 Task: Explore upcoming open houses in Cedar Rapids, Iowa, to visit properties with a large deck or patio.
Action: Mouse moved to (317, 180)
Screenshot: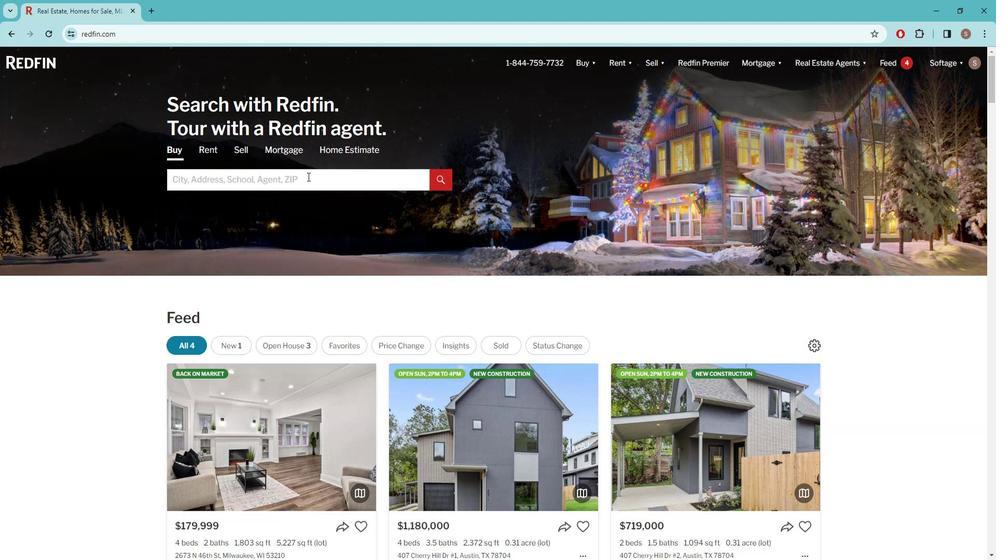 
Action: Mouse pressed left at (317, 180)
Screenshot: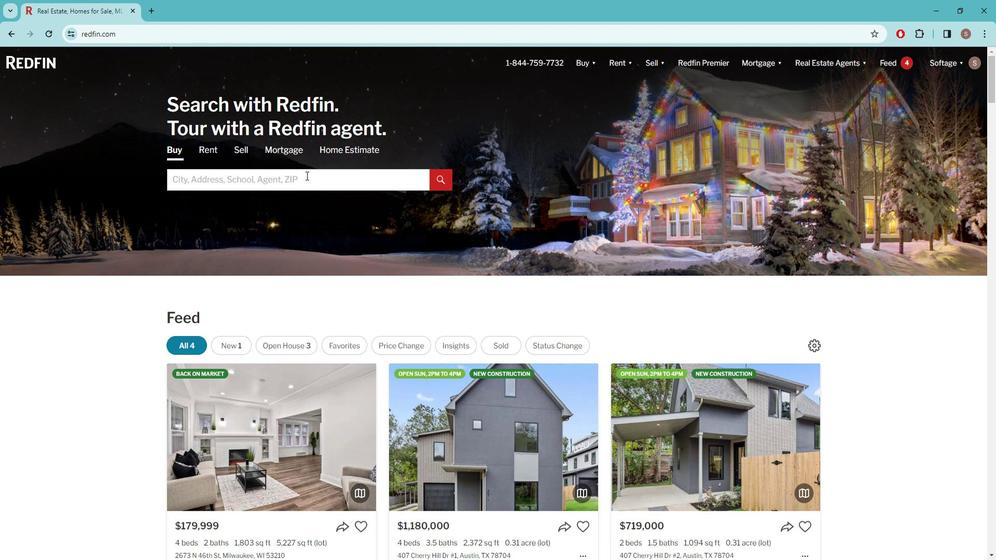 
Action: Key pressed c<Key.caps_lock>EDAR<Key.space><Key.caps_lock>r<Key.caps_lock>APIDS,<Key.space><Key.caps_lock>i<Key.caps_lock>OWA
Screenshot: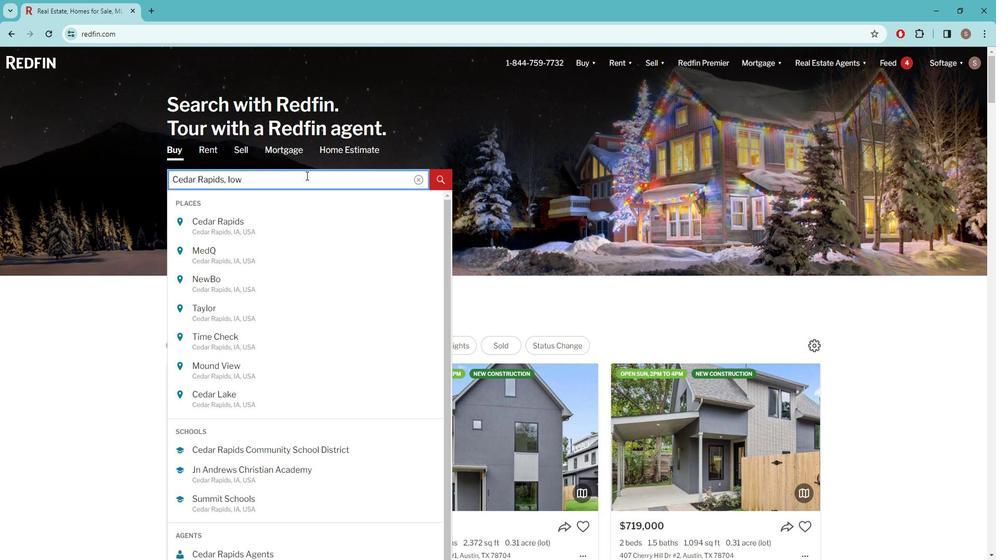 
Action: Mouse moved to (299, 226)
Screenshot: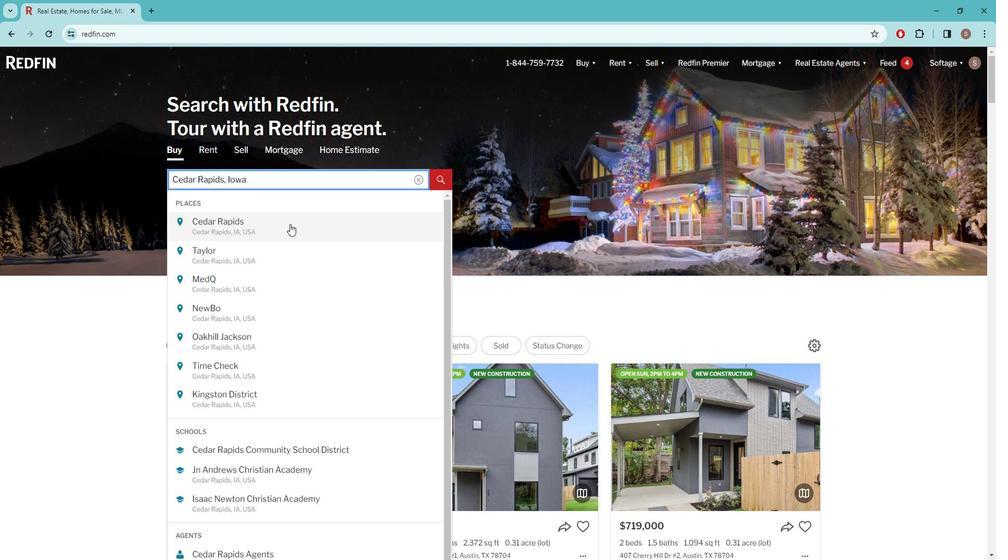 
Action: Mouse pressed left at (299, 226)
Screenshot: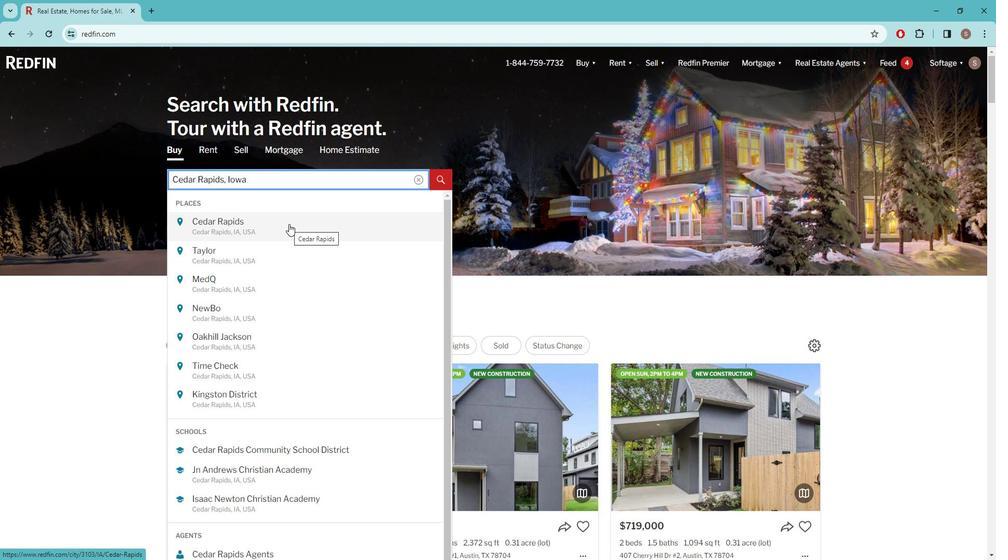 
Action: Mouse moved to (881, 136)
Screenshot: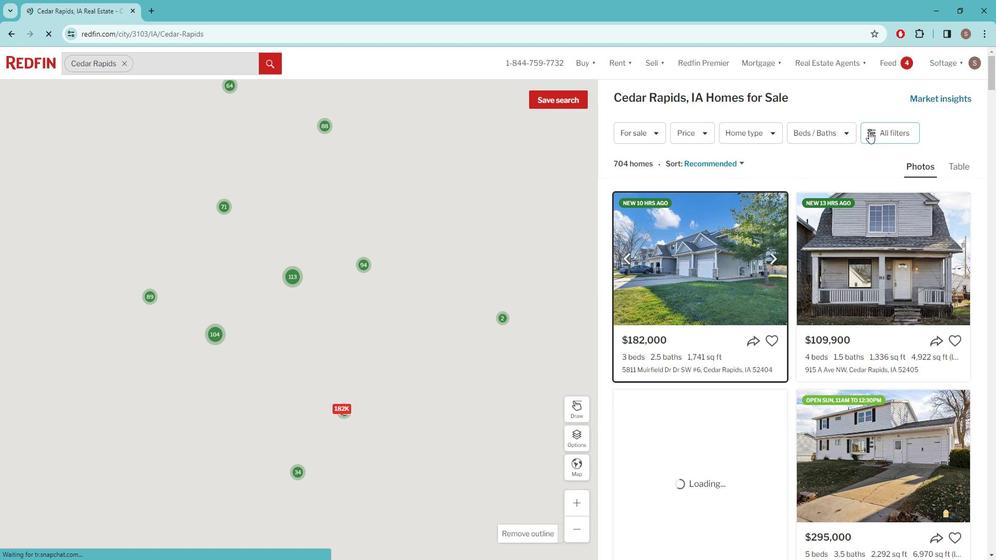 
Action: Mouse pressed left at (881, 136)
Screenshot: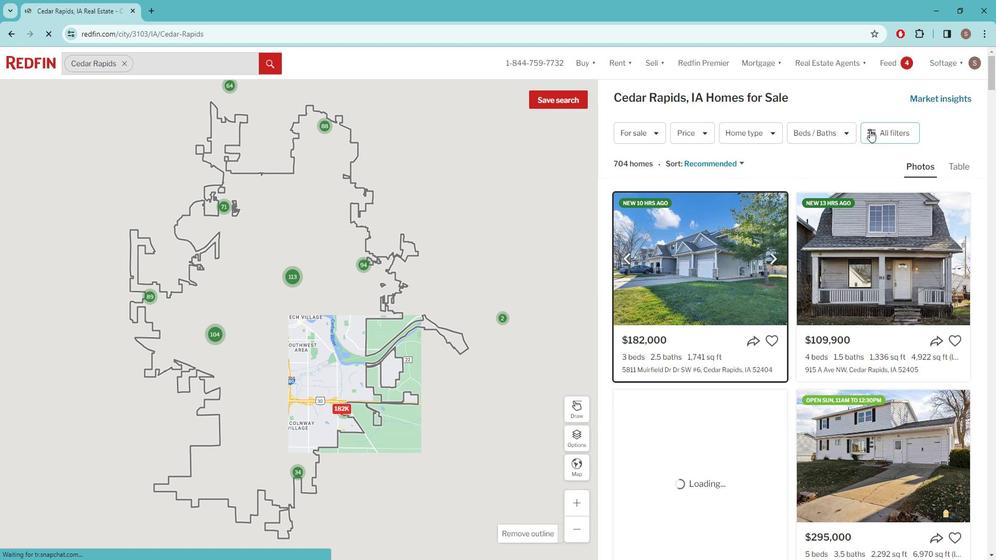 
Action: Mouse pressed left at (881, 136)
Screenshot: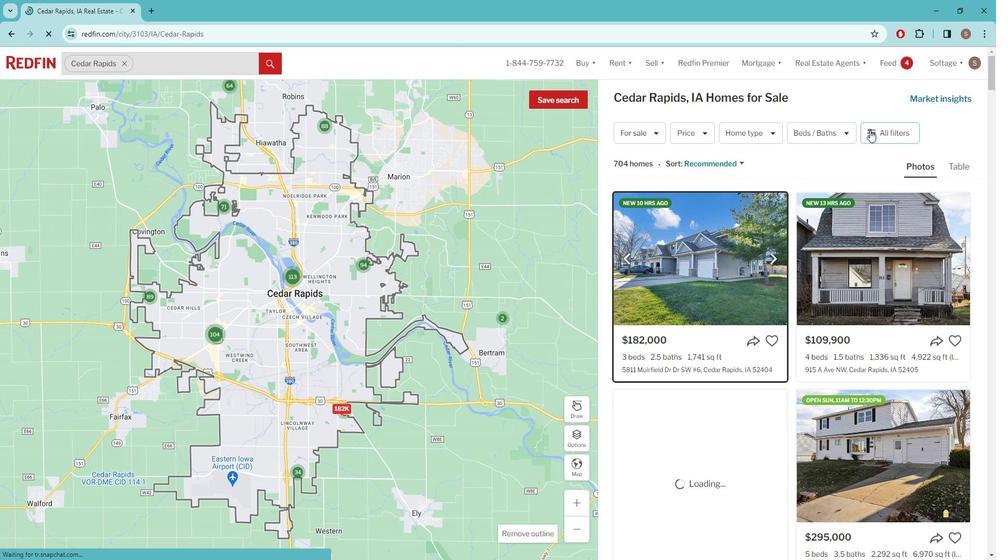 
Action: Mouse pressed left at (881, 136)
Screenshot: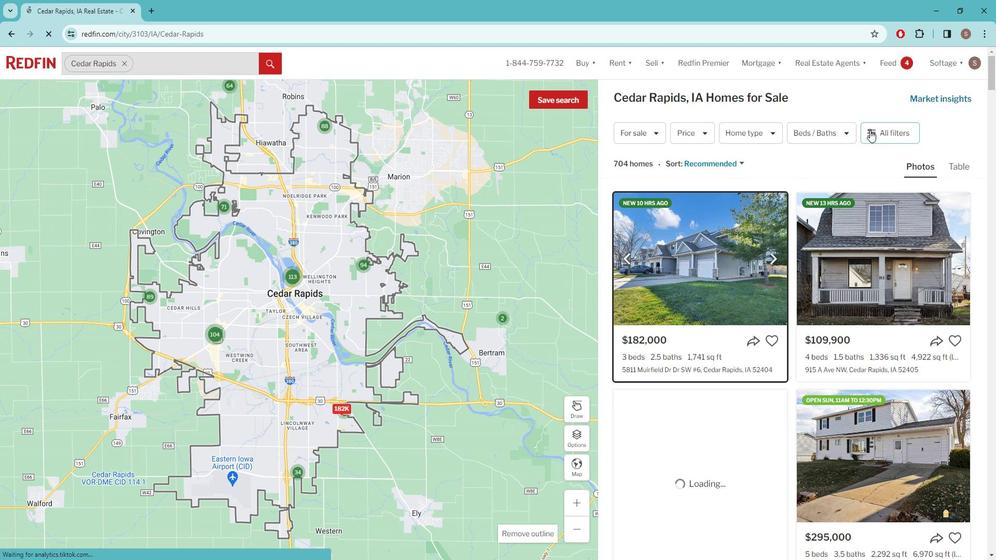 
Action: Mouse pressed left at (881, 136)
Screenshot: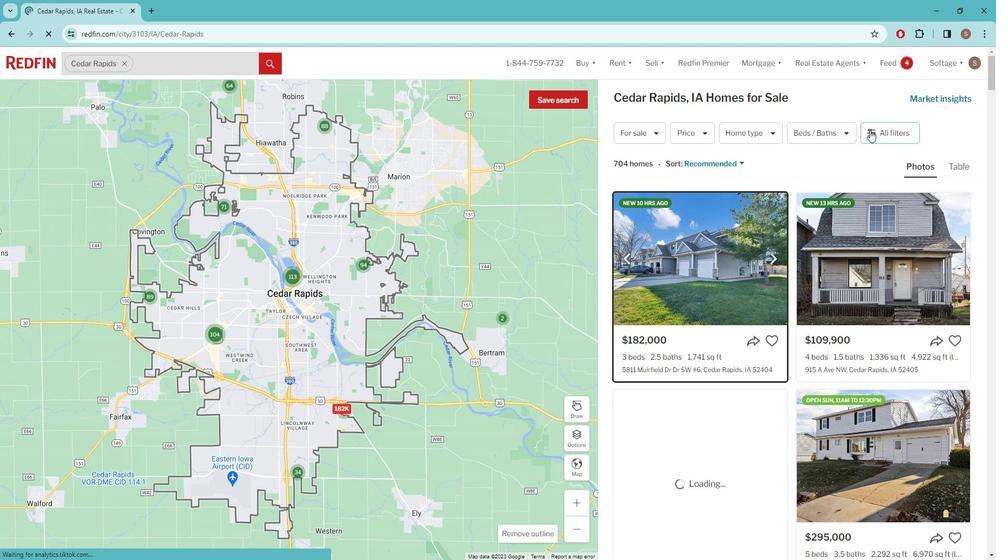 
Action: Mouse moved to (883, 134)
Screenshot: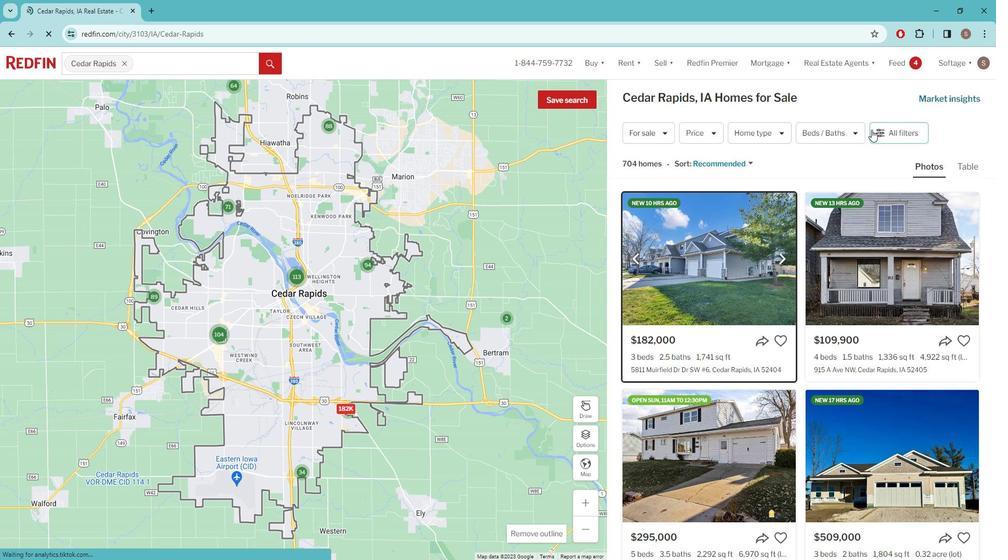 
Action: Mouse pressed left at (883, 134)
Screenshot: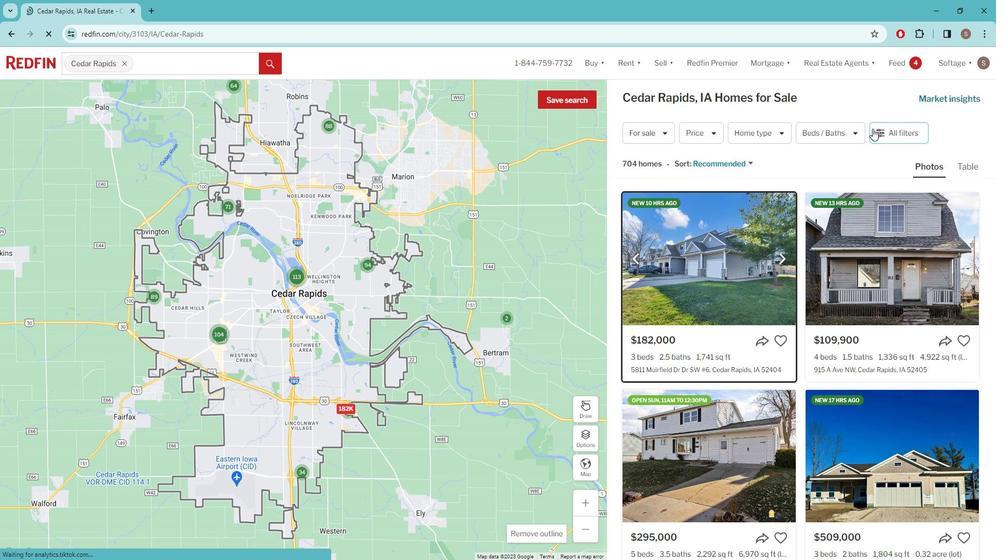 
Action: Mouse moved to (884, 134)
Screenshot: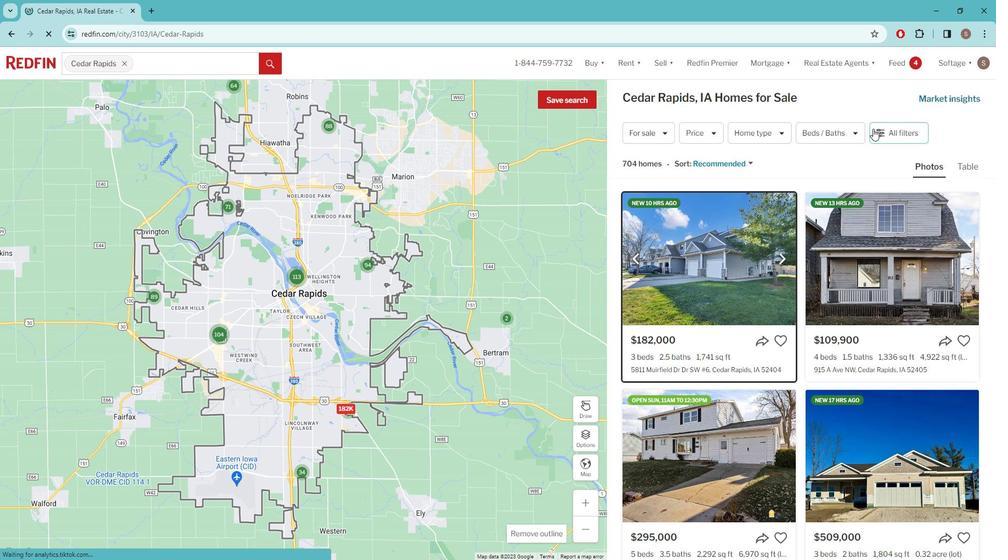
Action: Mouse pressed left at (884, 134)
Screenshot: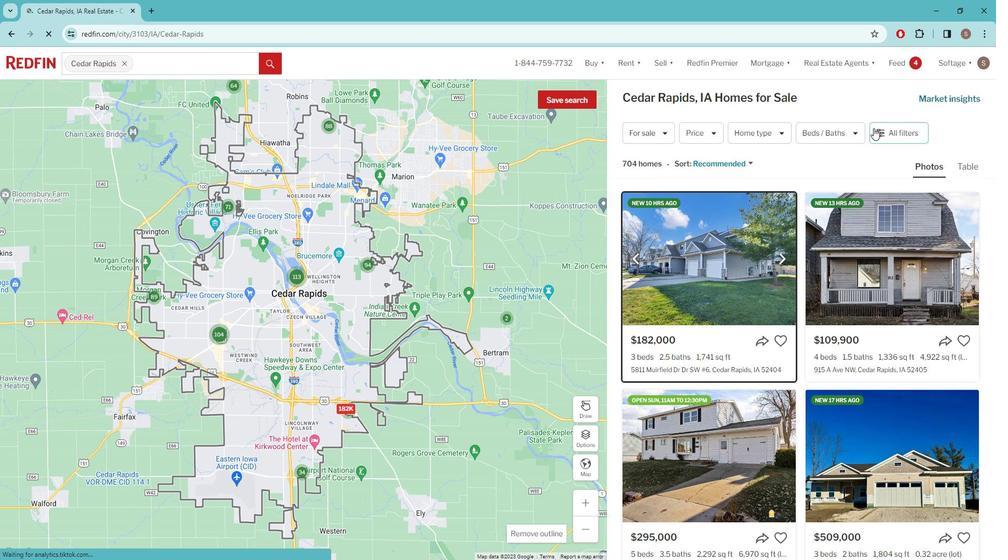 
Action: Mouse moved to (841, 151)
Screenshot: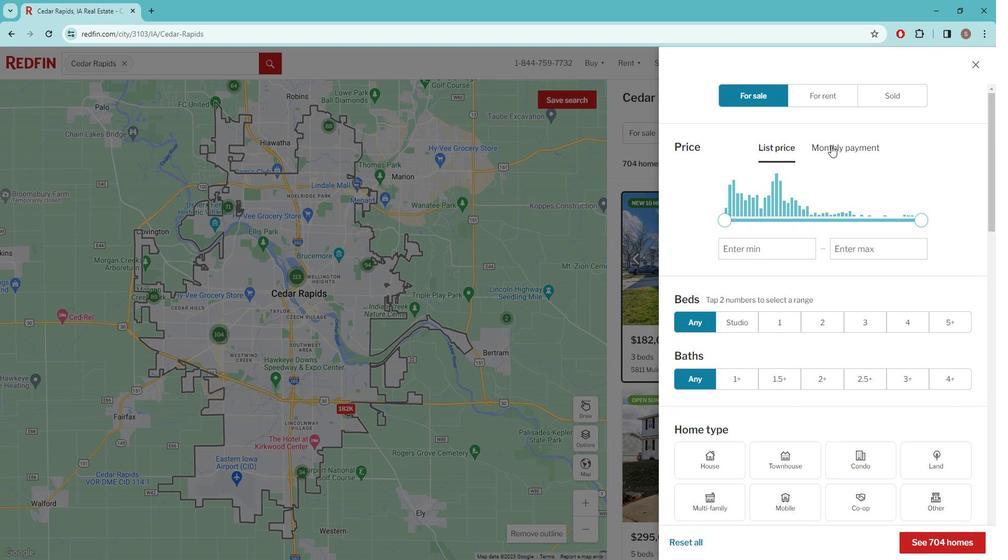 
Action: Mouse scrolled (841, 150) with delta (0, 0)
Screenshot: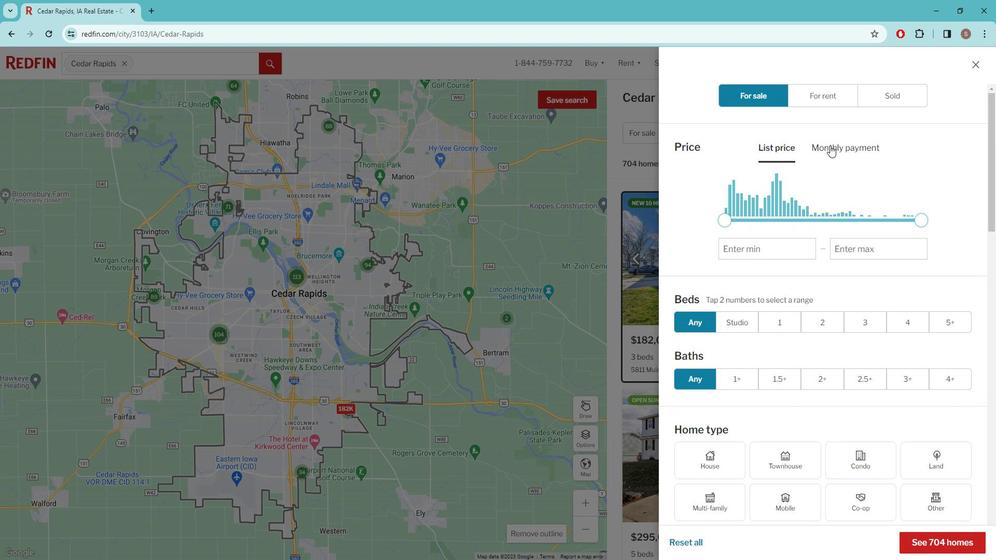 
Action: Mouse scrolled (841, 150) with delta (0, 0)
Screenshot: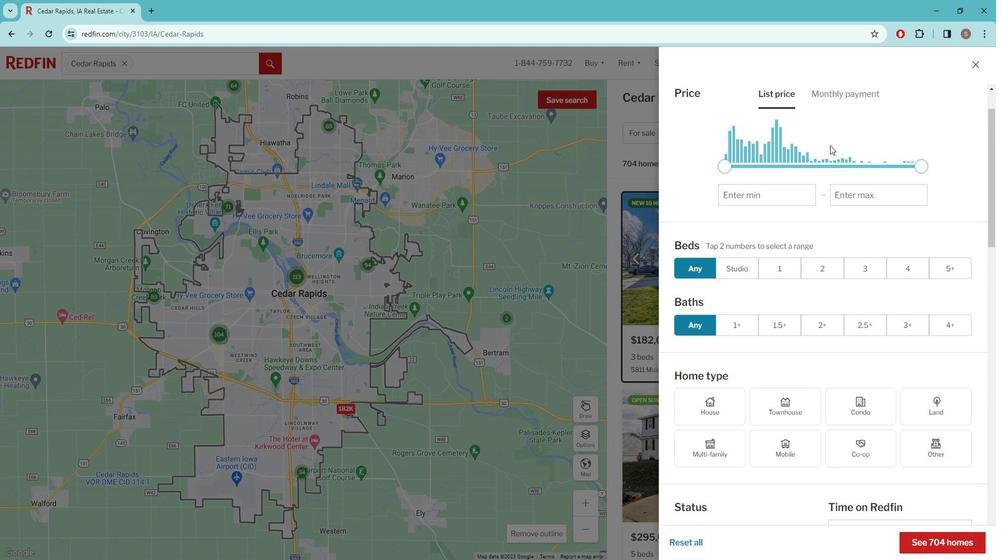 
Action: Mouse moved to (846, 177)
Screenshot: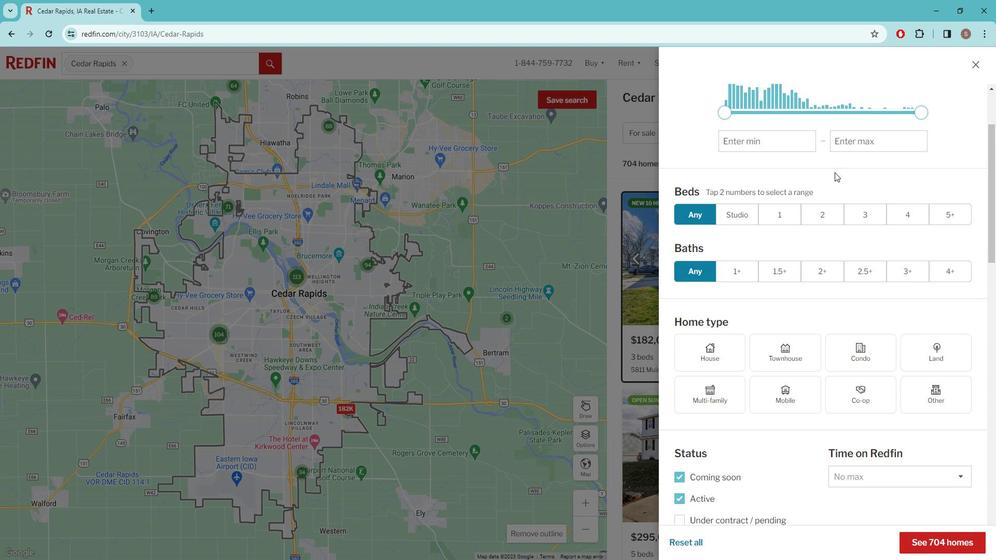
Action: Mouse scrolled (846, 177) with delta (0, 0)
Screenshot: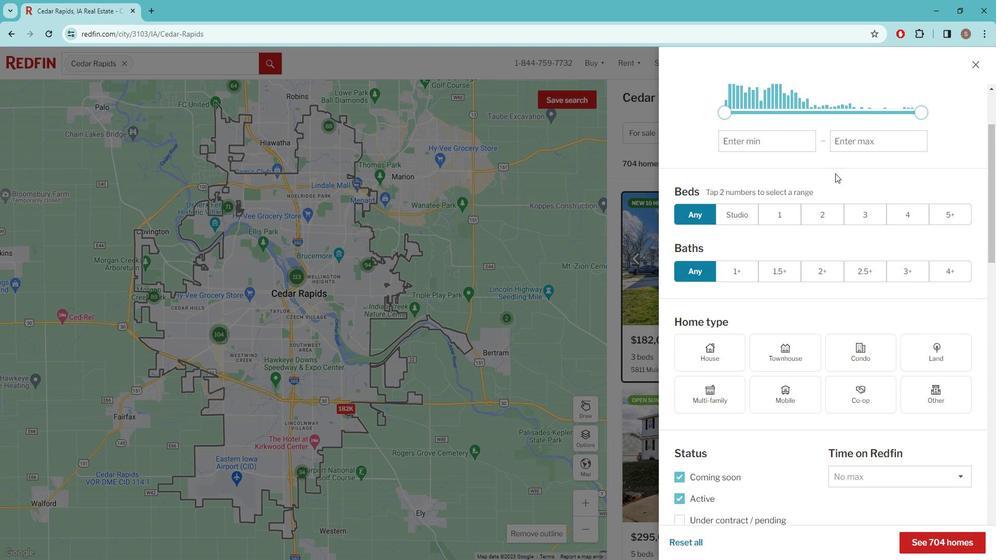 
Action: Mouse scrolled (846, 177) with delta (0, 0)
Screenshot: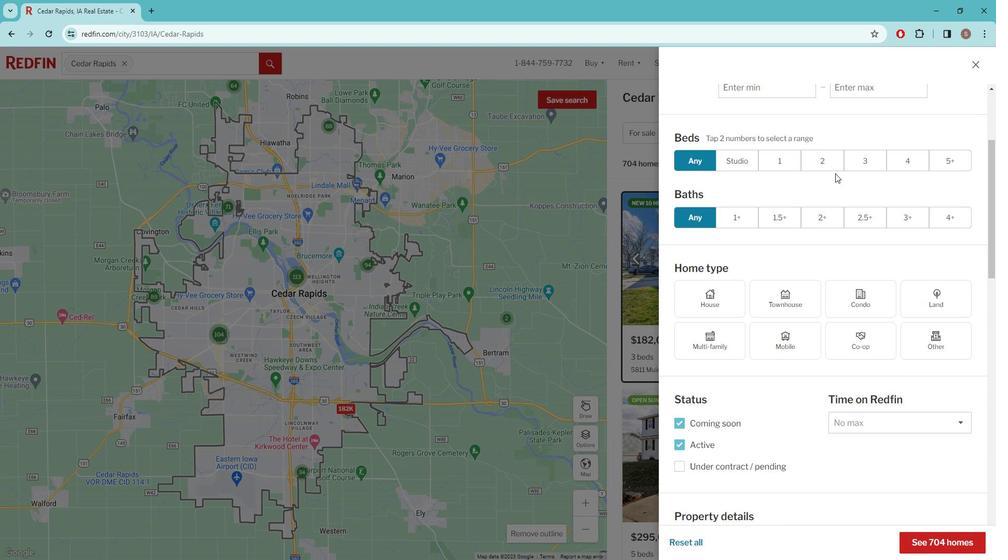 
Action: Mouse scrolled (846, 177) with delta (0, 0)
Screenshot: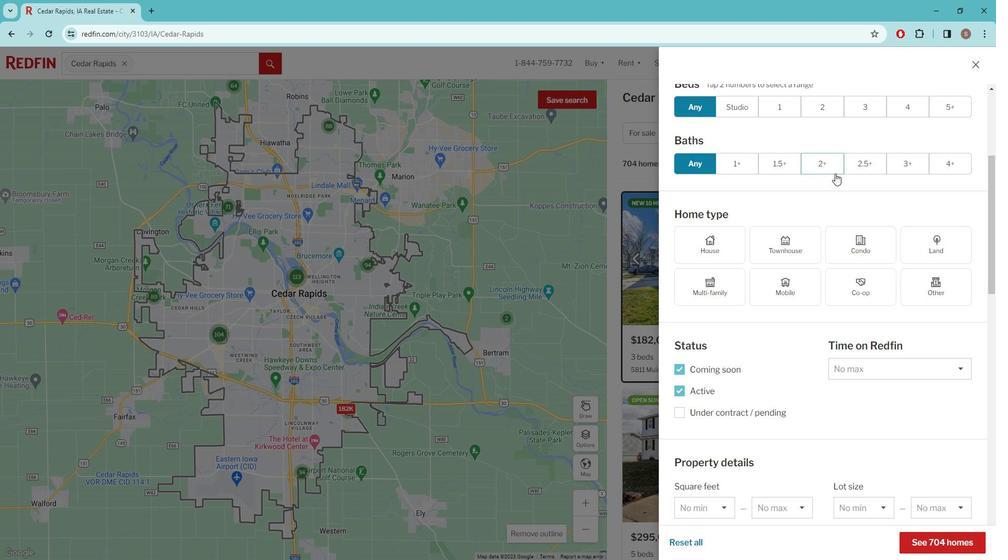 
Action: Mouse scrolled (846, 177) with delta (0, 0)
Screenshot: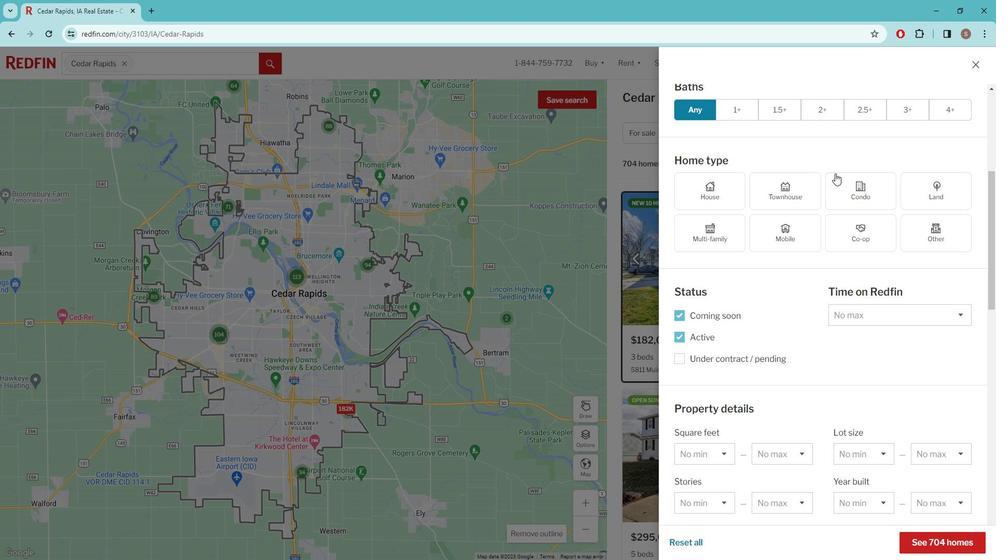 
Action: Mouse scrolled (846, 177) with delta (0, 0)
Screenshot: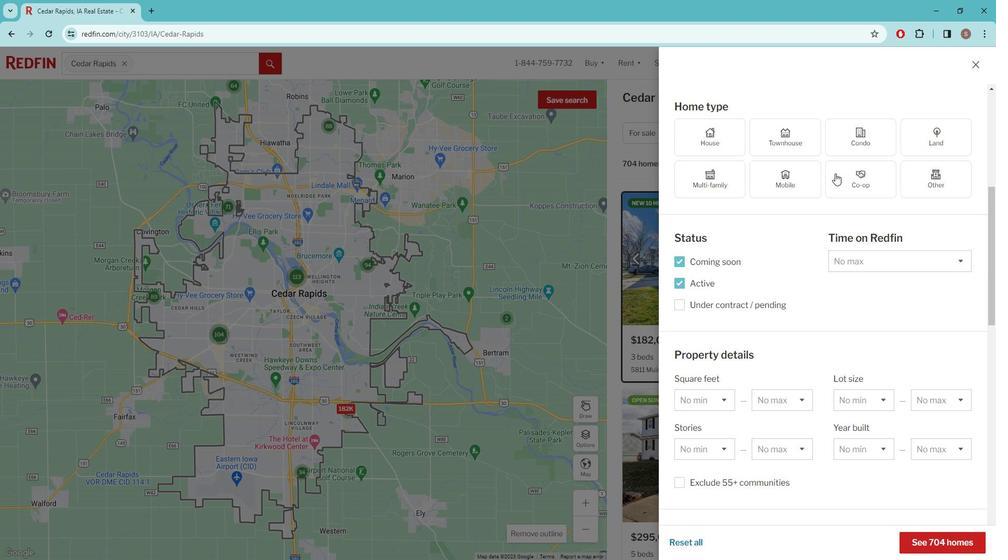
Action: Mouse scrolled (846, 177) with delta (0, 0)
Screenshot: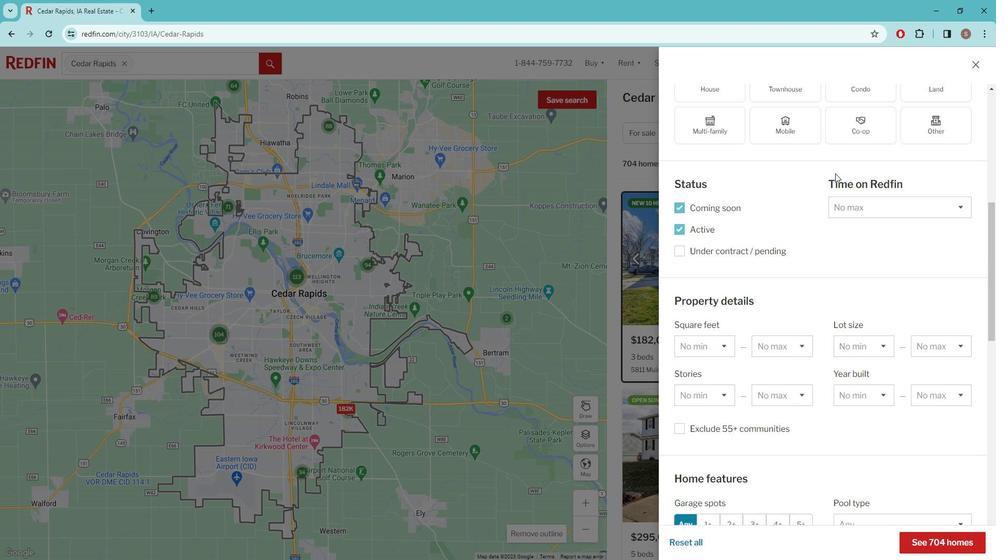 
Action: Mouse moved to (846, 187)
Screenshot: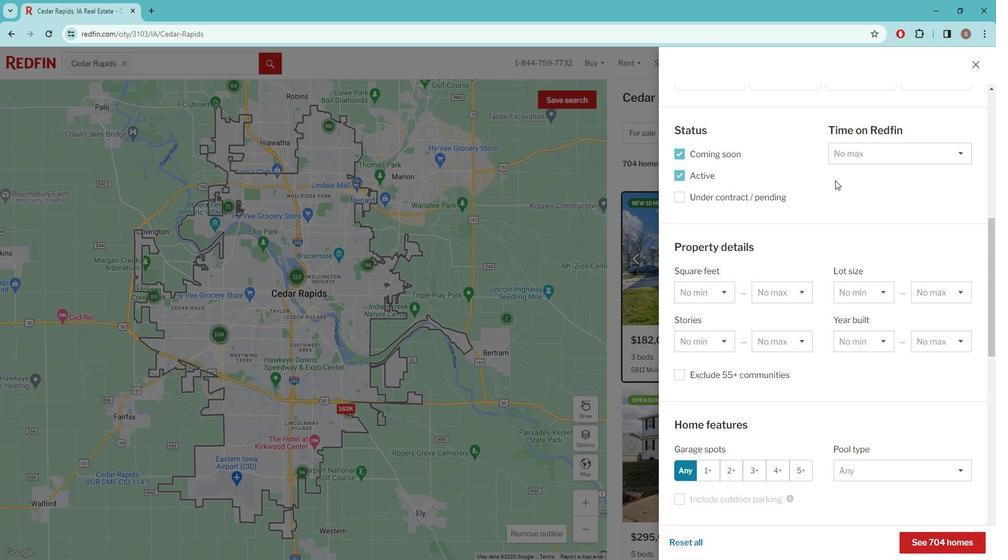 
Action: Mouse scrolled (846, 186) with delta (0, 0)
Screenshot: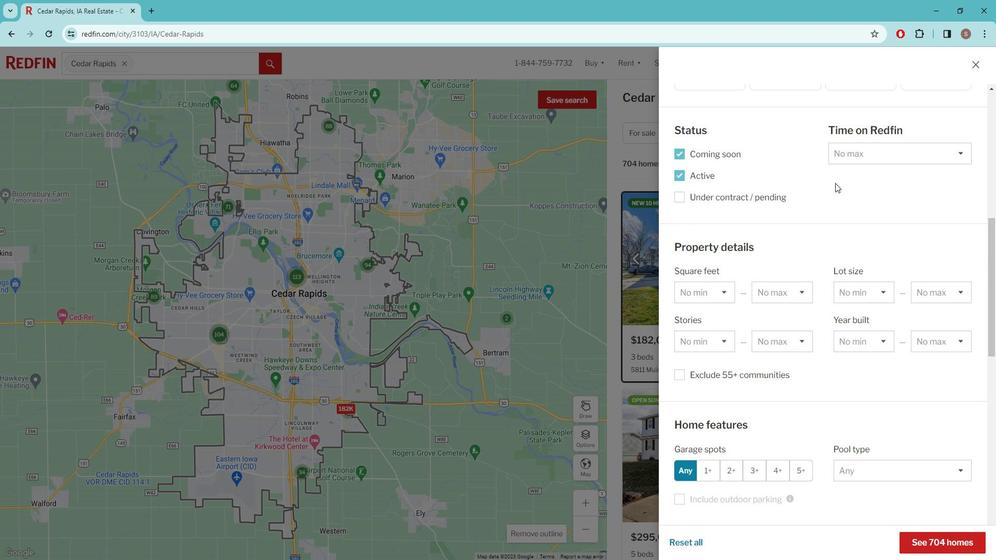 
Action: Mouse moved to (846, 187)
Screenshot: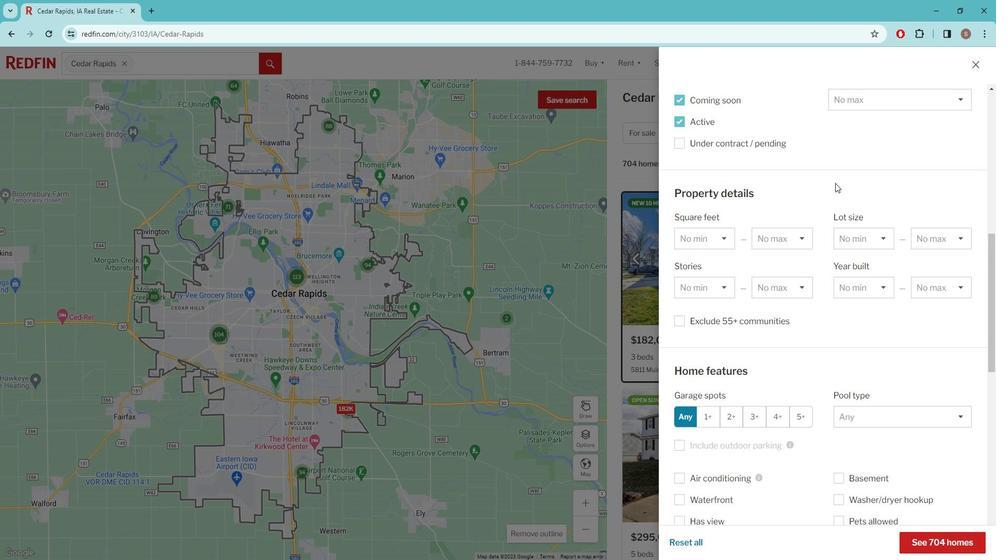 
Action: Mouse scrolled (846, 187) with delta (0, 0)
Screenshot: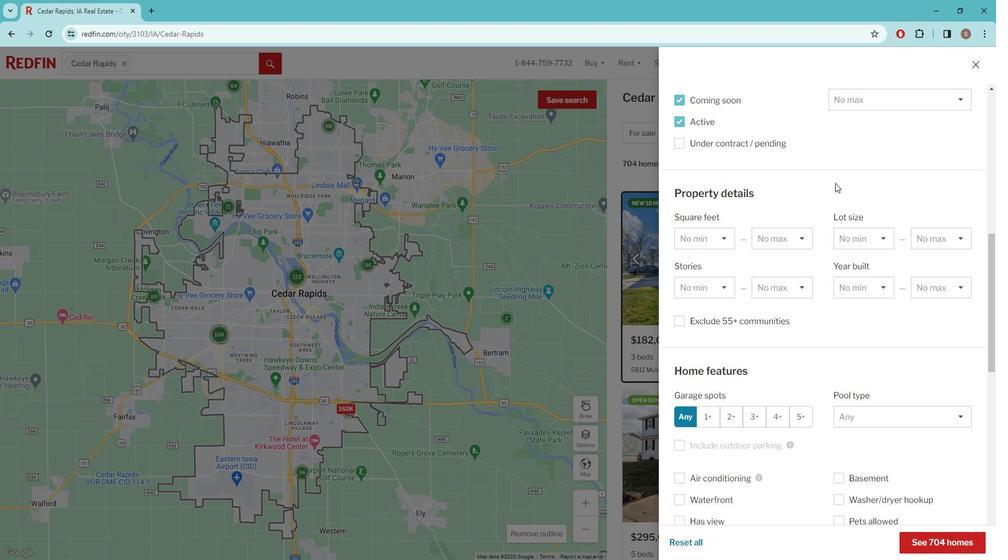 
Action: Mouse moved to (846, 187)
Screenshot: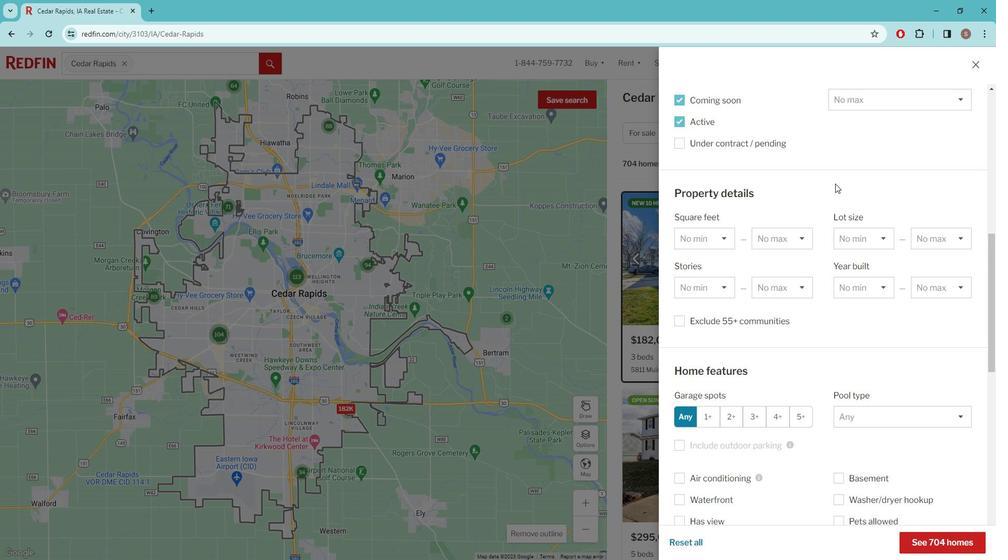 
Action: Mouse scrolled (846, 187) with delta (0, 0)
Screenshot: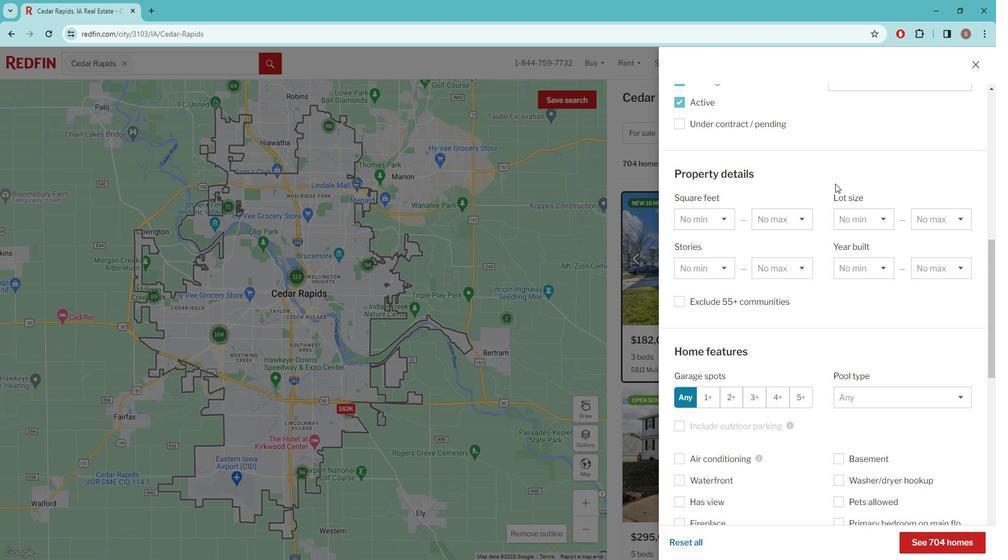 
Action: Mouse moved to (846, 190)
Screenshot: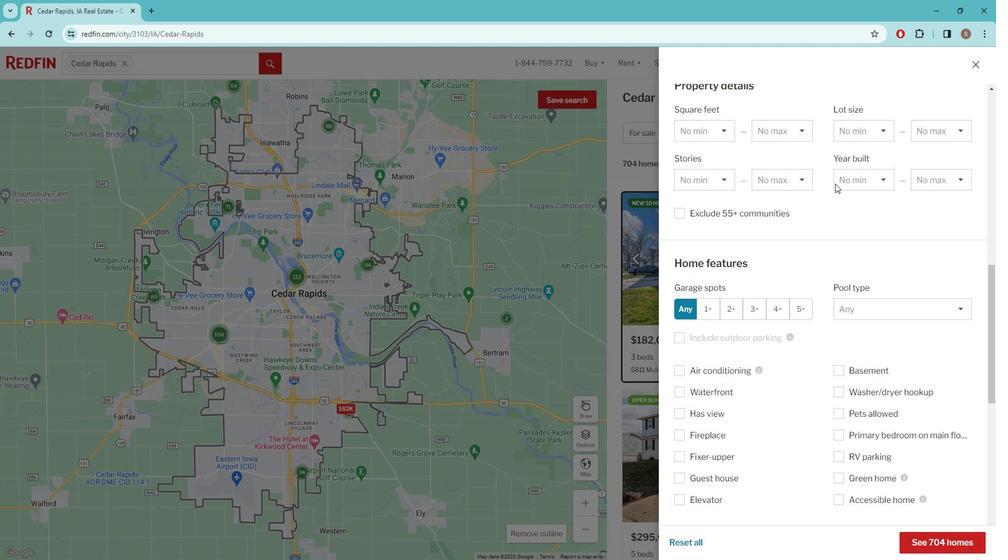 
Action: Mouse scrolled (846, 189) with delta (0, 0)
Screenshot: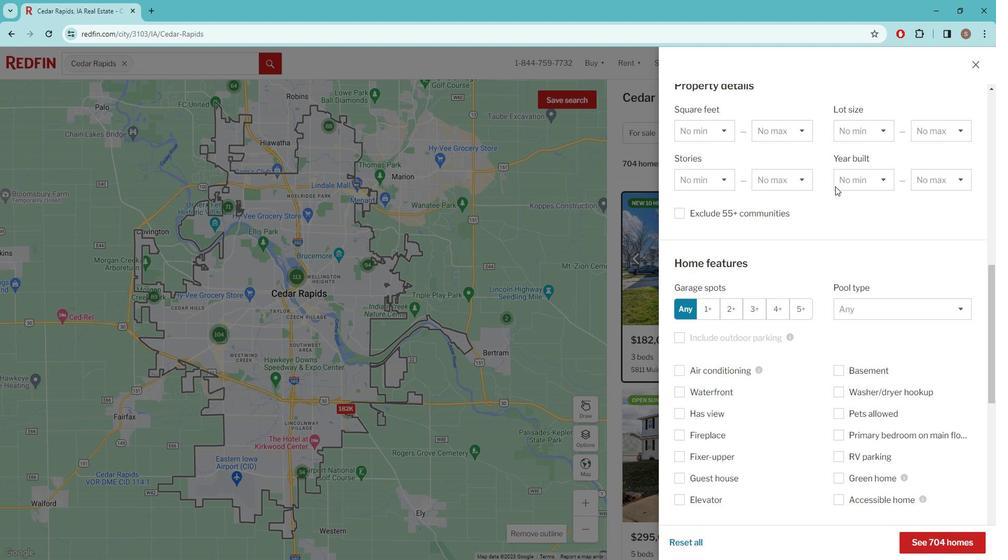 
Action: Mouse scrolled (846, 189) with delta (0, 0)
Screenshot: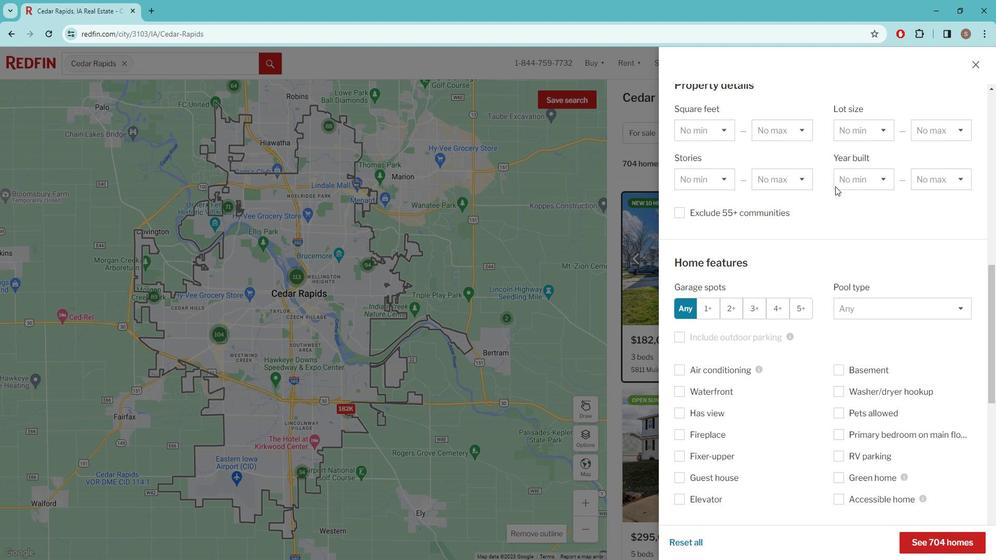 
Action: Mouse moved to (751, 440)
Screenshot: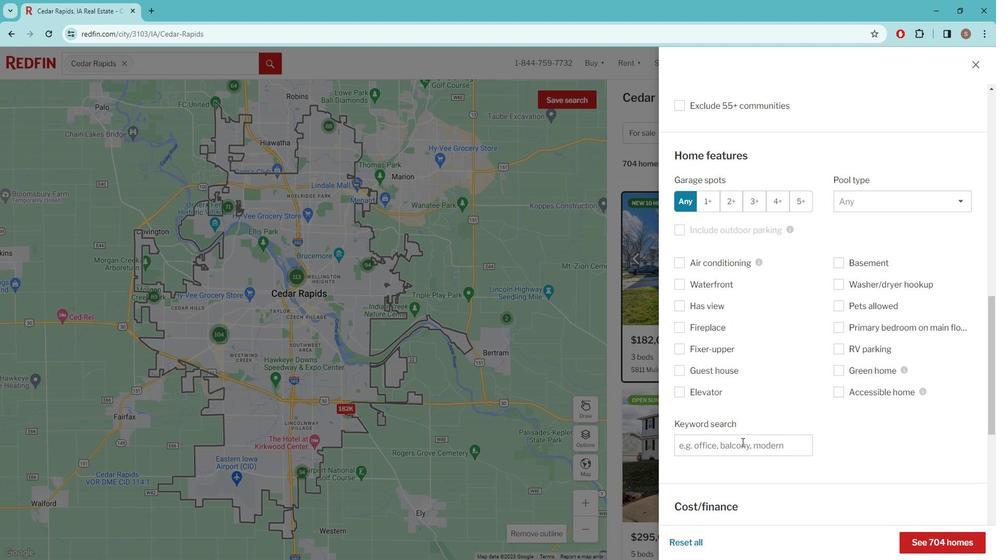 
Action: Mouse pressed left at (751, 440)
Screenshot: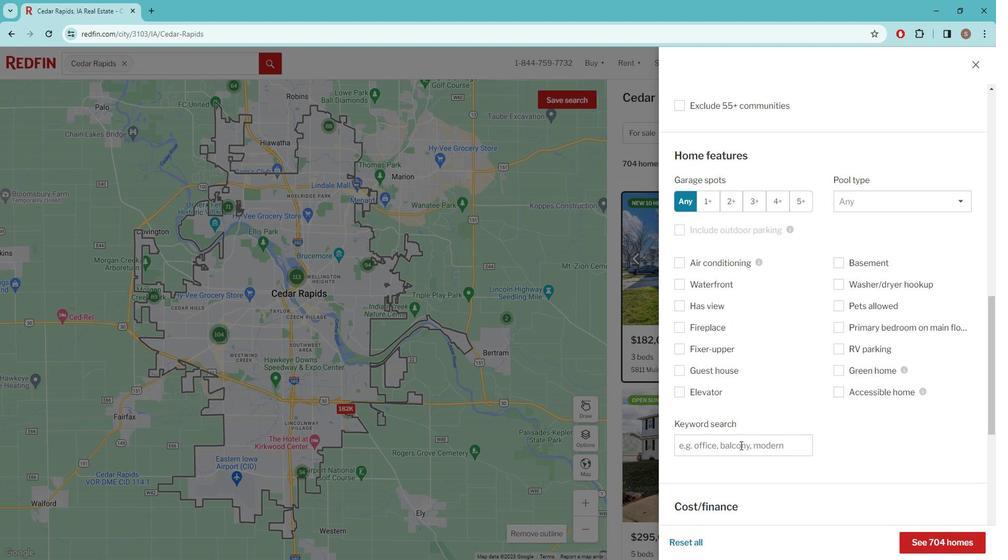 
Action: Key pressed A<Key.space>LARGE<Key.space>DECK<Key.space>
Screenshot: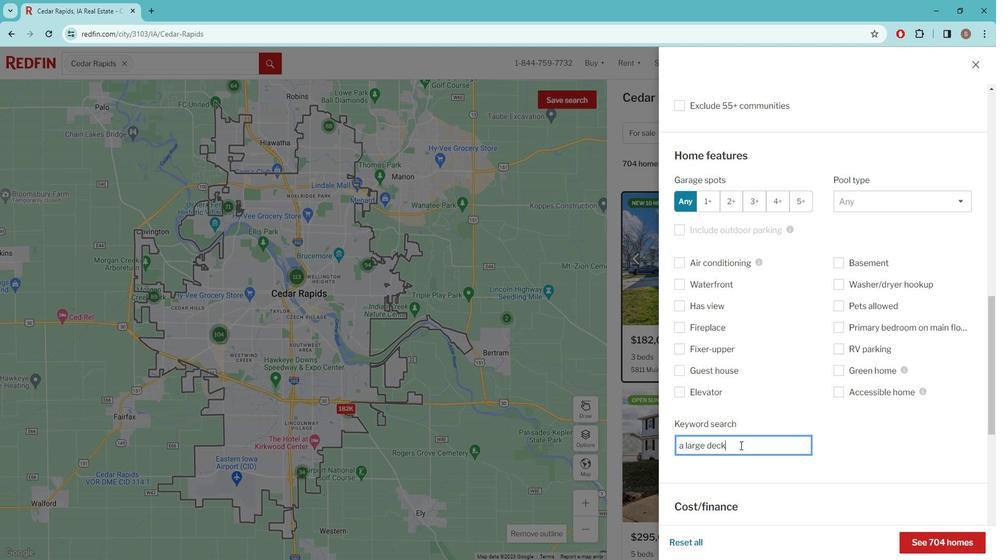 
Action: Mouse moved to (775, 444)
Screenshot: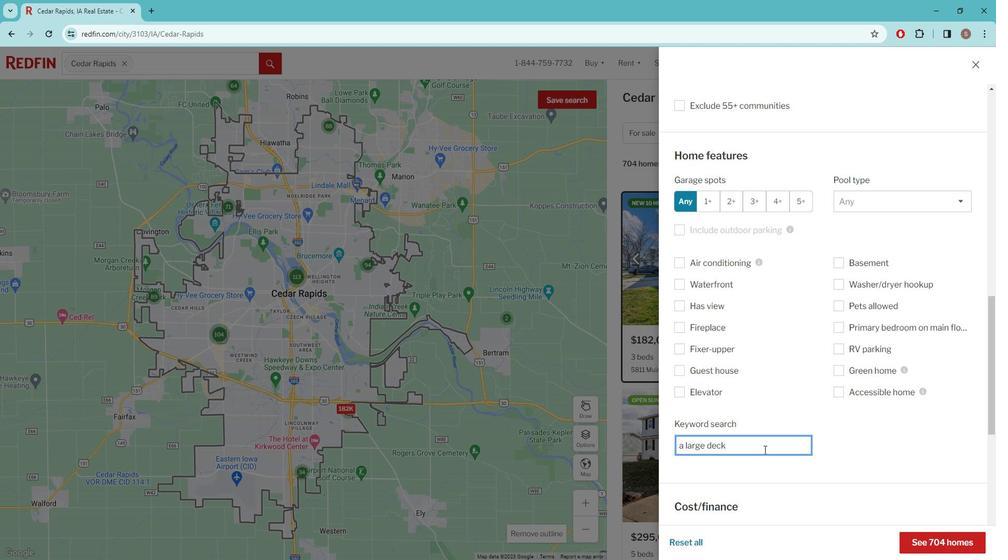 
Action: Mouse scrolled (775, 444) with delta (0, 0)
Screenshot: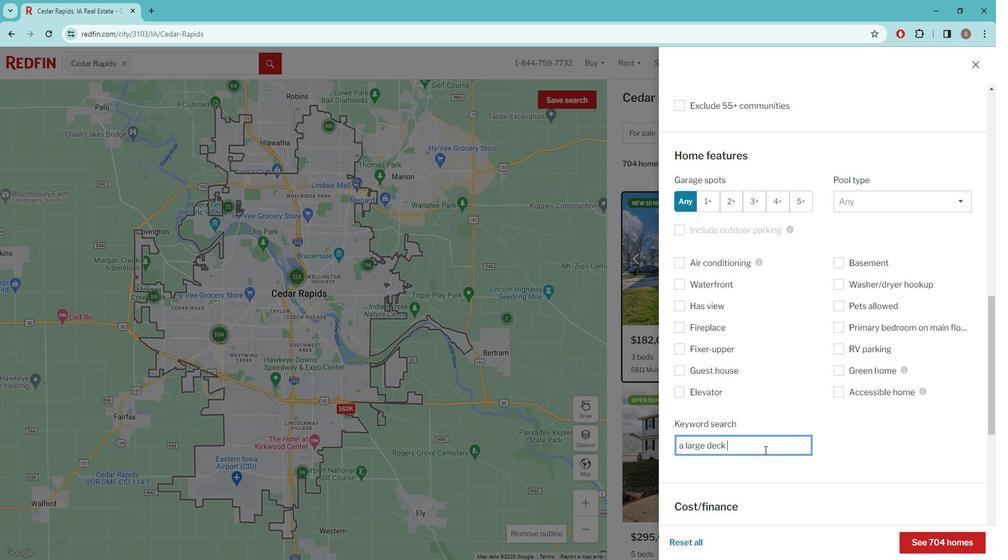 
Action: Mouse scrolled (775, 444) with delta (0, 0)
Screenshot: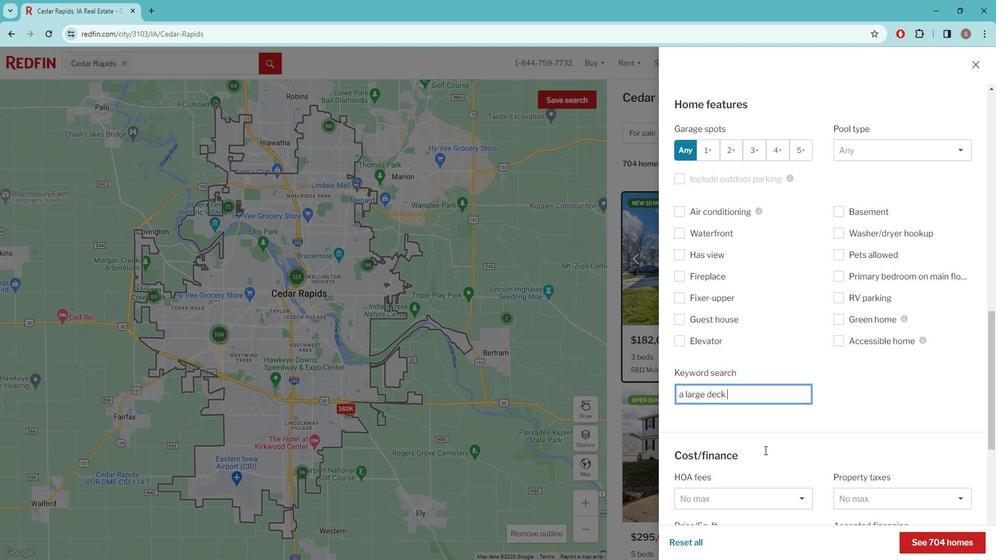 
Action: Mouse moved to (775, 444)
Screenshot: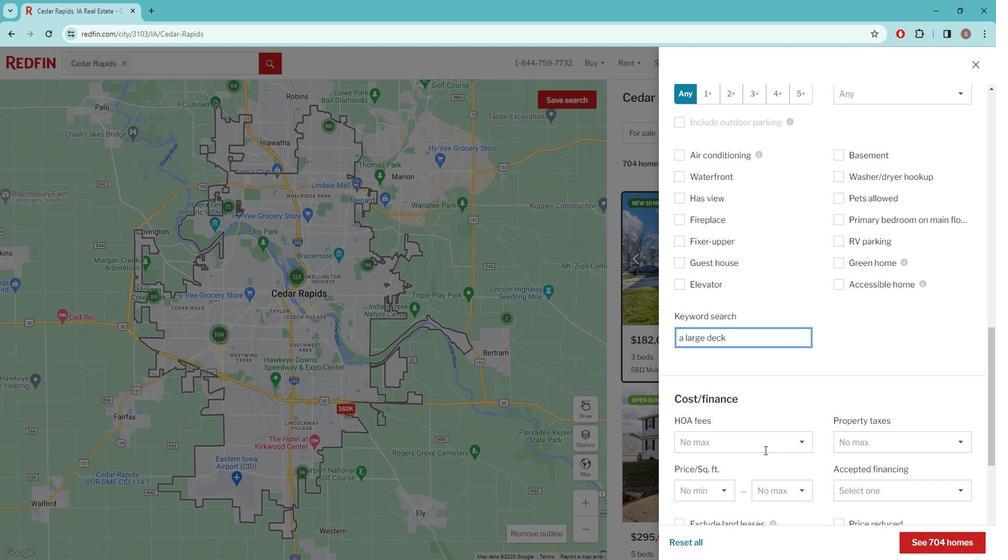 
Action: Mouse scrolled (775, 444) with delta (0, 0)
Screenshot: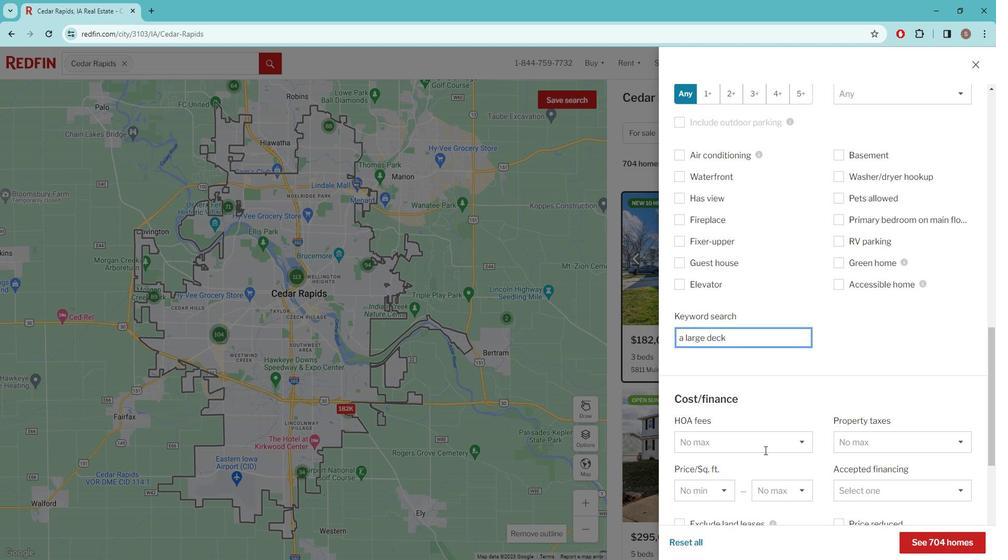 
Action: Mouse scrolled (775, 444) with delta (0, 0)
Screenshot: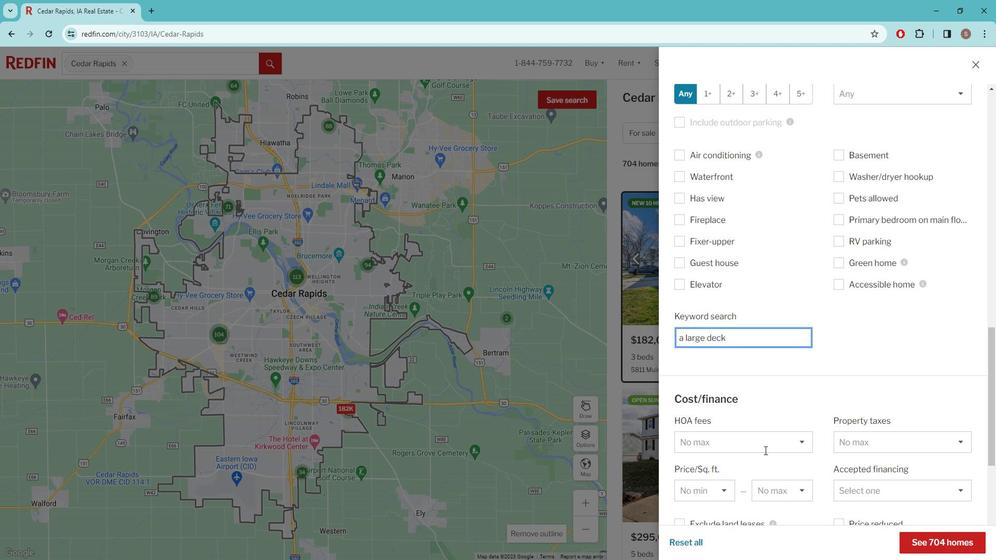 
Action: Mouse scrolled (775, 444) with delta (0, 0)
Screenshot: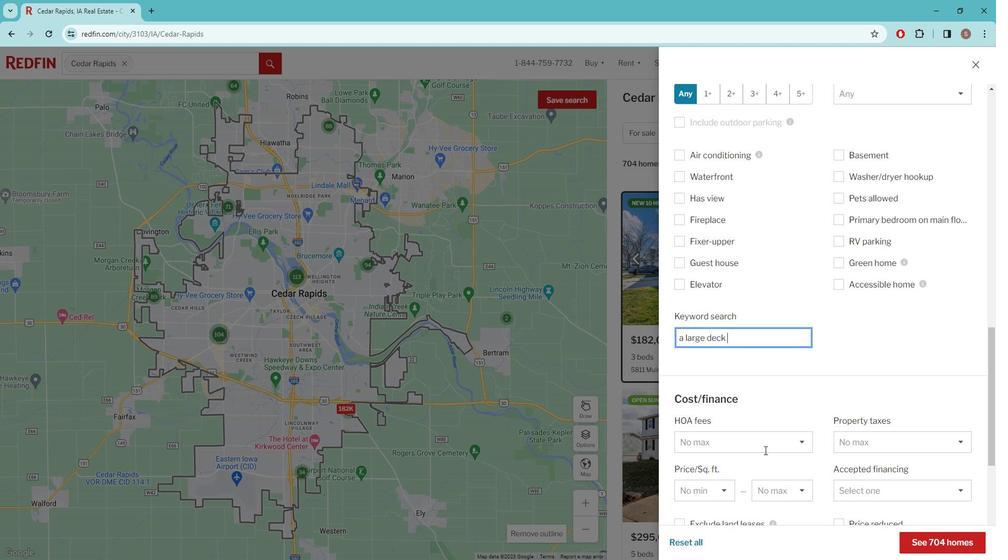
Action: Mouse scrolled (775, 444) with delta (0, 0)
Screenshot: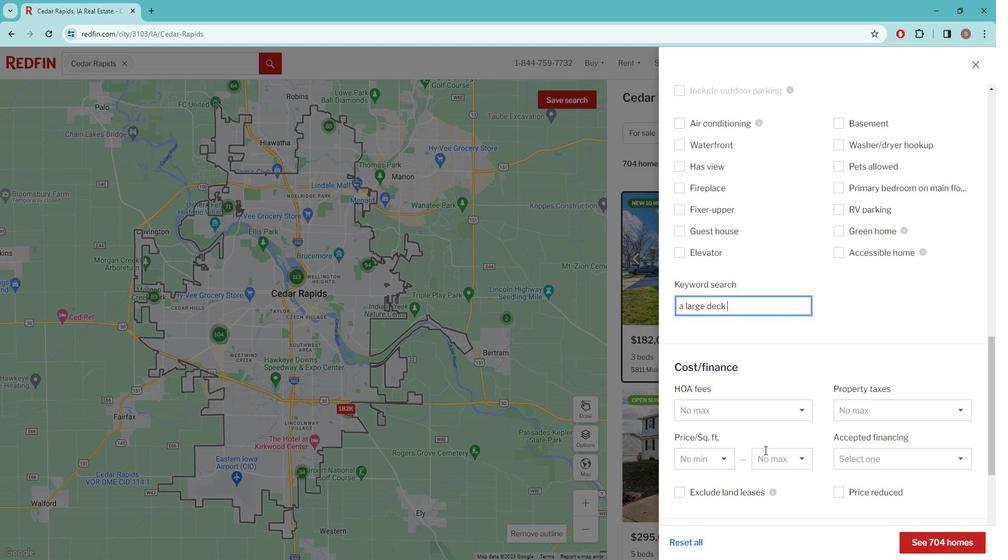 
Action: Mouse scrolled (775, 444) with delta (0, 0)
Screenshot: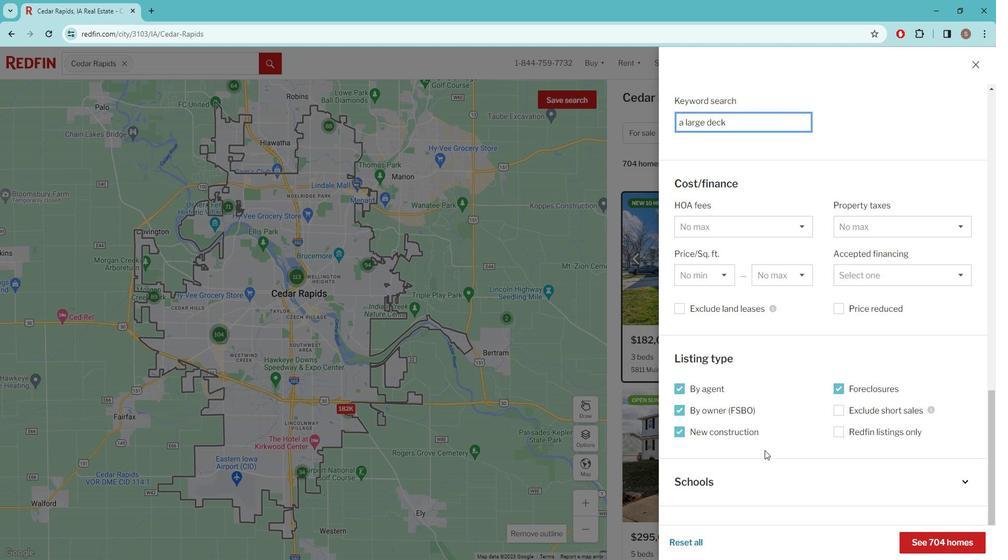 
Action: Mouse scrolled (775, 444) with delta (0, 0)
Screenshot: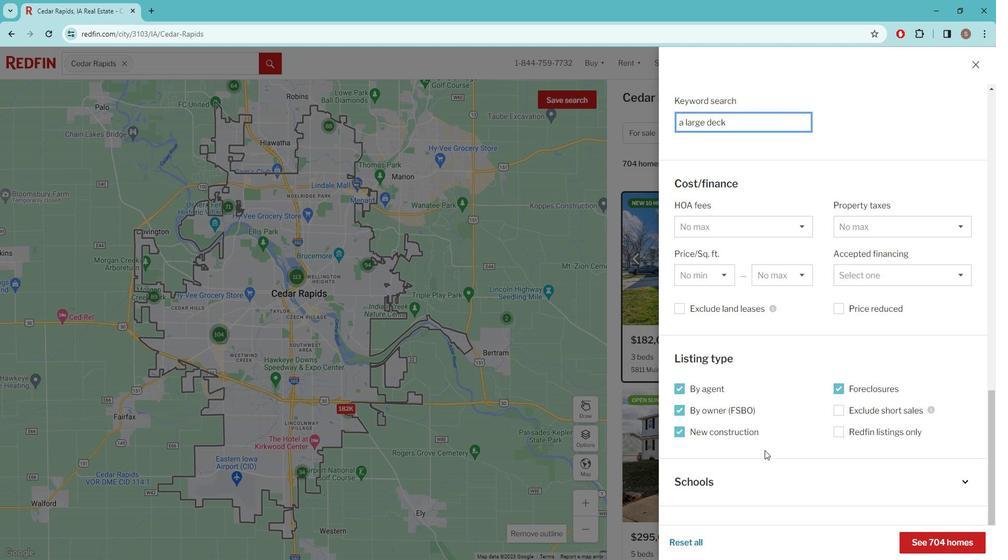 
Action: Mouse scrolled (775, 444) with delta (0, 0)
Screenshot: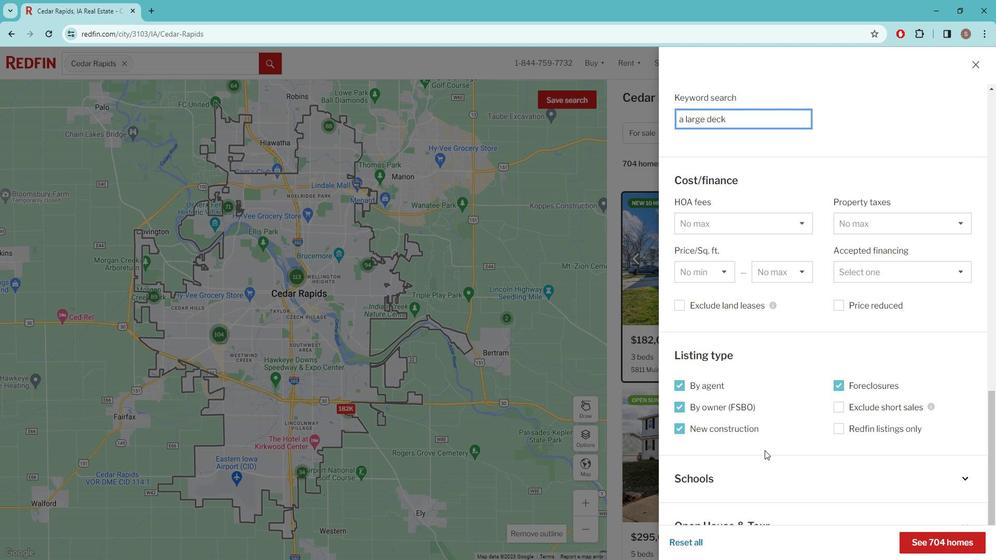 
Action: Mouse moved to (818, 442)
Screenshot: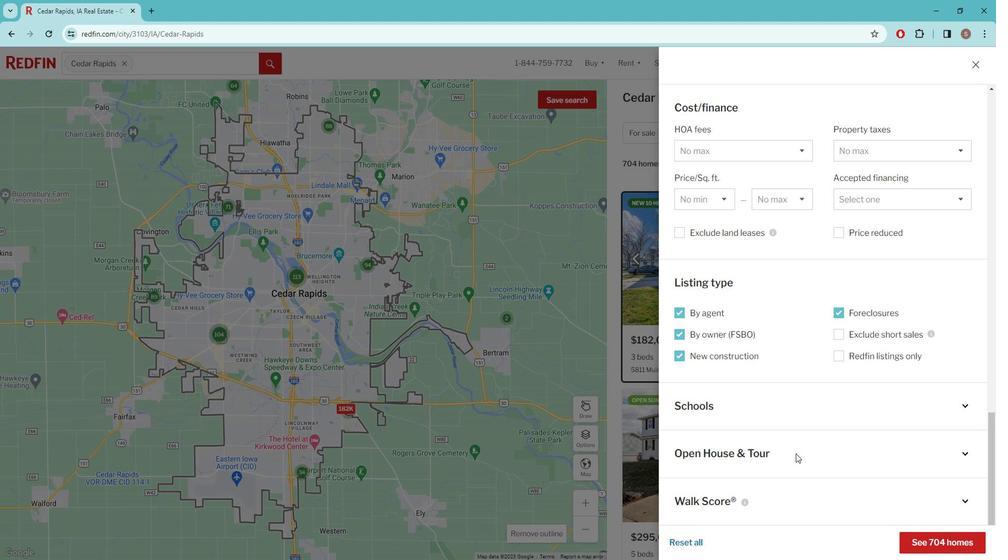 
Action: Mouse pressed left at (818, 442)
Screenshot: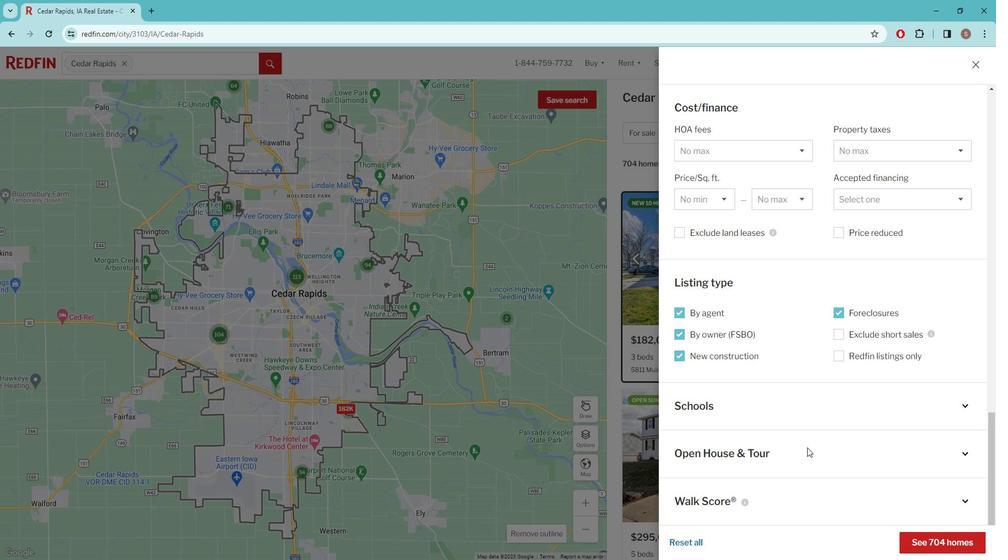 
Action: Mouse moved to (719, 445)
Screenshot: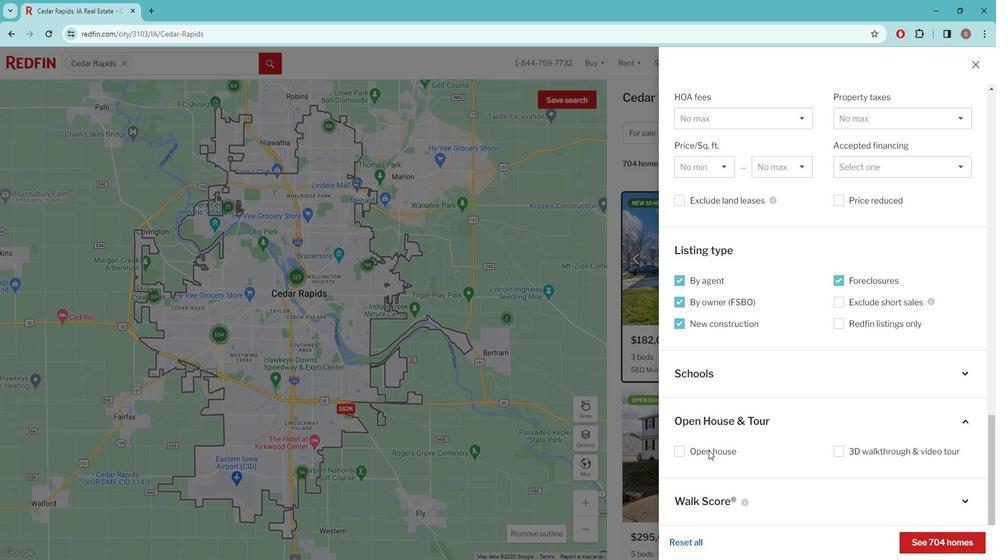 
Action: Mouse pressed left at (719, 445)
Screenshot: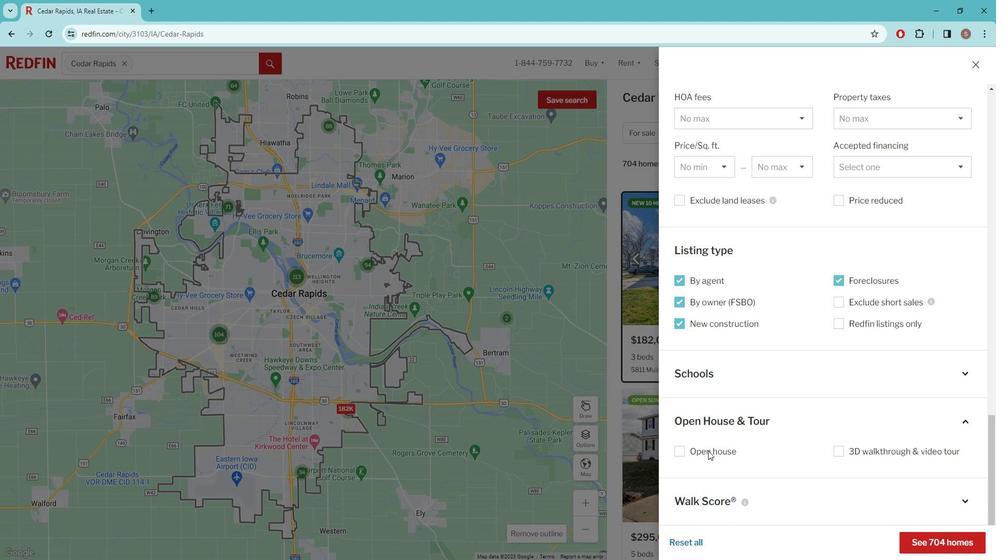 
Action: Mouse moved to (713, 483)
Screenshot: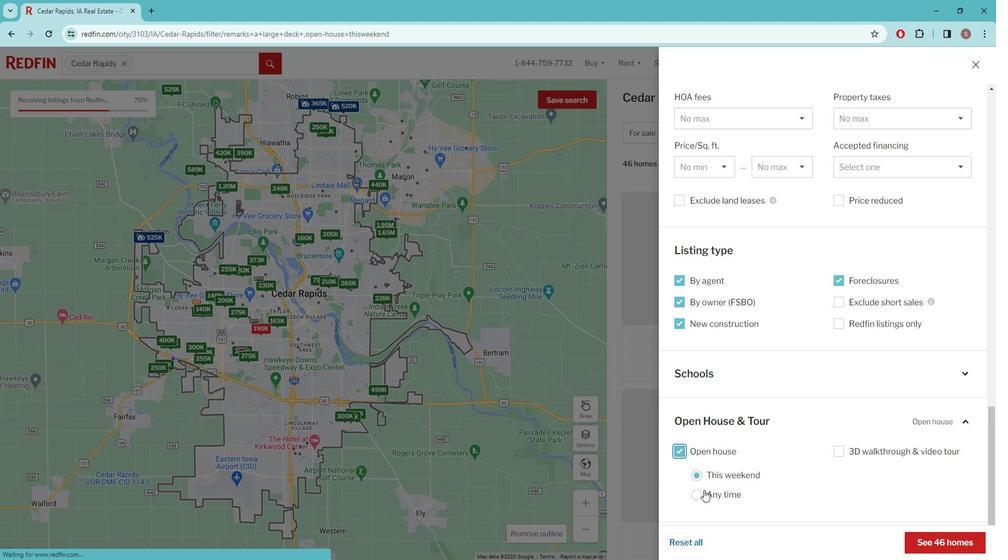 
Action: Mouse pressed left at (713, 483)
Screenshot: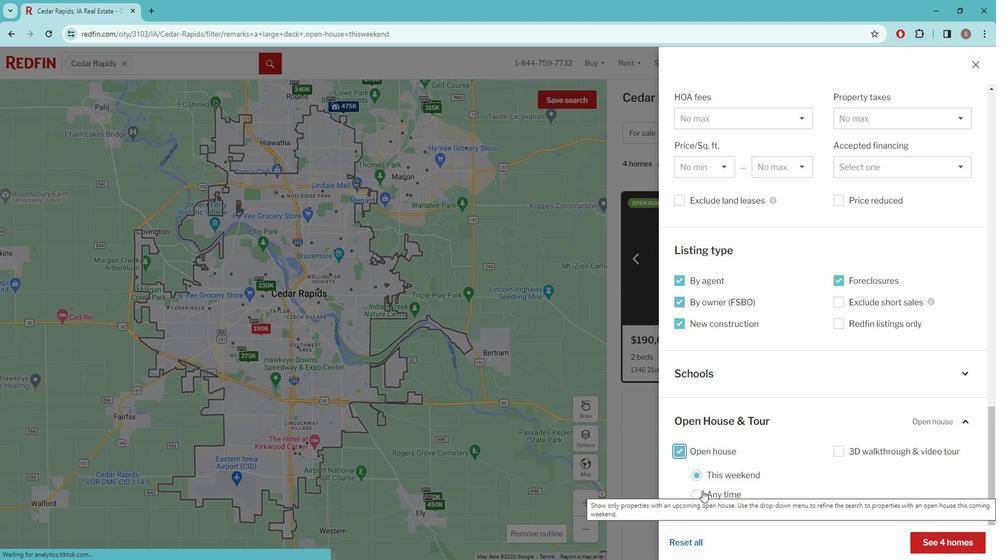 
Action: Mouse moved to (975, 529)
Screenshot: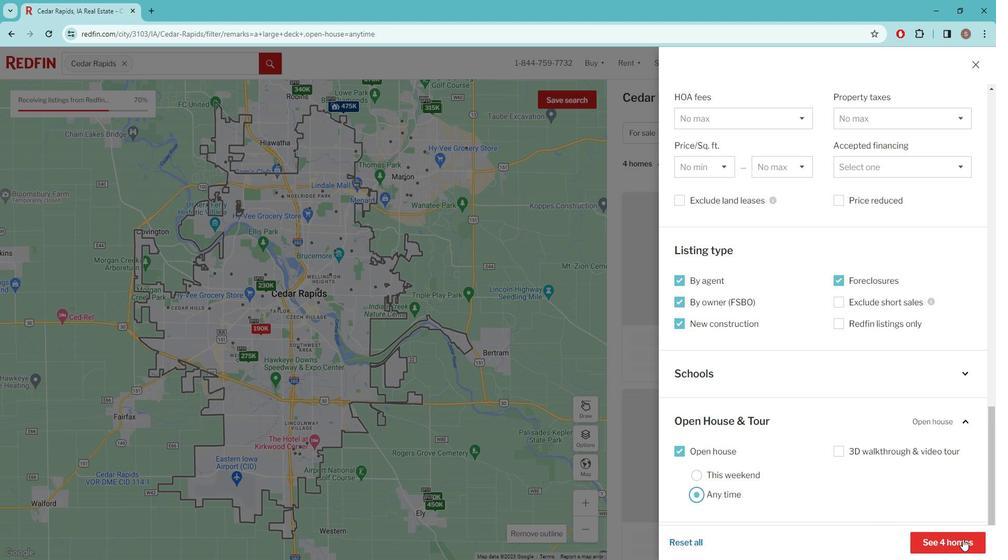 
Action: Mouse pressed left at (975, 529)
Screenshot: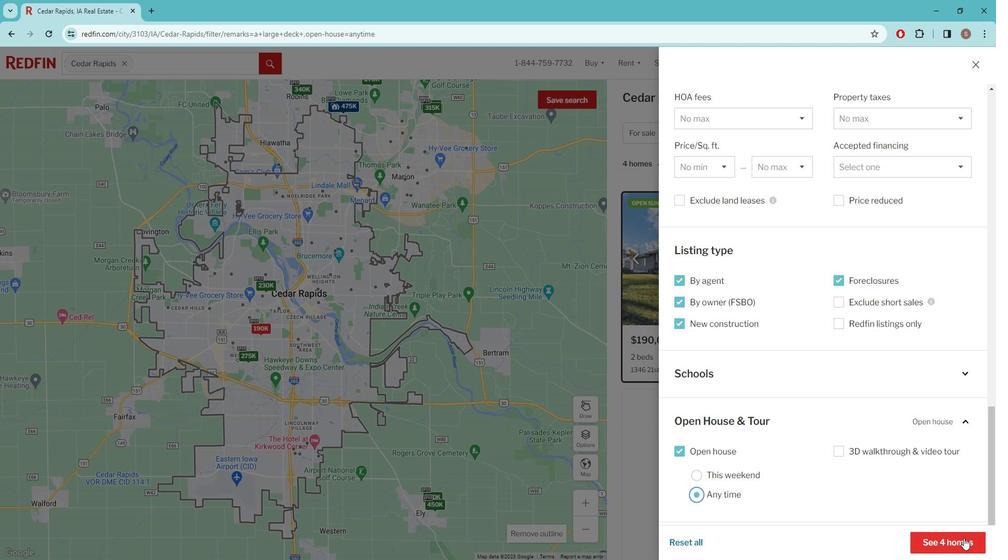 
Action: Mouse moved to (703, 327)
Screenshot: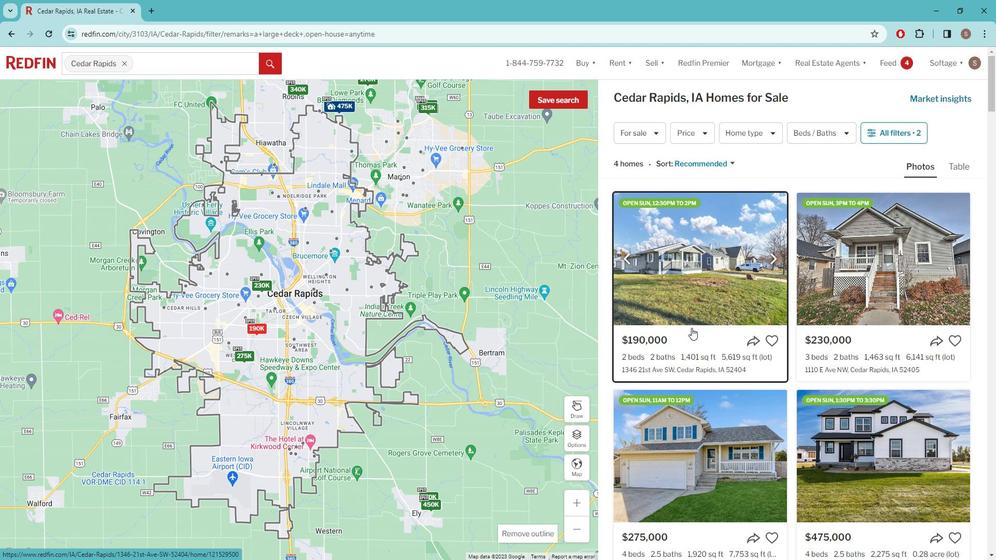 
Action: Mouse pressed left at (703, 327)
Screenshot: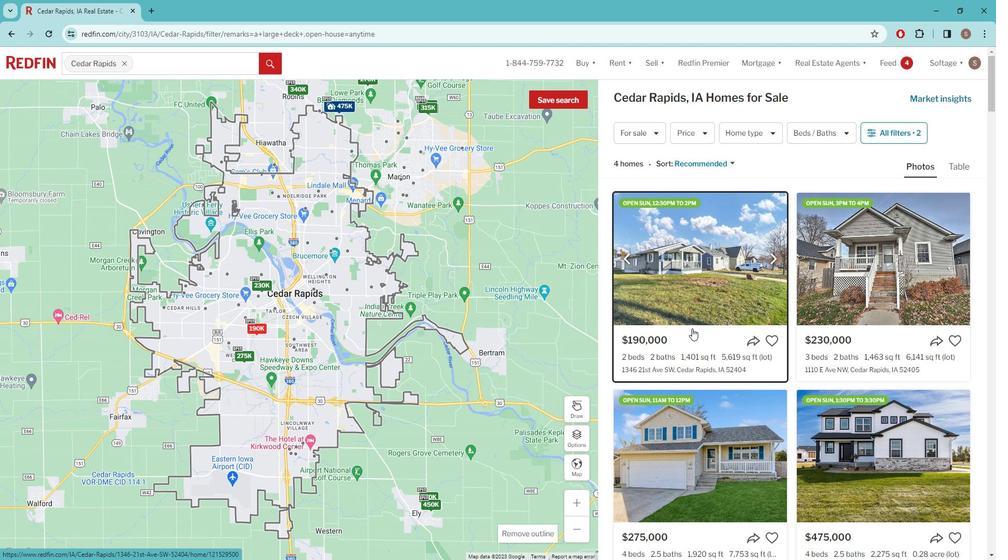 
Action: Mouse moved to (539, 257)
Screenshot: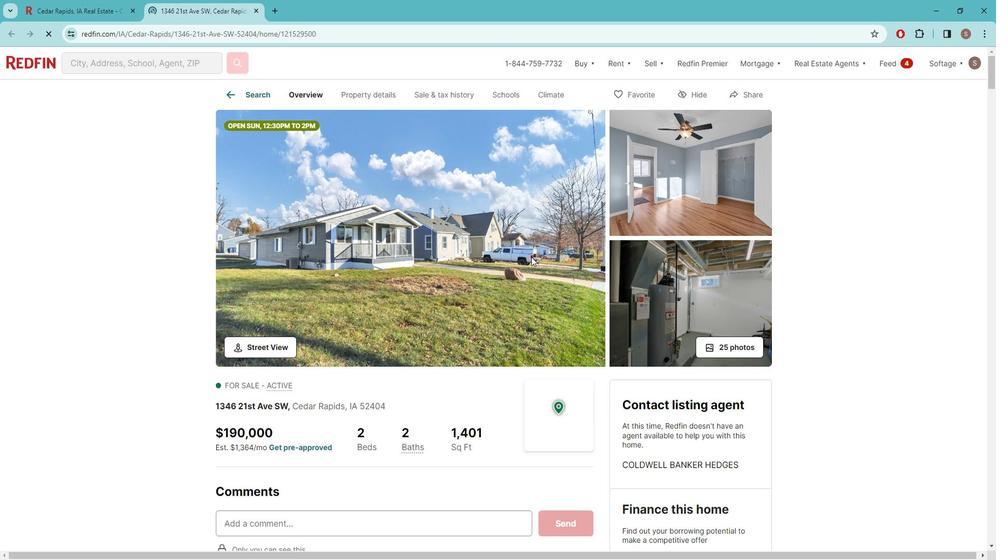 
Action: Mouse pressed left at (539, 257)
Screenshot: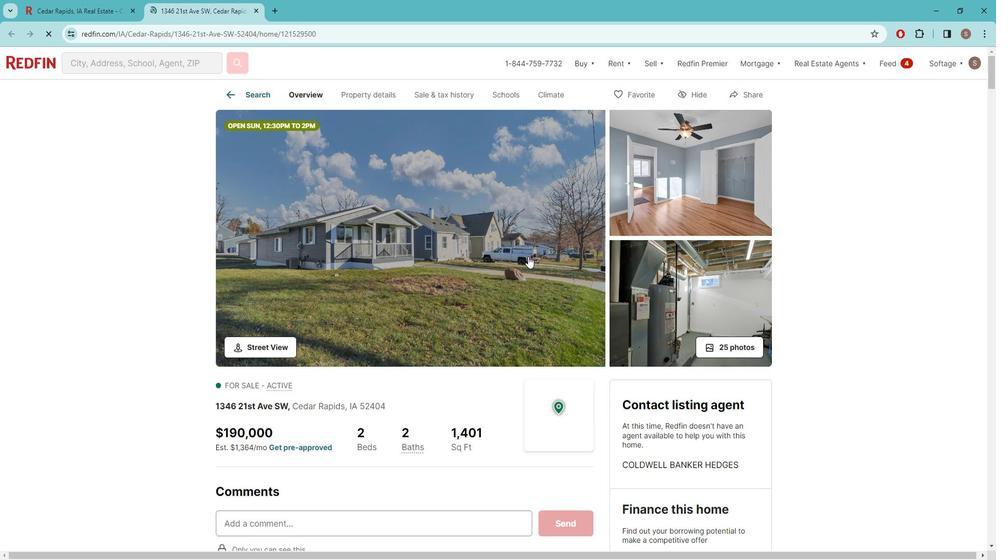 
Action: Mouse moved to (950, 316)
Screenshot: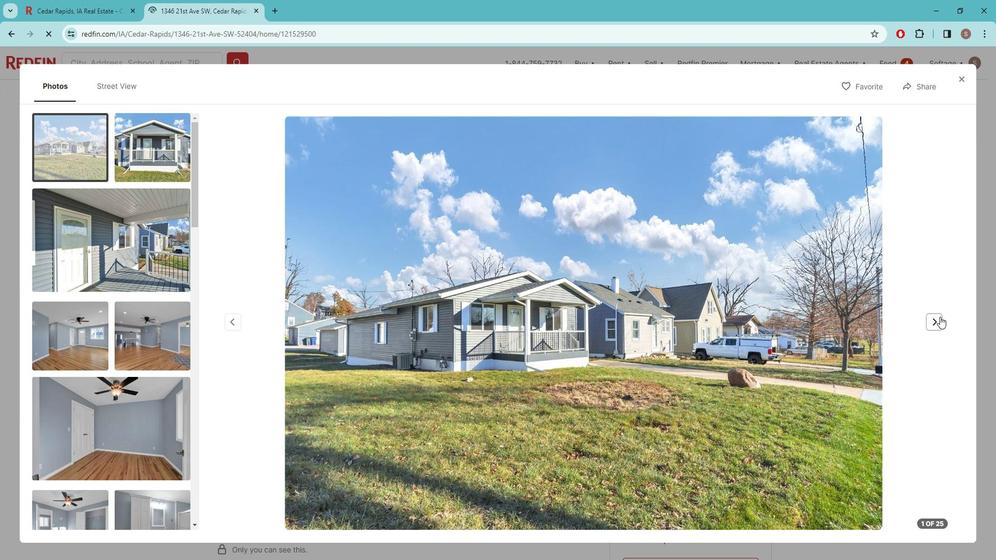 
Action: Mouse pressed left at (950, 316)
Screenshot: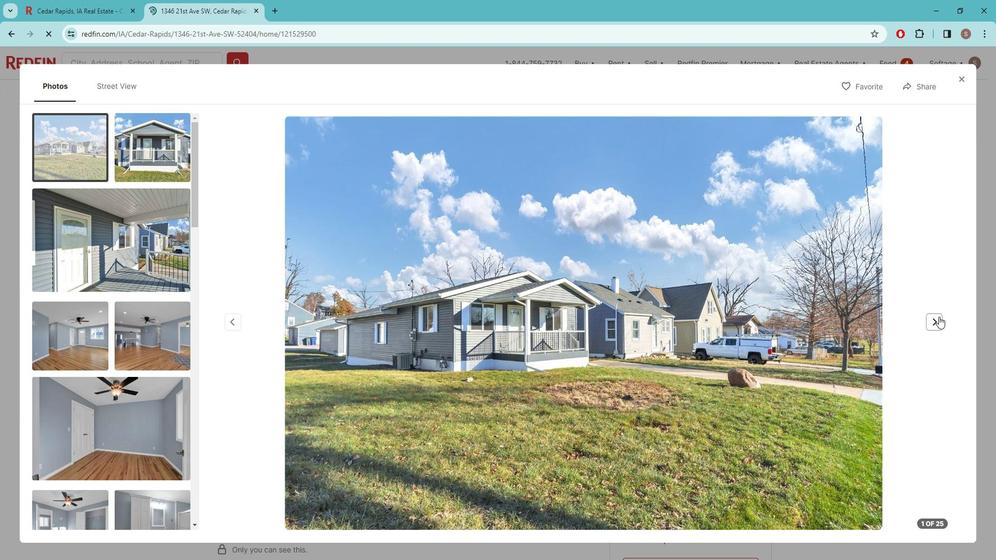
Action: Mouse pressed left at (950, 316)
Screenshot: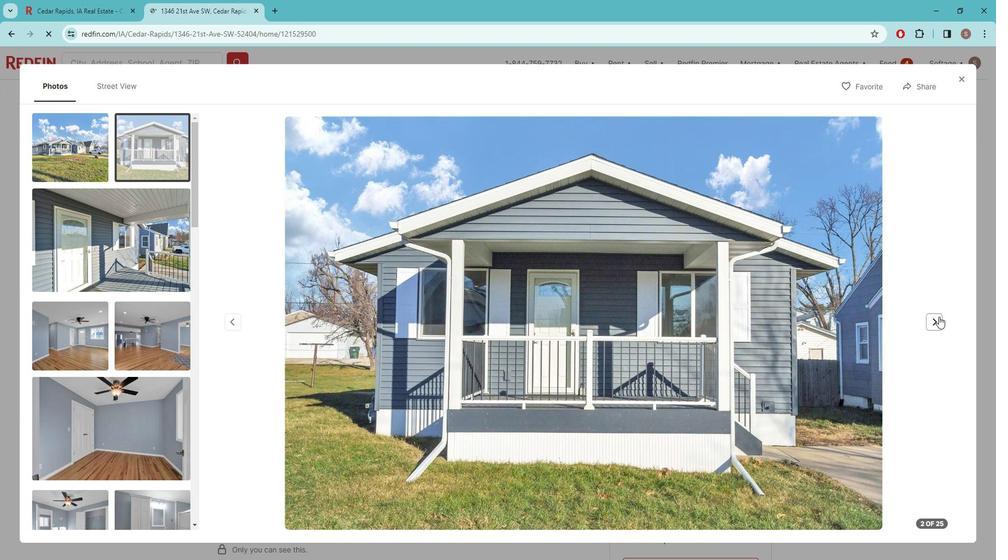 
Action: Mouse pressed left at (950, 316)
Screenshot: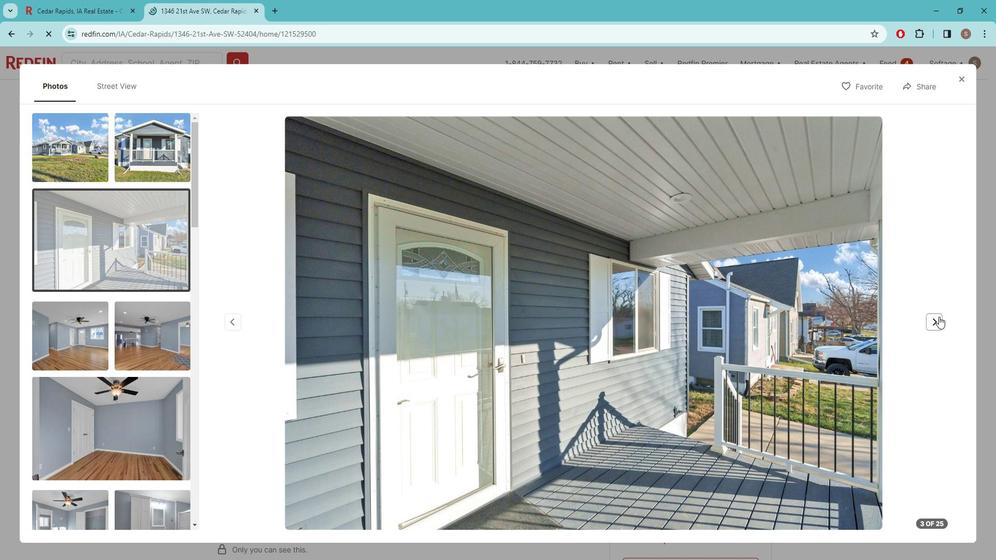 
Action: Mouse pressed left at (950, 316)
Screenshot: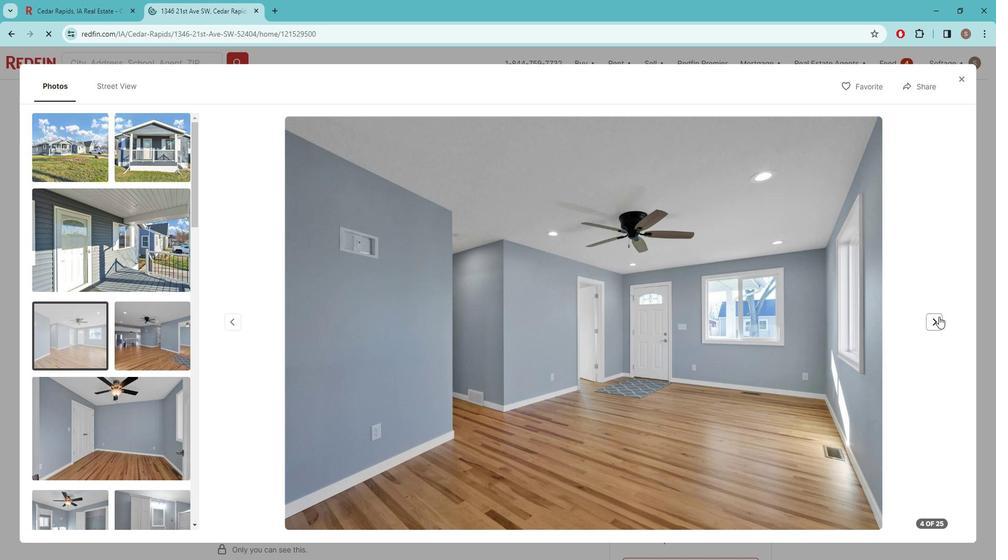 
Action: Mouse pressed left at (950, 316)
Screenshot: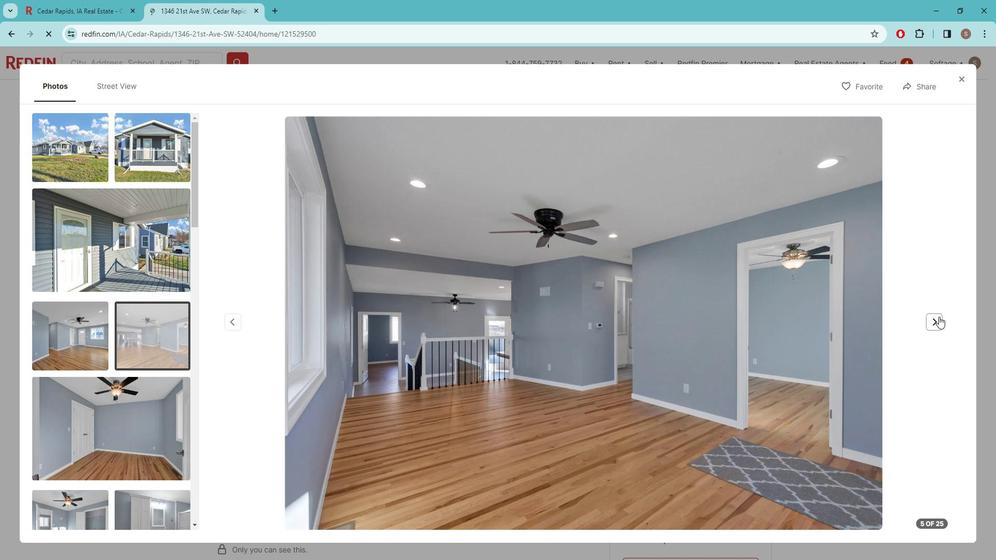 
Action: Mouse pressed left at (950, 316)
Screenshot: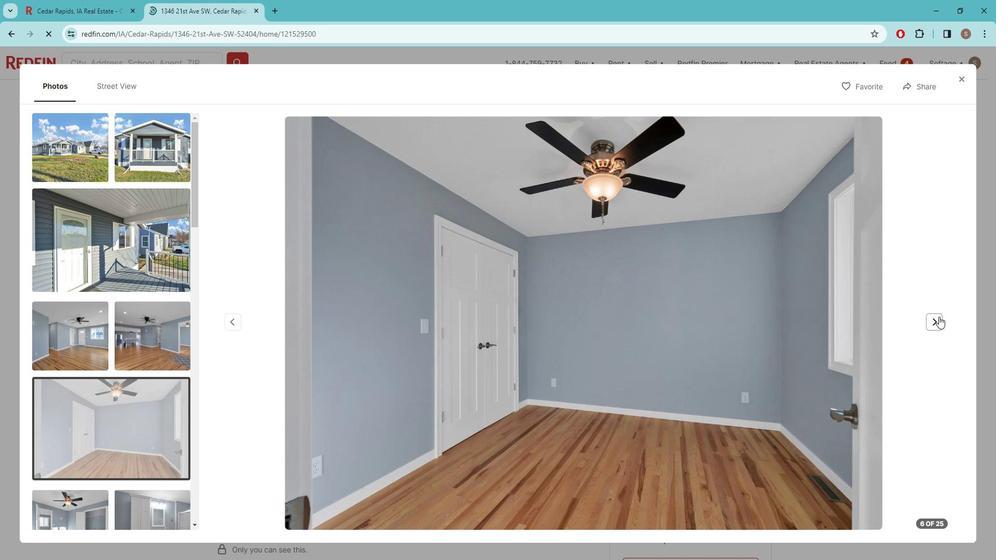 
Action: Mouse pressed left at (950, 316)
Screenshot: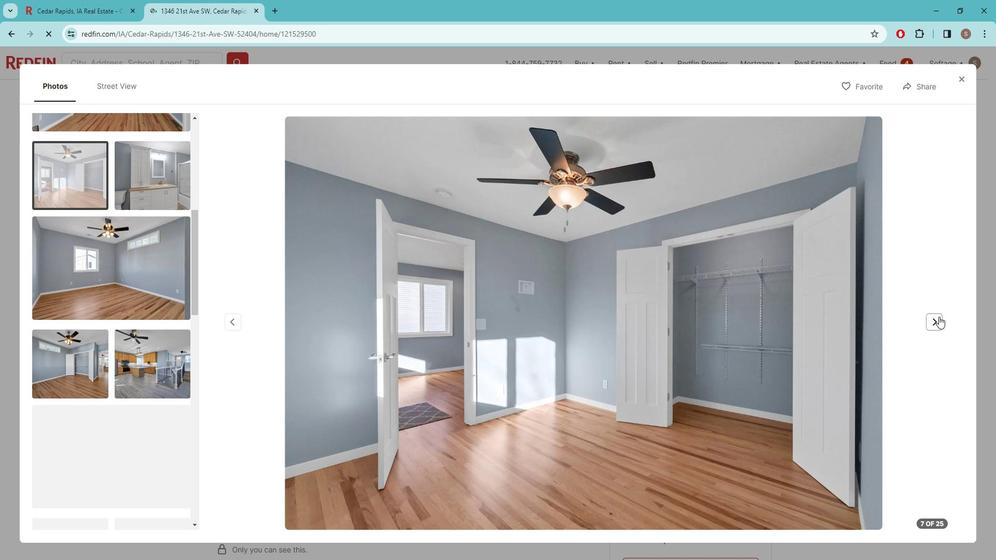 
Action: Mouse pressed left at (950, 316)
Screenshot: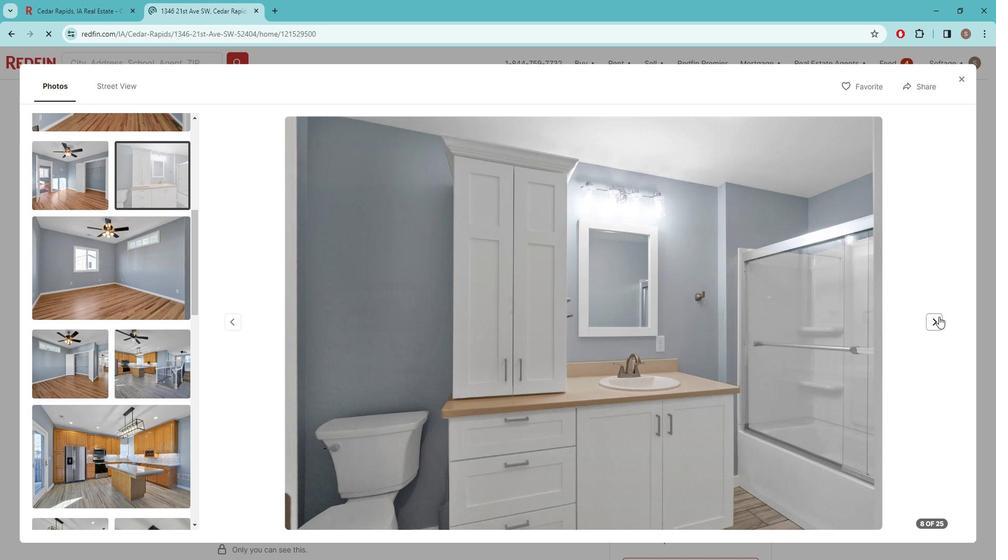 
Action: Mouse pressed left at (950, 316)
Screenshot: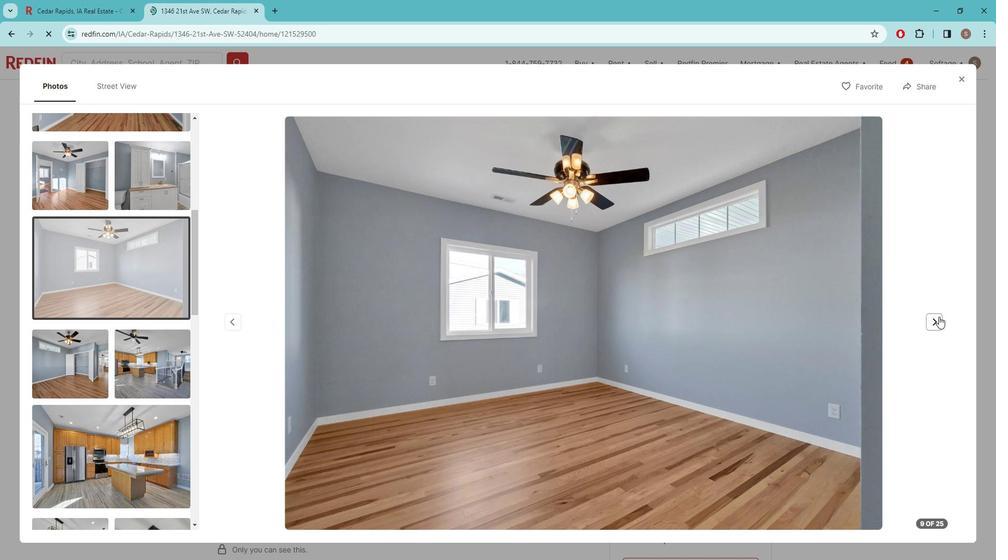 
Action: Mouse pressed left at (950, 316)
Screenshot: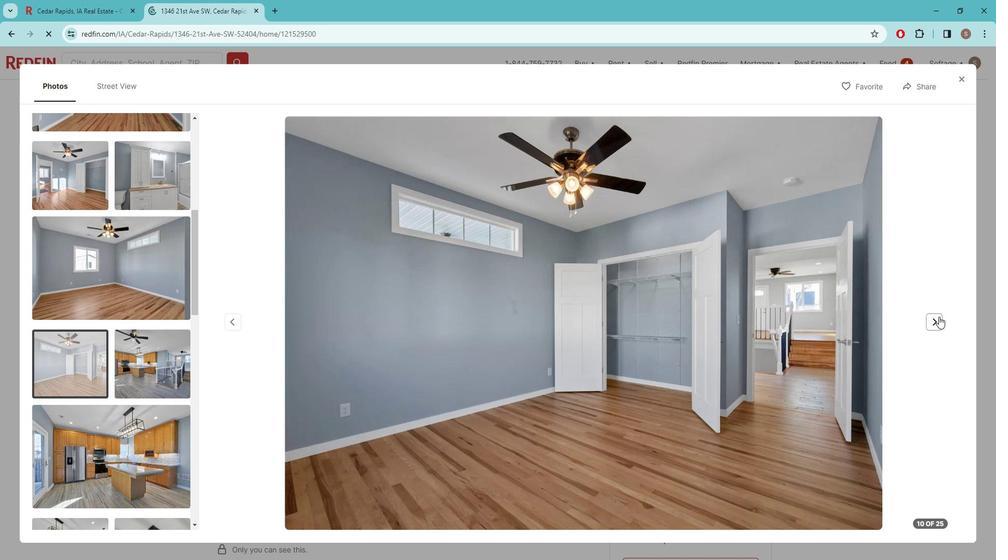 
Action: Mouse pressed left at (950, 316)
Screenshot: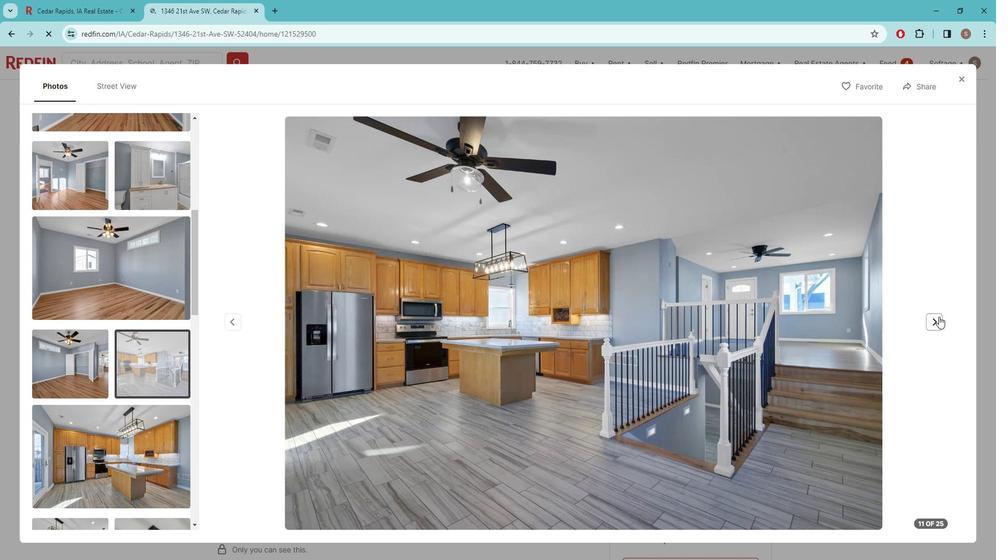 
Action: Mouse pressed left at (950, 316)
Screenshot: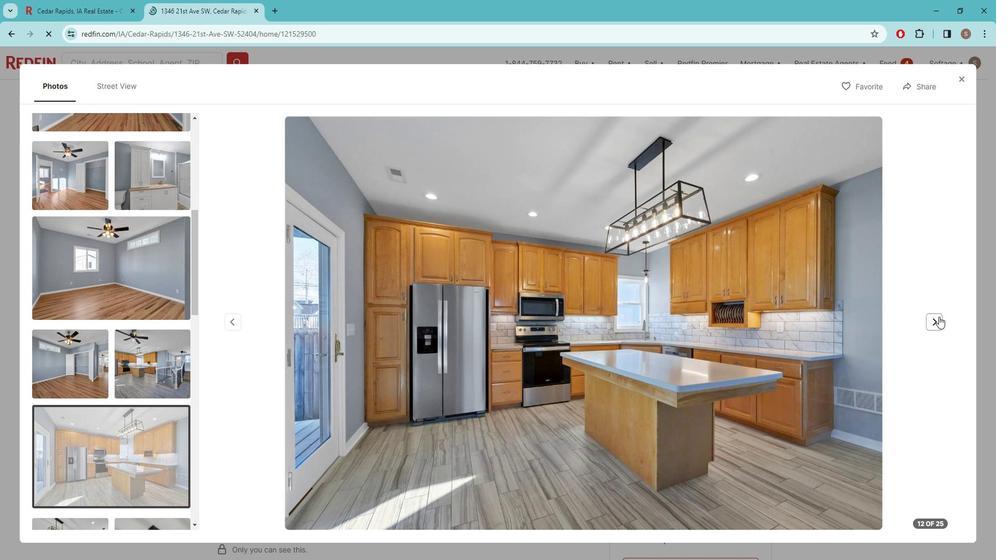 
Action: Mouse pressed left at (950, 316)
Screenshot: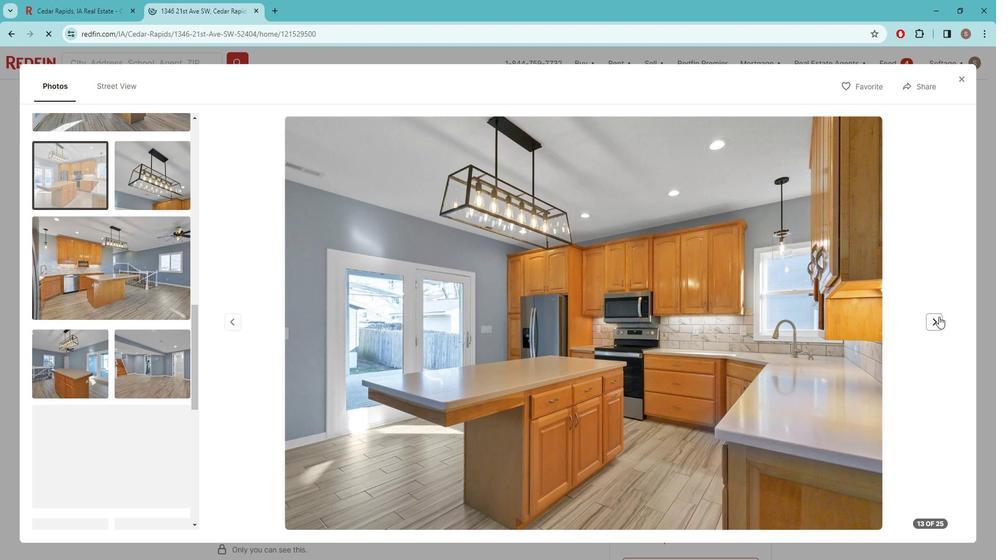 
Action: Mouse pressed left at (950, 316)
Screenshot: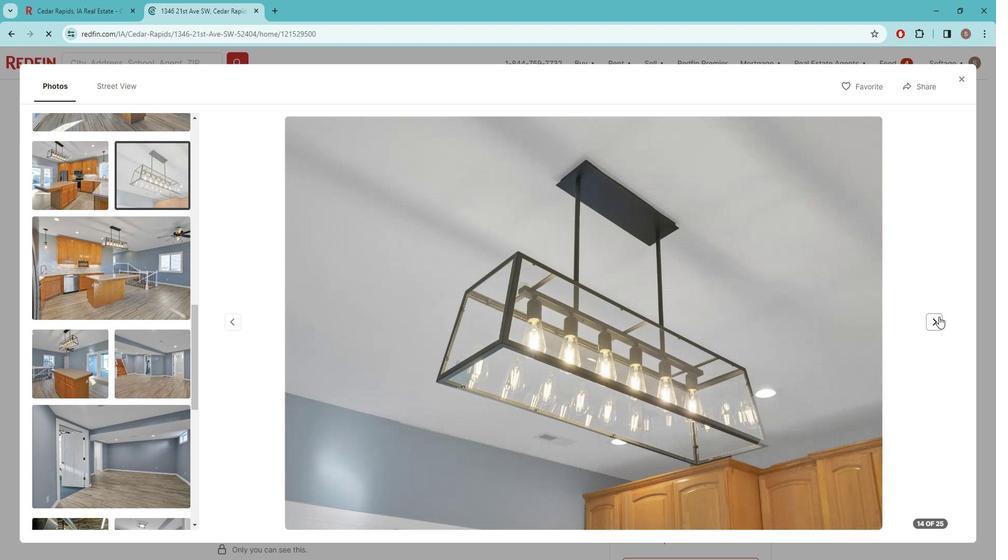 
Action: Mouse pressed left at (950, 316)
Screenshot: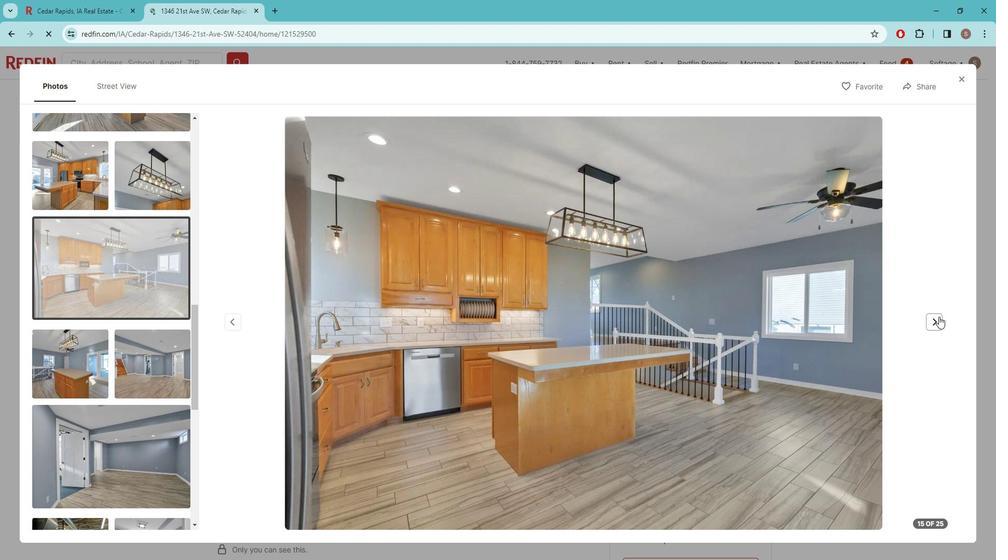 
Action: Mouse pressed left at (950, 316)
Screenshot: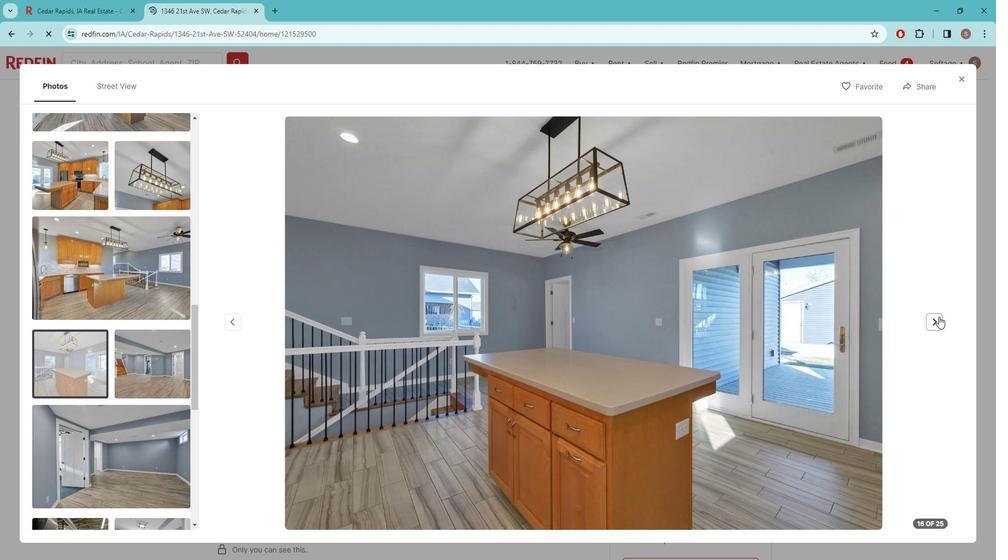 
Action: Mouse pressed left at (950, 316)
Screenshot: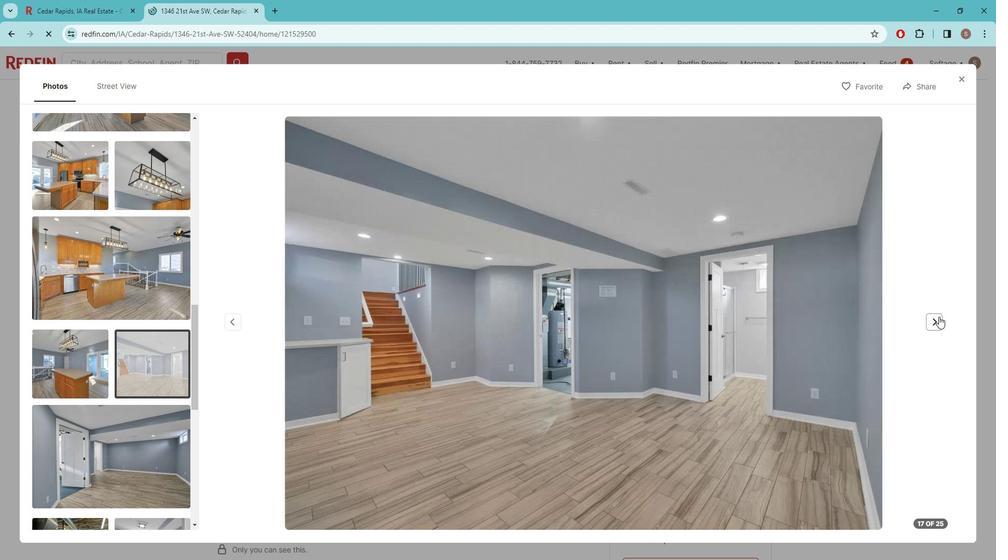 
Action: Mouse pressed left at (950, 316)
Screenshot: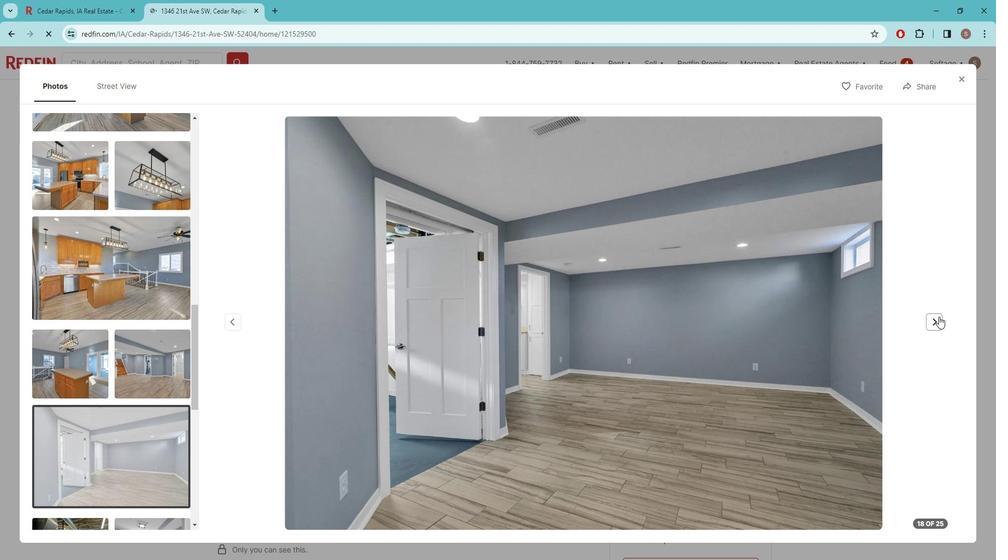 
Action: Mouse pressed left at (950, 316)
Screenshot: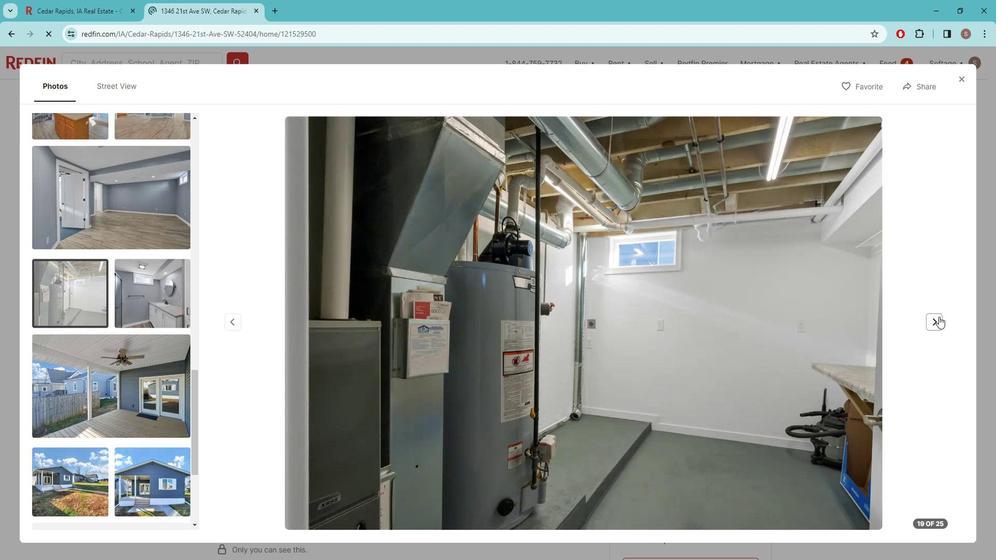 
Action: Mouse pressed left at (950, 316)
Screenshot: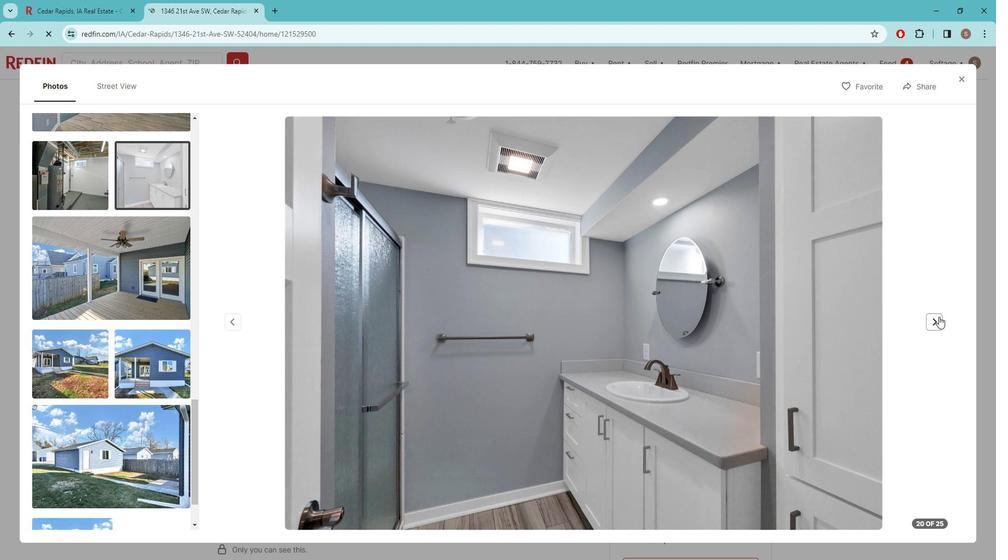 
Action: Mouse pressed left at (950, 316)
Screenshot: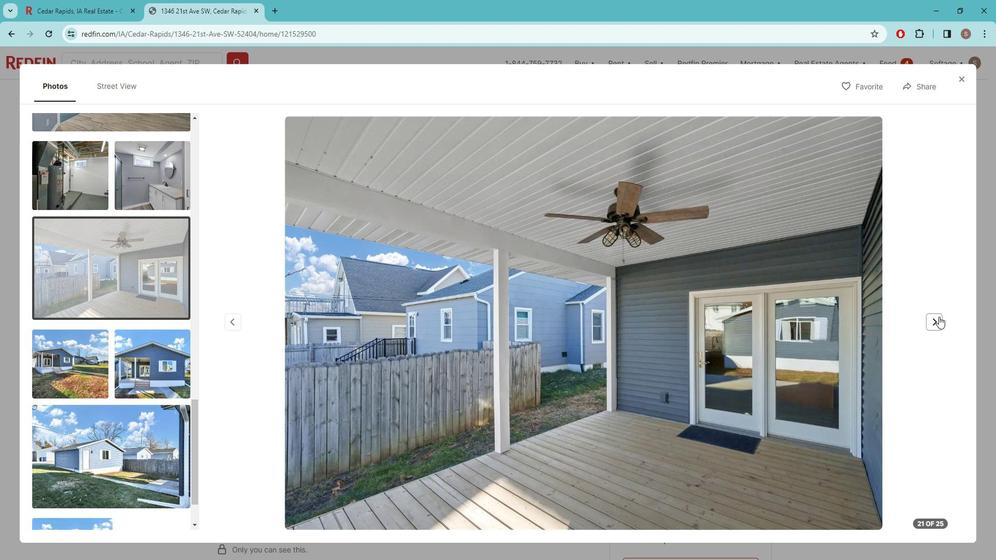 
Action: Mouse pressed left at (950, 316)
Screenshot: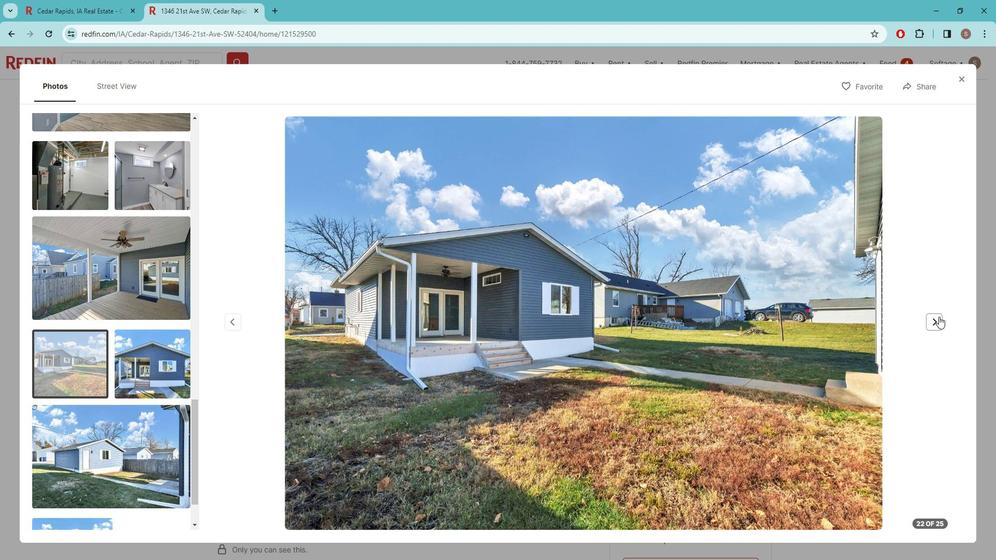 
Action: Mouse pressed left at (950, 316)
Screenshot: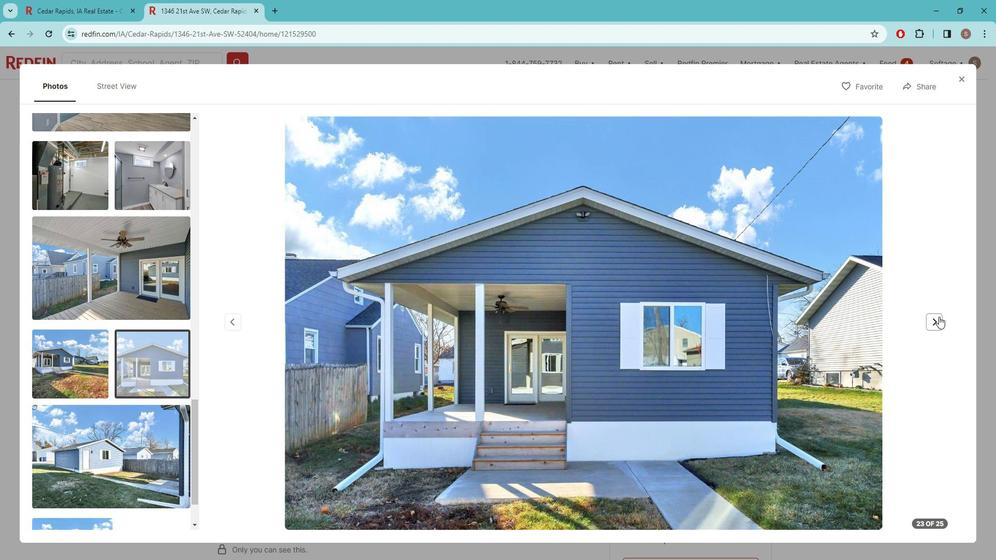 
Action: Mouse pressed left at (950, 316)
Screenshot: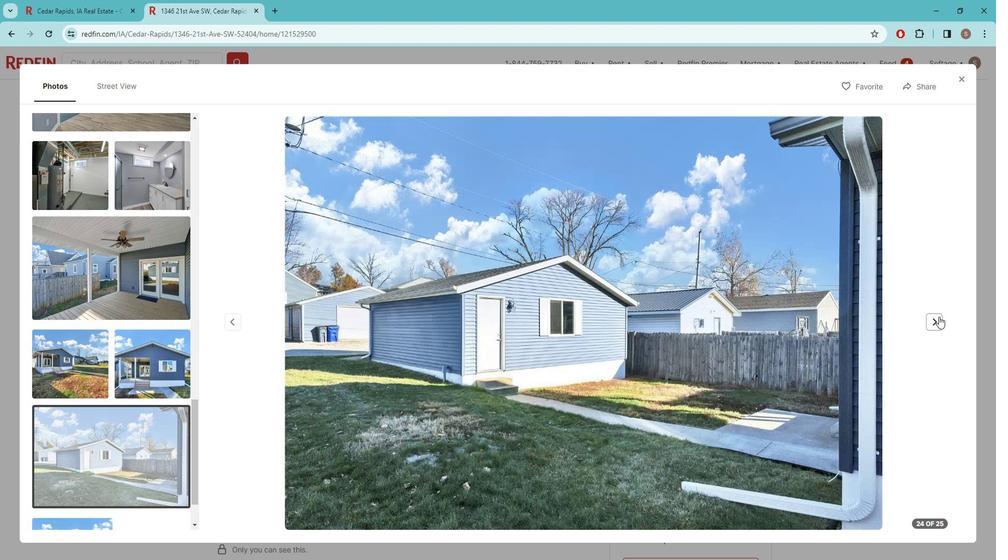 
Action: Mouse pressed left at (950, 316)
Screenshot: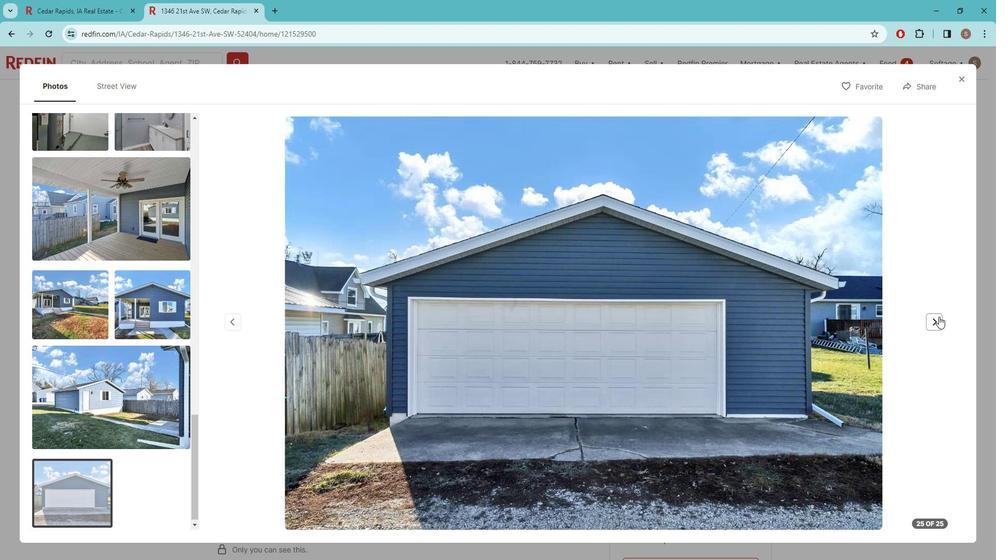 
Action: Mouse pressed left at (950, 316)
Screenshot: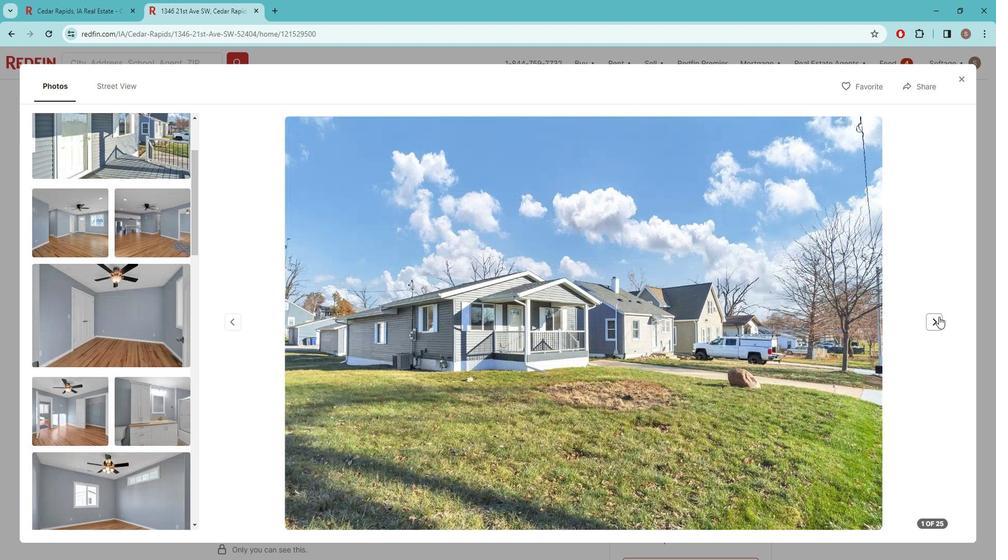 
Action: Mouse pressed left at (950, 316)
Screenshot: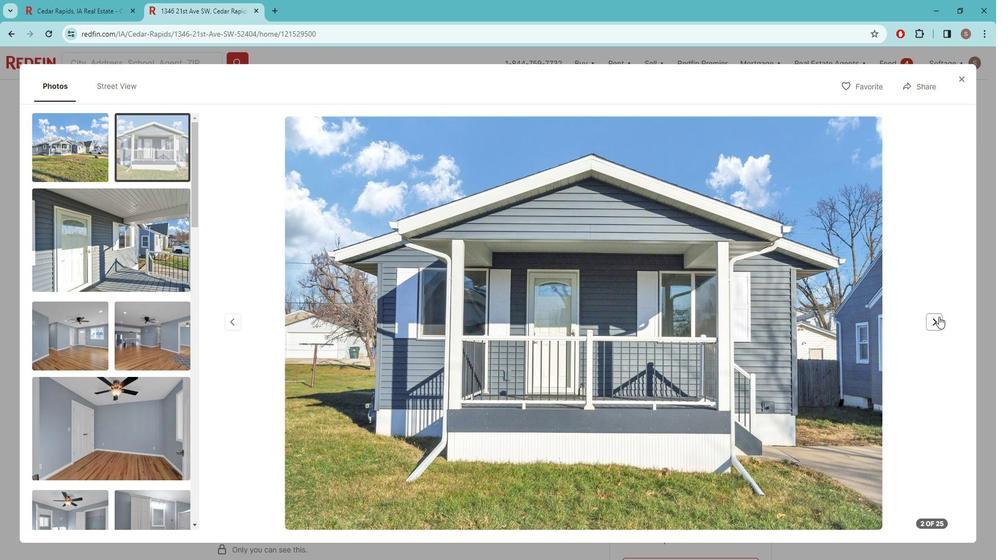 
Action: Mouse pressed left at (950, 316)
Screenshot: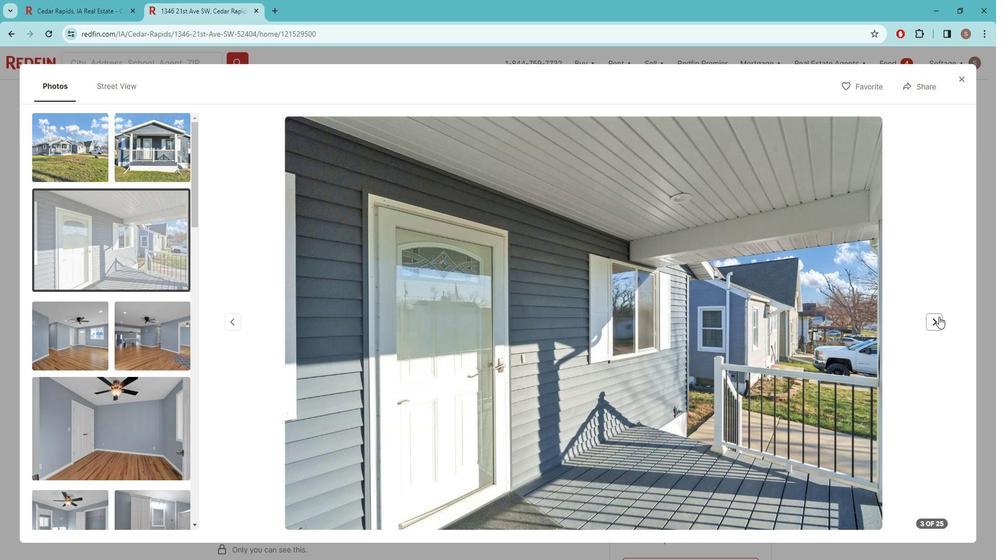 
Action: Mouse pressed left at (950, 316)
Screenshot: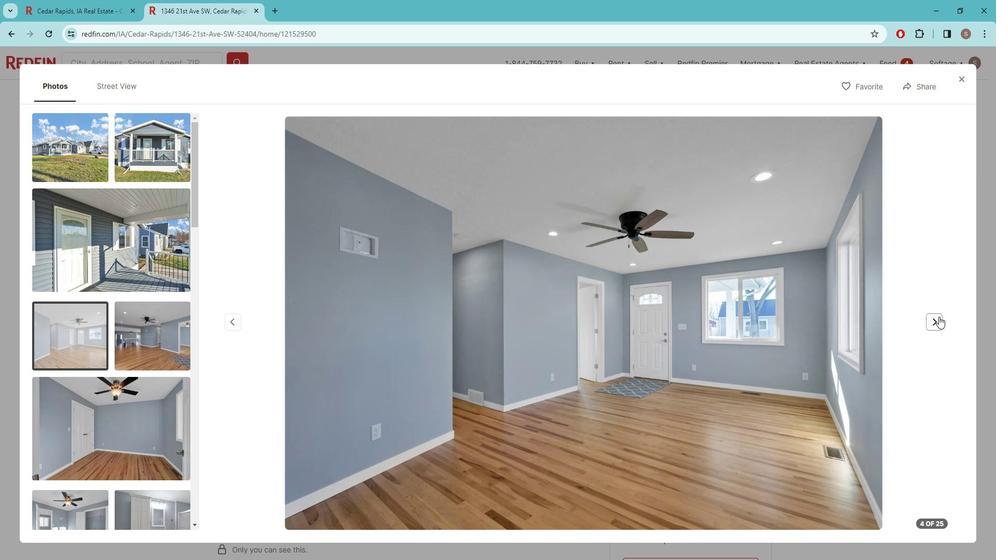 
Action: Mouse pressed left at (950, 316)
Screenshot: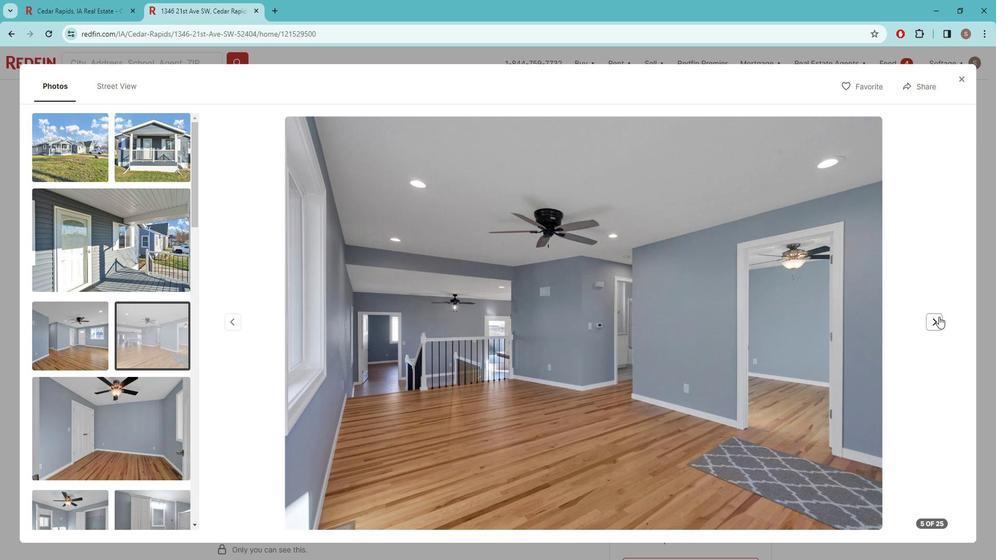 
Action: Mouse pressed left at (950, 316)
Screenshot: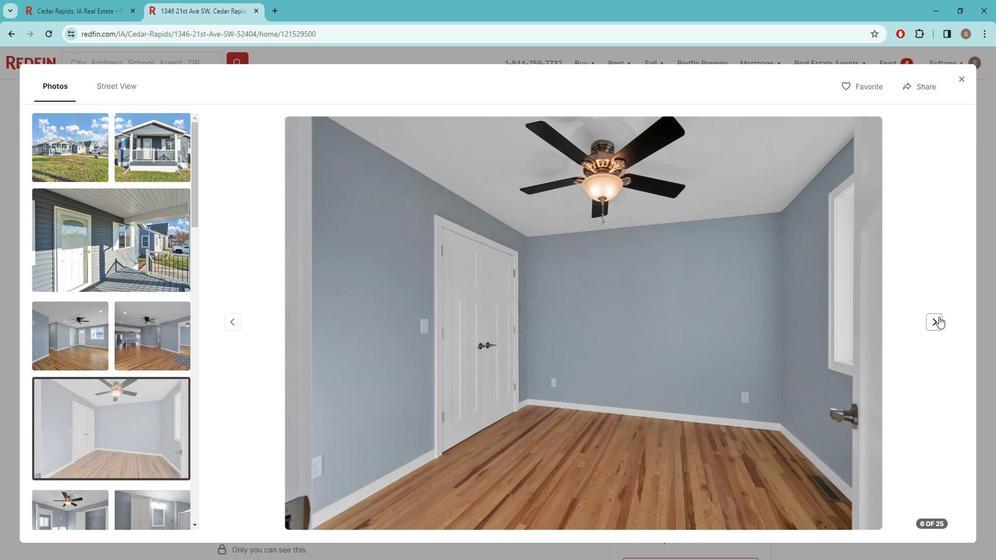 
Action: Mouse pressed left at (950, 316)
Screenshot: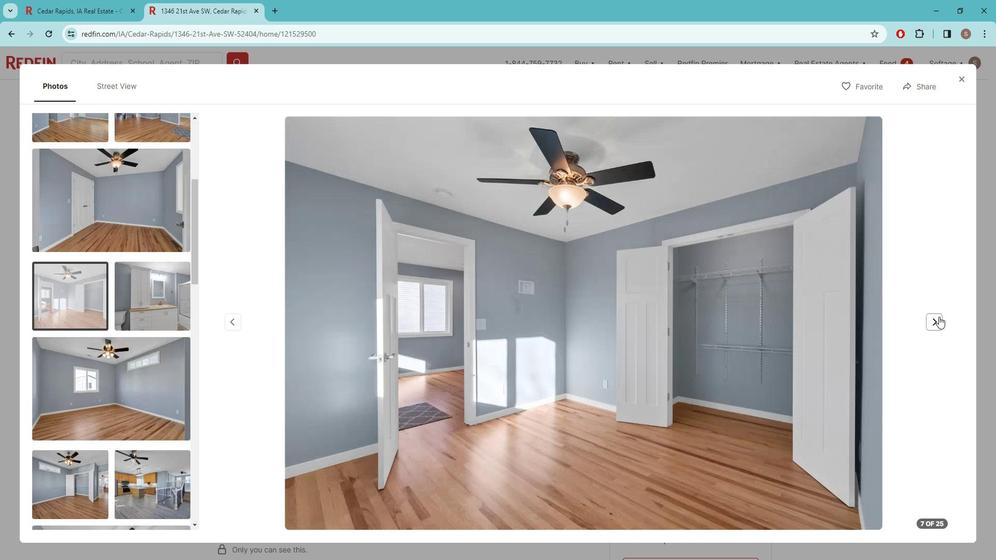
Action: Mouse pressed left at (950, 316)
Screenshot: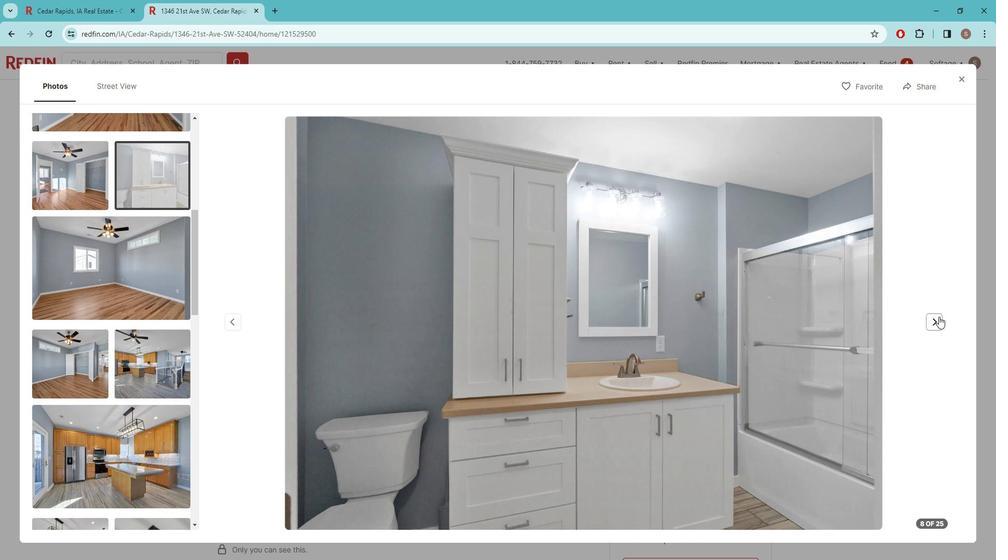 
Action: Mouse pressed left at (950, 316)
Screenshot: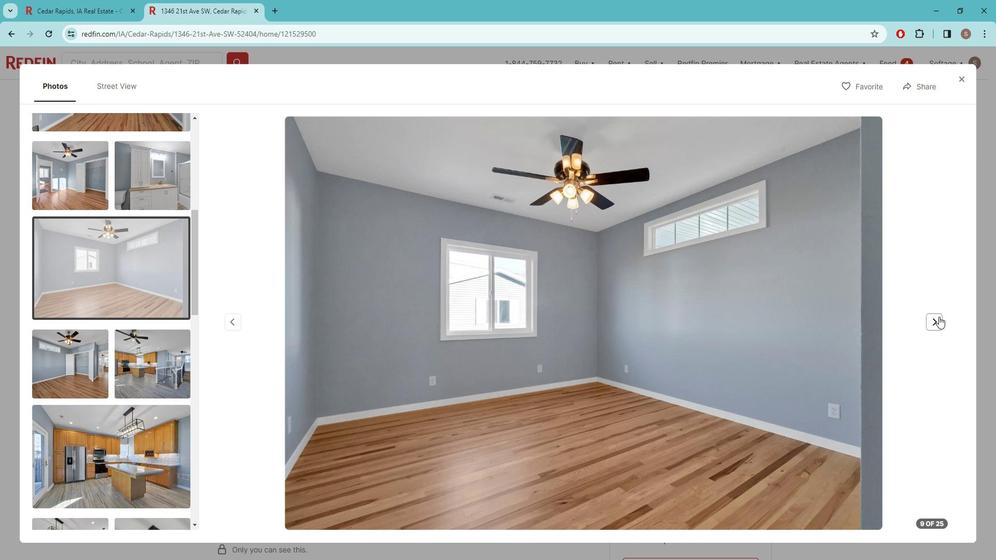 
Action: Mouse moved to (976, 89)
Screenshot: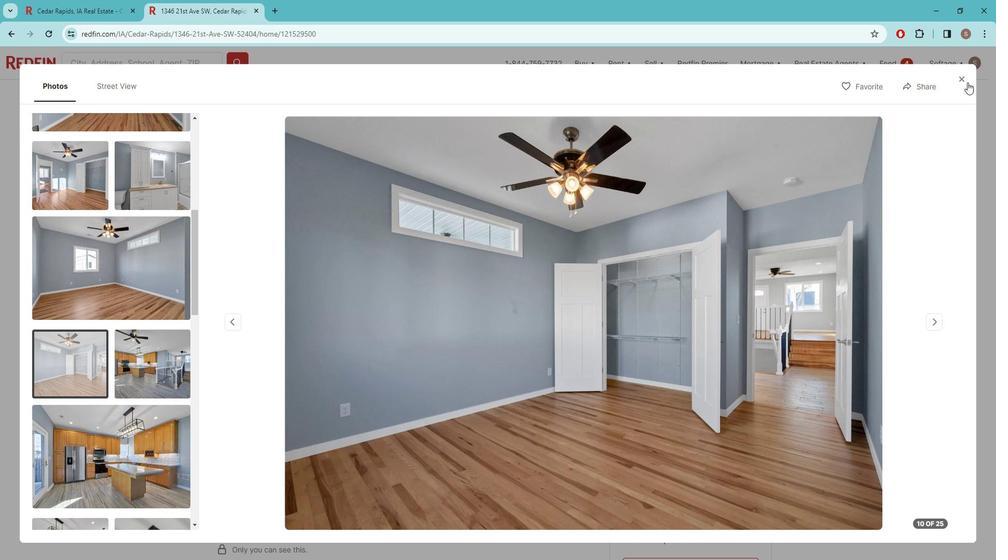 
Action: Mouse pressed left at (976, 89)
Screenshot: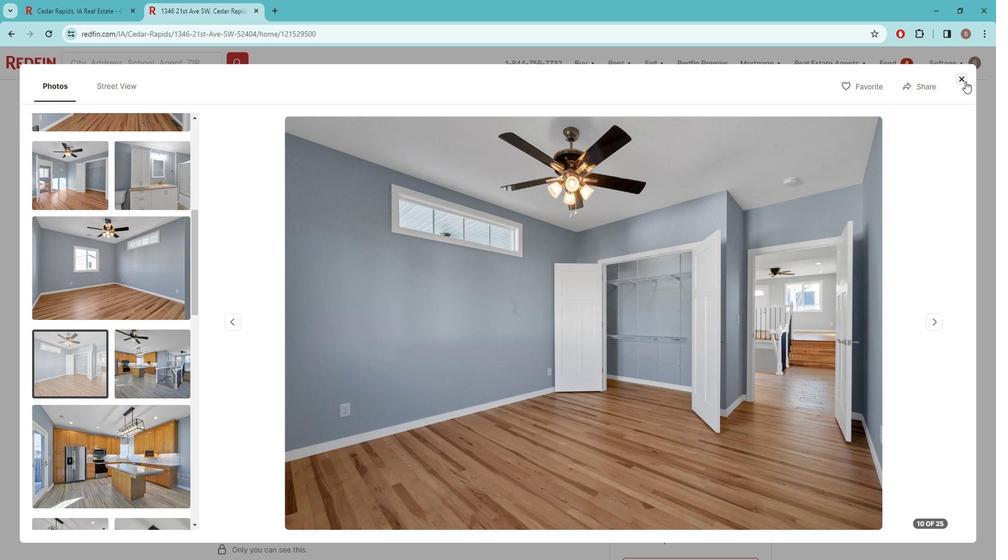 
Action: Mouse moved to (463, 241)
Screenshot: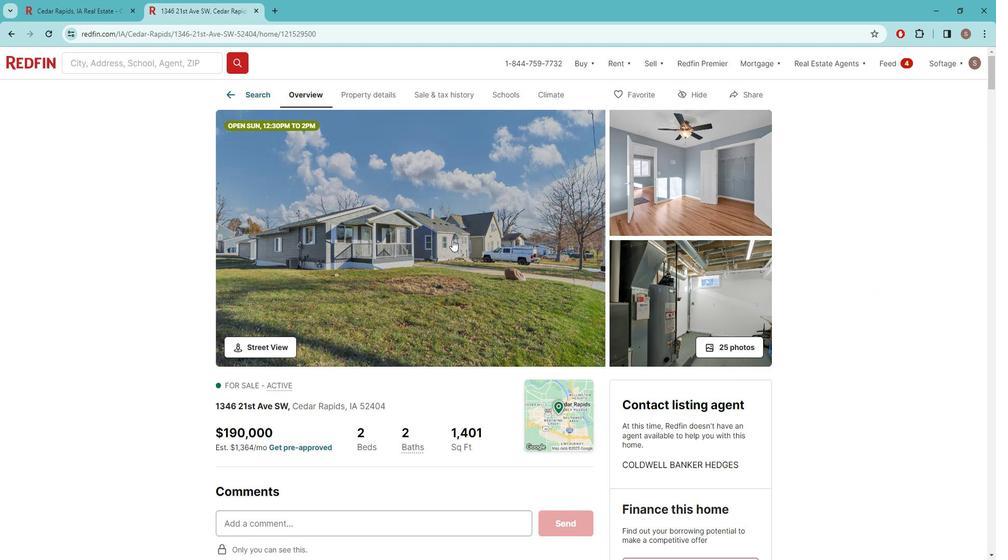 
Action: Mouse scrolled (463, 241) with delta (0, 0)
Screenshot: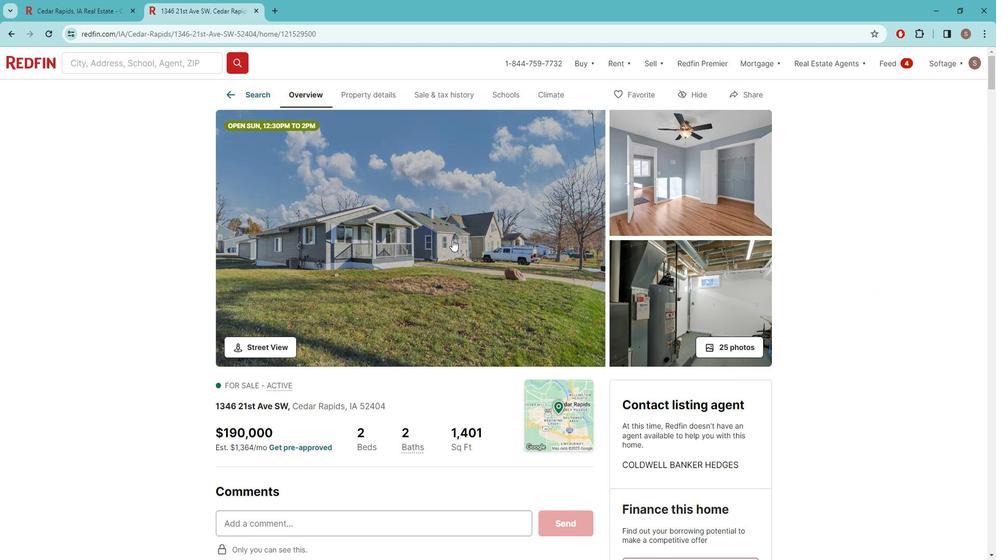 
Action: Mouse scrolled (463, 241) with delta (0, 0)
Screenshot: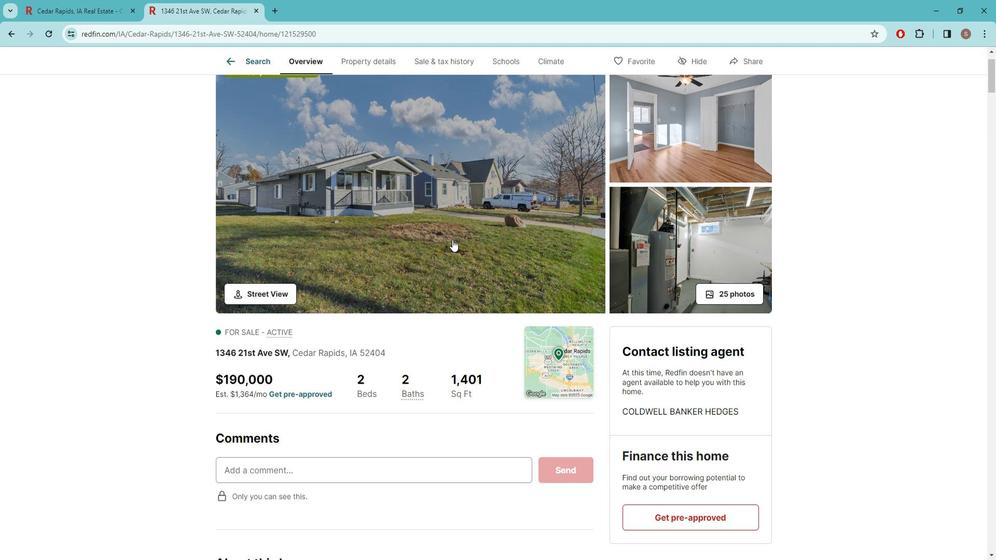 
Action: Mouse scrolled (463, 241) with delta (0, 0)
Screenshot: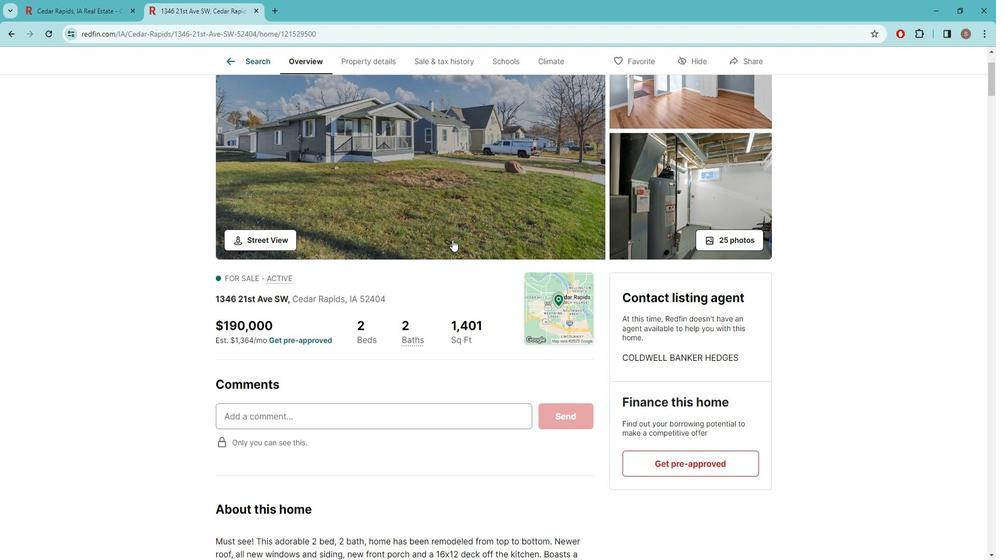 
Action: Mouse scrolled (463, 241) with delta (0, 0)
Screenshot: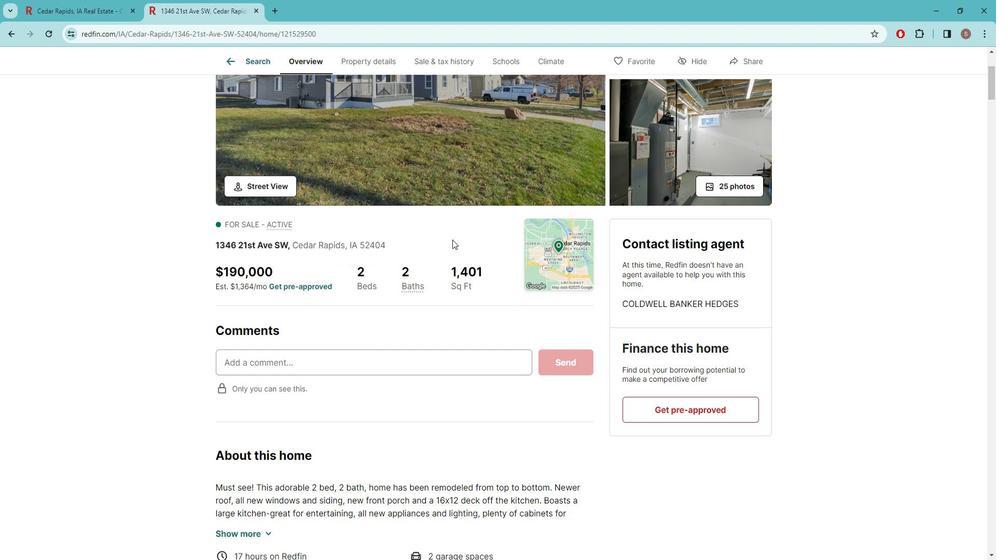 
Action: Mouse scrolled (463, 241) with delta (0, 0)
Screenshot: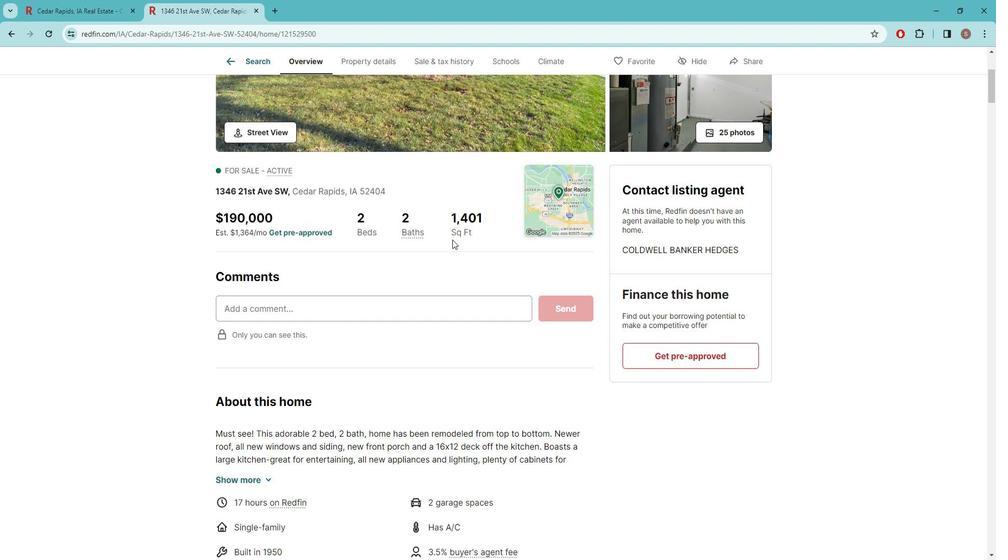 
Action: Mouse scrolled (463, 241) with delta (0, 0)
Screenshot: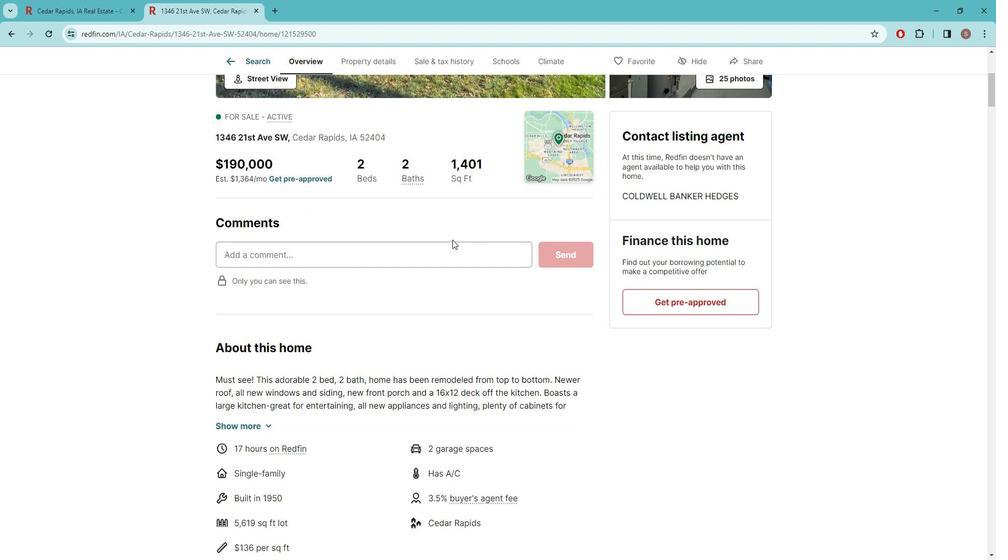 
Action: Mouse scrolled (463, 241) with delta (0, 0)
Screenshot: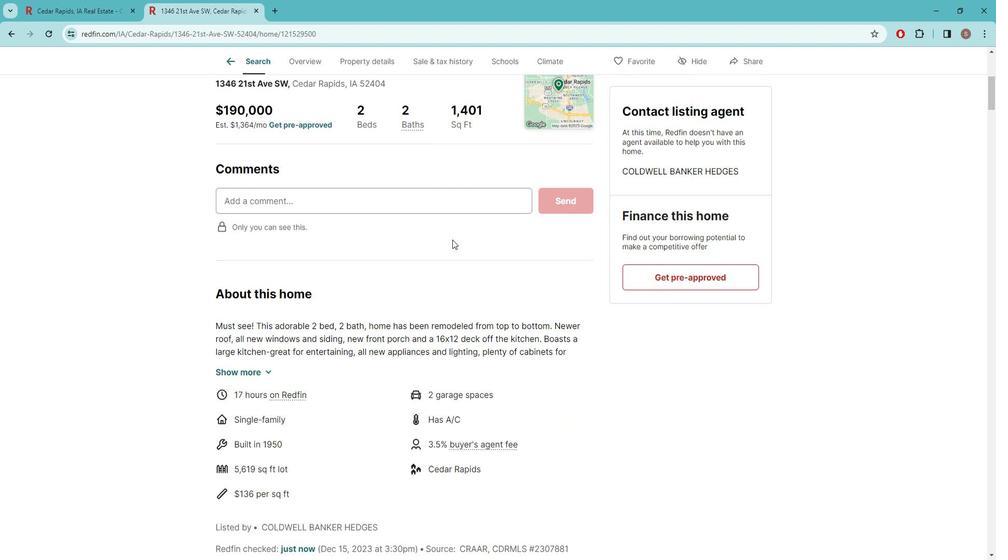 
Action: Mouse scrolled (463, 241) with delta (0, 0)
Screenshot: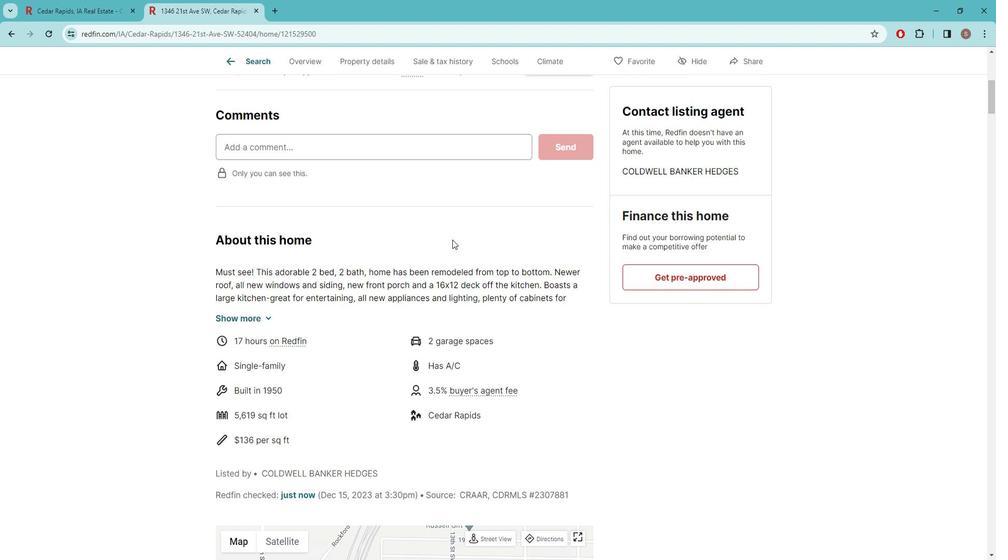 
Action: Mouse scrolled (463, 241) with delta (0, 0)
Screenshot: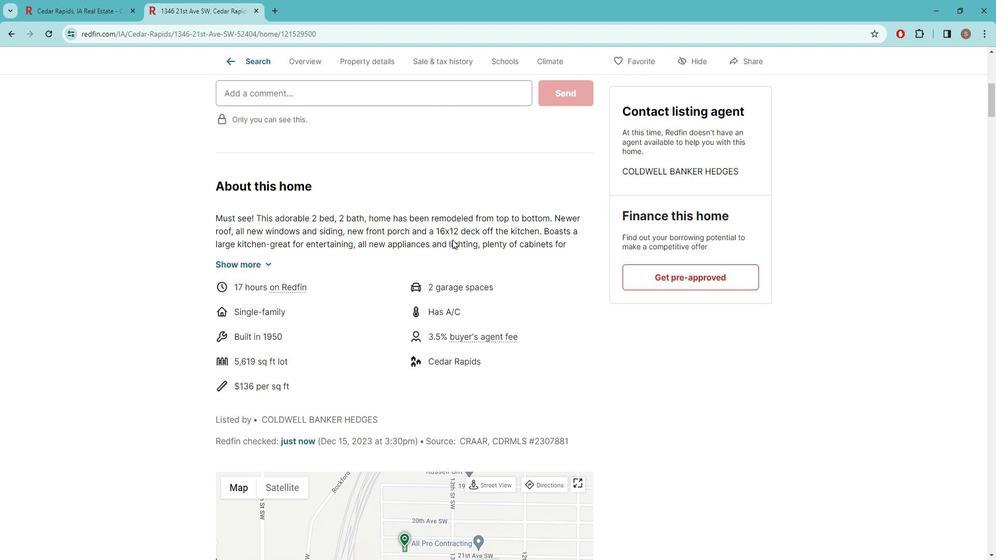 
Action: Mouse moved to (287, 210)
Screenshot: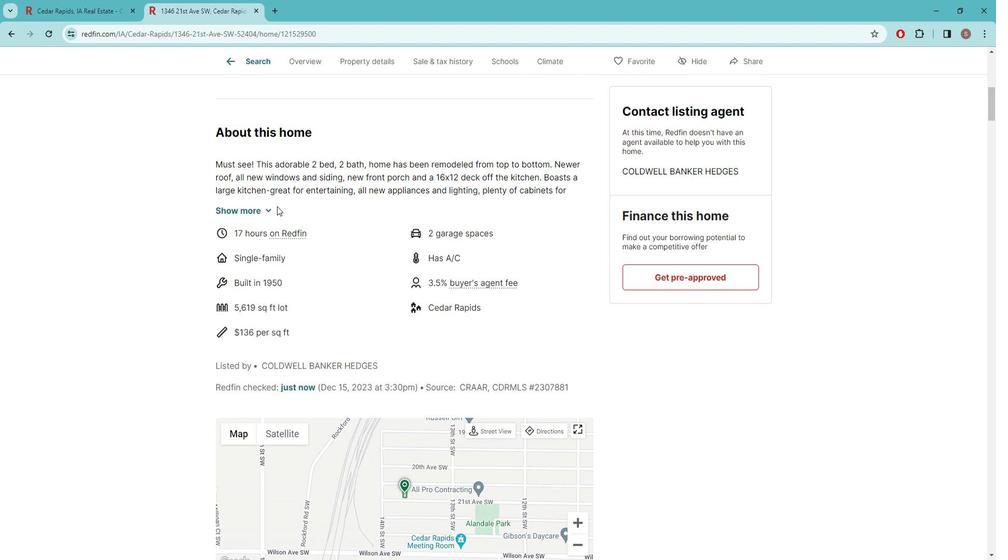 
Action: Mouse pressed left at (287, 210)
Screenshot: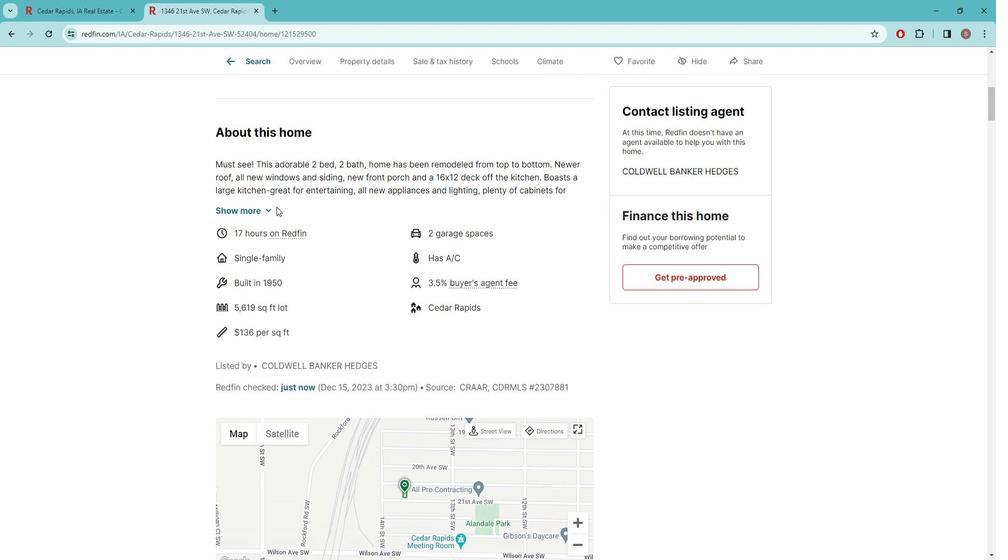 
Action: Mouse moved to (272, 210)
Screenshot: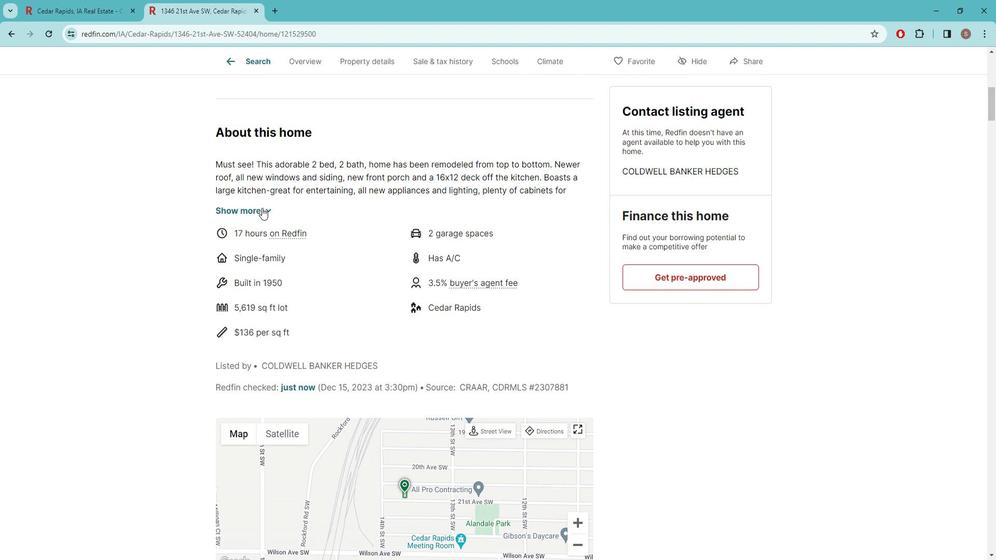 
Action: Mouse pressed left at (272, 210)
Screenshot: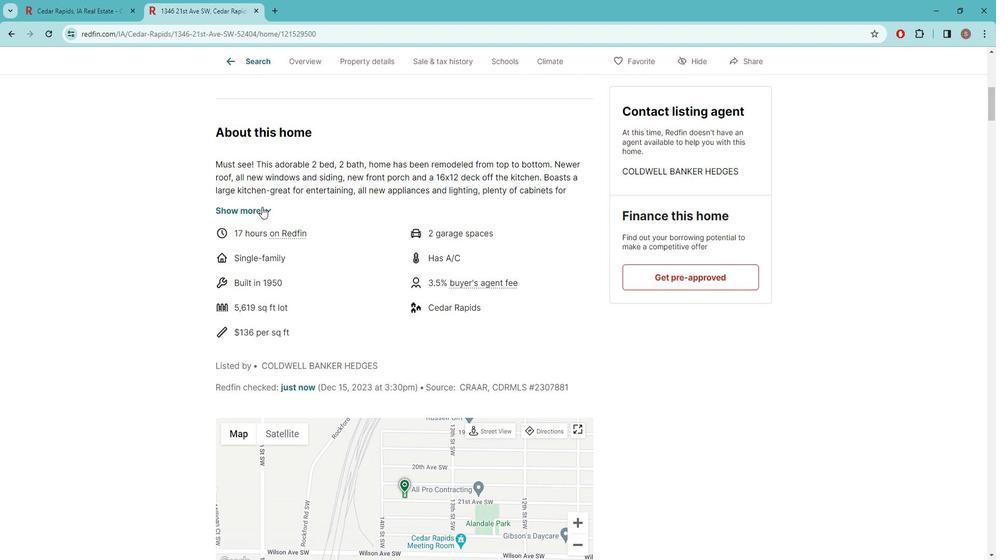 
Action: Mouse moved to (298, 228)
Screenshot: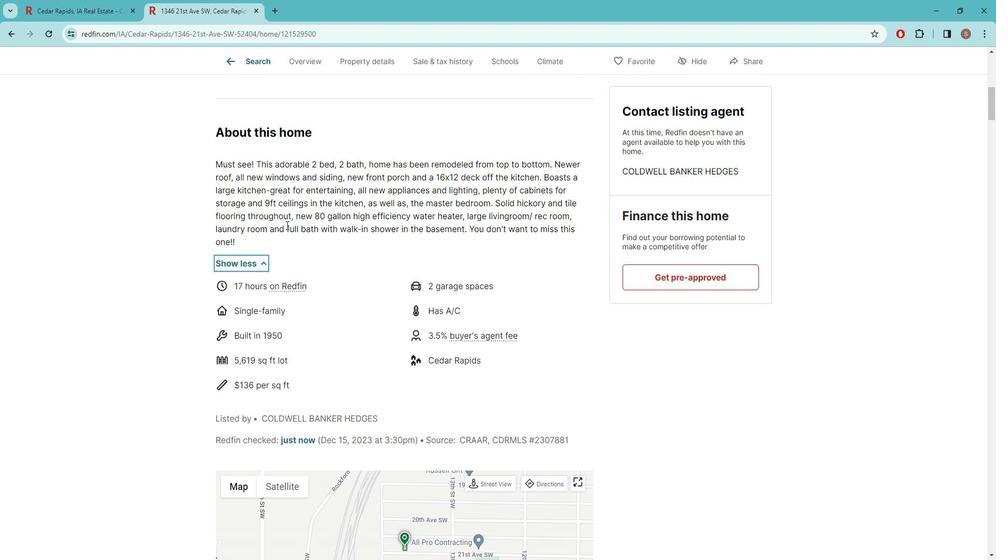 
Action: Mouse scrolled (298, 227) with delta (0, 0)
Screenshot: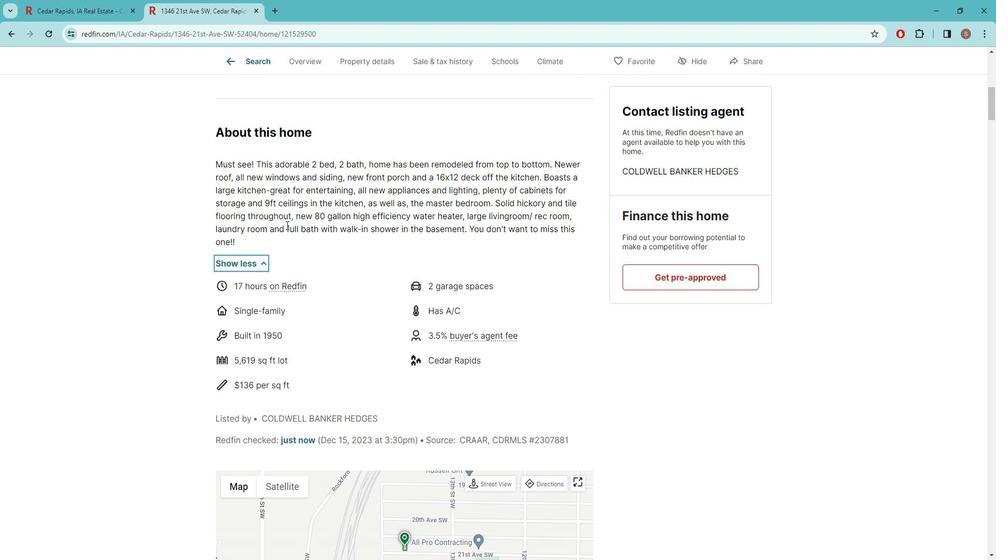 
Action: Mouse moved to (324, 236)
Screenshot: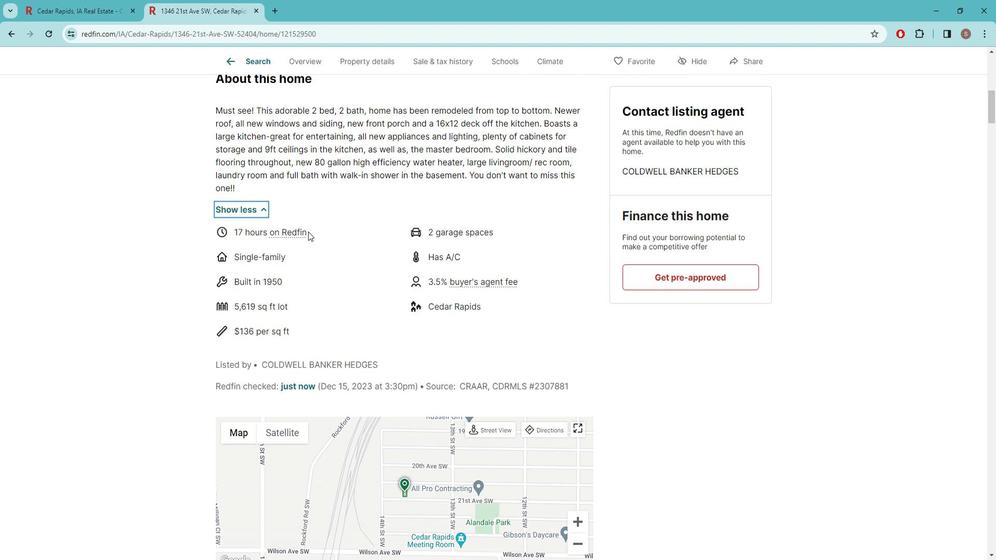
Action: Mouse scrolled (324, 235) with delta (0, 0)
Screenshot: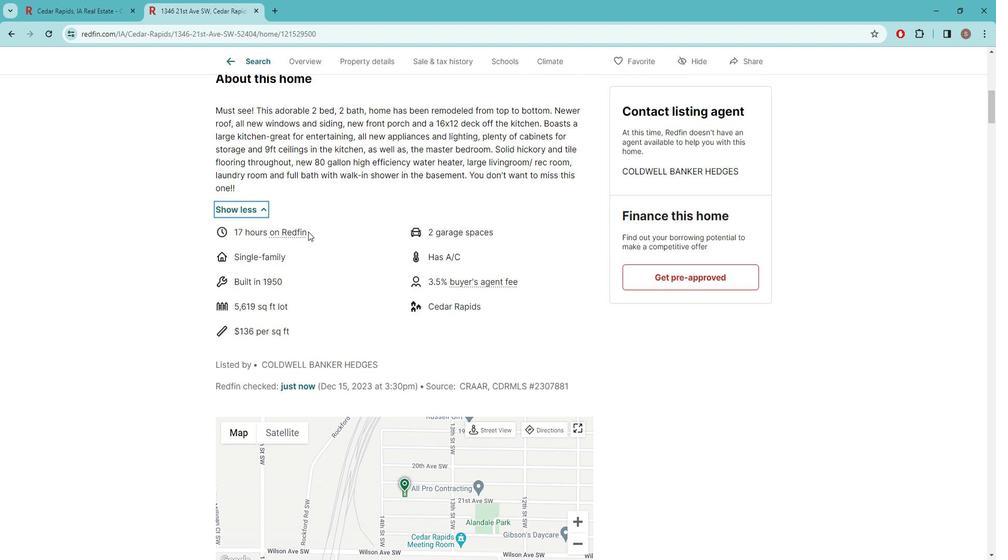 
Action: Mouse moved to (327, 235)
Screenshot: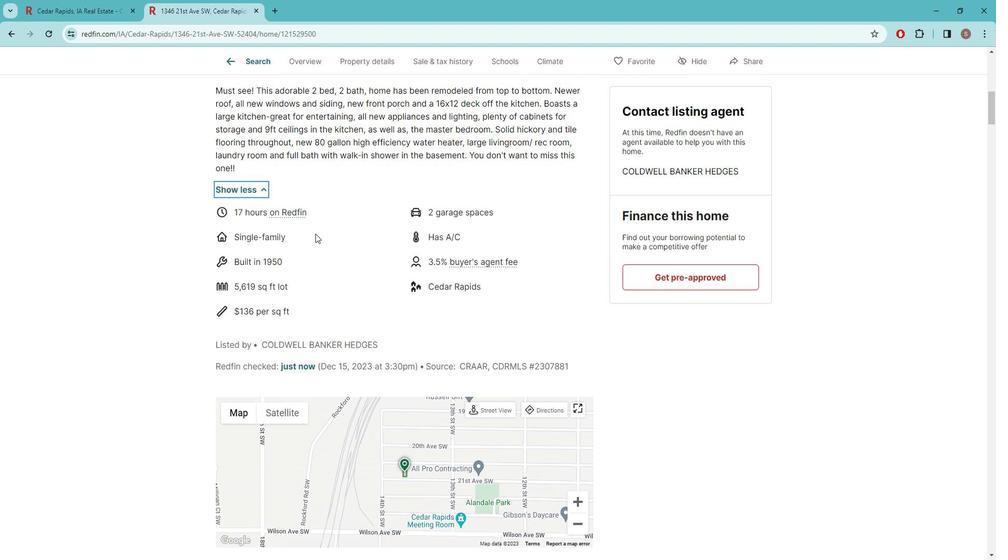 
Action: Mouse scrolled (327, 235) with delta (0, 0)
Screenshot: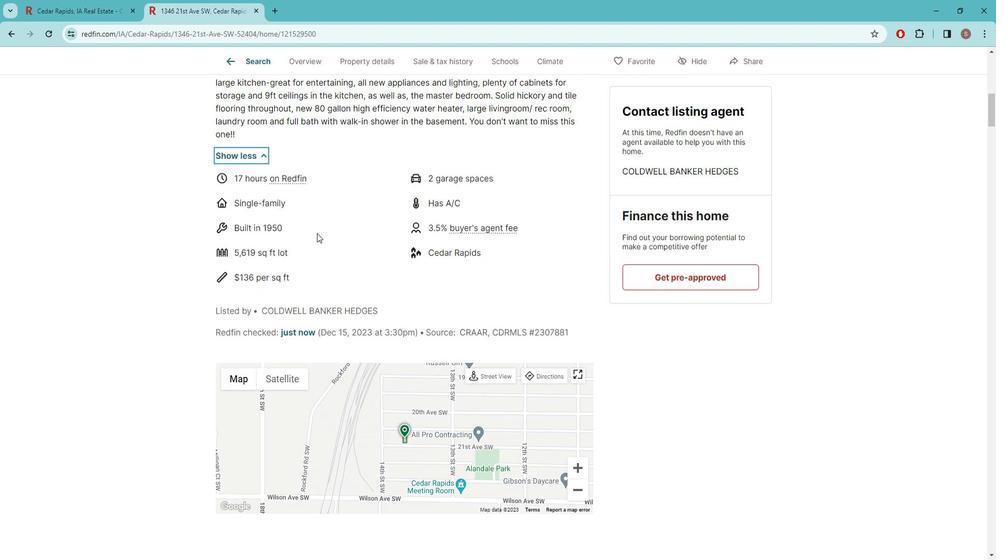 
Action: Mouse moved to (348, 244)
Screenshot: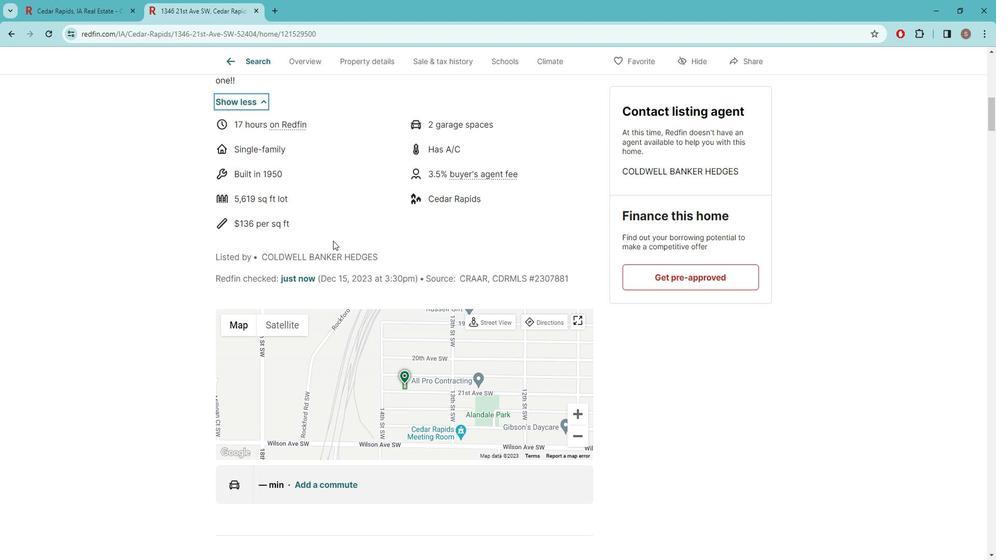 
Action: Mouse scrolled (348, 244) with delta (0, 0)
Screenshot: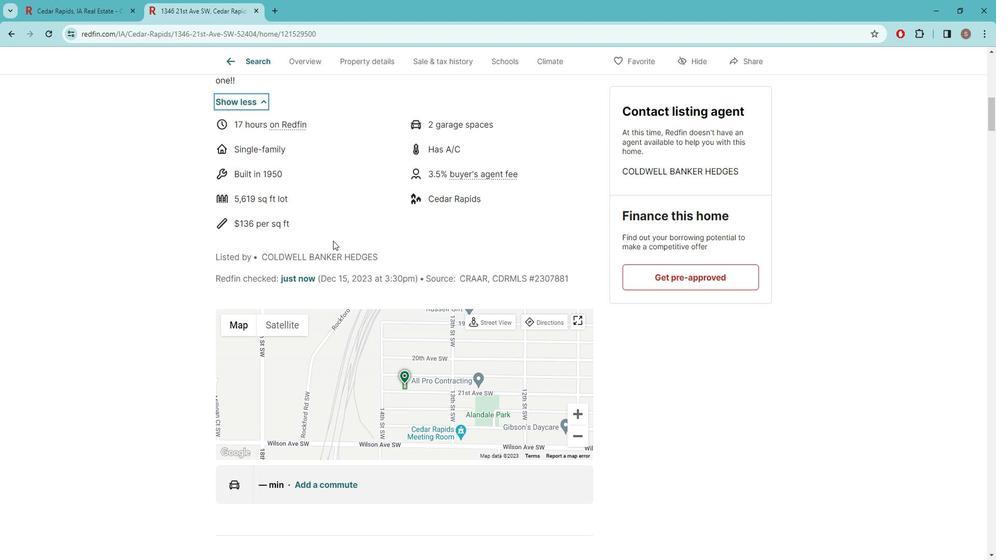 
Action: Mouse moved to (404, 266)
Screenshot: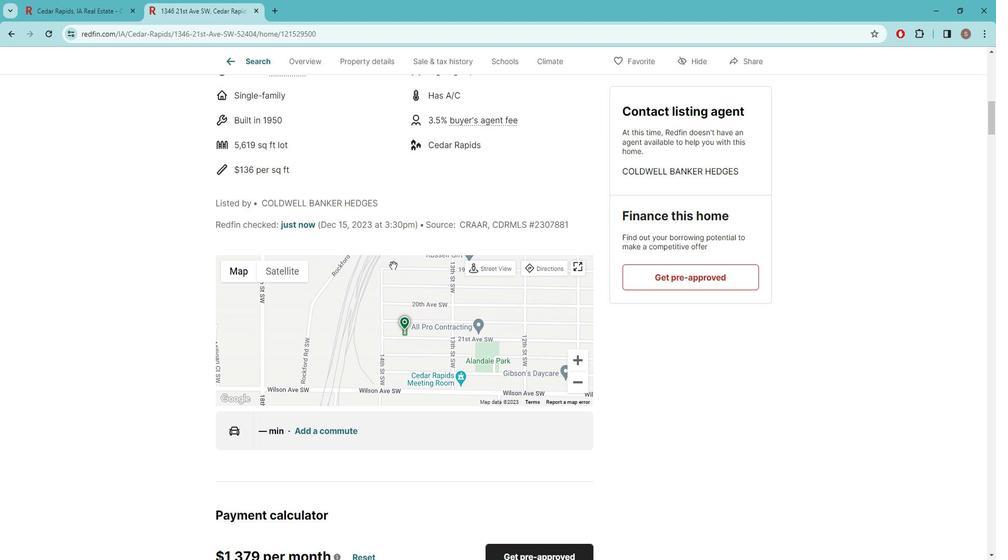 
Action: Mouse scrolled (404, 266) with delta (0, 0)
Screenshot: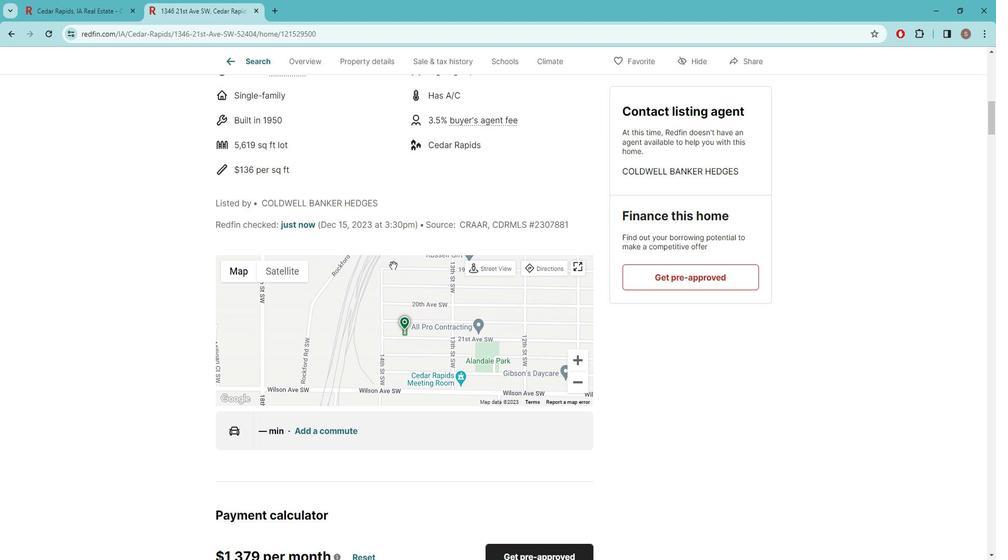 
Action: Mouse moved to (404, 266)
Screenshot: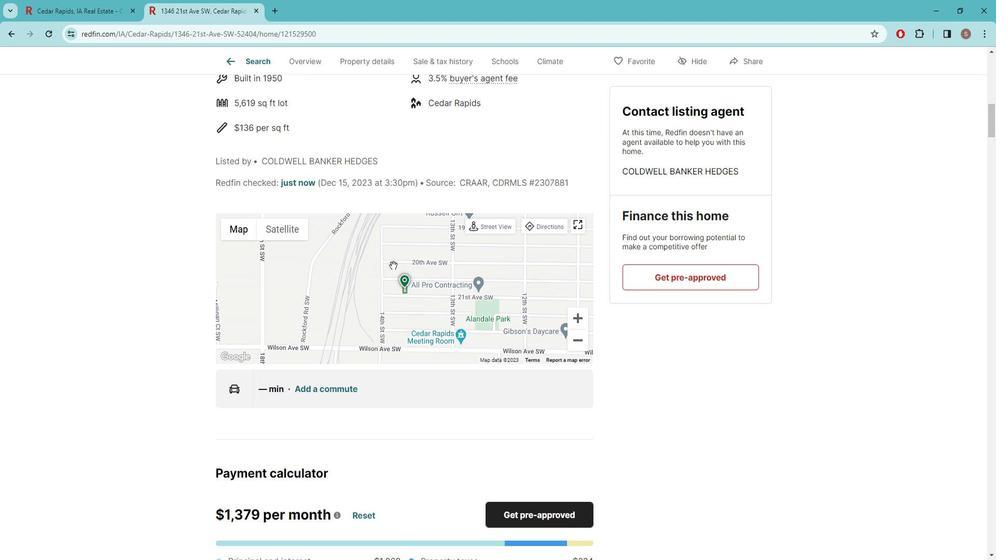 
Action: Mouse scrolled (404, 266) with delta (0, 0)
Screenshot: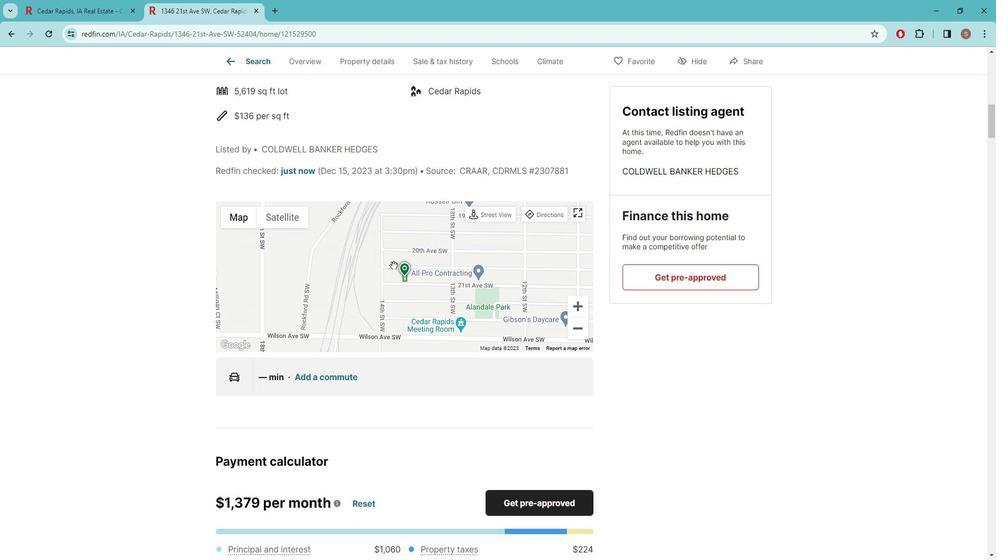 
Action: Mouse moved to (404, 267)
Screenshot: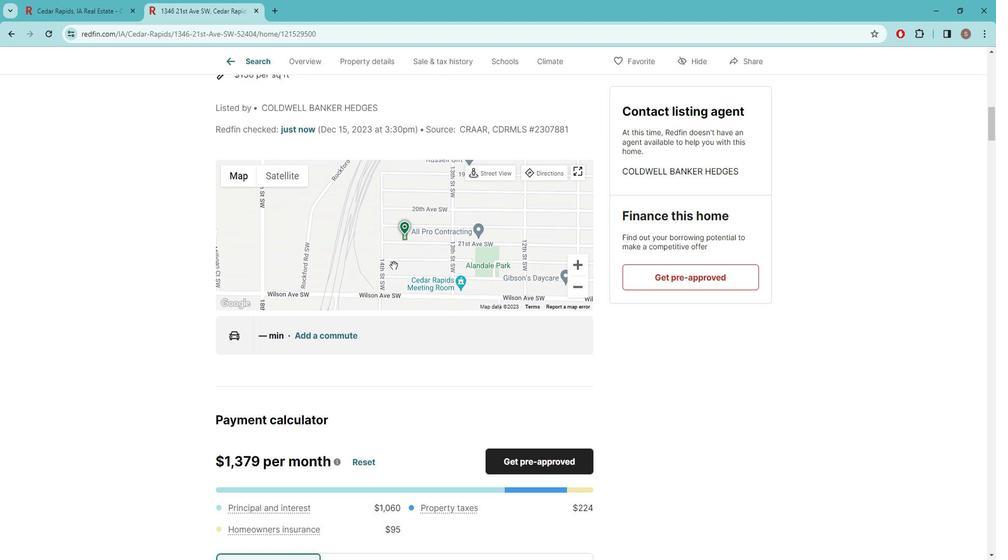 
Action: Mouse scrolled (404, 266) with delta (0, 0)
Screenshot: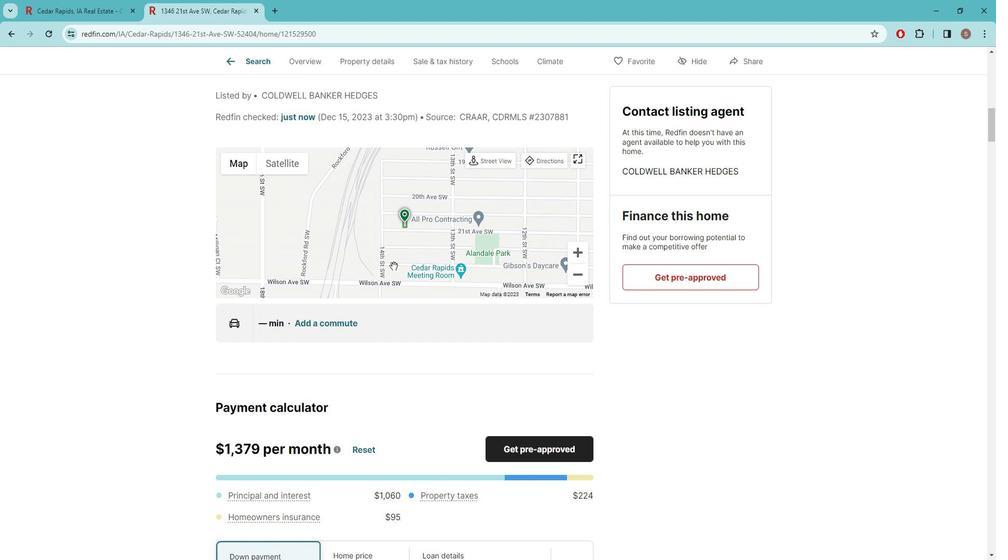 
Action: Mouse moved to (405, 267)
Screenshot: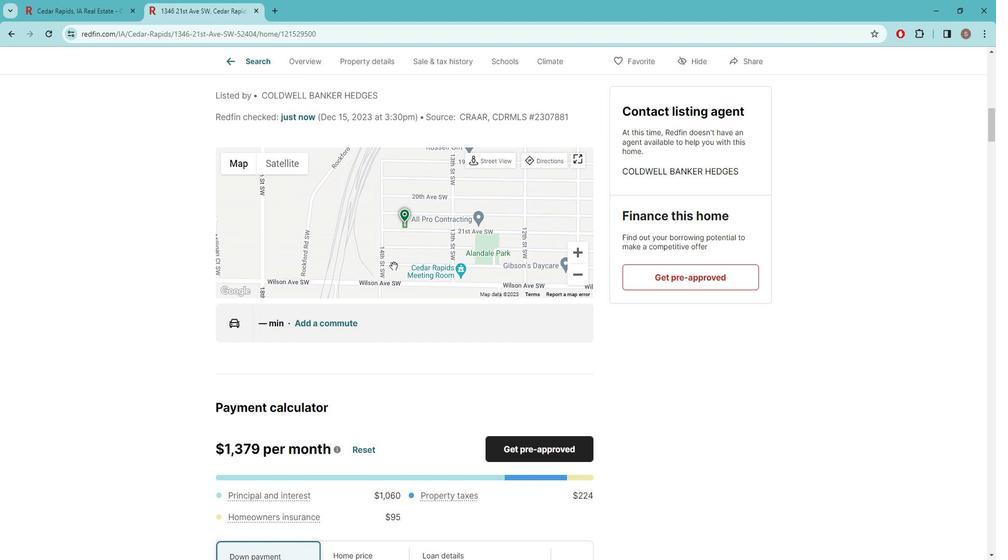 
Action: Mouse scrolled (405, 266) with delta (0, 0)
Screenshot: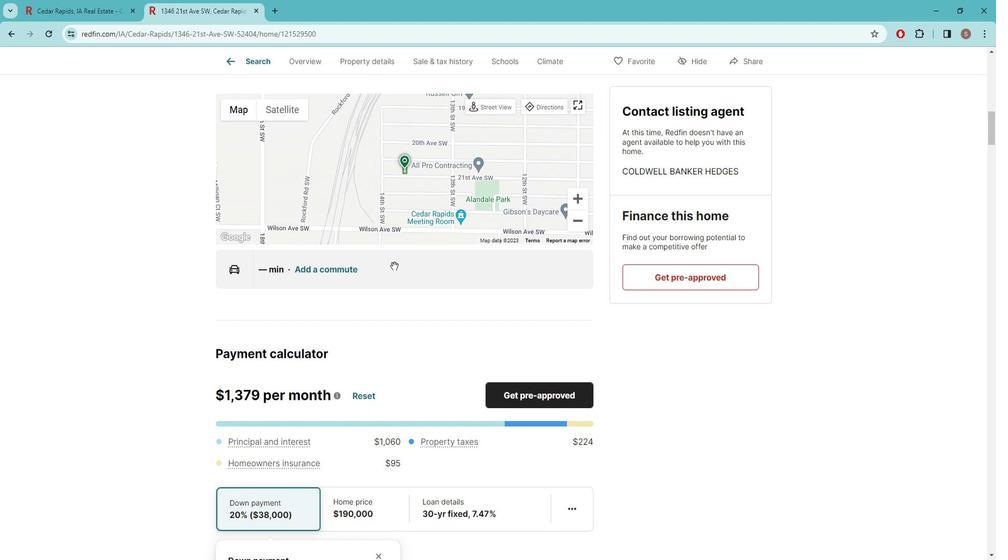 
Action: Mouse scrolled (405, 266) with delta (0, 0)
Screenshot: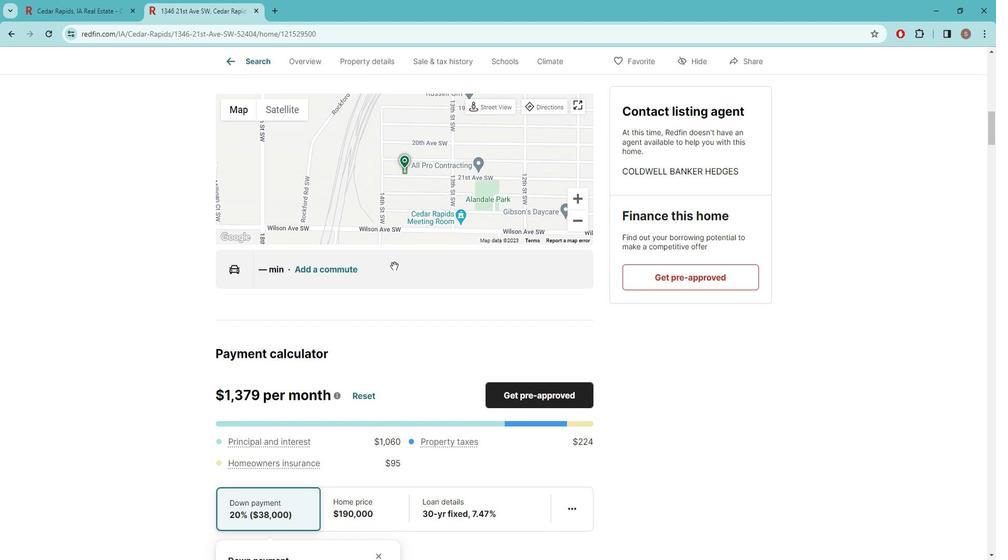 
Action: Mouse scrolled (405, 266) with delta (0, 0)
Screenshot: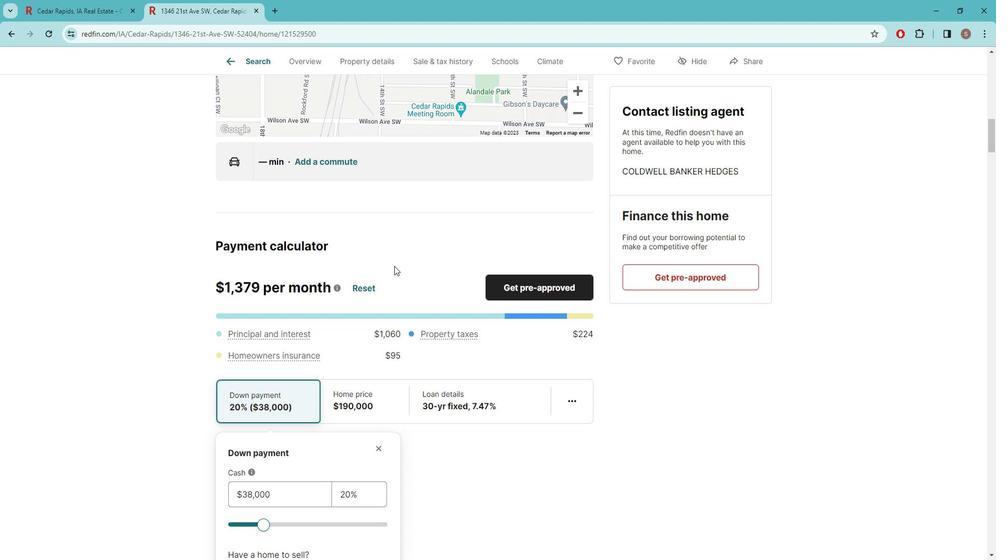 
Action: Mouse scrolled (405, 266) with delta (0, 0)
Screenshot: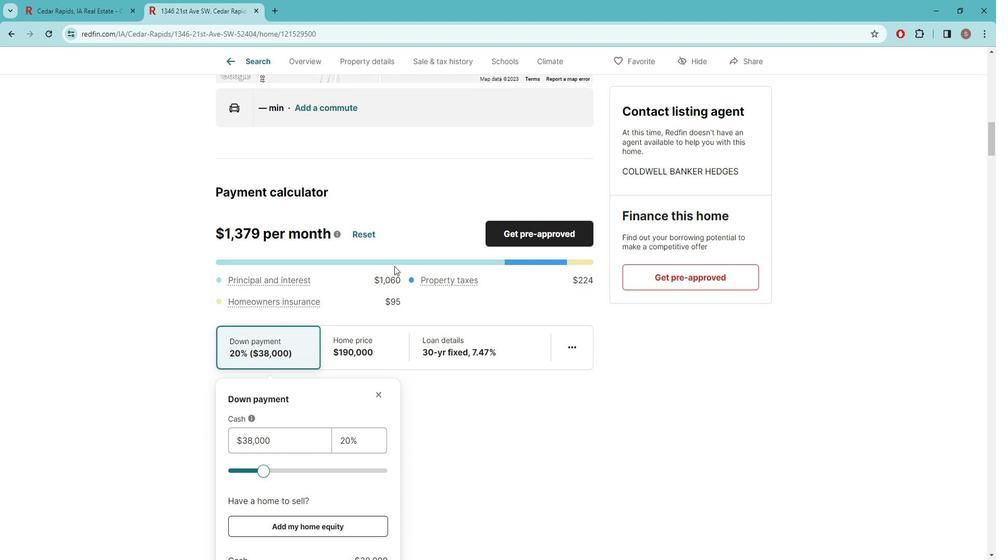 
Action: Mouse scrolled (405, 266) with delta (0, 0)
Screenshot: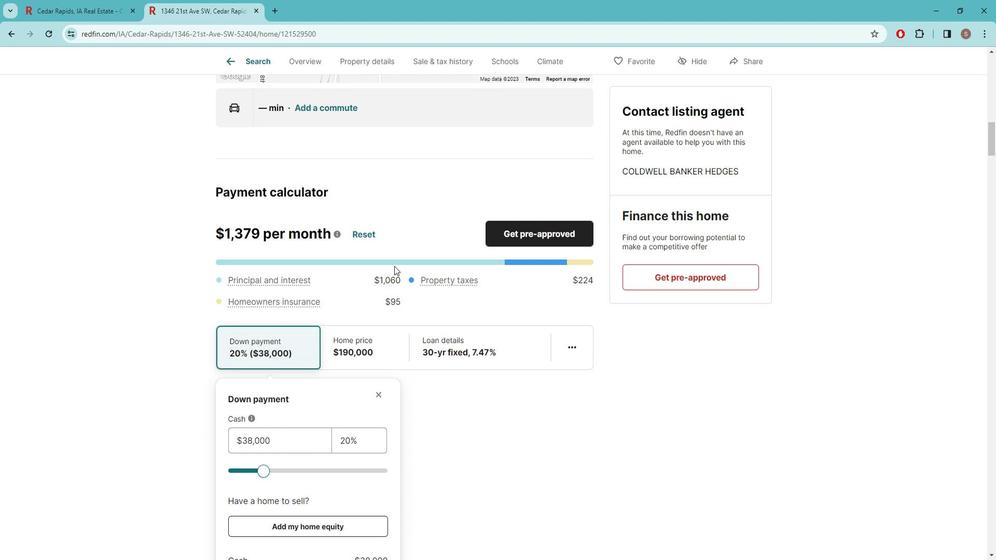 
Action: Mouse scrolled (405, 266) with delta (0, 0)
Screenshot: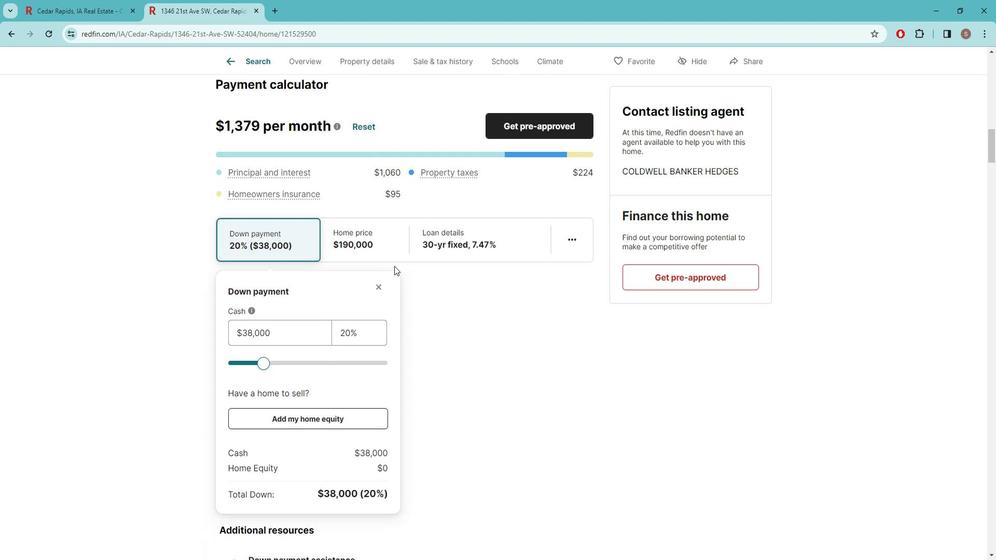 
Action: Mouse scrolled (405, 266) with delta (0, 0)
Screenshot: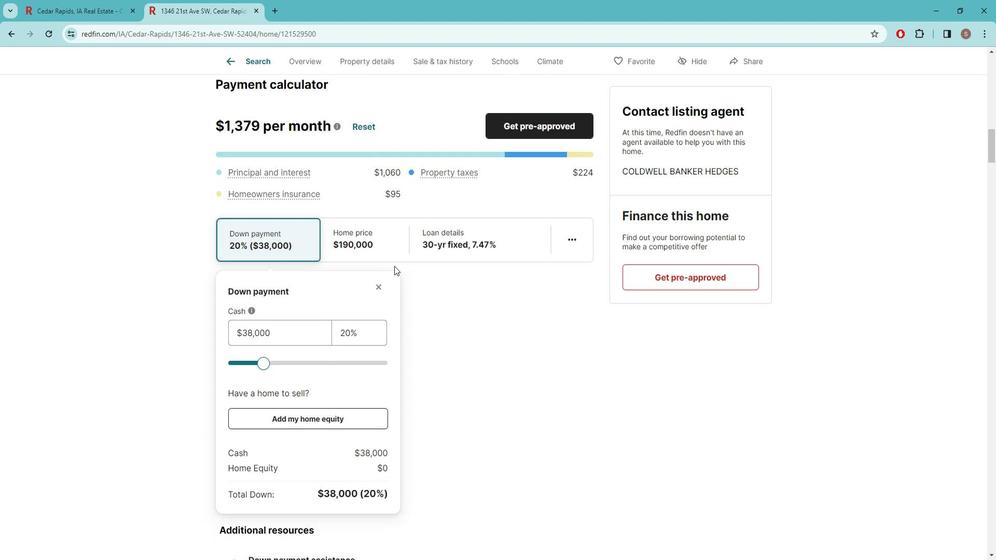 
Action: Mouse scrolled (405, 266) with delta (0, 0)
Screenshot: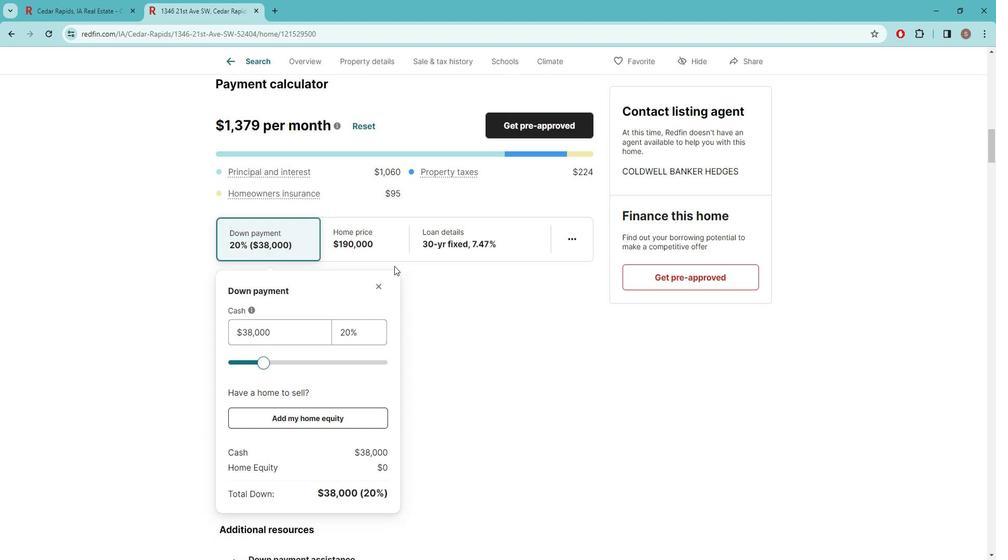 
Action: Mouse scrolled (405, 266) with delta (0, 0)
Screenshot: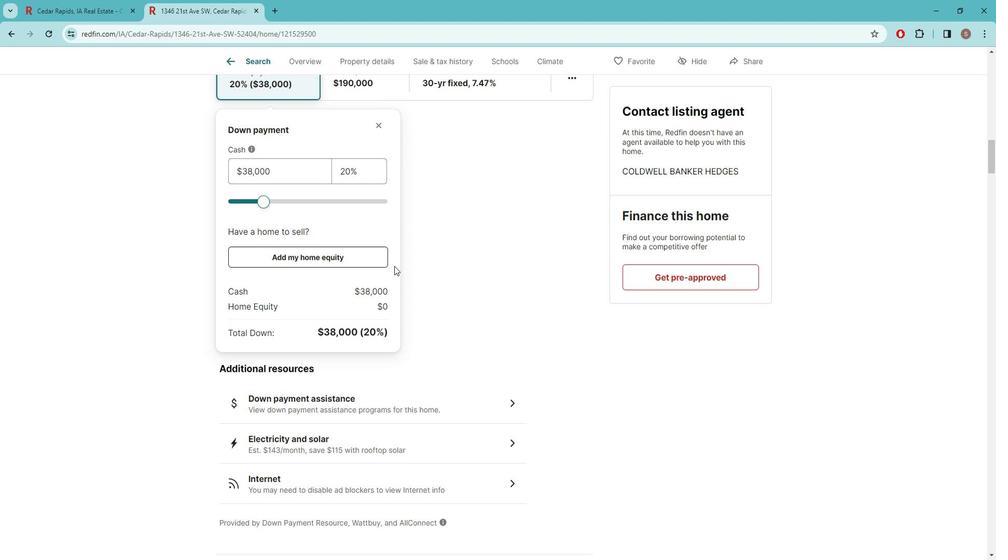 
Action: Mouse scrolled (405, 266) with delta (0, 0)
Screenshot: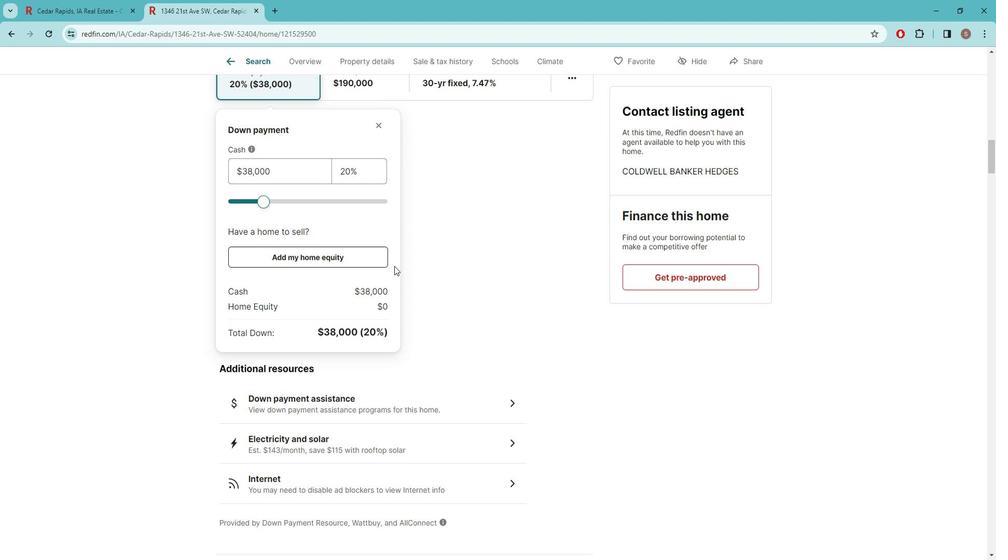 
Action: Mouse scrolled (405, 266) with delta (0, 0)
Screenshot: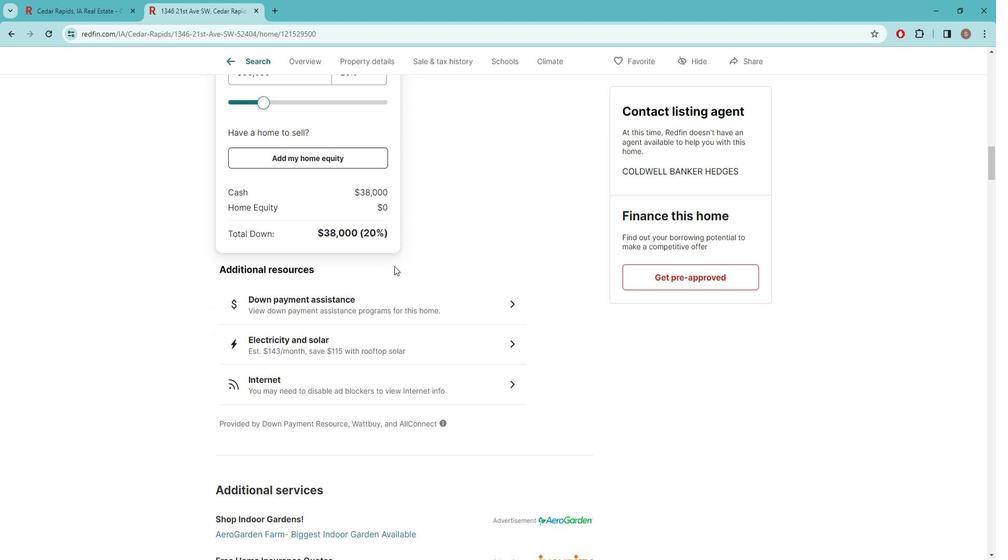 
Action: Mouse scrolled (405, 266) with delta (0, 0)
Screenshot: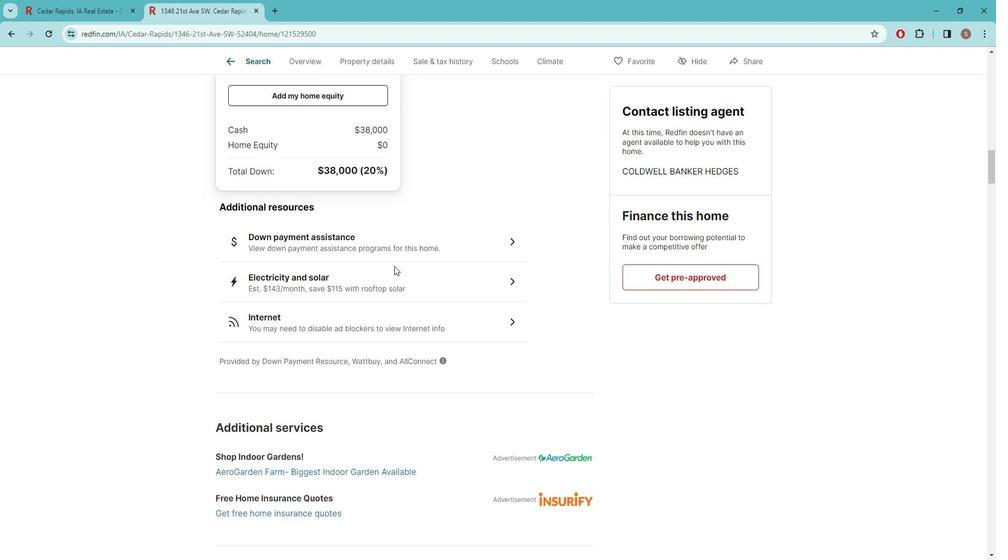 
Action: Mouse scrolled (405, 266) with delta (0, 0)
Screenshot: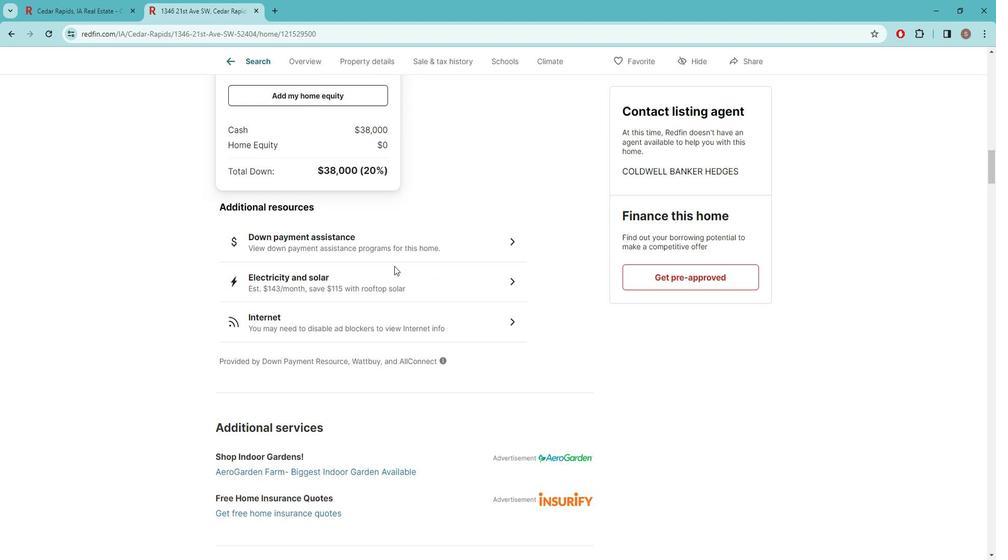 
Action: Mouse scrolled (405, 266) with delta (0, 0)
Screenshot: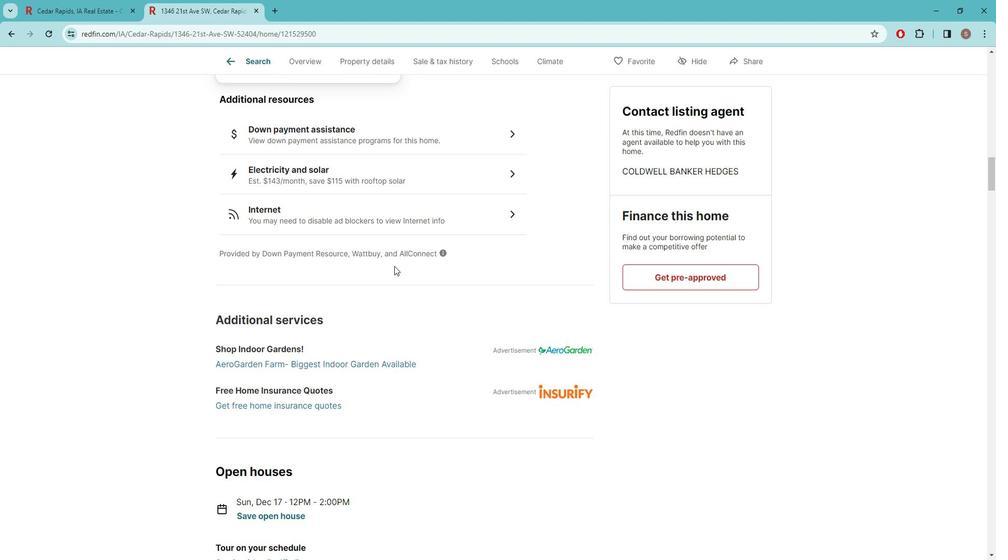 
Action: Mouse scrolled (405, 266) with delta (0, 0)
Screenshot: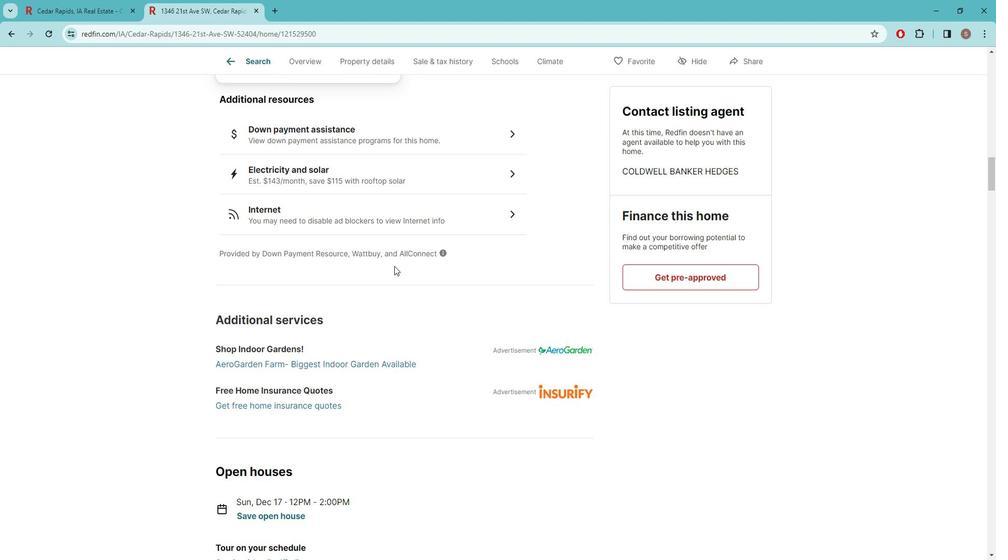 
Action: Mouse scrolled (405, 266) with delta (0, 0)
Screenshot: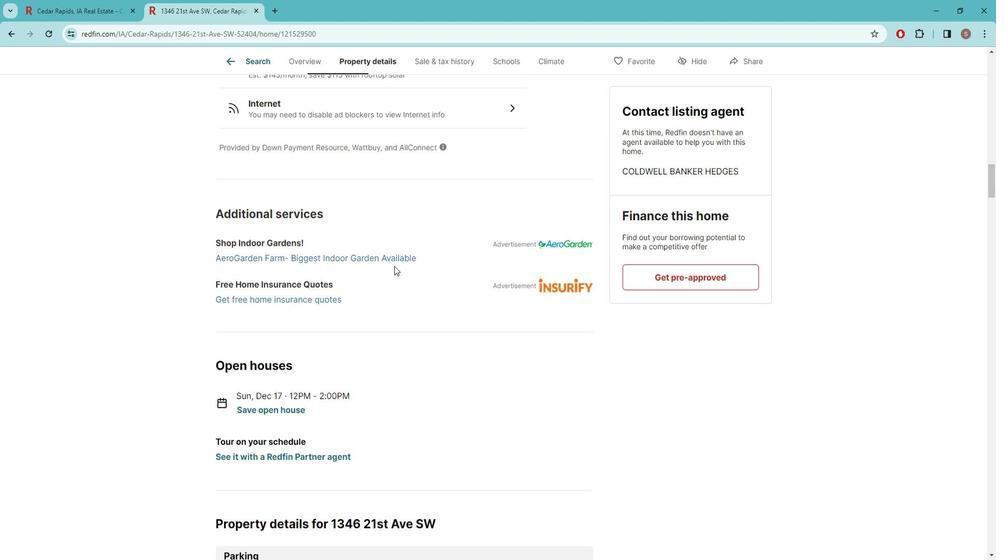 
Action: Mouse scrolled (405, 266) with delta (0, 0)
Screenshot: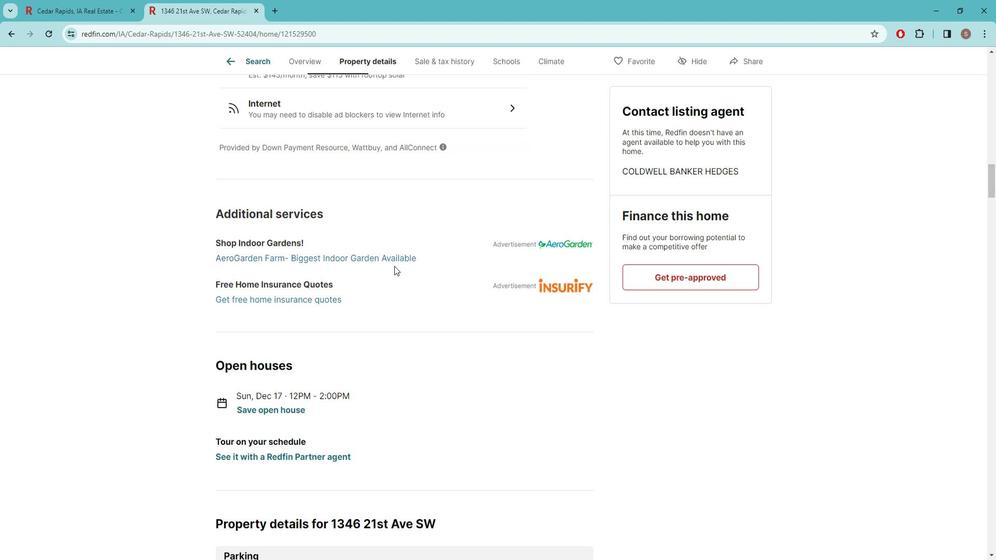 
Action: Mouse scrolled (405, 266) with delta (0, 0)
Screenshot: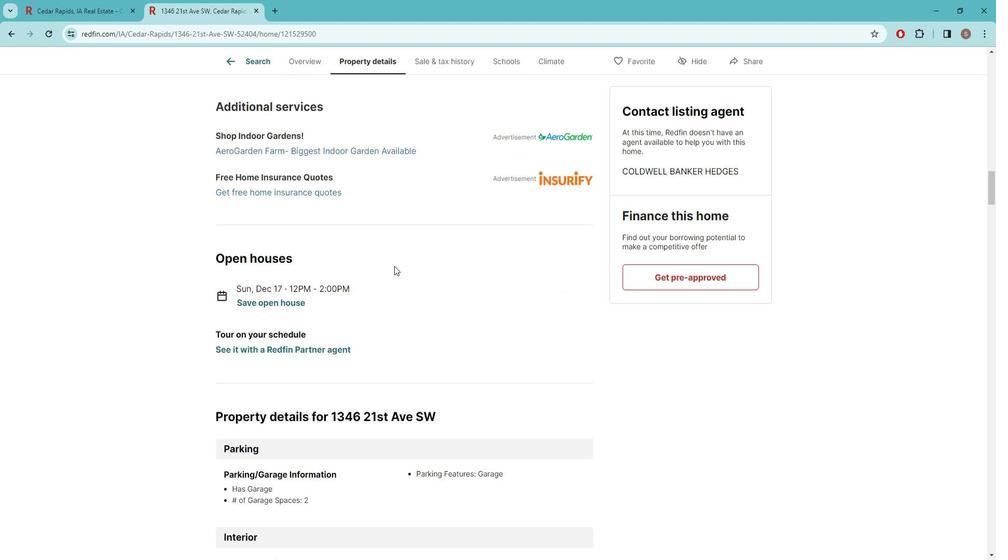 
Action: Mouse scrolled (405, 266) with delta (0, 0)
Screenshot: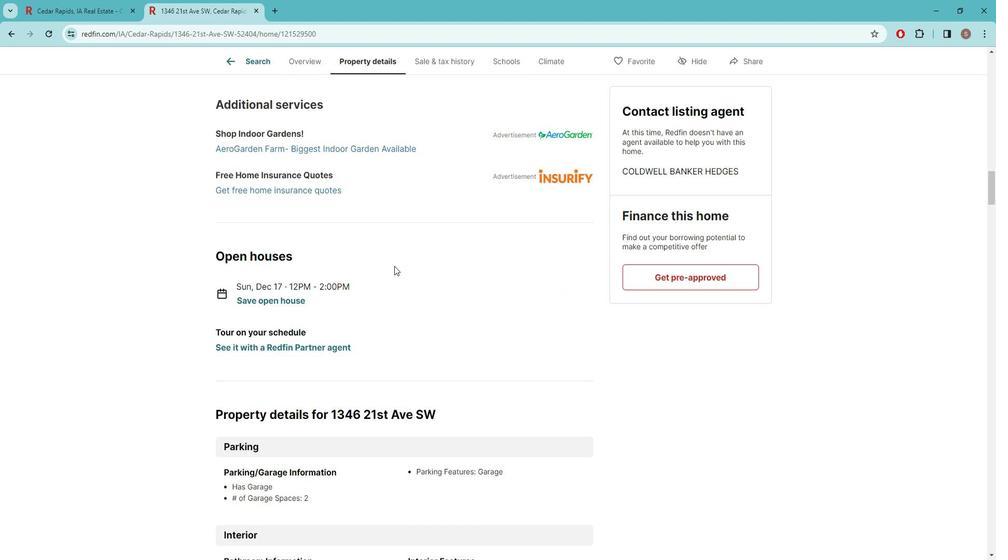 
Action: Mouse scrolled (405, 266) with delta (0, 0)
Screenshot: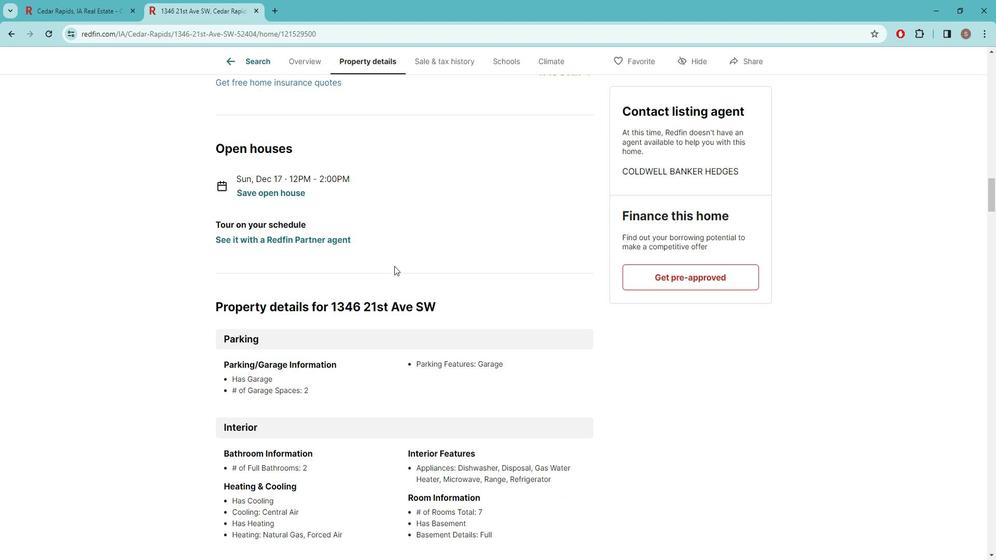 
Action: Mouse scrolled (405, 266) with delta (0, 0)
Screenshot: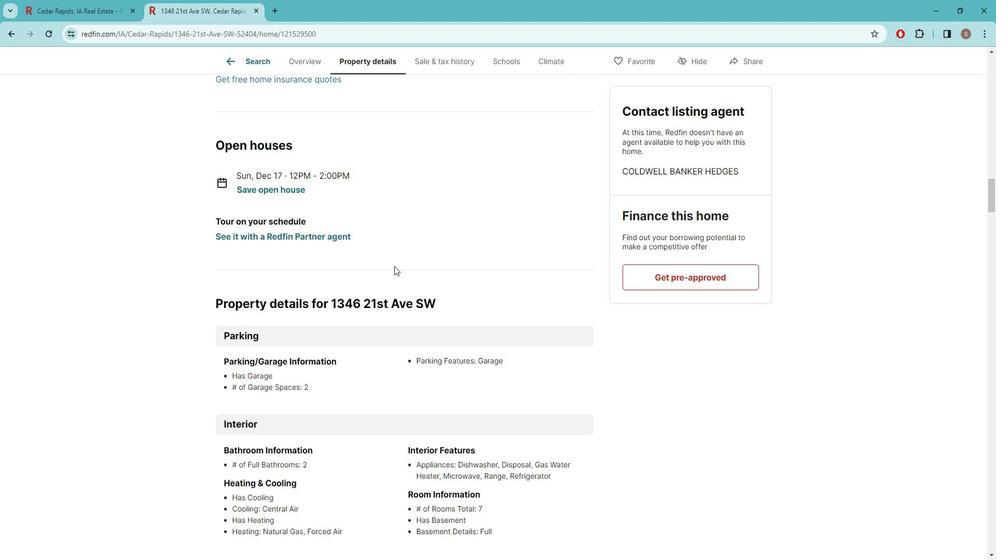 
Action: Mouse scrolled (405, 266) with delta (0, 0)
Screenshot: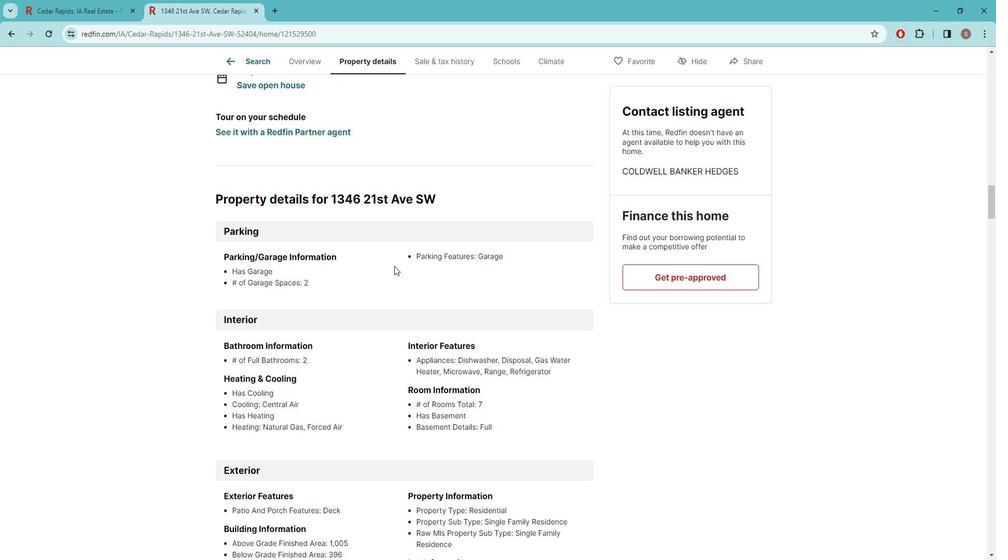 
Action: Mouse scrolled (405, 266) with delta (0, 0)
Screenshot: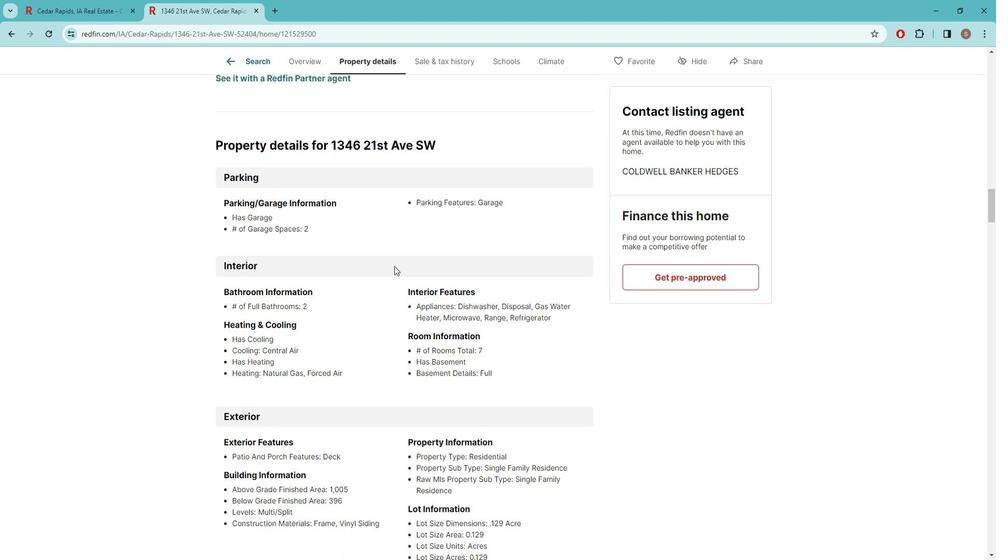 
Action: Mouse scrolled (405, 266) with delta (0, 0)
Screenshot: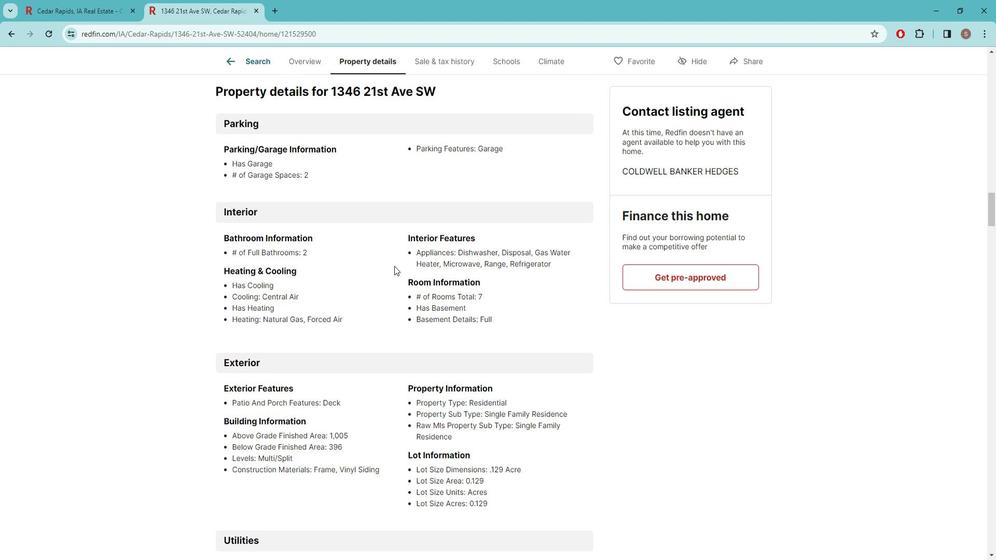 
Action: Mouse scrolled (405, 266) with delta (0, 0)
Screenshot: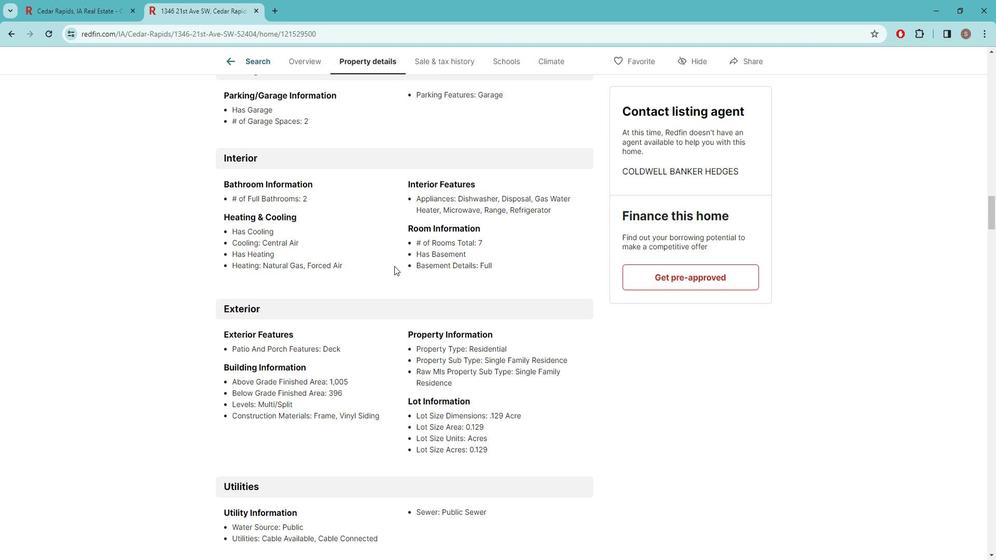 
Action: Mouse scrolled (405, 266) with delta (0, 0)
Screenshot: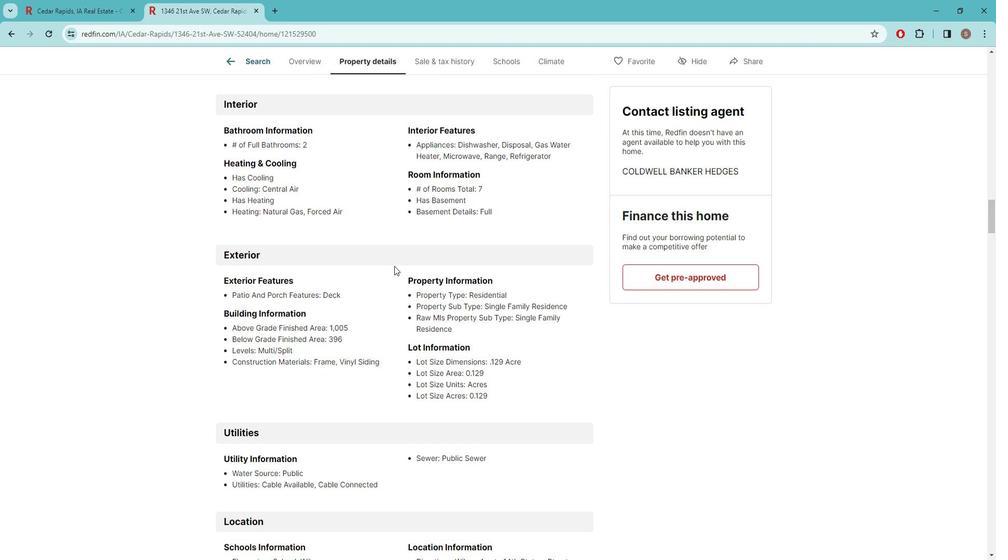 
Action: Mouse scrolled (405, 266) with delta (0, 0)
Screenshot: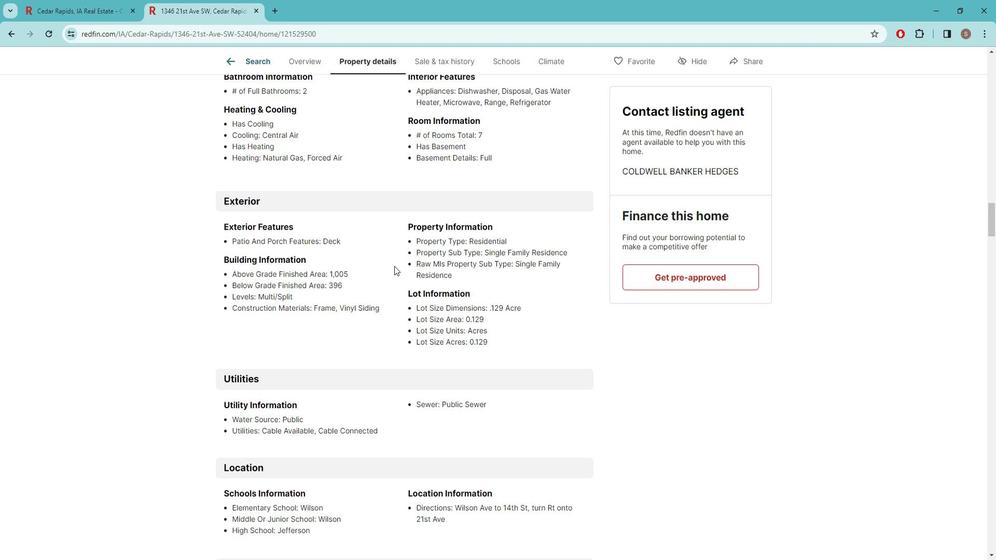 
Action: Mouse scrolled (405, 266) with delta (0, 0)
Screenshot: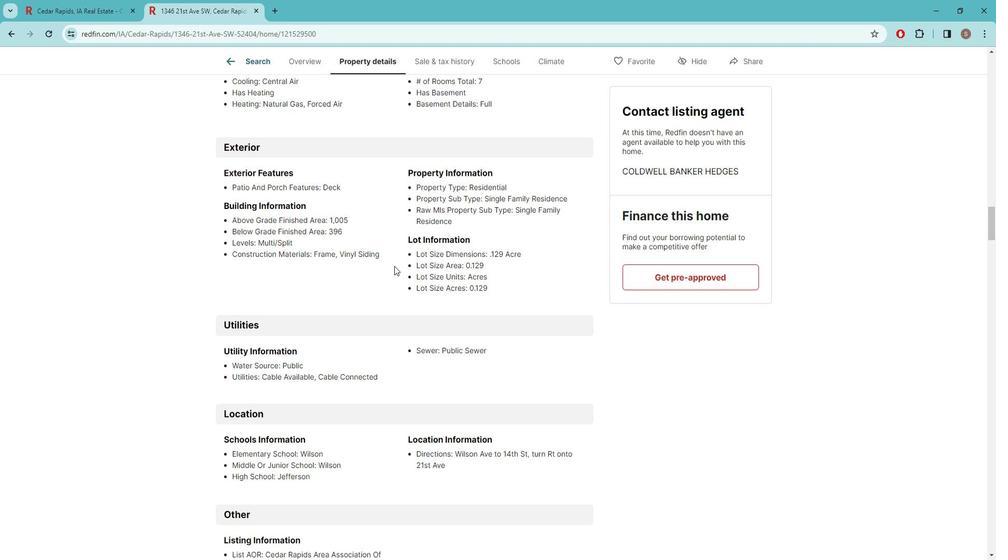 
Action: Mouse scrolled (405, 266) with delta (0, 0)
Screenshot: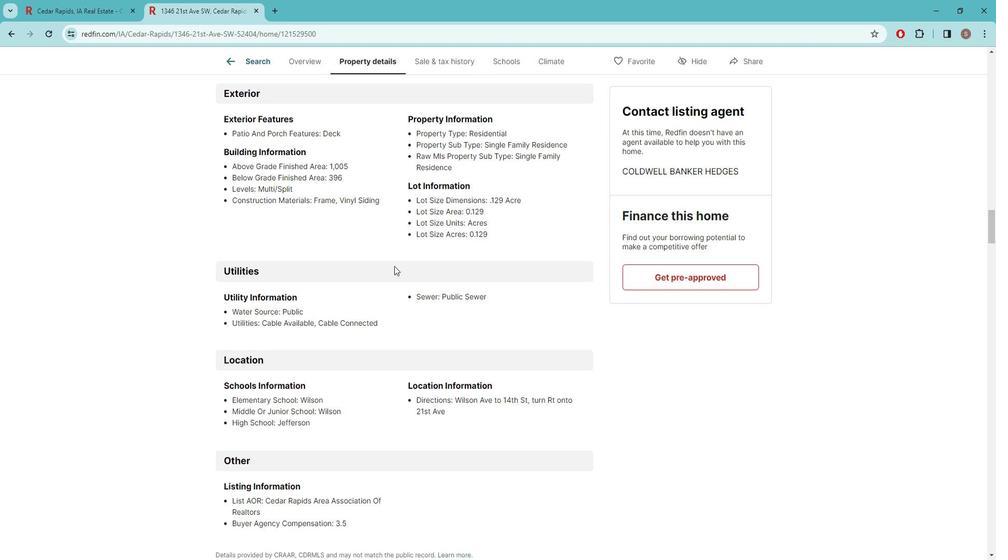 
Action: Mouse scrolled (405, 266) with delta (0, 0)
Screenshot: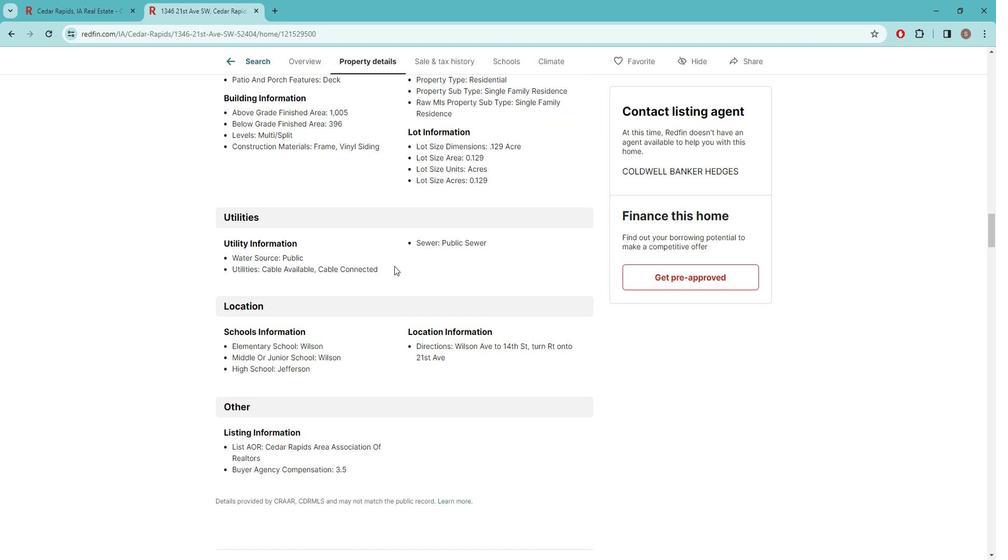 
Action: Mouse scrolled (405, 266) with delta (0, 0)
Screenshot: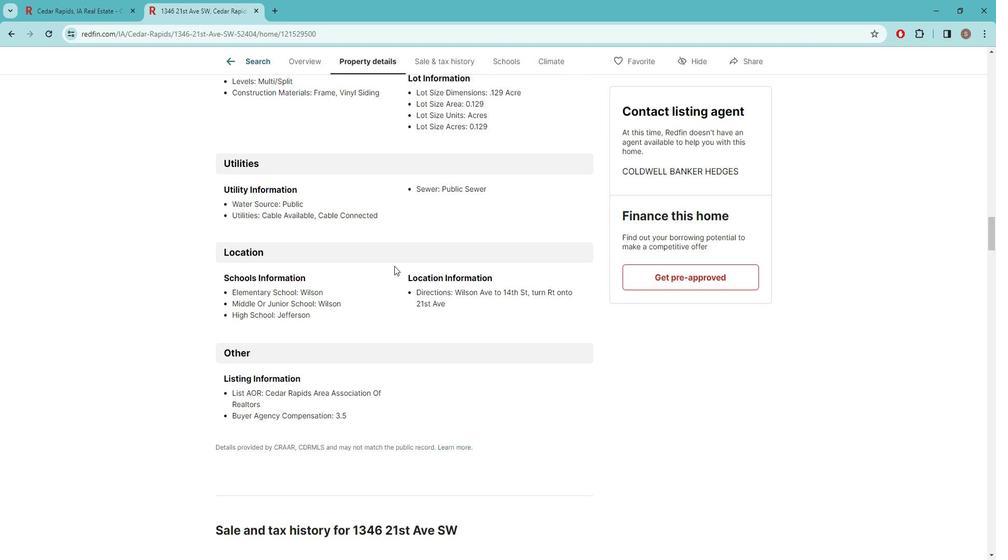 
Action: Mouse scrolled (405, 266) with delta (0, 0)
Screenshot: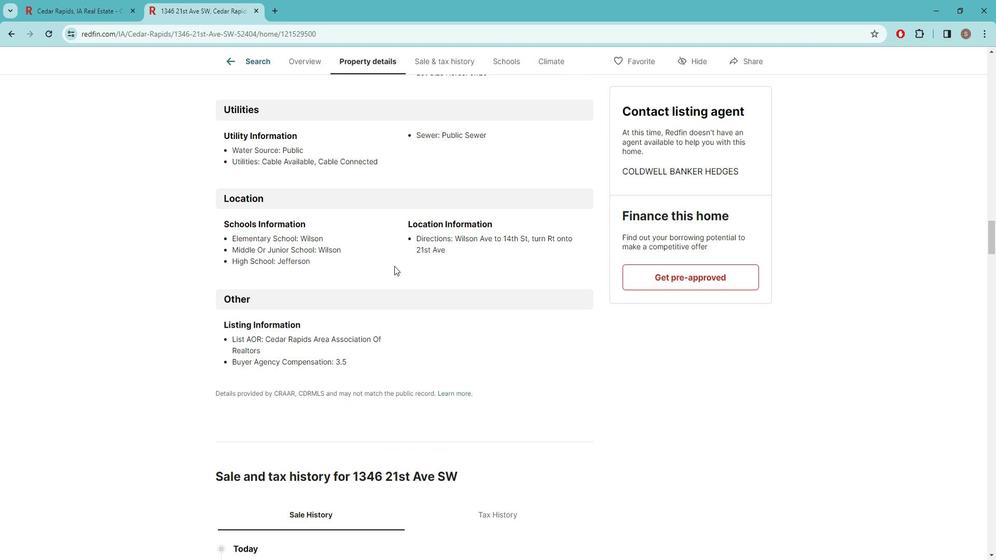 
Action: Mouse scrolled (405, 266) with delta (0, 0)
Screenshot: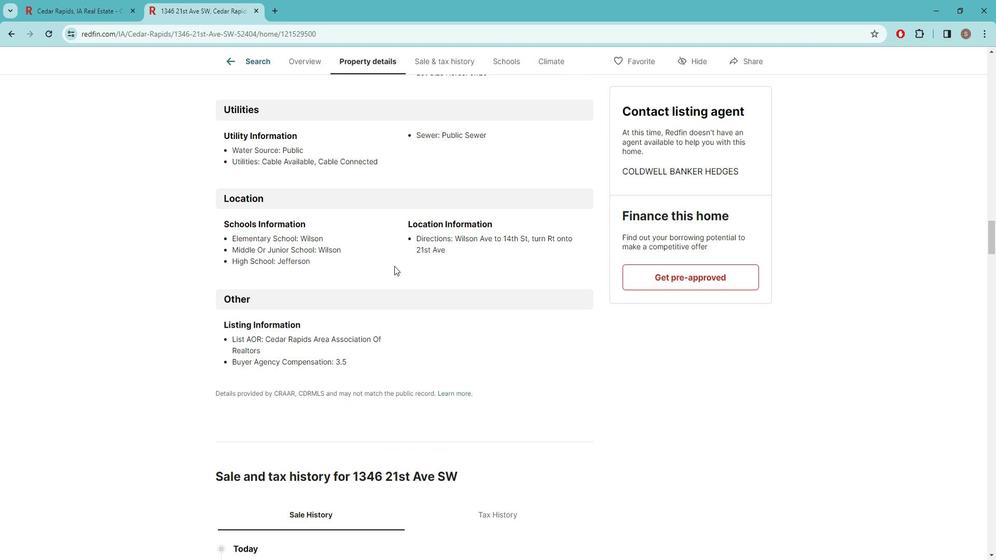 
Action: Mouse scrolled (405, 266) with delta (0, 0)
Screenshot: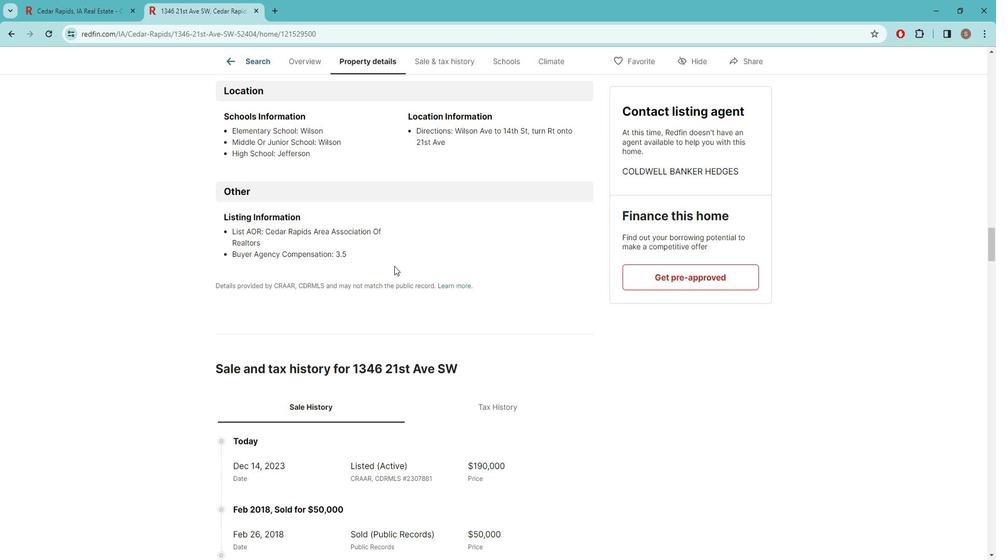 
Action: Mouse scrolled (405, 266) with delta (0, 0)
Screenshot: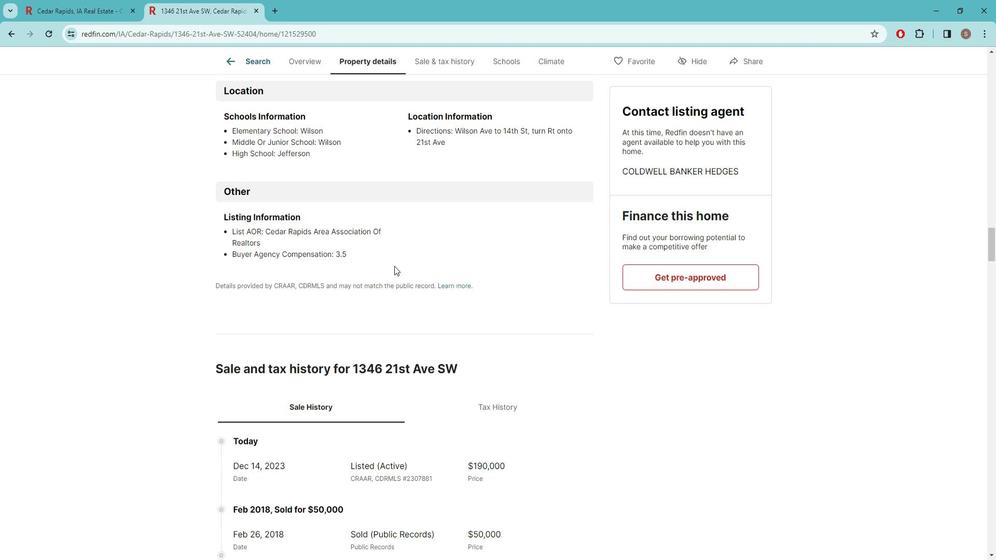 
Action: Mouse scrolled (405, 266) with delta (0, 0)
Screenshot: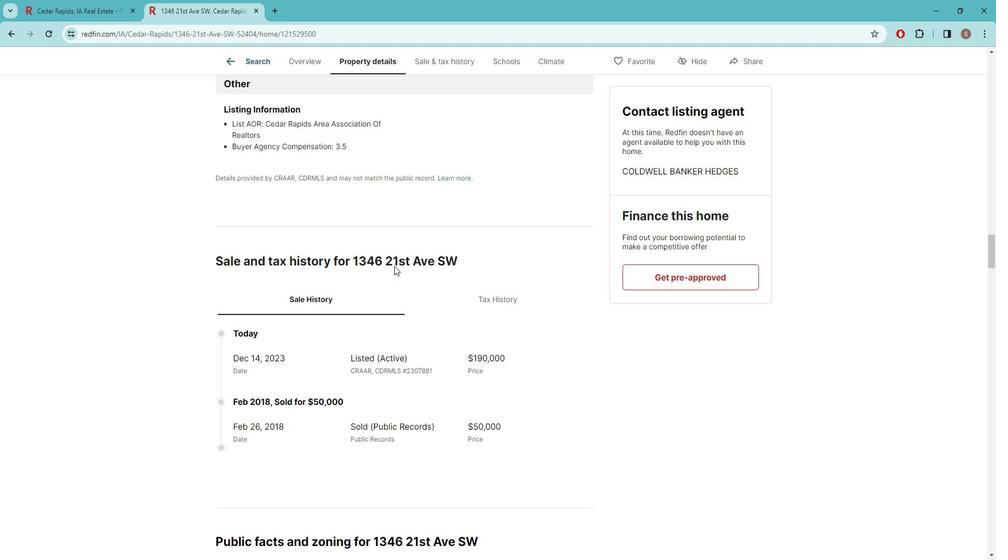
Action: Mouse scrolled (405, 267) with delta (0, 0)
Screenshot: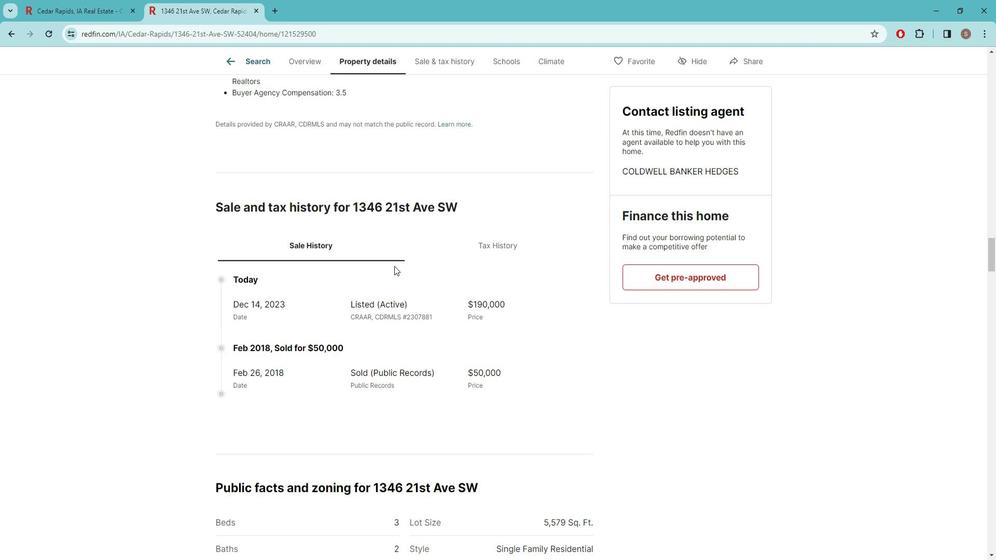 
Action: Mouse scrolled (405, 267) with delta (0, 0)
Screenshot: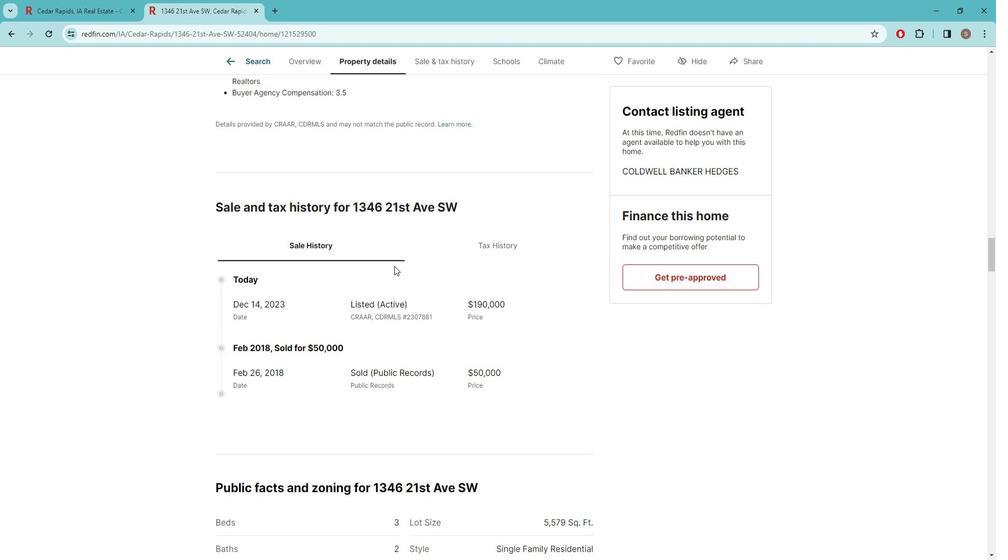 
Action: Mouse scrolled (405, 267) with delta (0, 0)
Screenshot: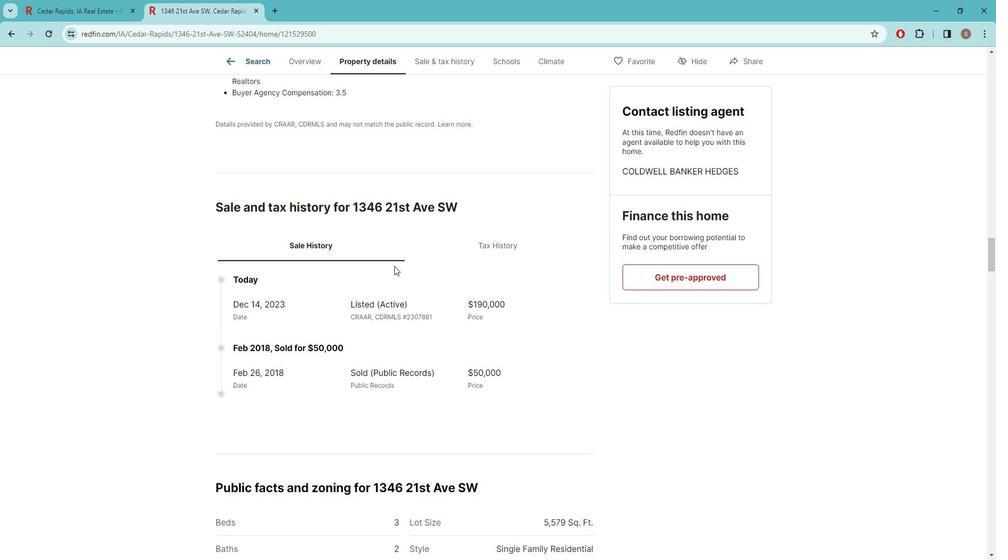 
Action: Mouse scrolled (405, 267) with delta (0, 0)
Screenshot: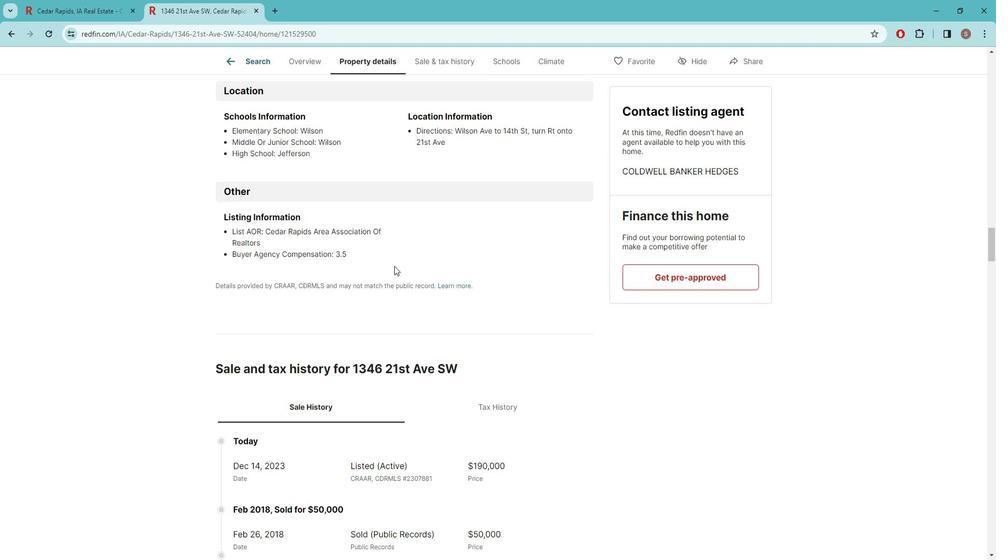 
Action: Mouse scrolled (405, 267) with delta (0, 0)
Screenshot: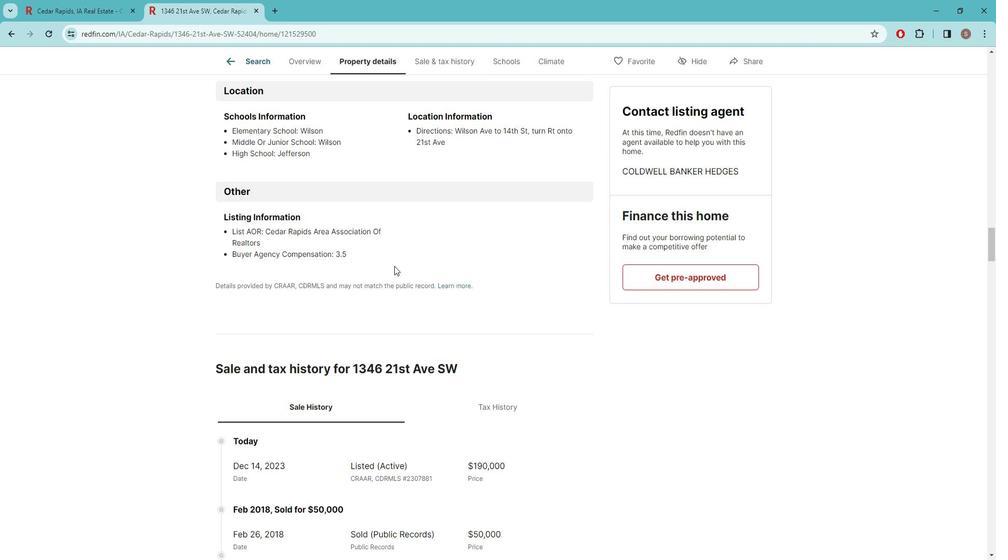 
Action: Mouse scrolled (405, 267) with delta (0, 0)
Screenshot: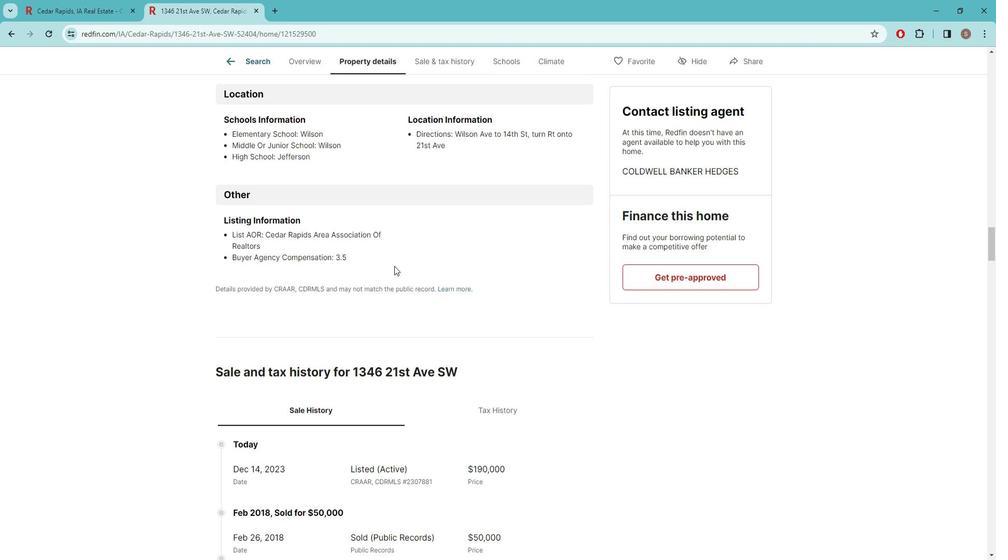 
Action: Mouse scrolled (405, 267) with delta (0, 0)
Screenshot: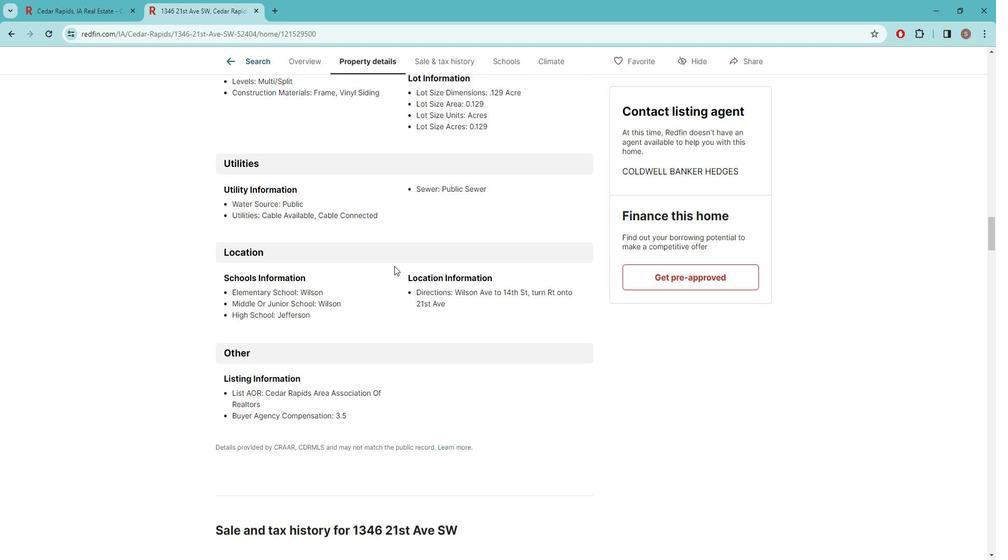 
Action: Mouse scrolled (405, 267) with delta (0, 0)
Screenshot: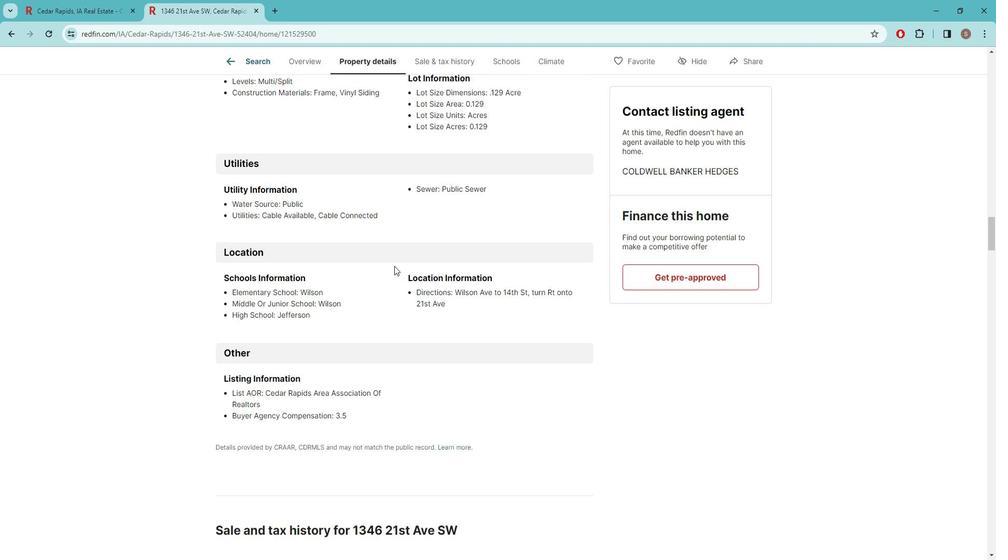 
Action: Mouse scrolled (405, 267) with delta (0, 0)
Screenshot: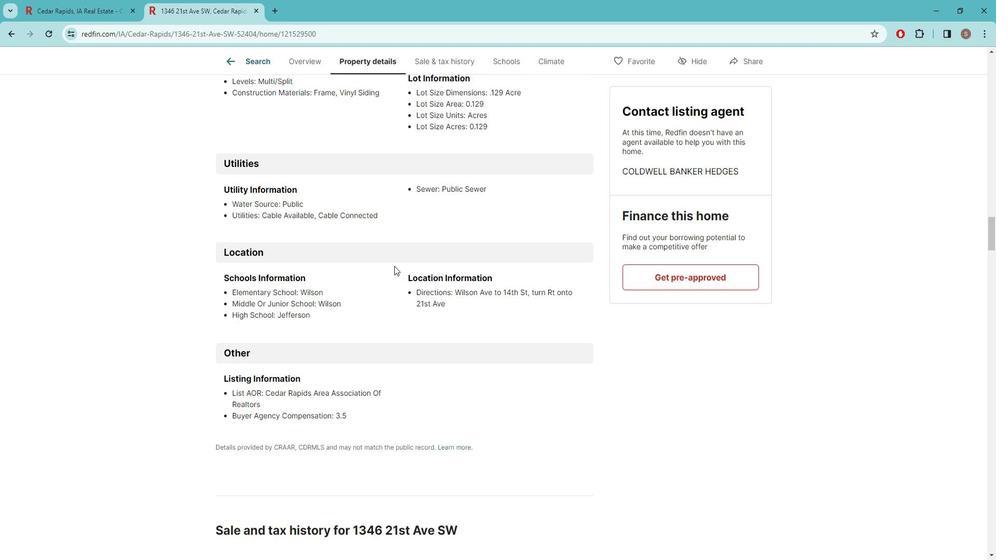
Action: Mouse scrolled (405, 267) with delta (0, 0)
Screenshot: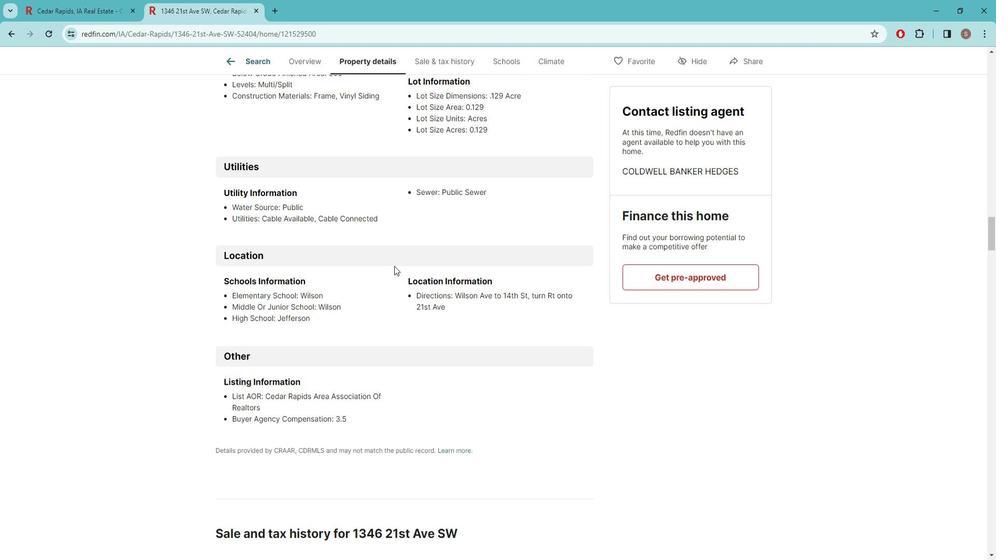 
Action: Mouse scrolled (405, 267) with delta (0, 0)
Screenshot: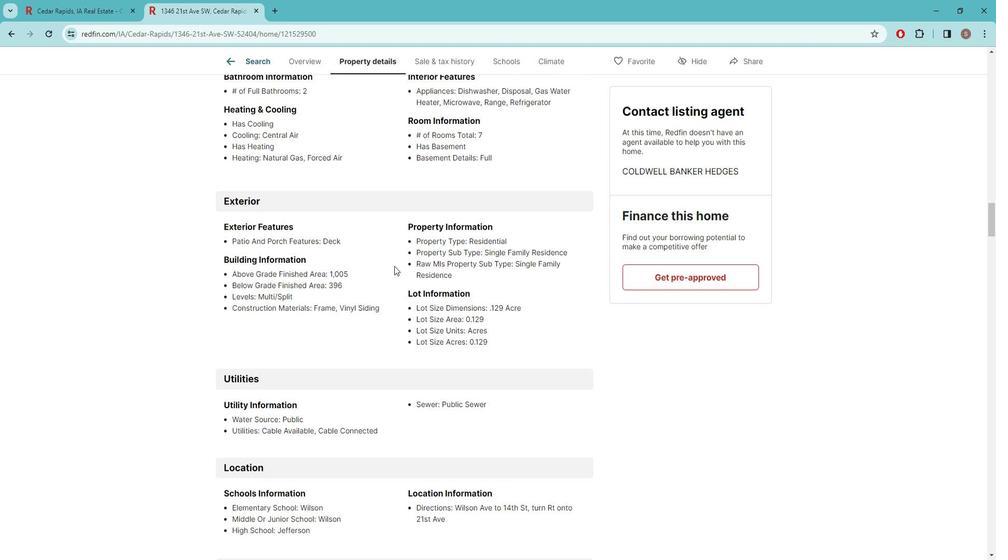 
Action: Mouse scrolled (405, 267) with delta (0, 0)
Screenshot: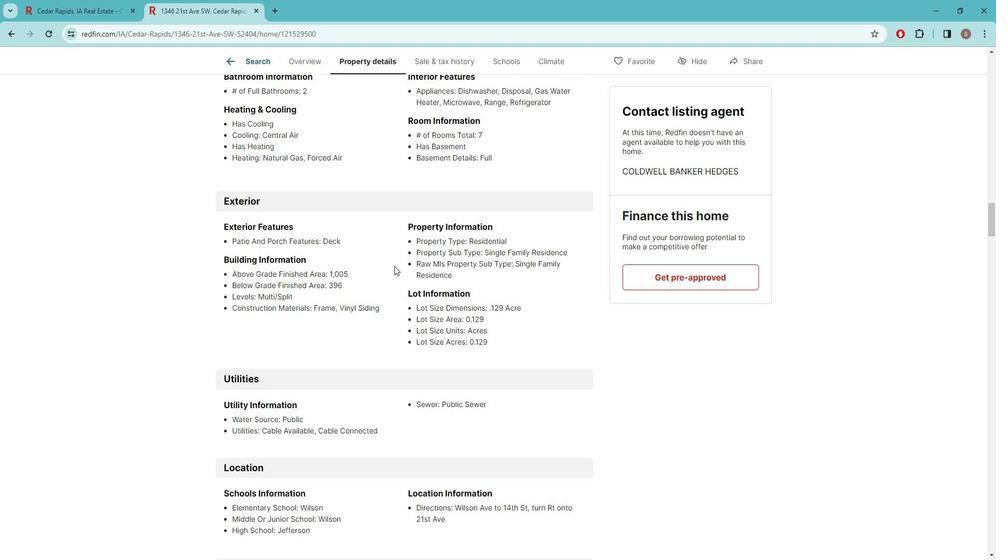 
Action: Mouse scrolled (405, 267) with delta (0, 0)
Screenshot: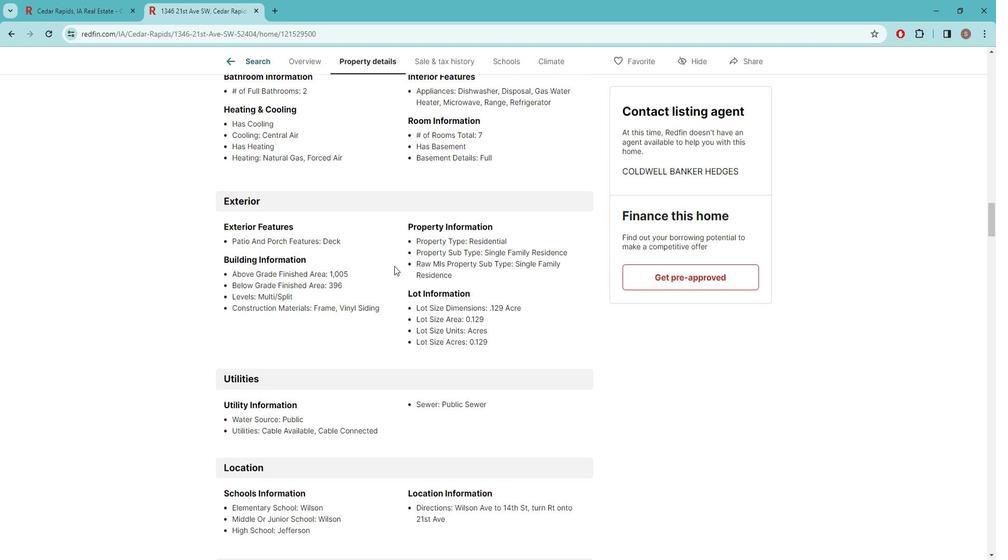 
Action: Mouse scrolled (405, 267) with delta (0, 0)
Screenshot: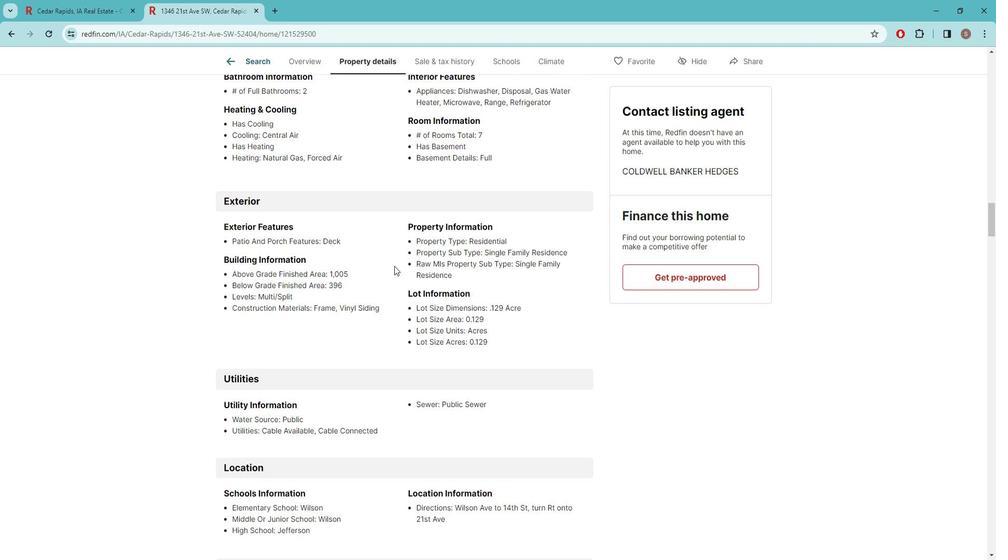 
Action: Mouse scrolled (405, 267) with delta (0, 0)
Screenshot: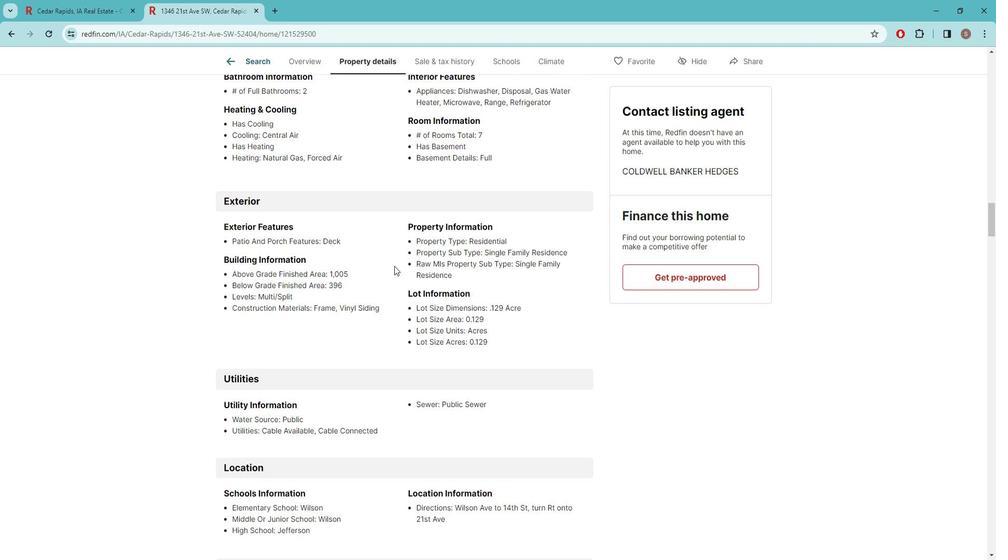 
Action: Mouse scrolled (405, 267) with delta (0, 0)
Screenshot: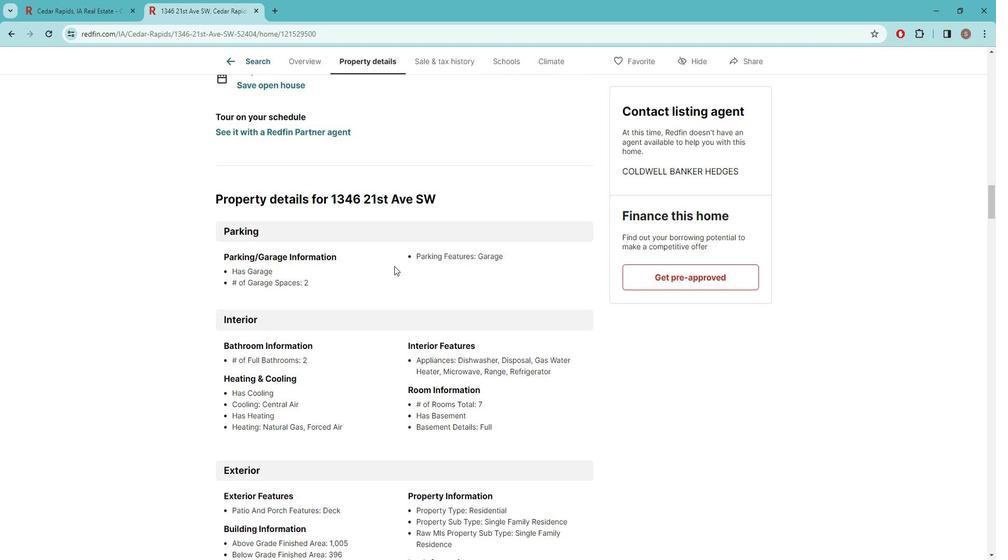 
Action: Mouse scrolled (405, 267) with delta (0, 0)
Screenshot: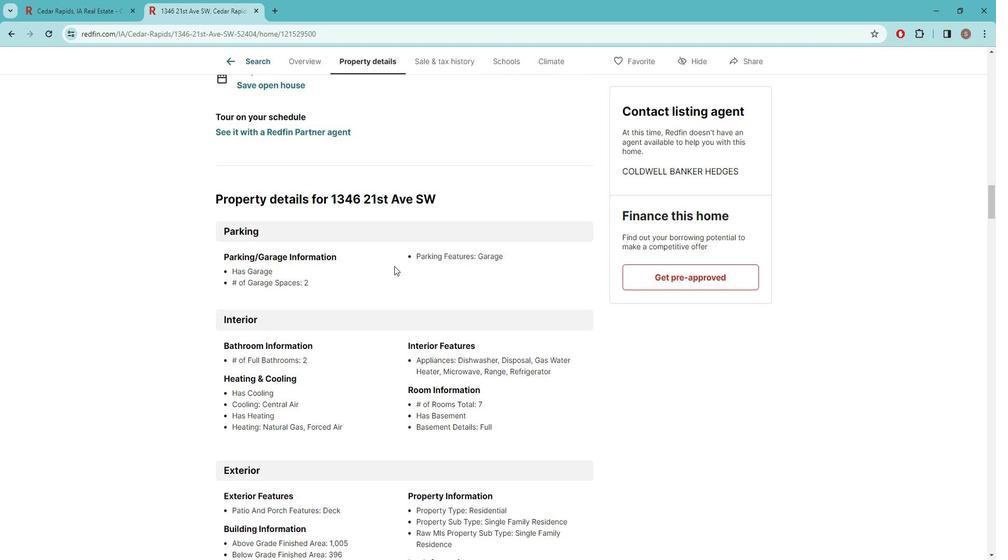 
Action: Mouse scrolled (405, 267) with delta (0, 0)
Screenshot: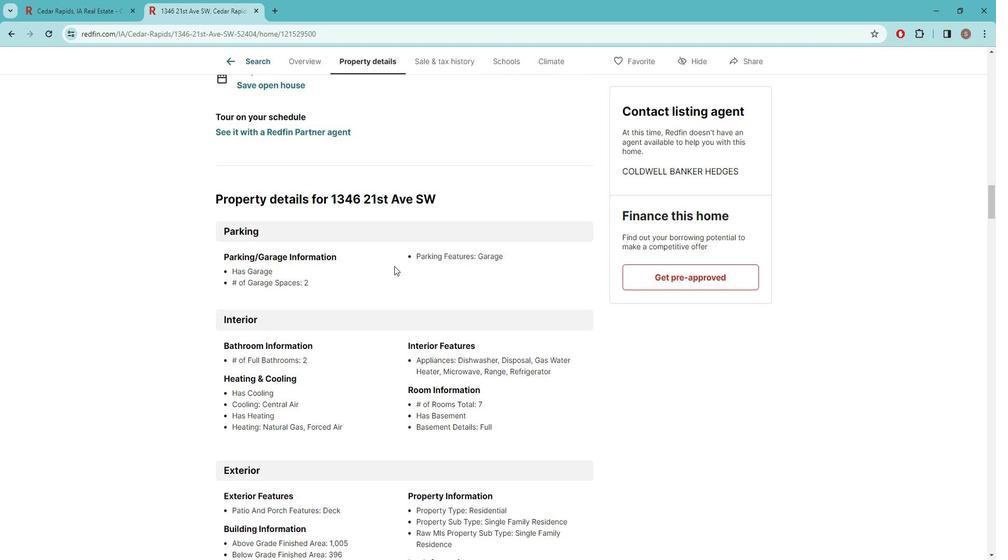 
Action: Mouse scrolled (405, 267) with delta (0, 0)
Screenshot: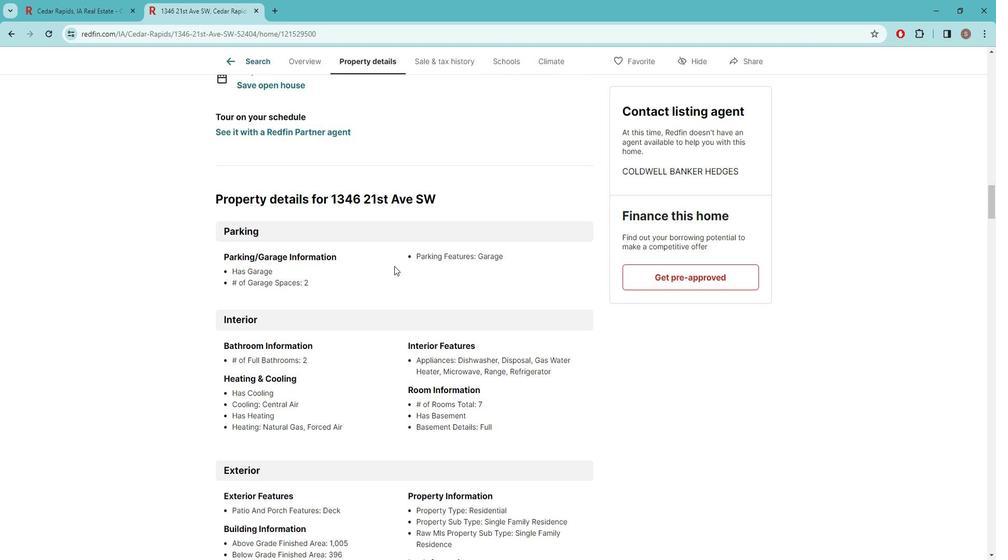 
Action: Mouse scrolled (405, 267) with delta (0, 0)
Screenshot: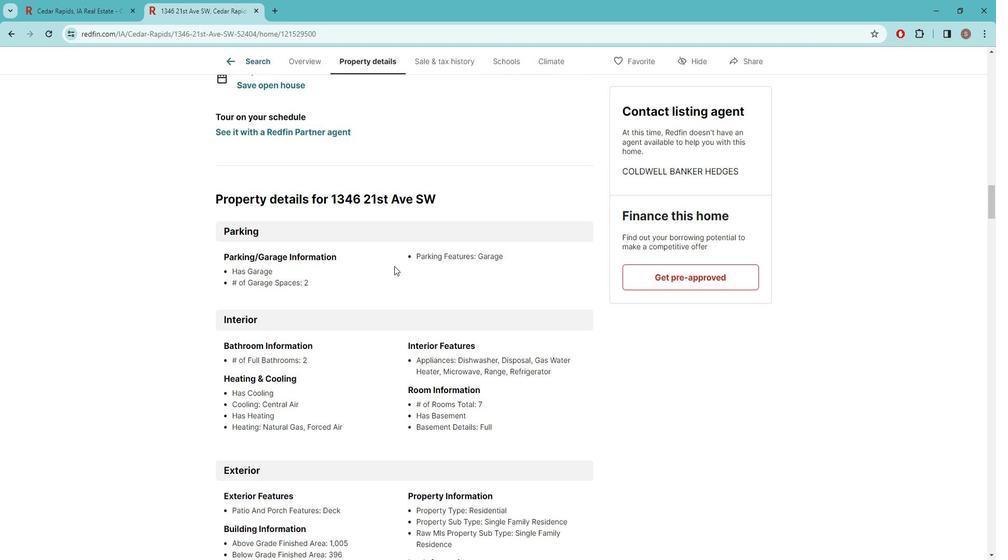 
Action: Mouse scrolled (405, 267) with delta (0, 0)
Screenshot: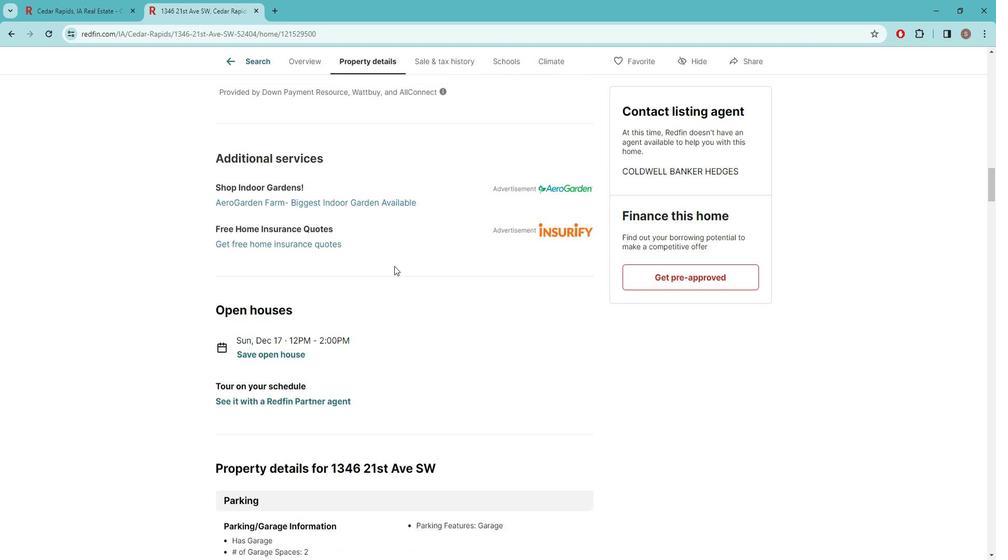 
Action: Mouse scrolled (405, 267) with delta (0, 0)
Screenshot: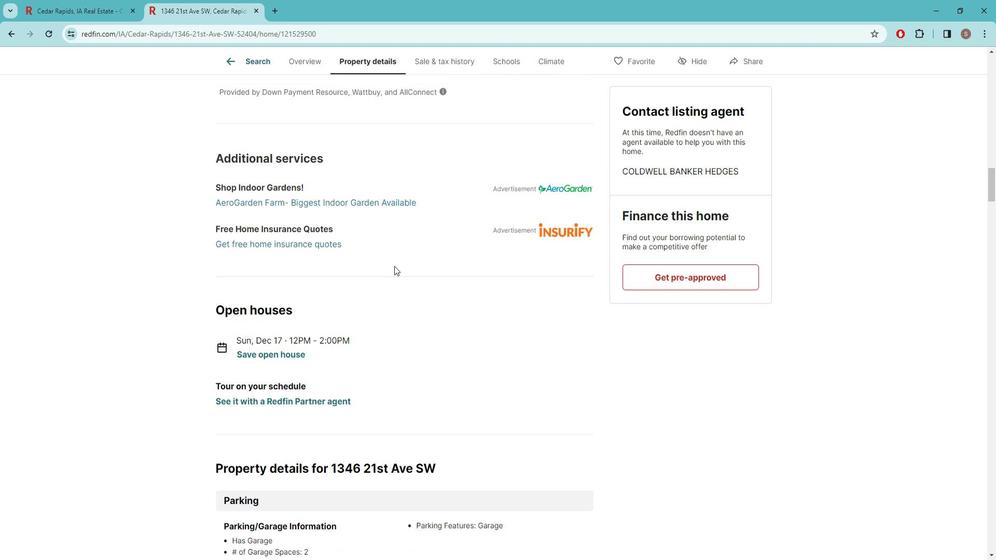 
Action: Mouse scrolled (405, 267) with delta (0, 0)
Screenshot: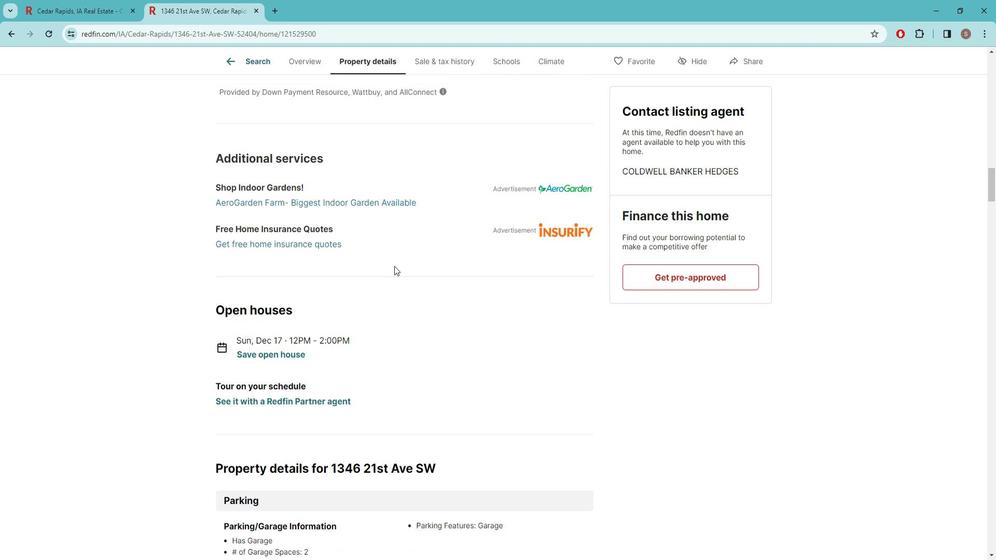 
Action: Mouse scrolled (405, 267) with delta (0, 0)
Screenshot: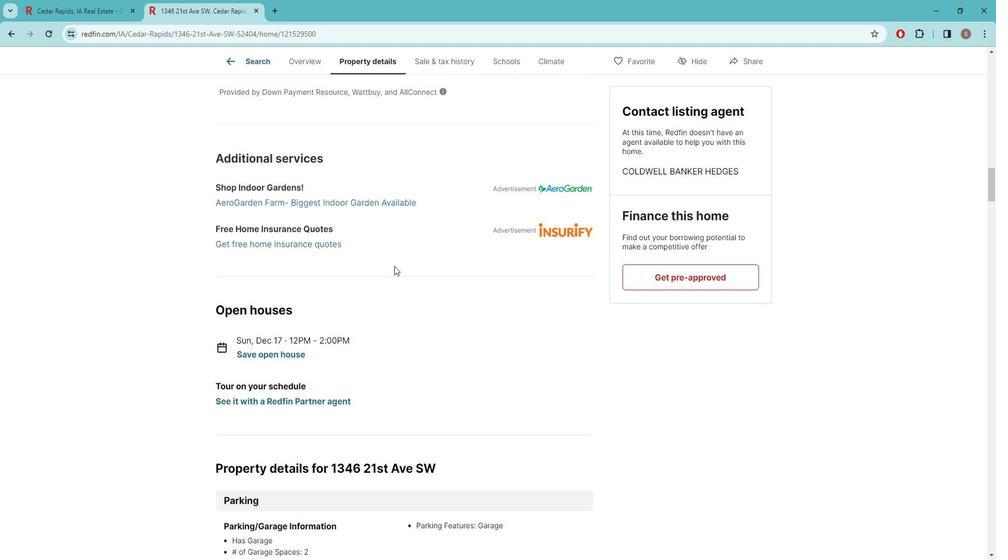 
Action: Mouse scrolled (405, 267) with delta (0, 0)
Screenshot: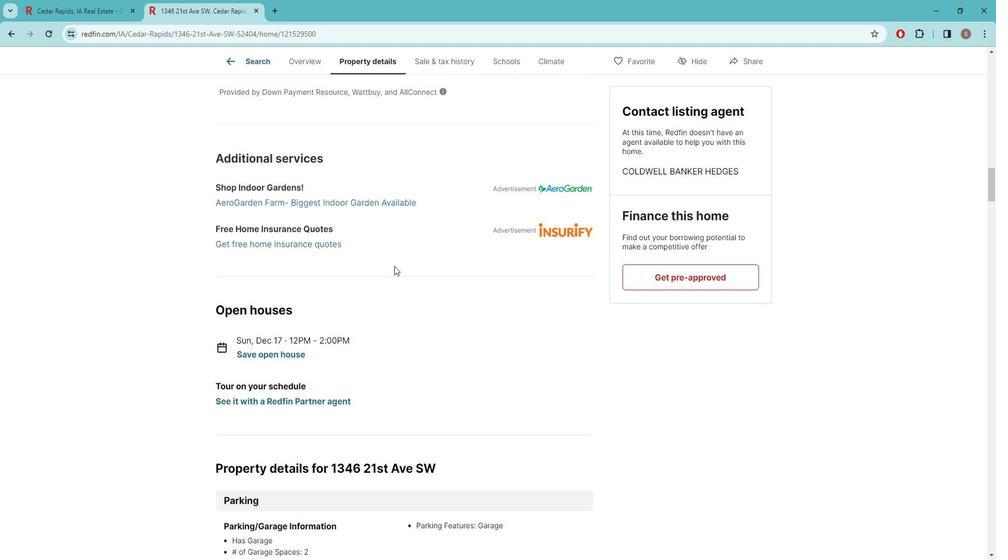 
Action: Mouse scrolled (405, 267) with delta (0, 0)
Screenshot: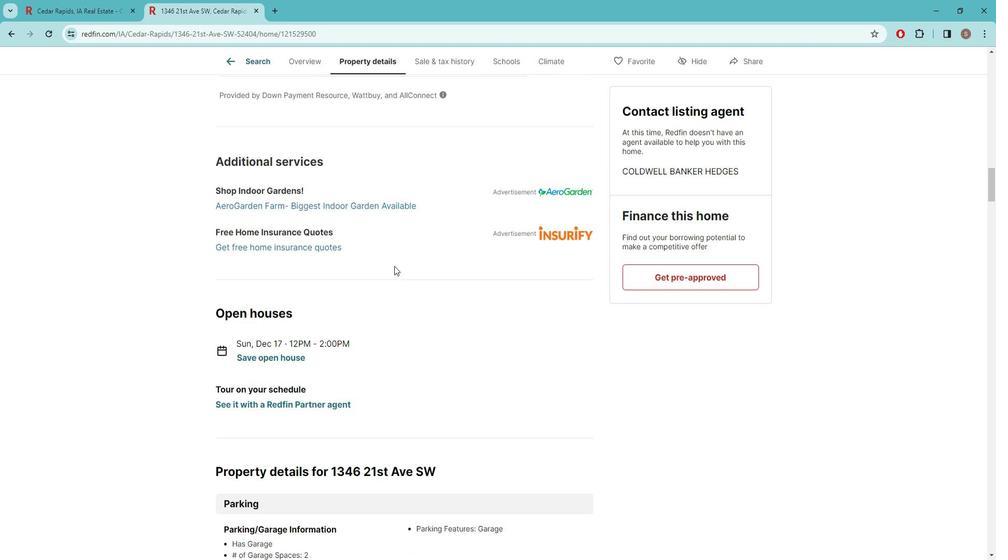 
Action: Mouse scrolled (405, 267) with delta (0, 0)
Screenshot: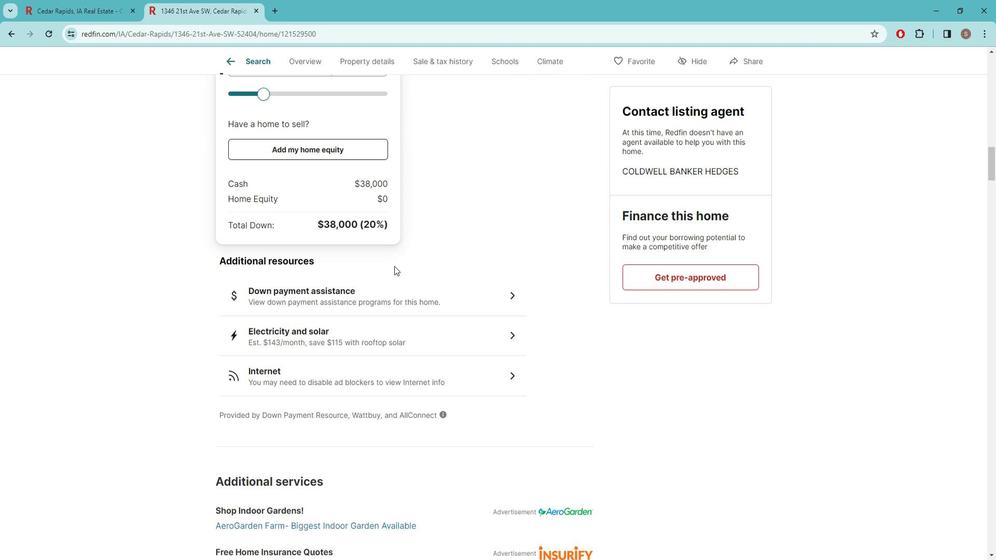 
Action: Mouse scrolled (405, 267) with delta (0, 0)
Screenshot: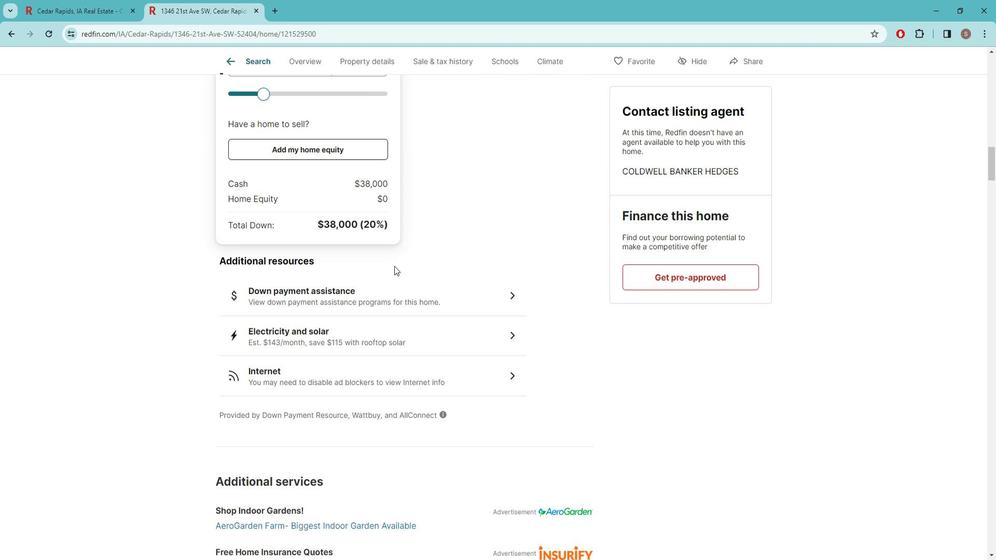 
Action: Mouse scrolled (405, 267) with delta (0, 0)
Screenshot: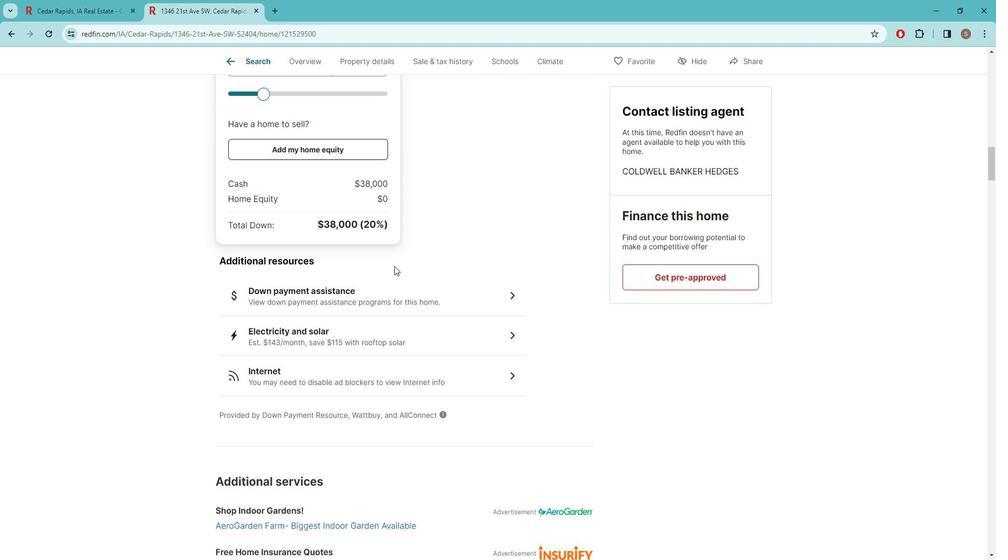 
Action: Mouse scrolled (405, 267) with delta (0, 0)
Screenshot: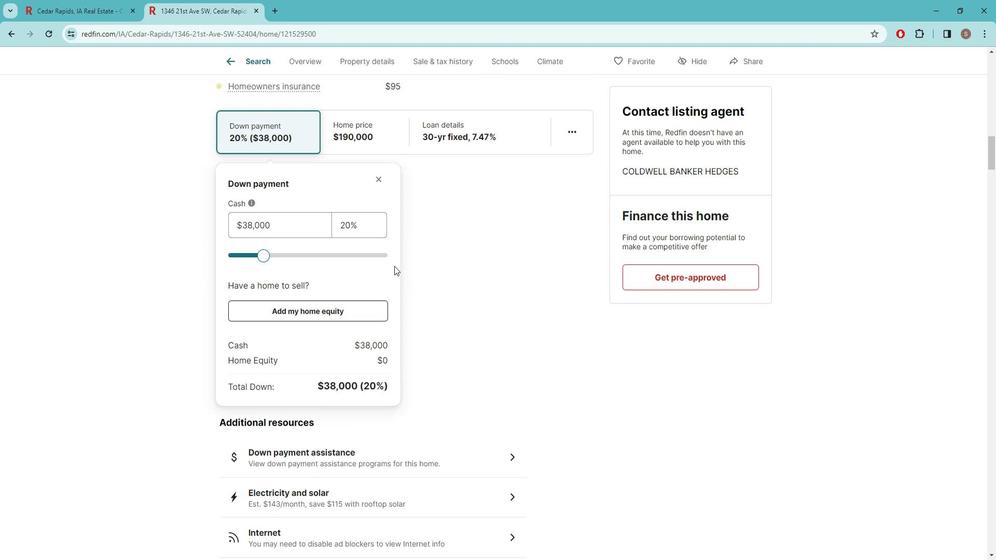
Action: Mouse scrolled (405, 267) with delta (0, 0)
Screenshot: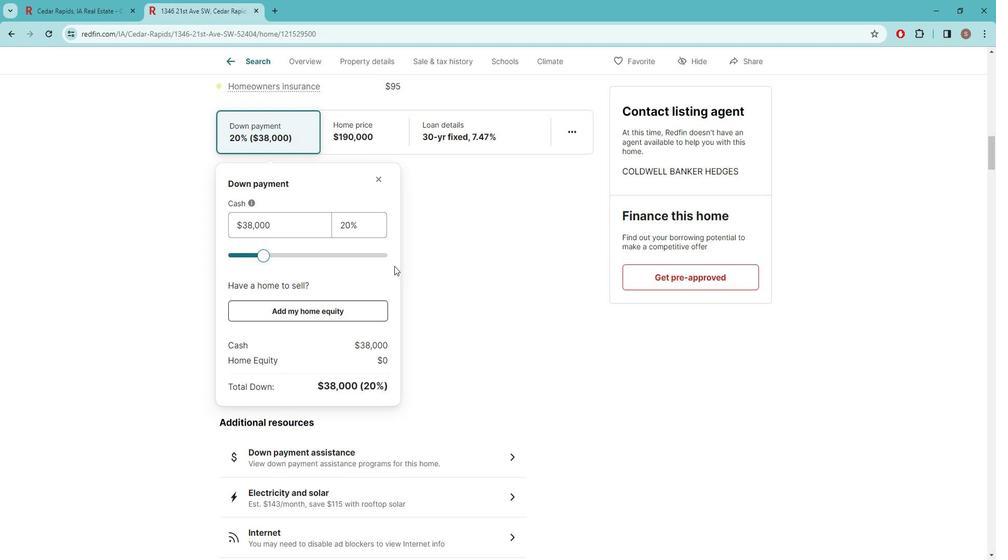 
Action: Mouse scrolled (405, 267) with delta (0, 0)
Screenshot: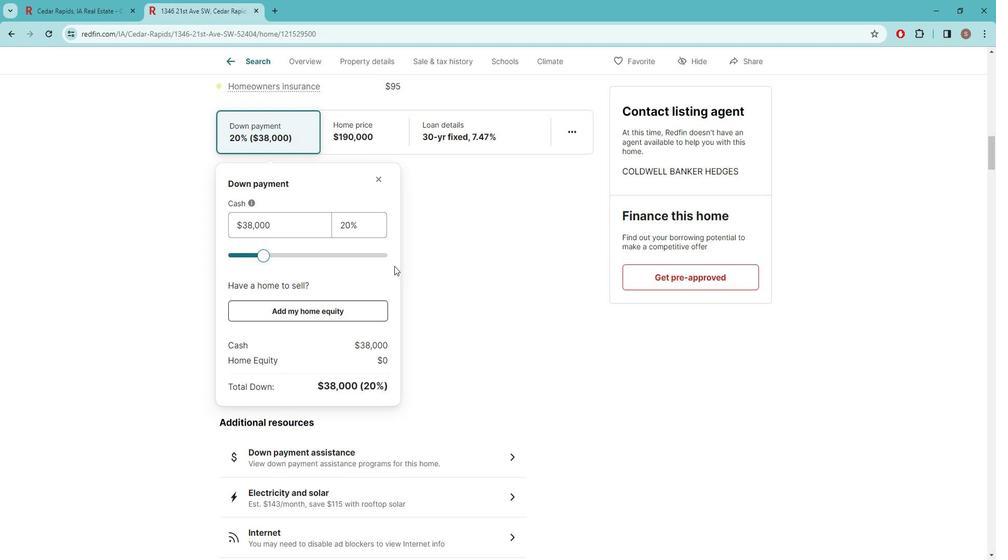 
Action: Mouse scrolled (405, 267) with delta (0, 0)
Screenshot: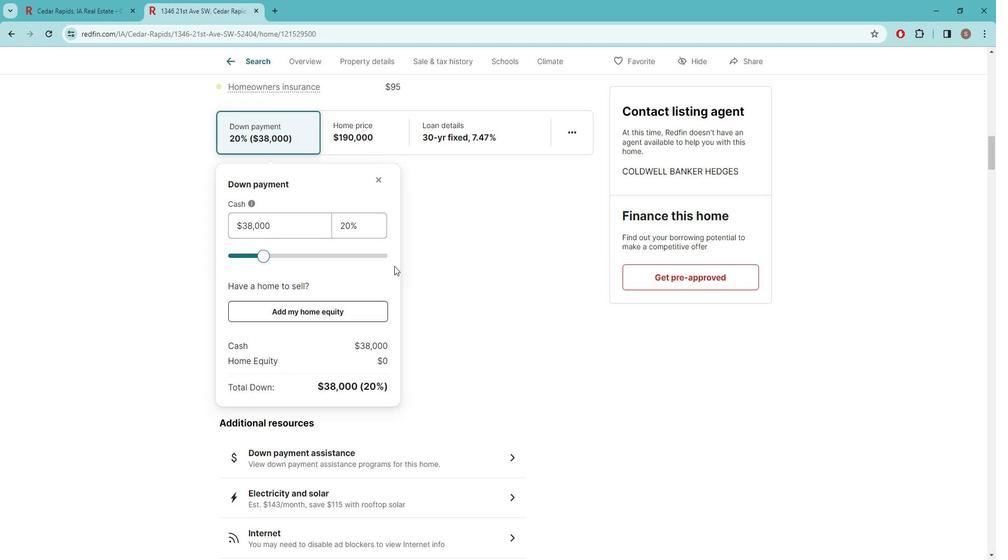 
Action: Mouse scrolled (405, 267) with delta (0, 0)
Screenshot: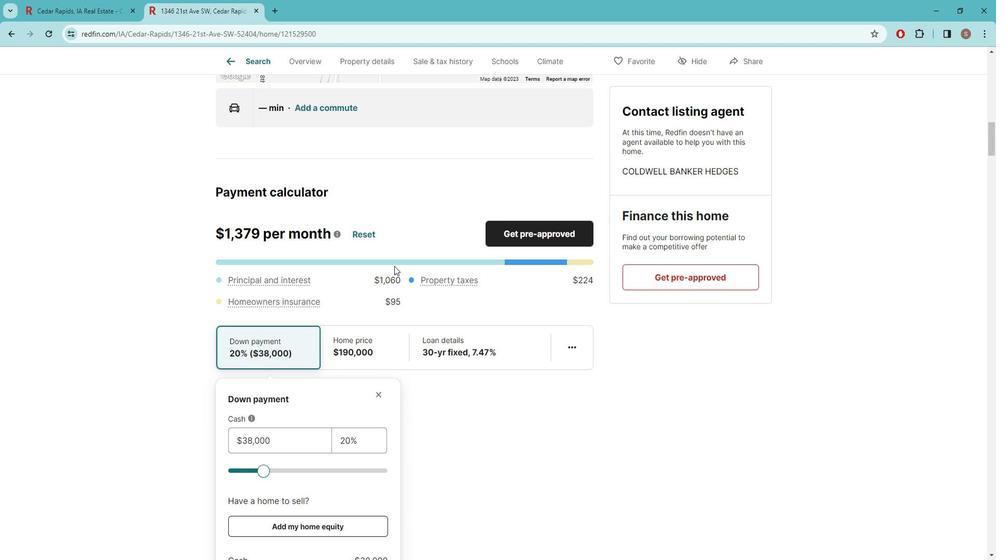 
Action: Mouse scrolled (405, 267) with delta (0, 0)
Screenshot: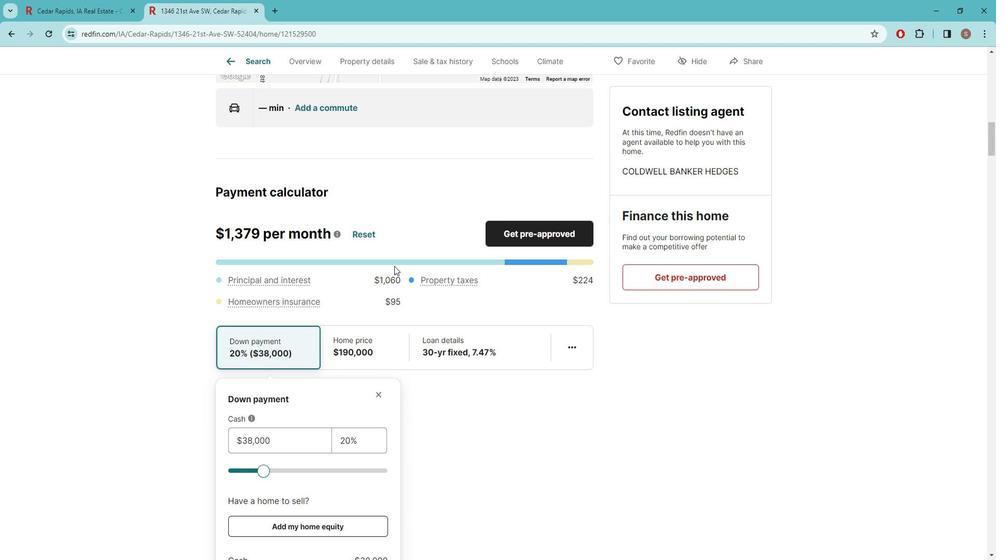 
Action: Mouse moved to (411, 252)
Screenshot: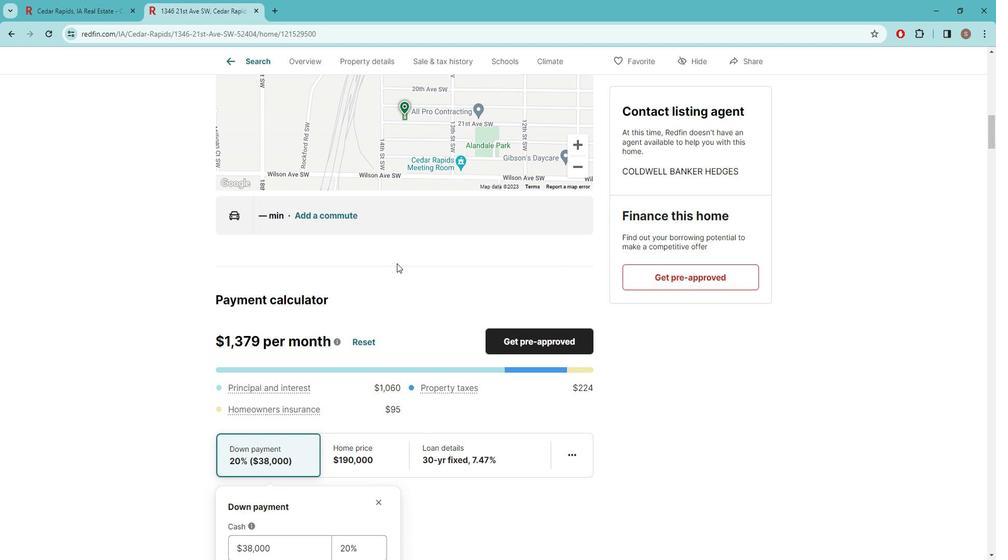 
Action: Mouse scrolled (411, 252) with delta (0, 0)
Screenshot: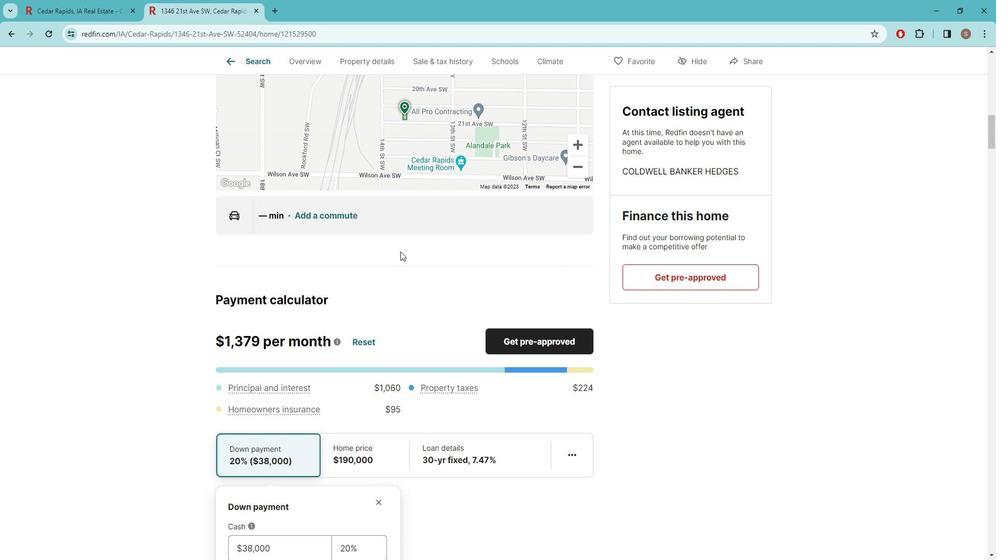 
Action: Mouse scrolled (411, 252) with delta (0, 0)
Screenshot: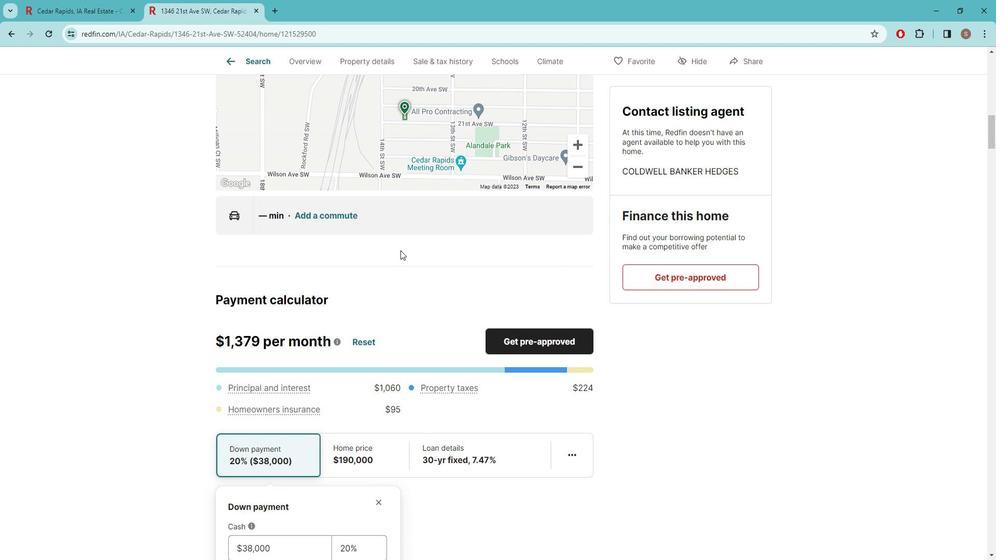 
Action: Mouse scrolled (411, 252) with delta (0, 0)
Screenshot: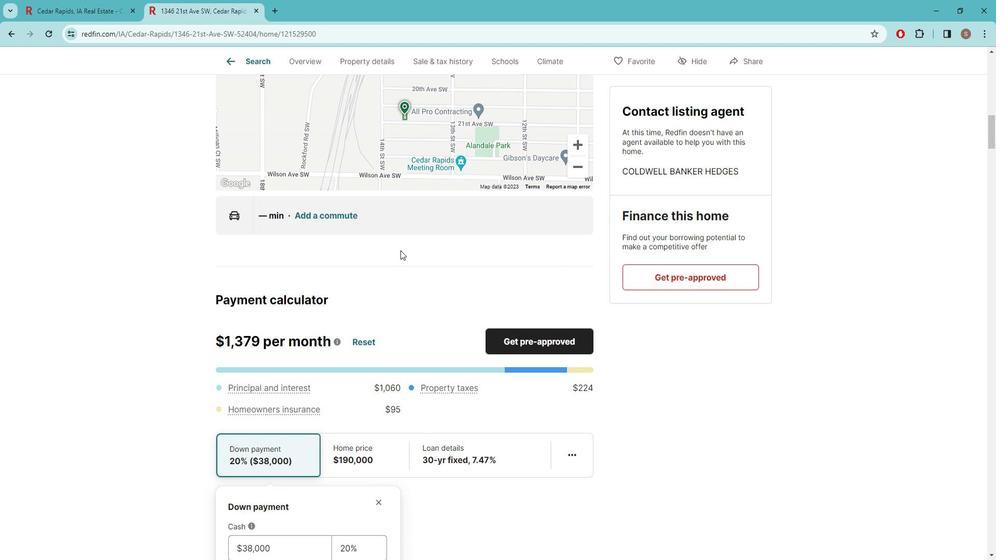 
Action: Mouse scrolled (411, 252) with delta (0, 0)
Screenshot: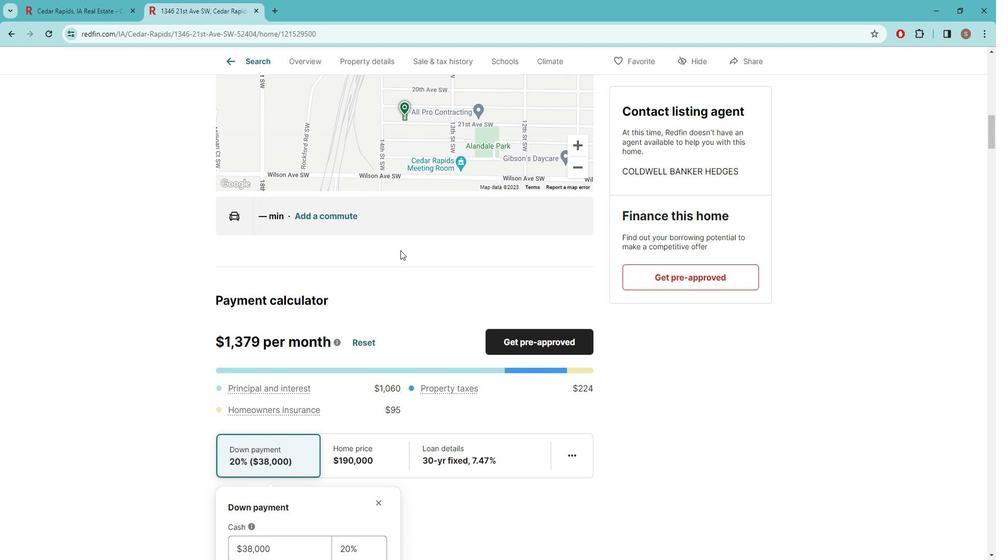 
Action: Mouse scrolled (411, 252) with delta (0, 0)
Screenshot: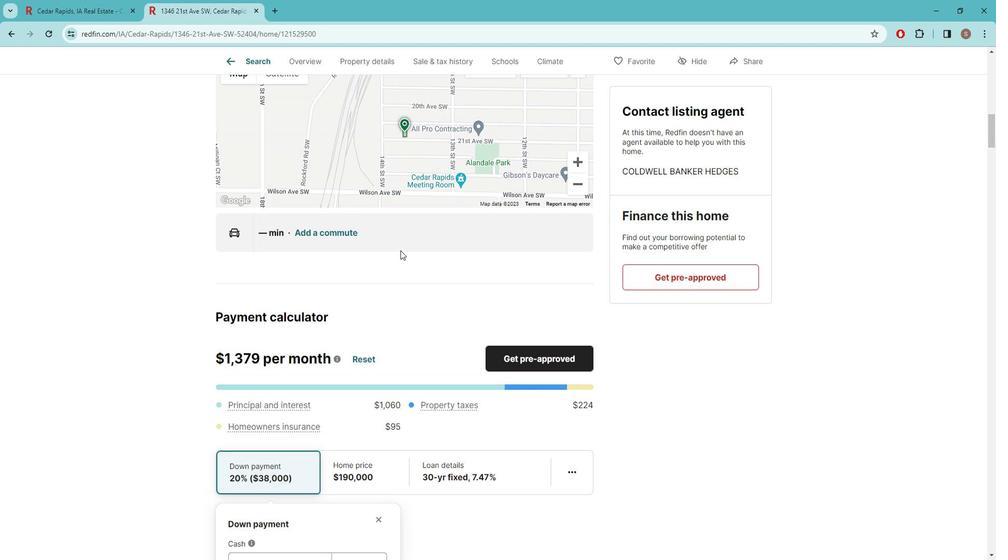 
Action: Mouse moved to (501, 175)
Screenshot: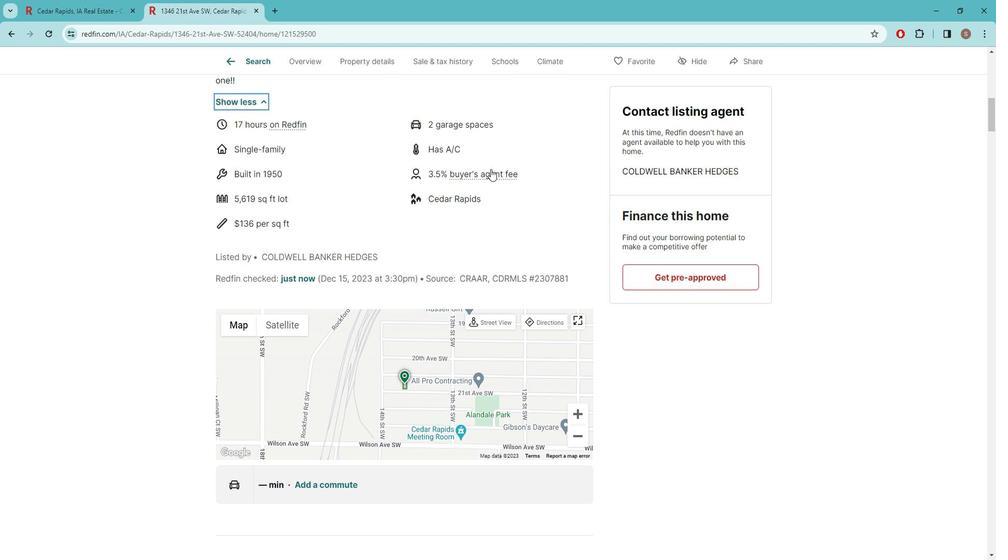 
Action: Mouse scrolled (501, 175) with delta (0, 0)
Screenshot: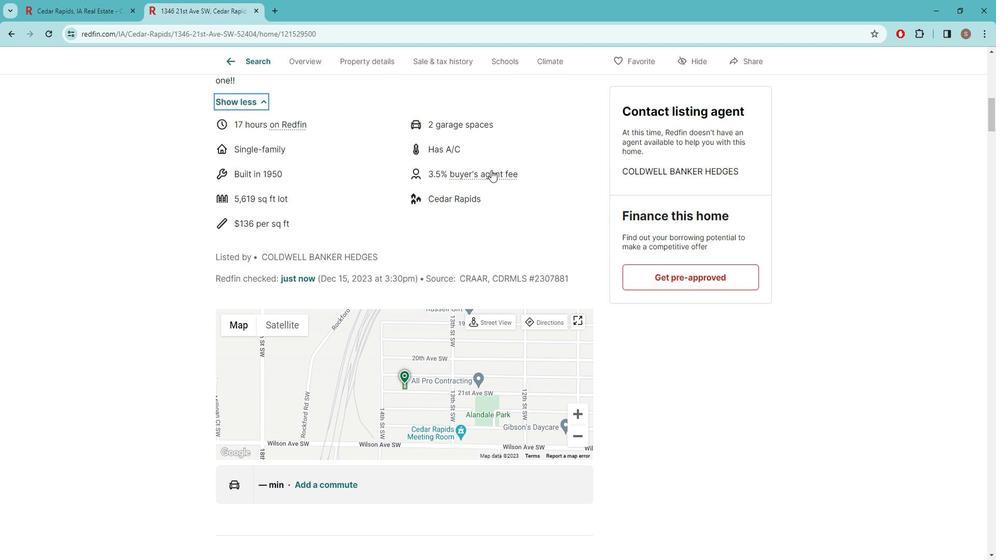 
Action: Mouse scrolled (501, 175) with delta (0, 0)
Screenshot: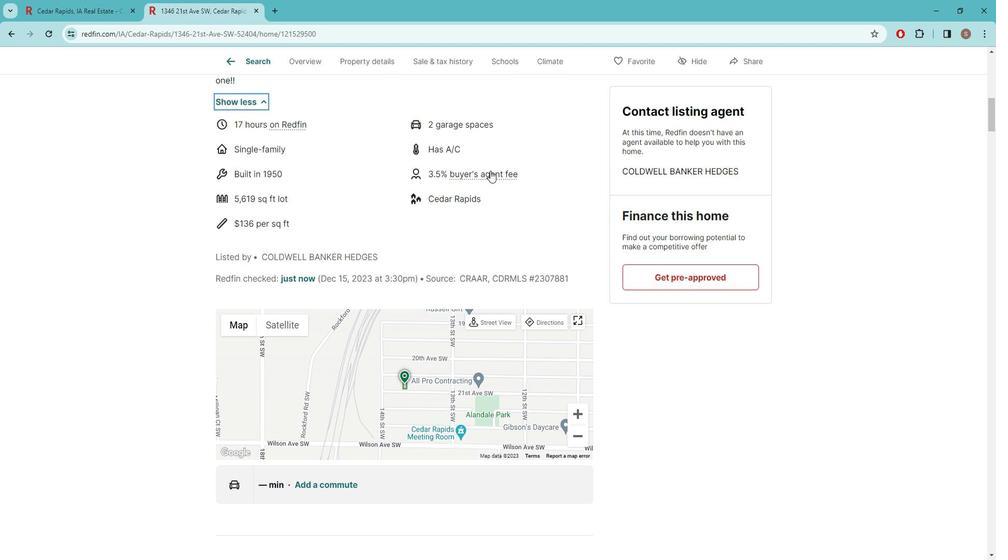 
Action: Mouse scrolled (501, 175) with delta (0, 0)
Screenshot: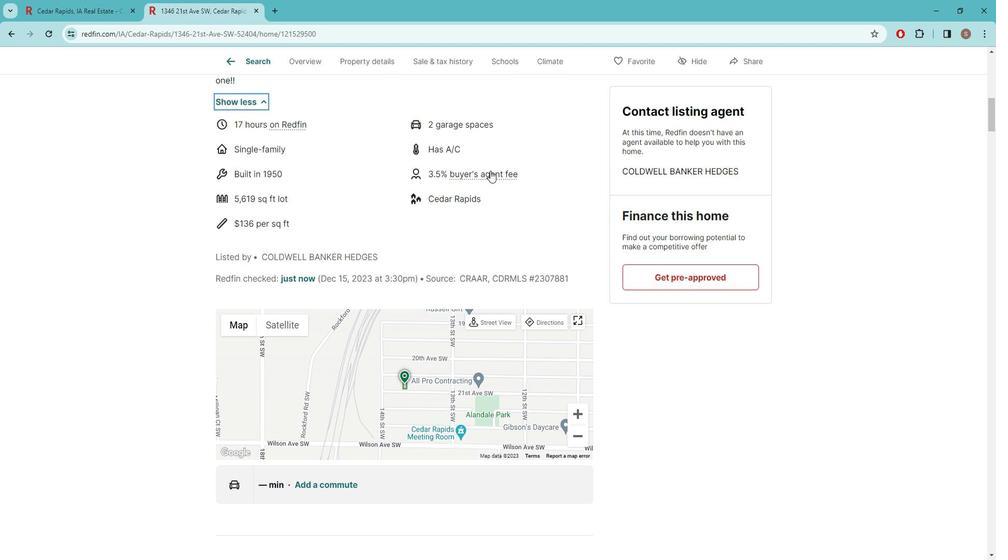 
Action: Mouse scrolled (501, 175) with delta (0, 0)
Screenshot: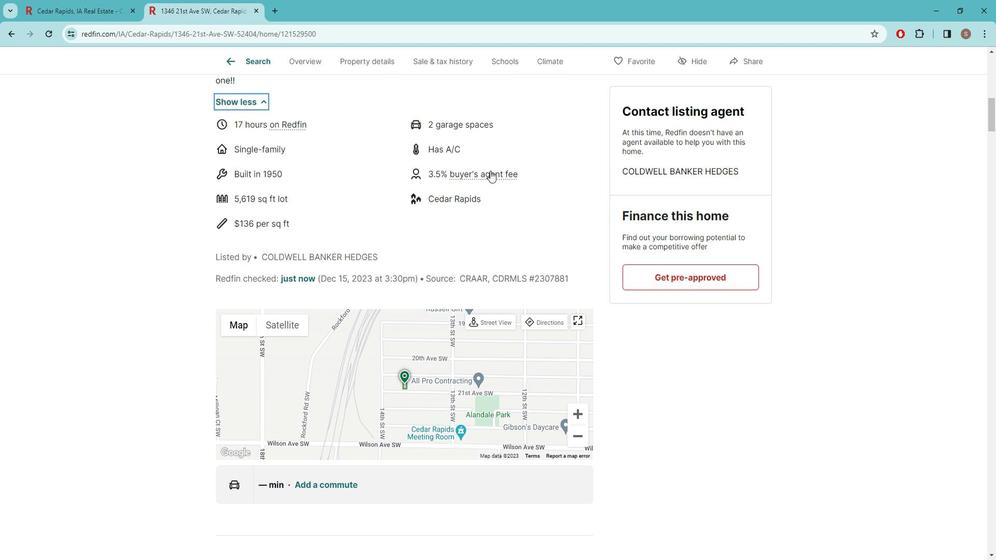 
Action: Mouse scrolled (501, 175) with delta (0, 0)
Screenshot: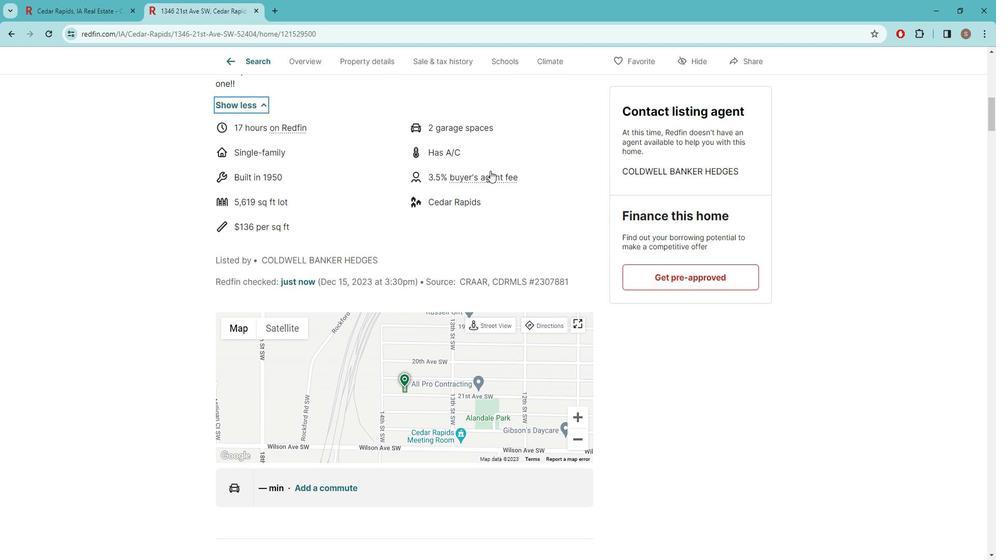 
Action: Mouse moved to (502, 186)
Screenshot: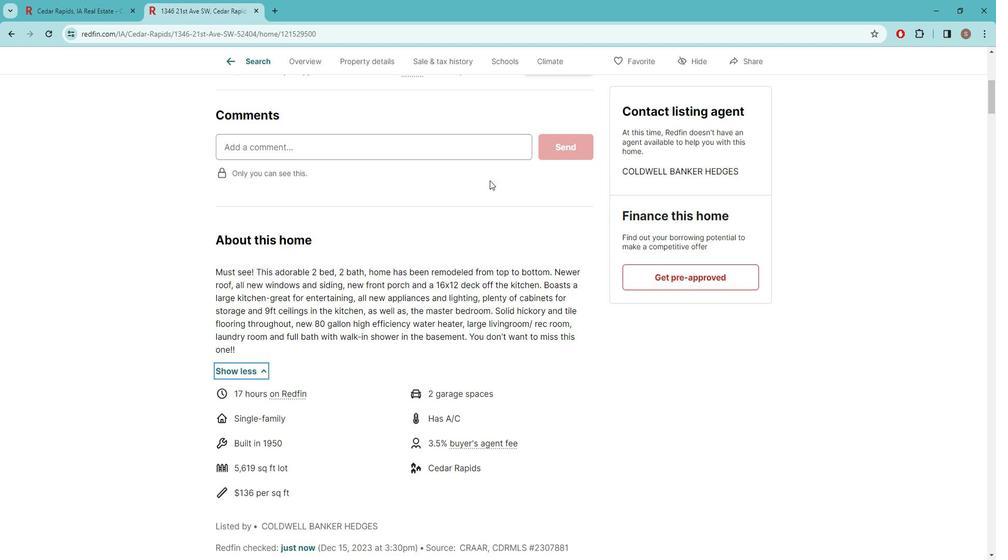 
Action: Mouse scrolled (502, 186) with delta (0, 0)
Screenshot: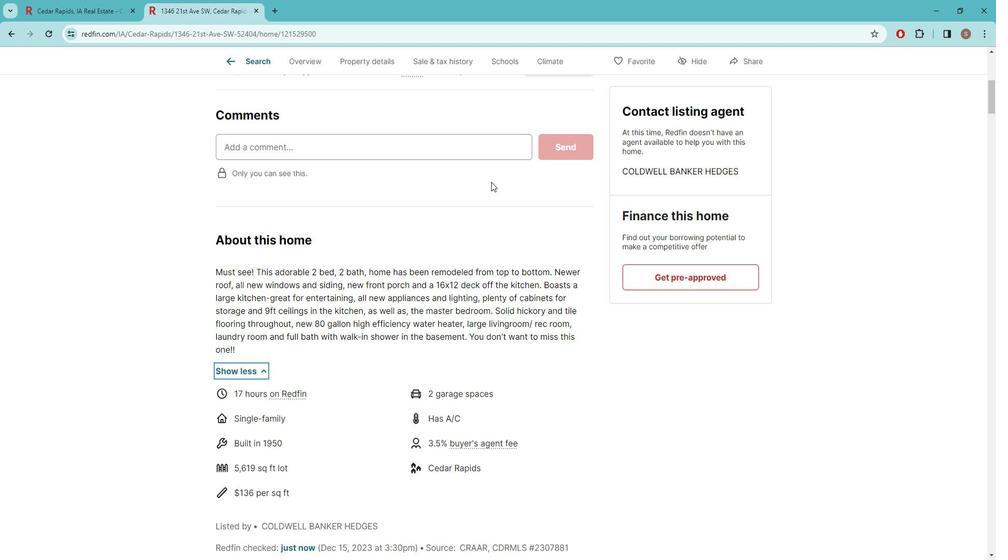 
Action: Mouse scrolled (502, 186) with delta (0, 0)
Screenshot: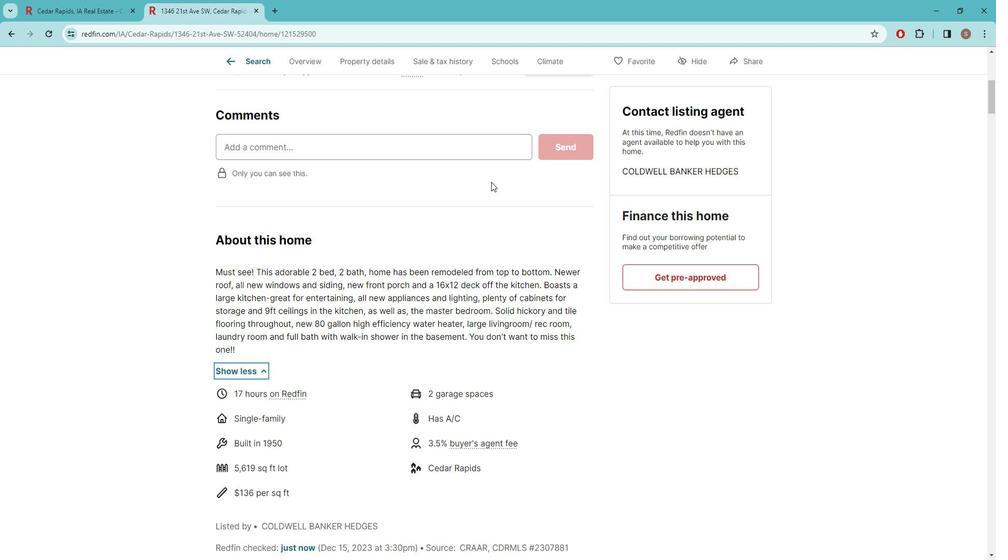 
Action: Mouse scrolled (502, 186) with delta (0, 0)
Screenshot: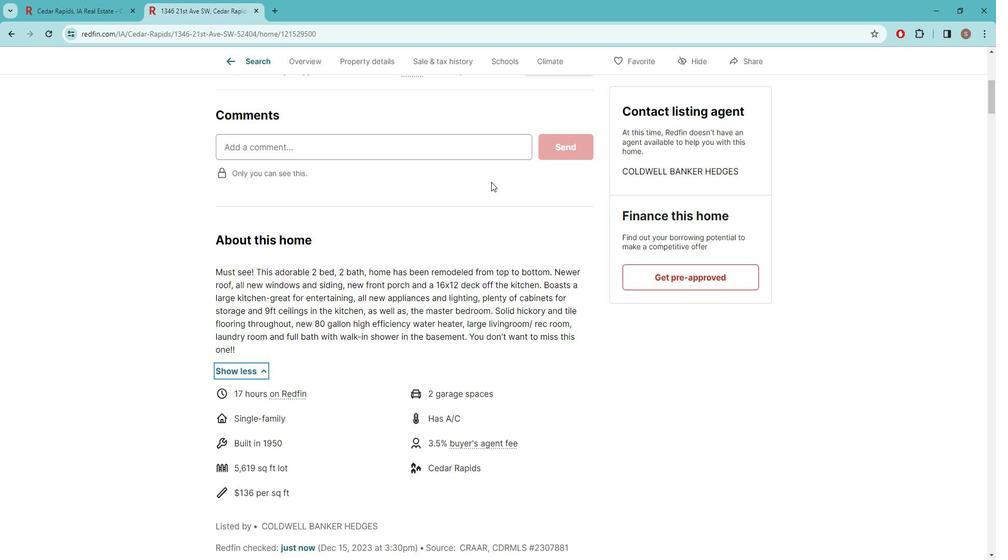 
Action: Mouse scrolled (502, 186) with delta (0, 0)
Screenshot: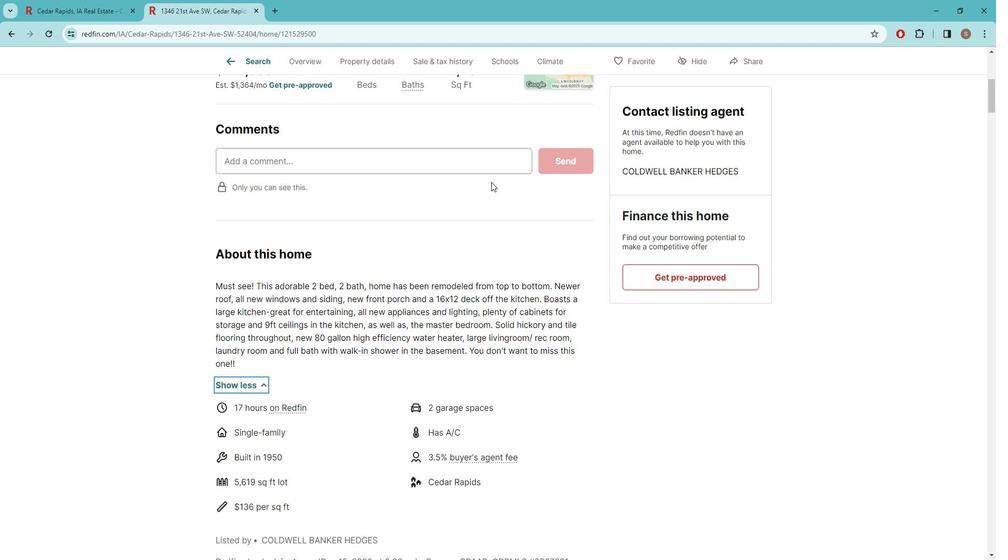 
Action: Mouse moved to (501, 186)
Screenshot: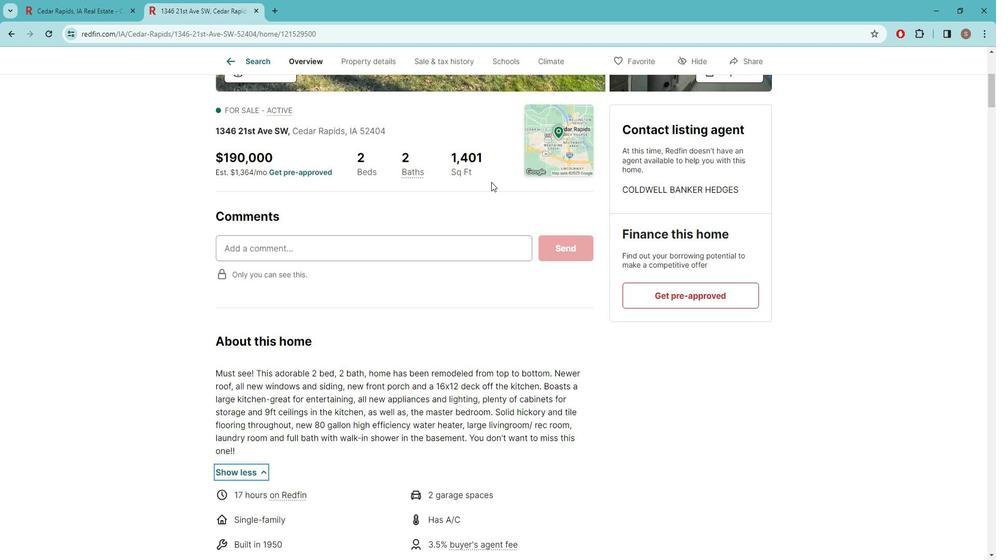 
Action: Mouse scrolled (501, 187) with delta (0, 0)
Screenshot: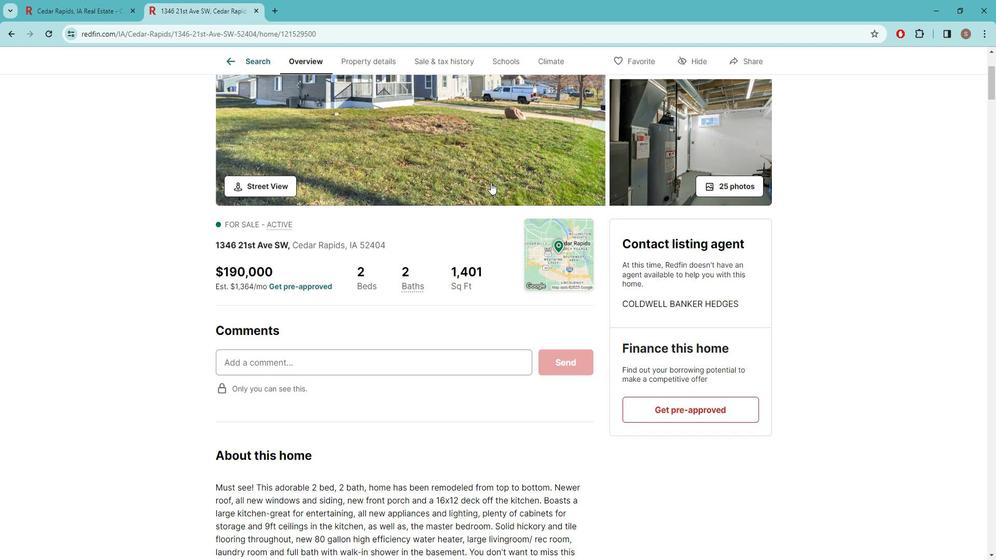 
Action: Mouse scrolled (501, 187) with delta (0, 0)
Screenshot: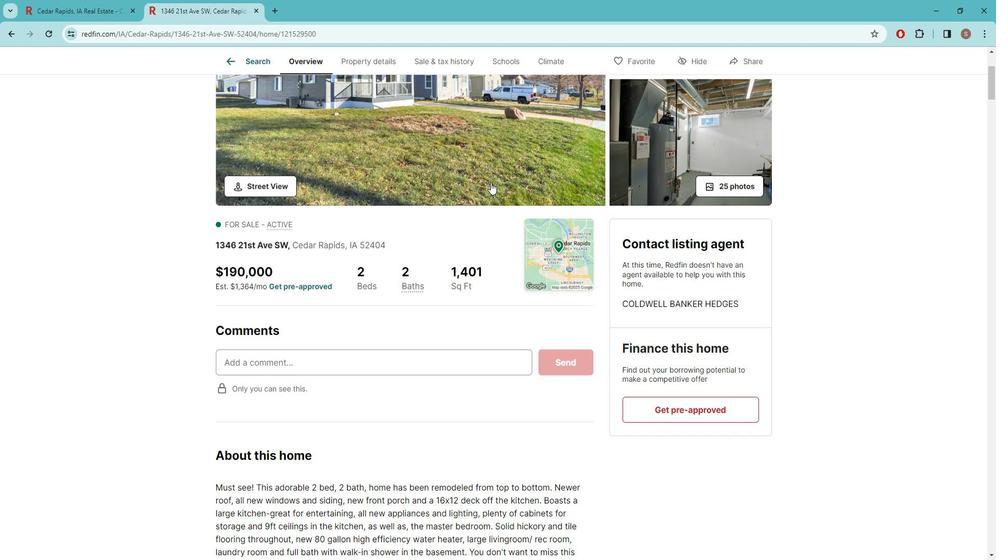 
Action: Mouse scrolled (501, 187) with delta (0, 0)
Screenshot: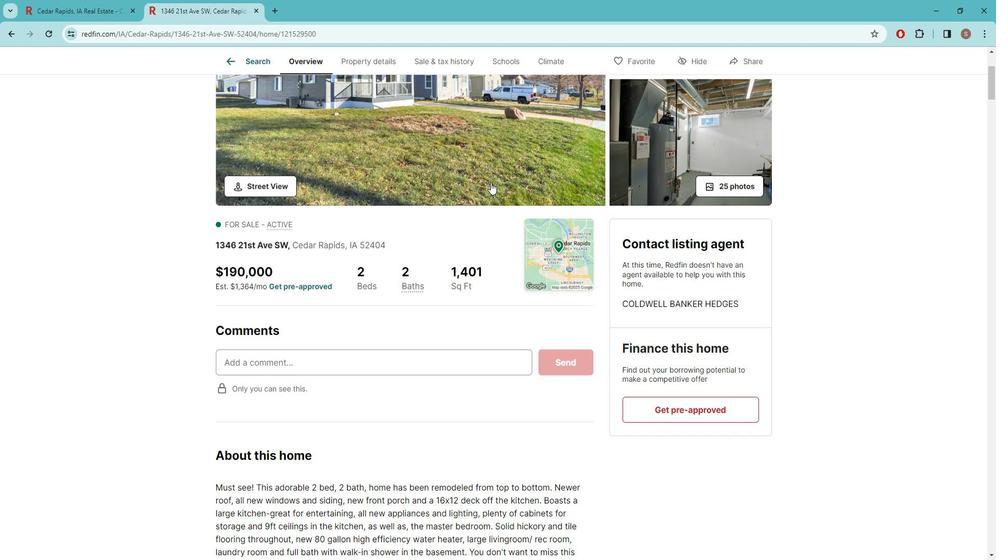 
Action: Mouse scrolled (501, 187) with delta (0, 0)
Screenshot: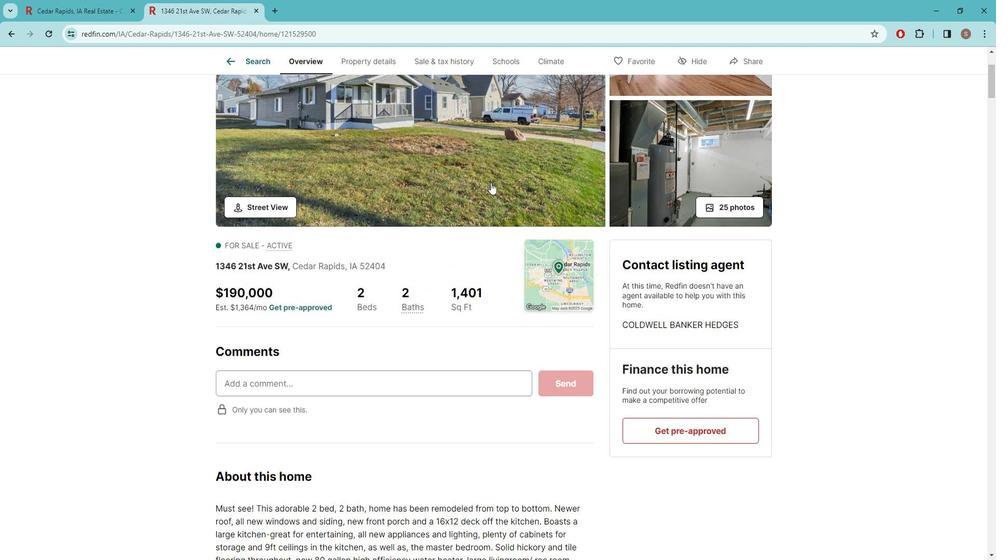 
Action: Mouse scrolled (501, 187) with delta (0, 0)
Screenshot: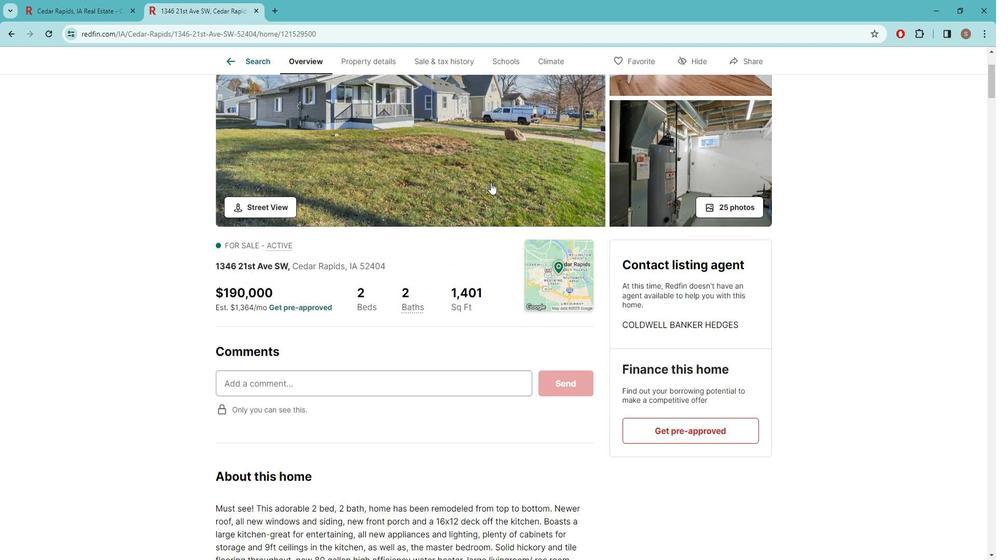 
Action: Mouse scrolled (501, 187) with delta (0, 0)
Screenshot: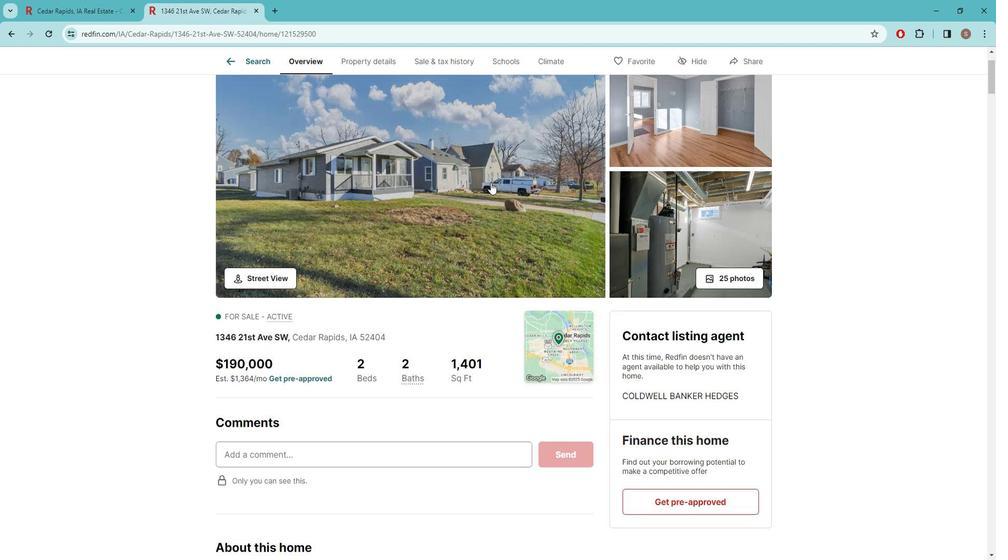 
Action: Mouse scrolled (501, 187) with delta (0, 0)
Screenshot: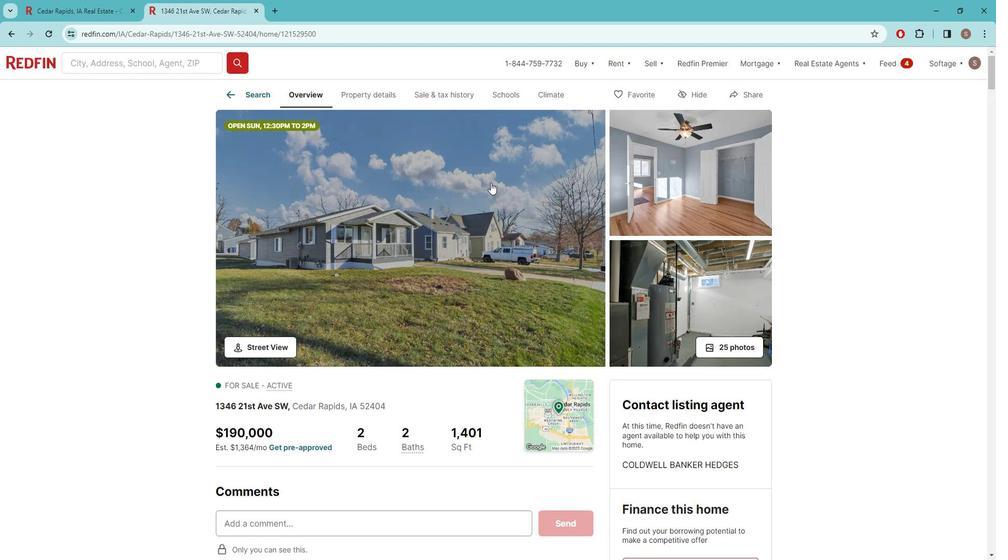 
Action: Mouse moved to (120, 10)
Screenshot: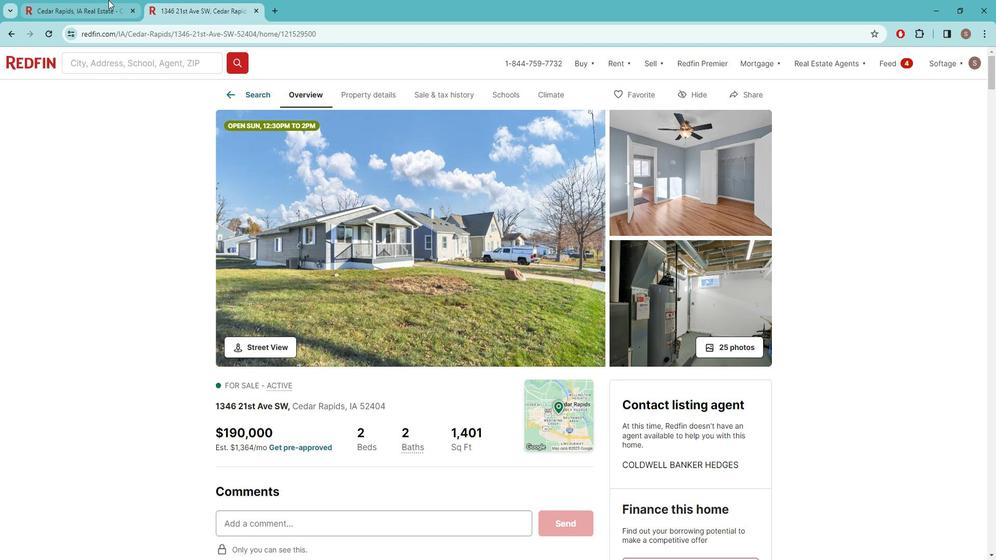 
Action: Mouse pressed left at (120, 10)
Screenshot: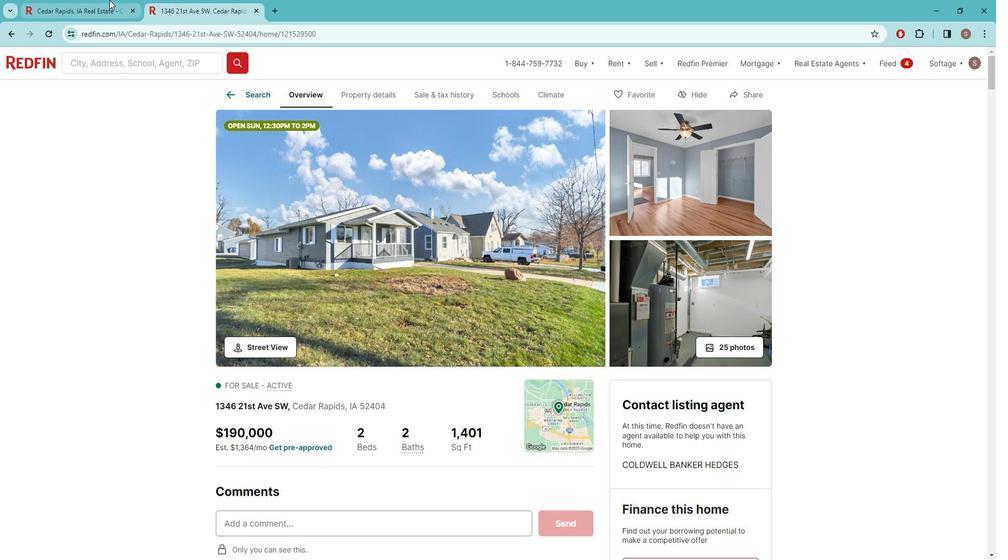 
Action: Mouse moved to (872, 285)
Screenshot: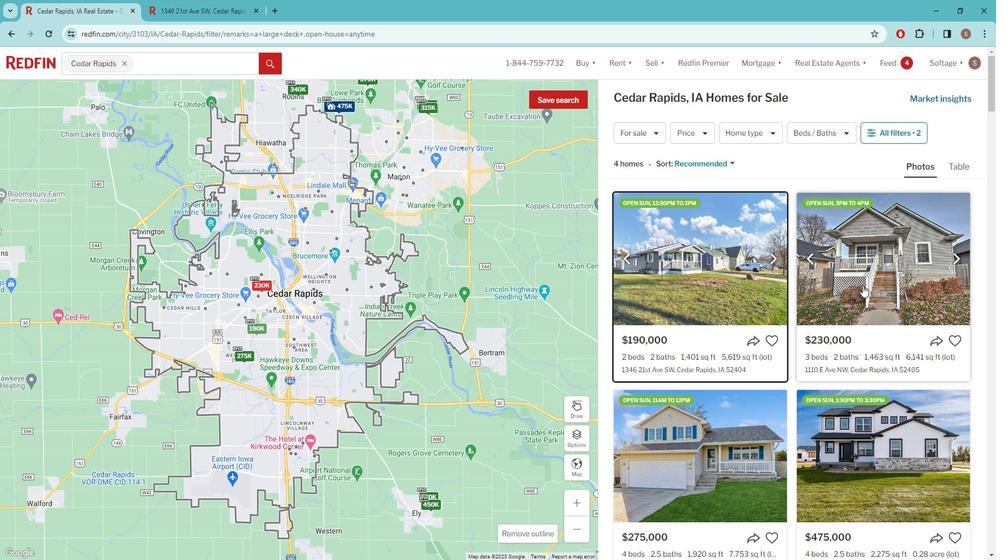
Action: Mouse scrolled (872, 285) with delta (0, 0)
Screenshot: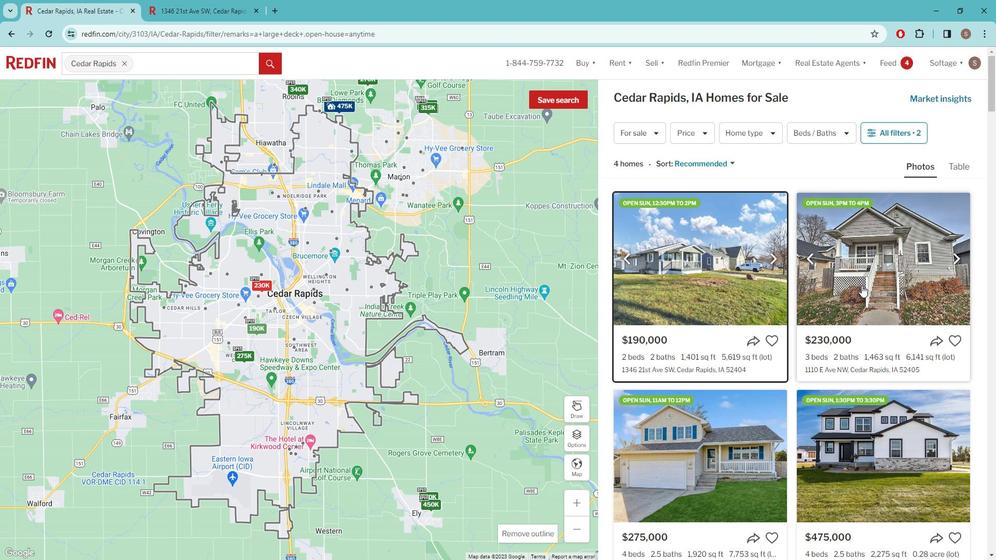 
Action: Mouse moved to (879, 360)
Screenshot: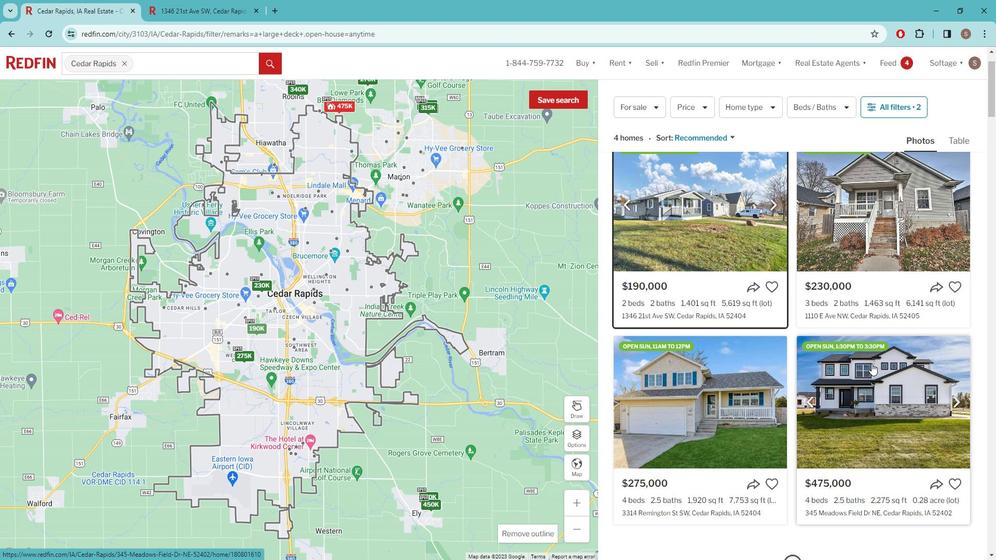 
Action: Mouse scrolled (879, 360) with delta (0, 0)
Screenshot: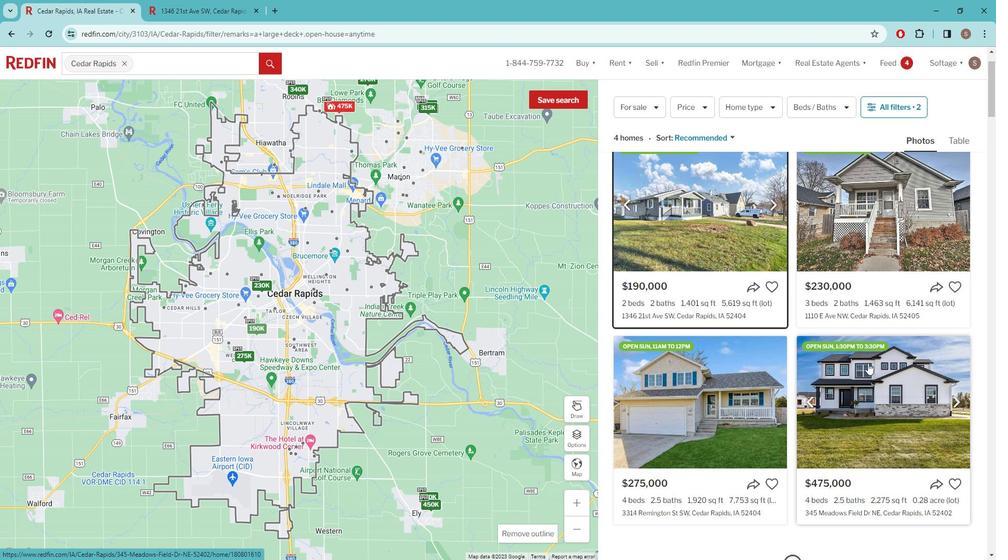 
Action: Mouse moved to (761, 359)
Screenshot: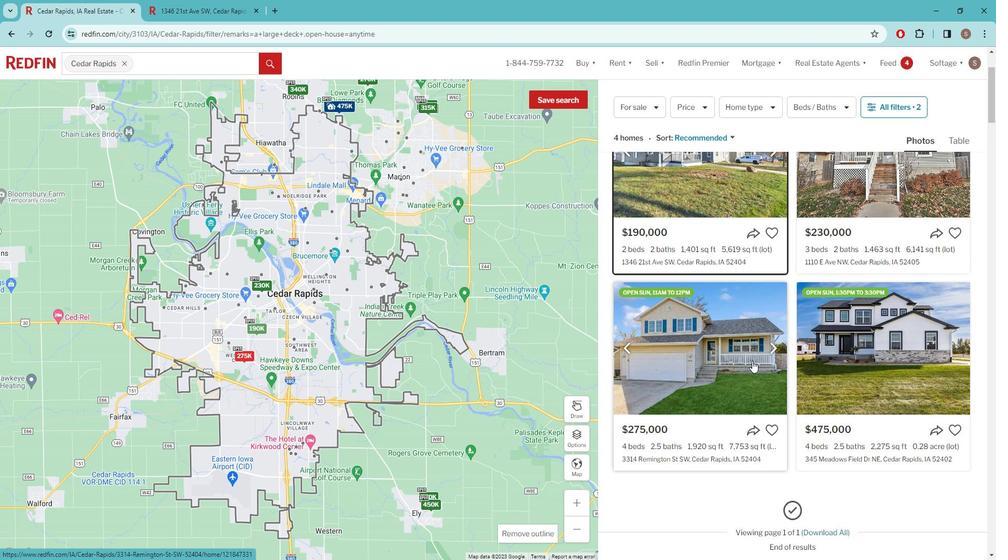 
Action: Mouse pressed left at (761, 359)
Screenshot: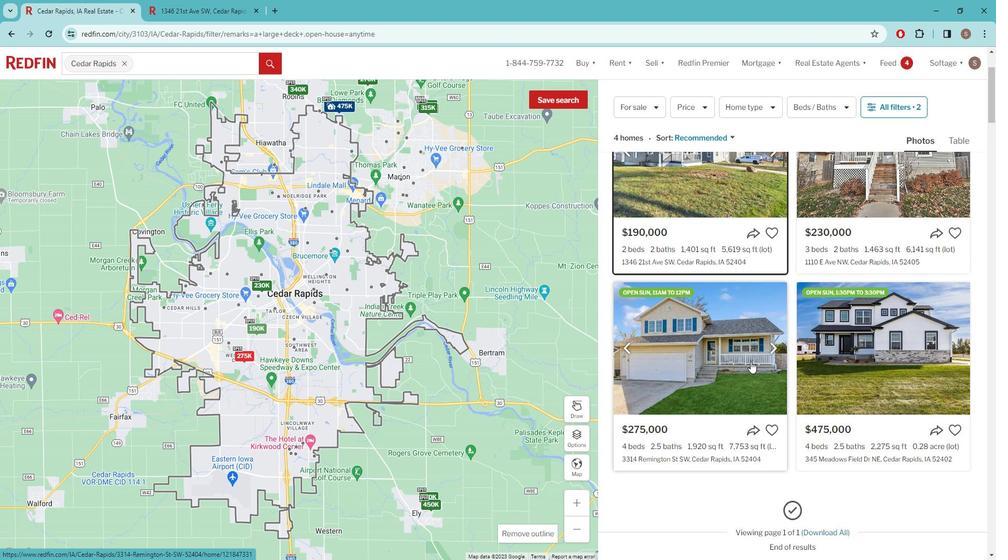 
Action: Mouse moved to (459, 279)
Screenshot: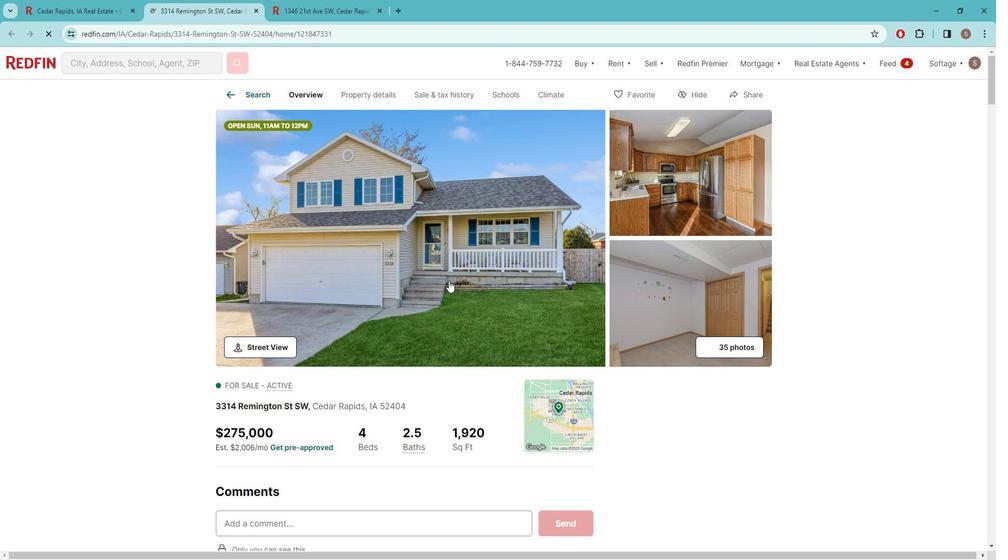 
Action: Mouse pressed left at (459, 279)
Screenshot: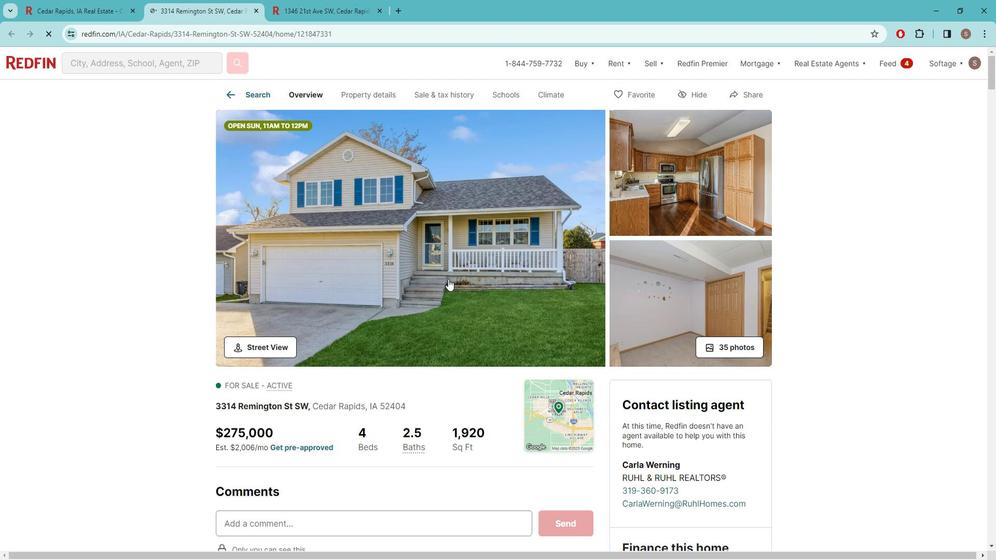 
Action: Mouse moved to (936, 320)
Screenshot: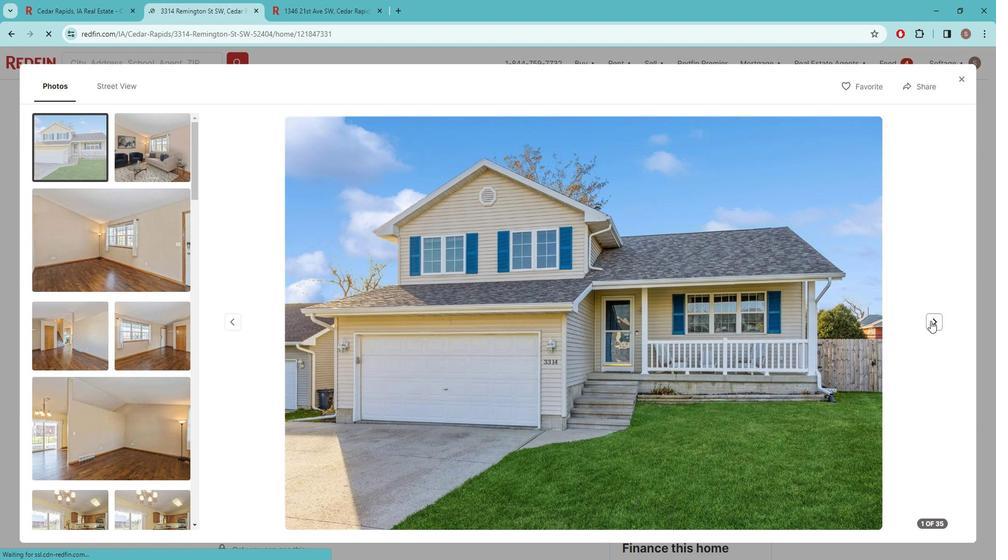 
Action: Mouse pressed left at (936, 320)
Screenshot: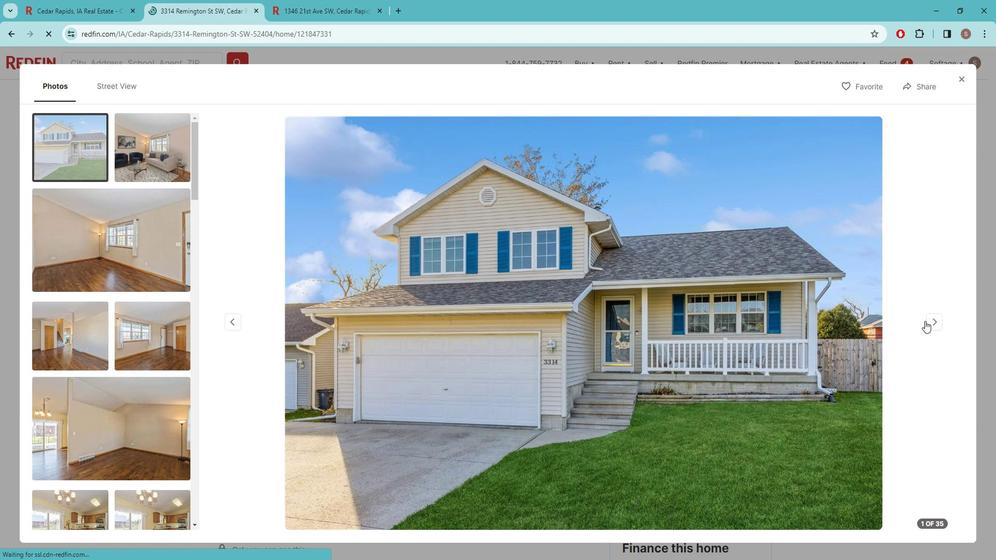 
Action: Mouse pressed left at (936, 320)
Screenshot: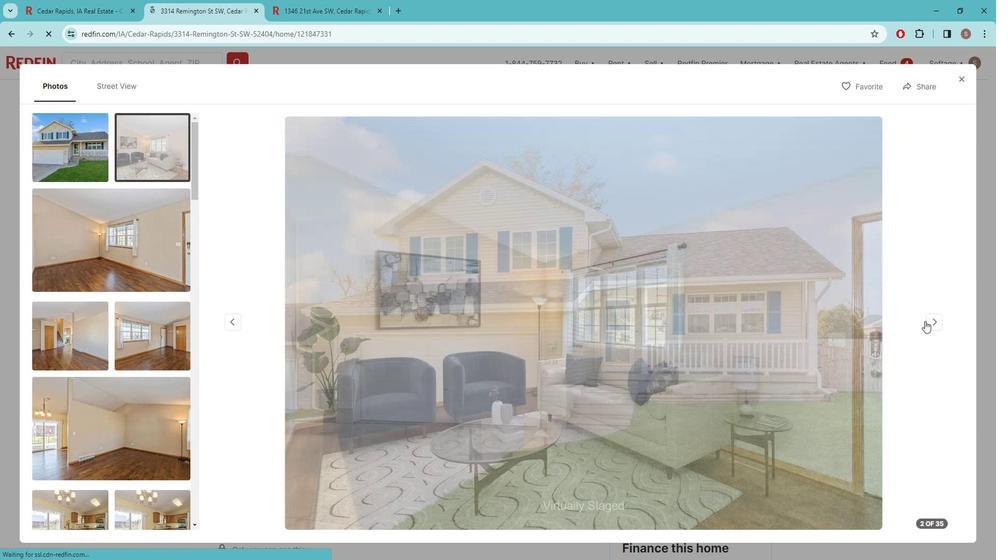 
Action: Mouse pressed left at (936, 320)
Screenshot: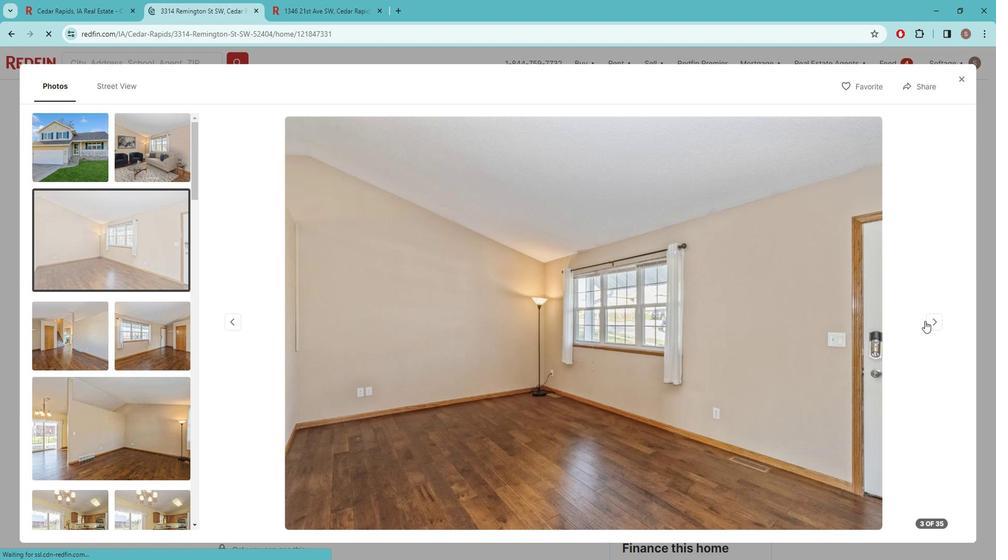 
Action: Mouse pressed left at (936, 320)
Screenshot: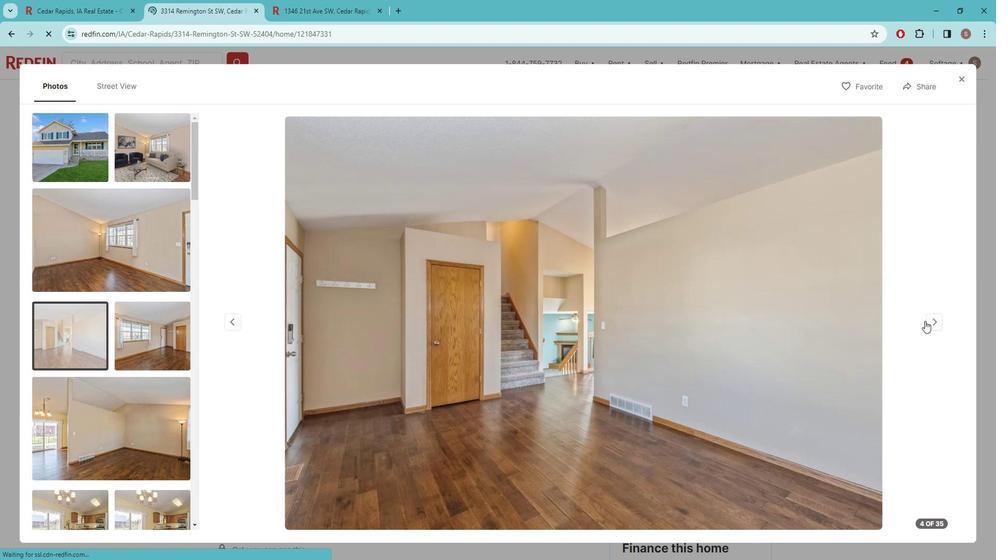 
Action: Mouse pressed left at (936, 320)
Screenshot: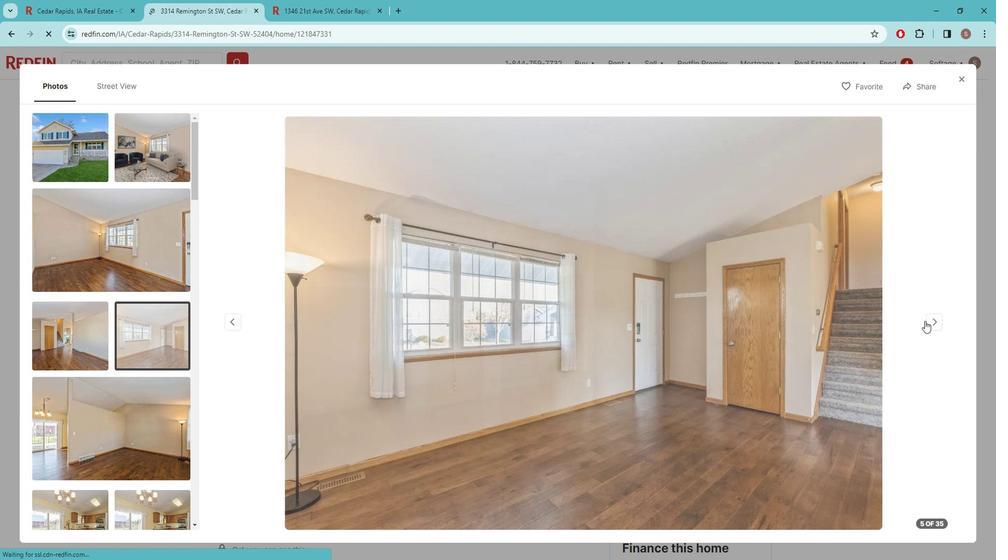 
Action: Mouse pressed left at (936, 320)
Screenshot: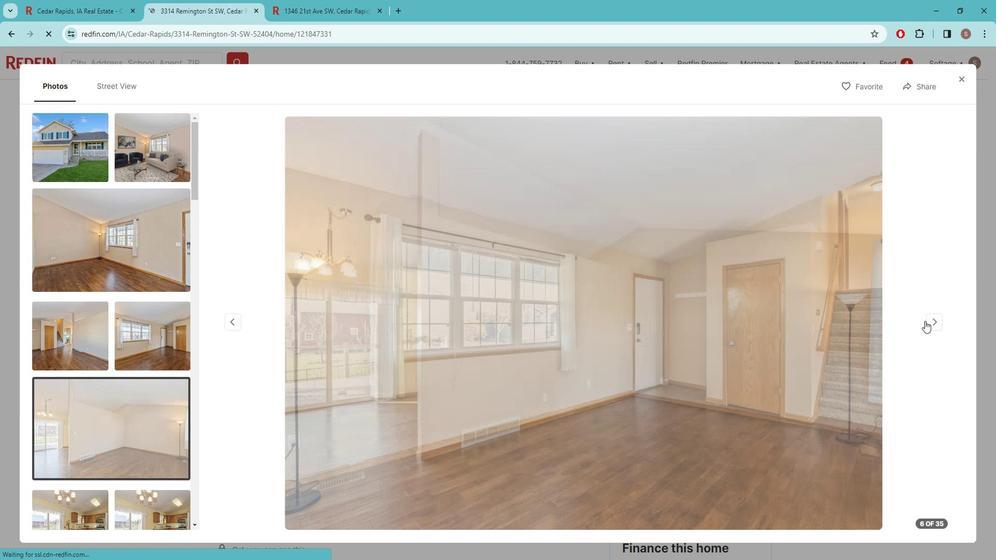 
Action: Mouse pressed left at (936, 320)
Screenshot: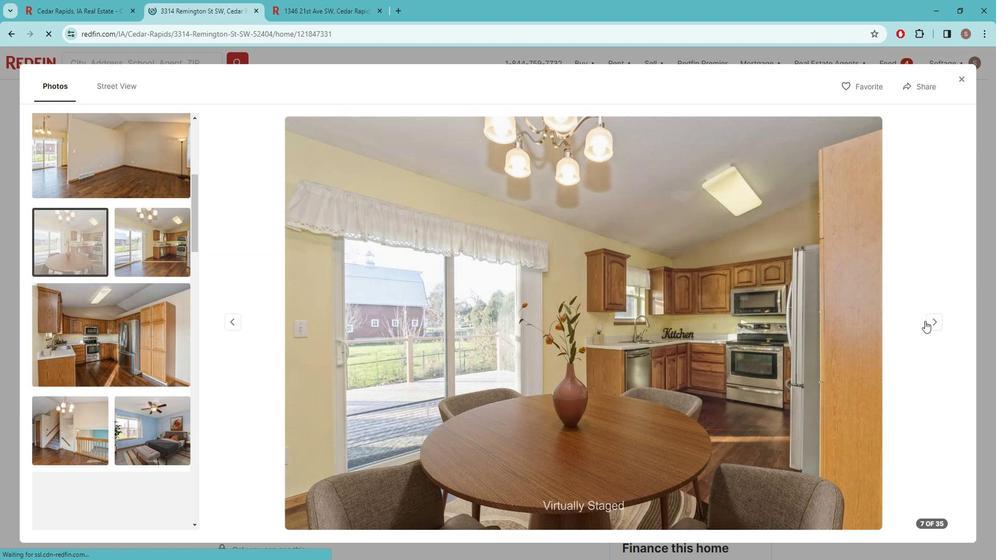 
Action: Mouse pressed left at (936, 320)
Screenshot: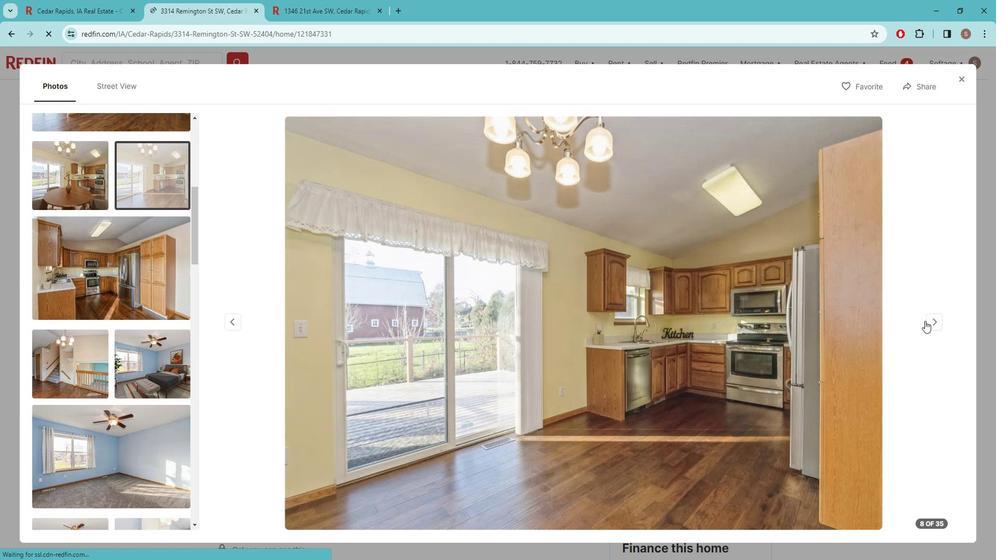 
Action: Mouse pressed left at (936, 320)
Screenshot: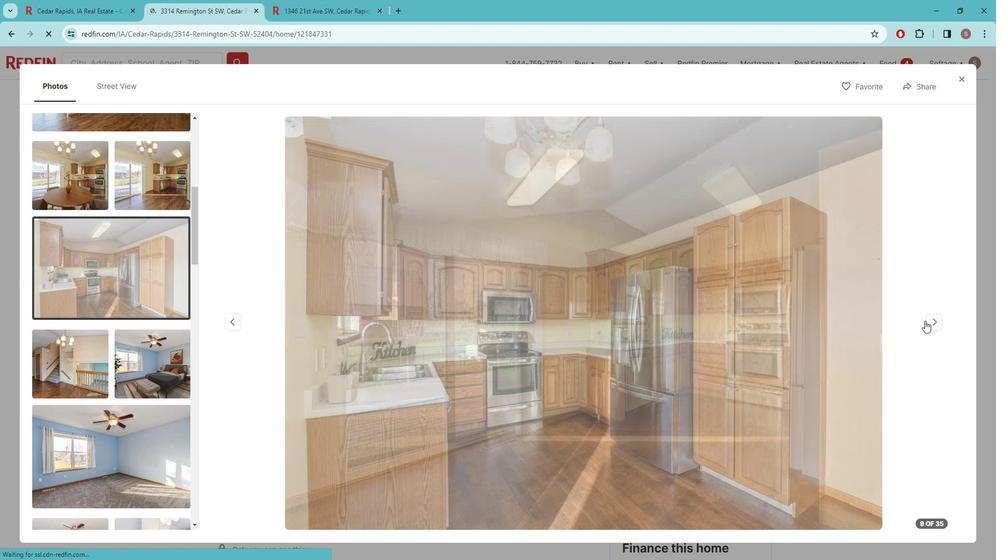 
Action: Mouse pressed left at (936, 320)
Screenshot: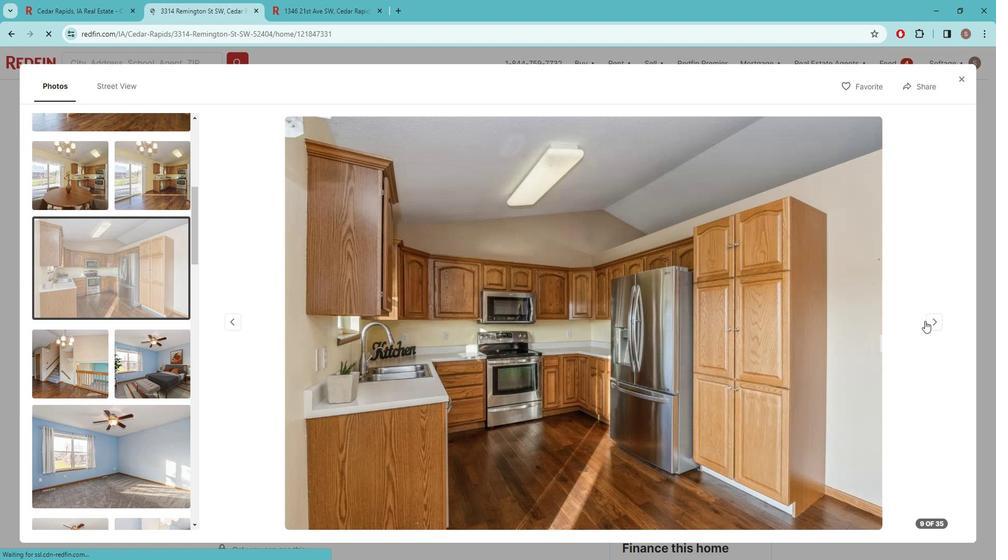 
Action: Mouse pressed left at (936, 320)
Screenshot: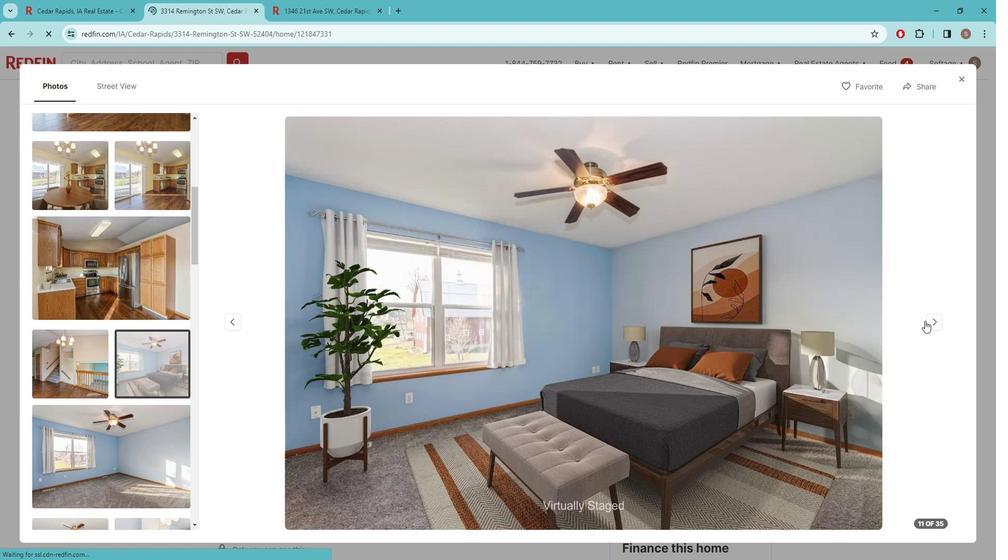 
Action: Mouse pressed left at (936, 320)
Screenshot: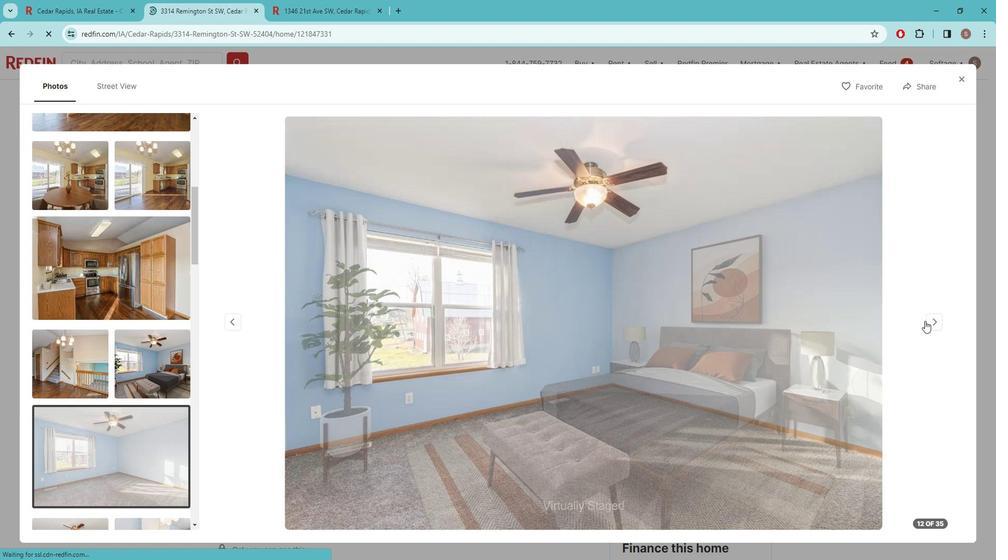 
Action: Mouse pressed left at (936, 320)
Screenshot: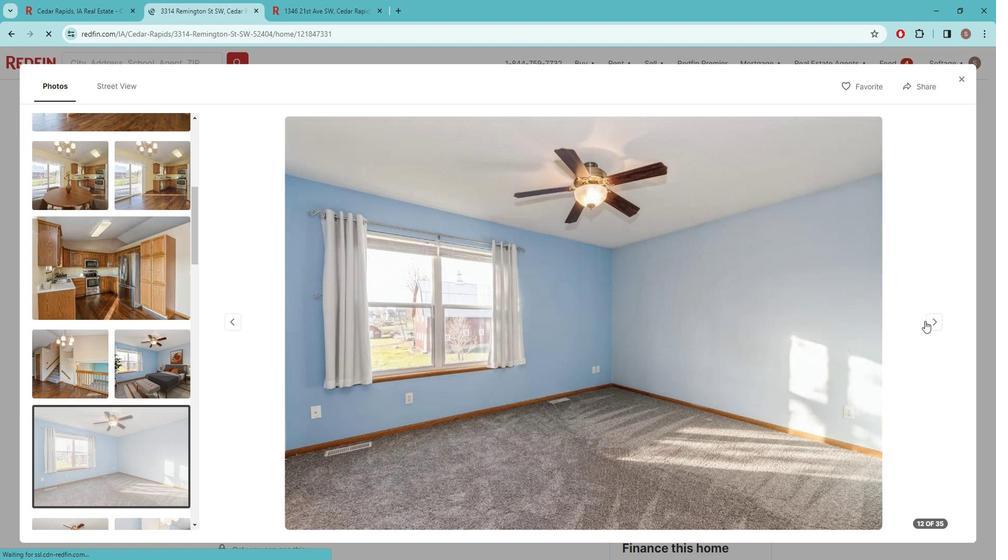 
Action: Mouse pressed left at (936, 320)
Screenshot: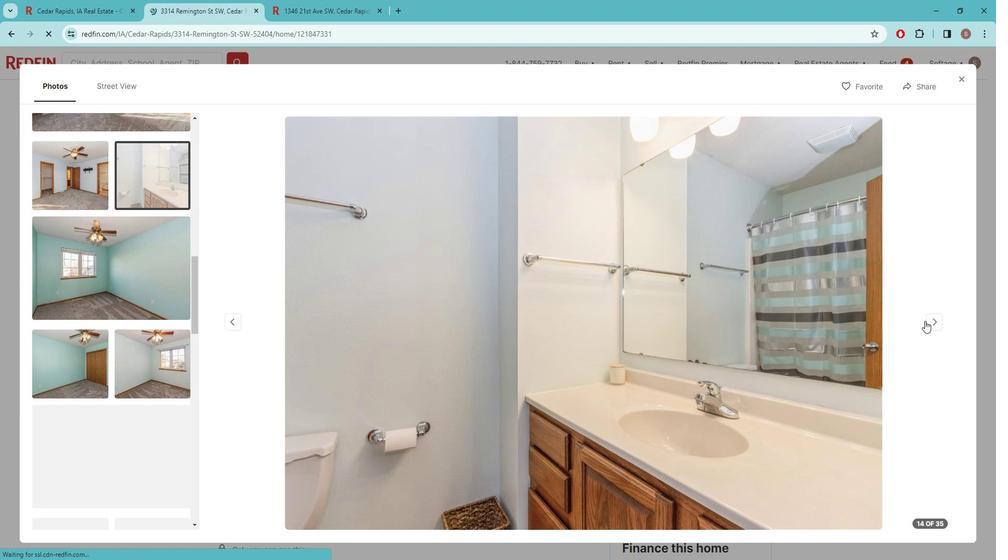 
Action: Mouse pressed left at (936, 320)
Screenshot: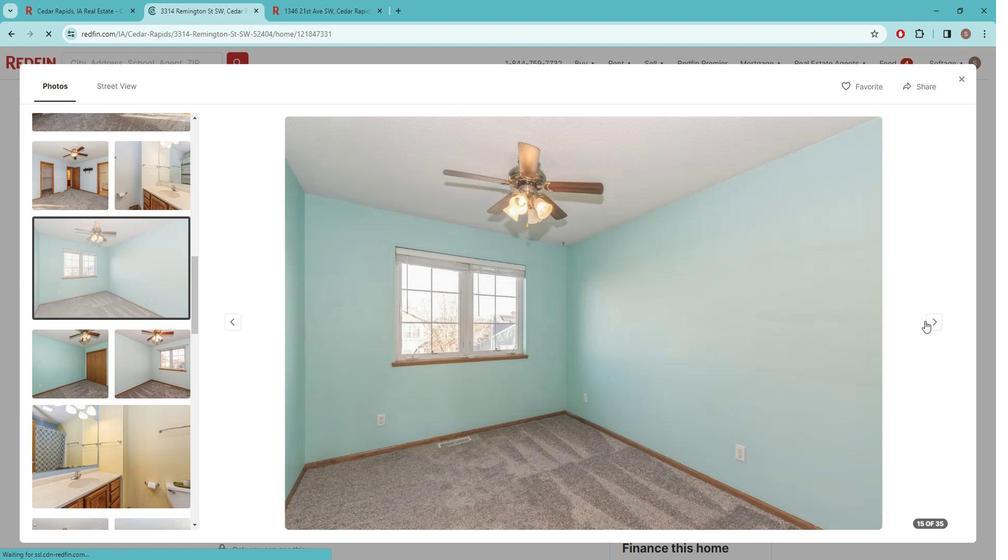 
Action: Mouse pressed left at (936, 320)
Screenshot: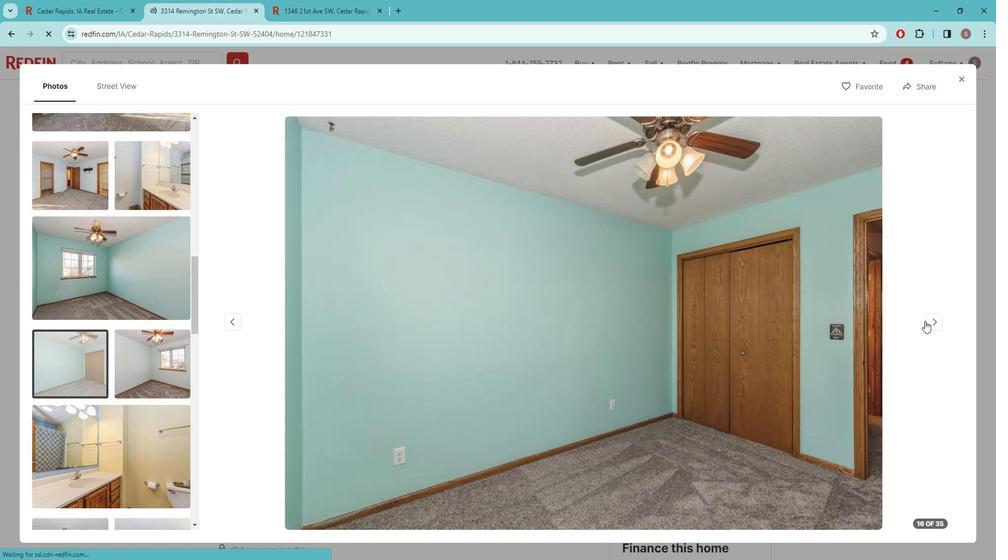 
Action: Mouse pressed left at (936, 320)
Screenshot: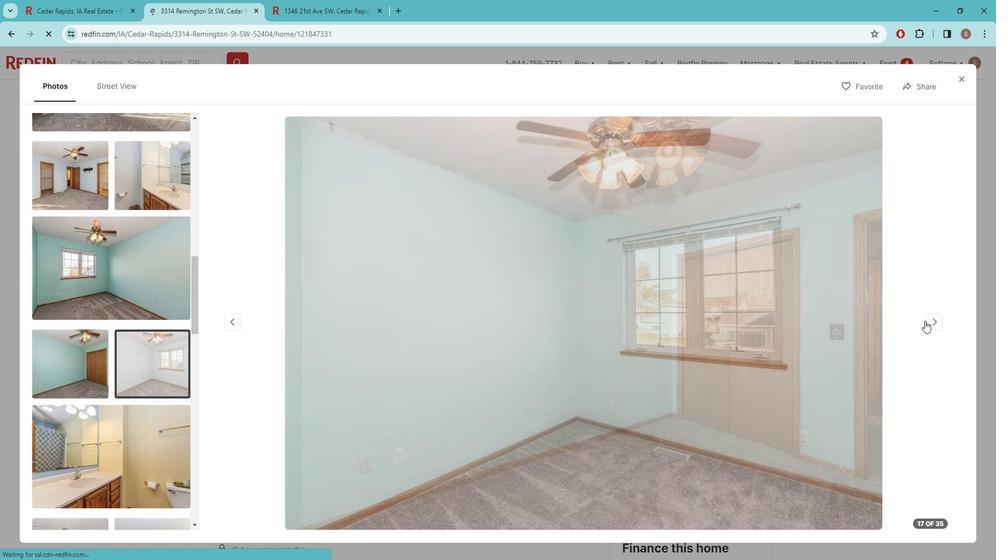 
Action: Mouse pressed left at (936, 320)
